 Task: Search for and find photos with specific camera effects or filters, such as vintage, sepia, or HDR.
Action: Mouse moved to (365, 592)
Screenshot: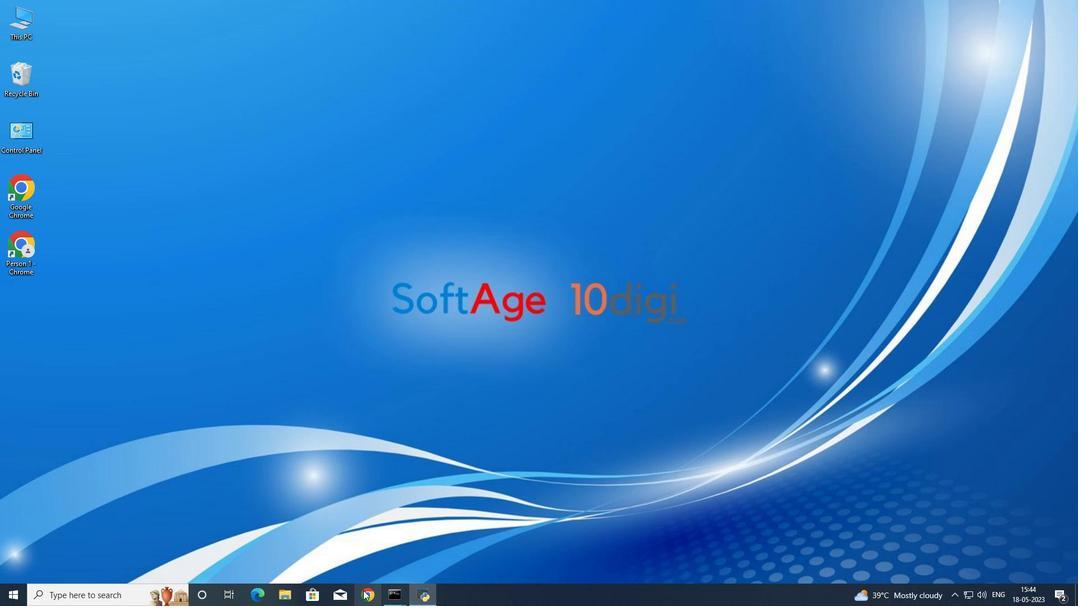 
Action: Mouse pressed left at (365, 592)
Screenshot: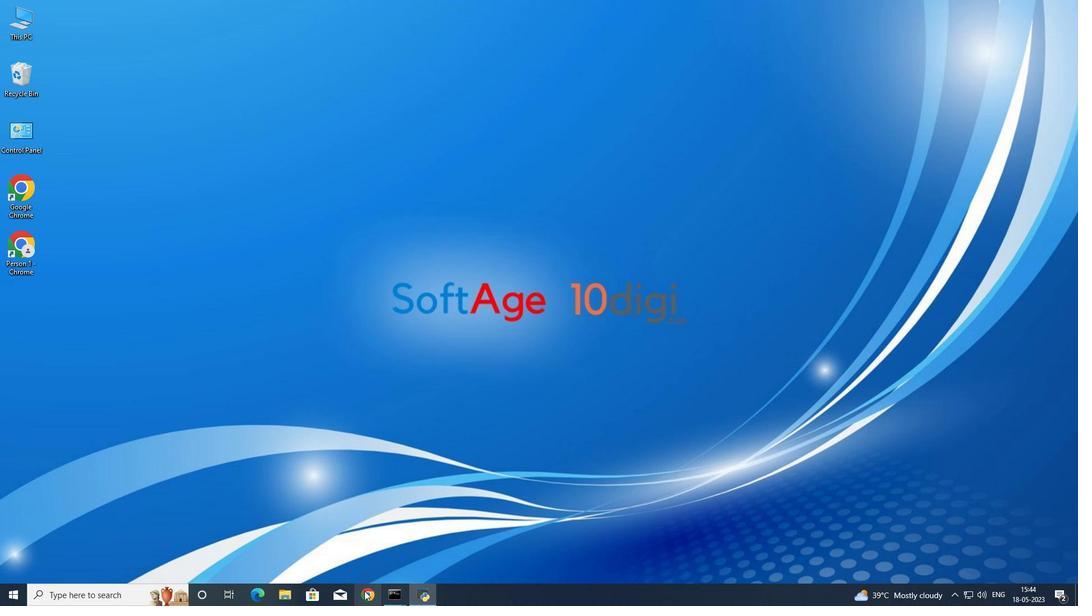 
Action: Mouse moved to (539, 344)
Screenshot: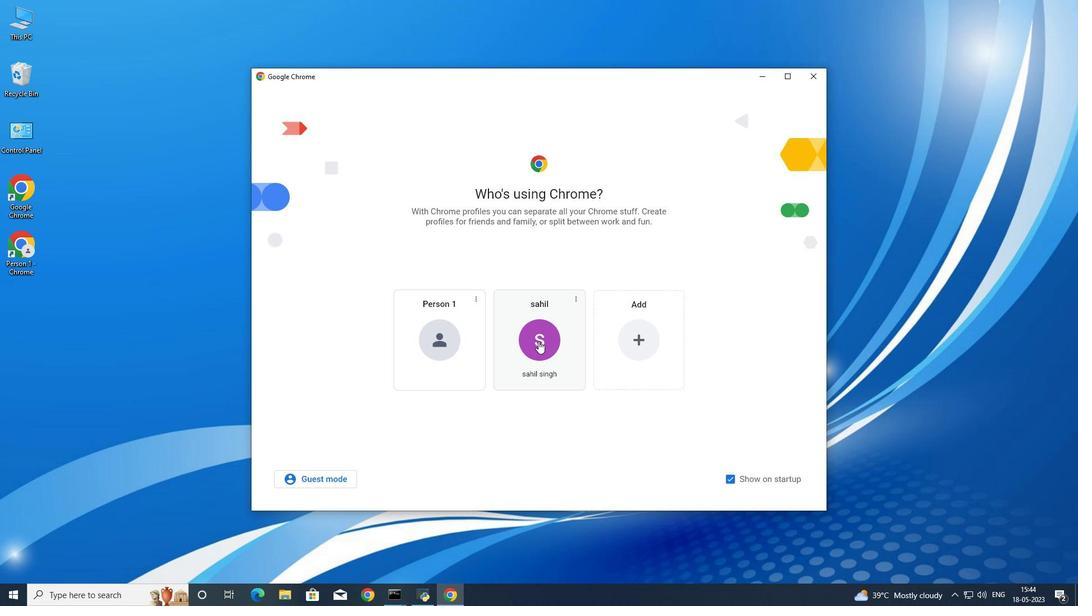 
Action: Mouse pressed left at (539, 344)
Screenshot: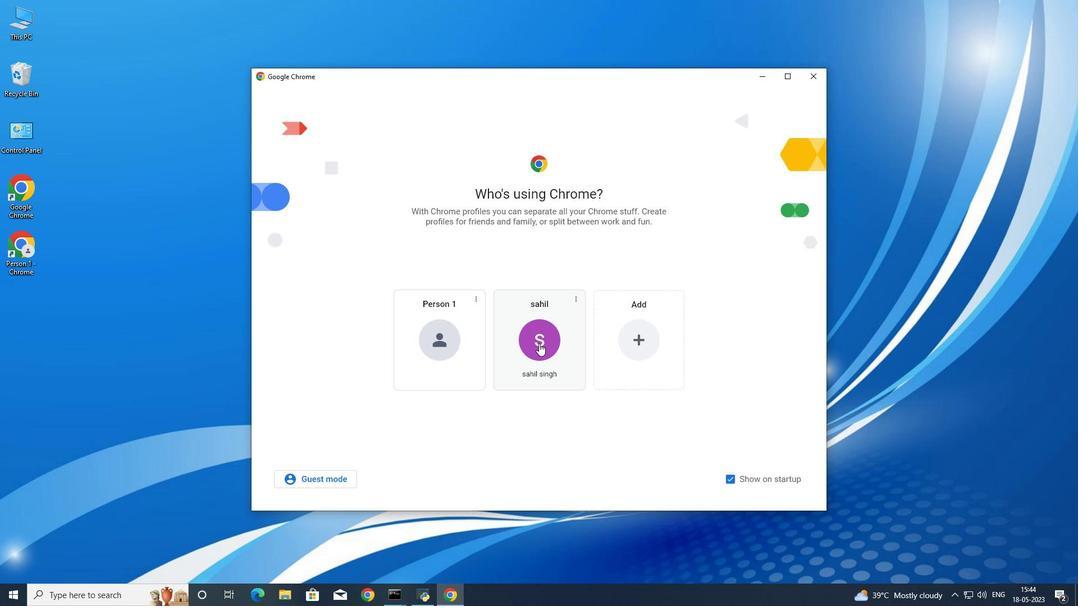 
Action: Mouse moved to (461, 223)
Screenshot: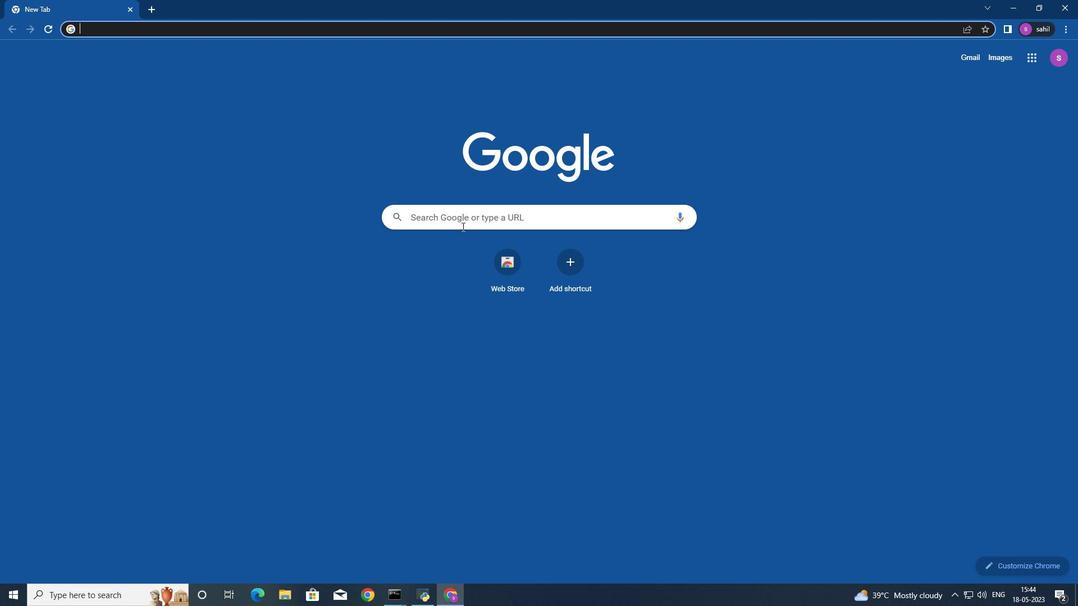
Action: Mouse pressed left at (461, 223)
Screenshot: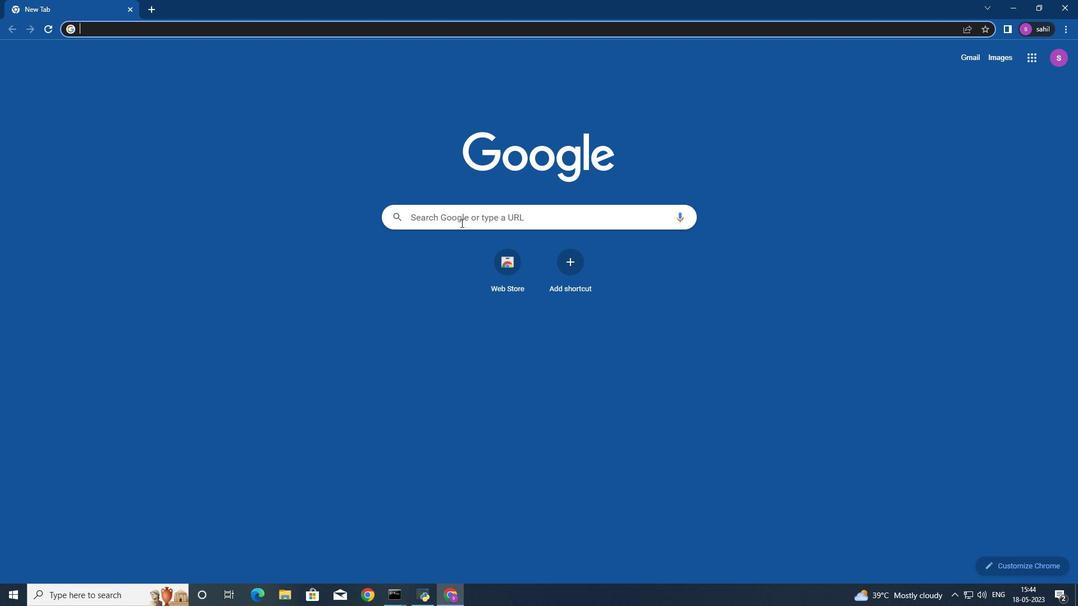 
Action: Mouse moved to (468, 319)
Screenshot: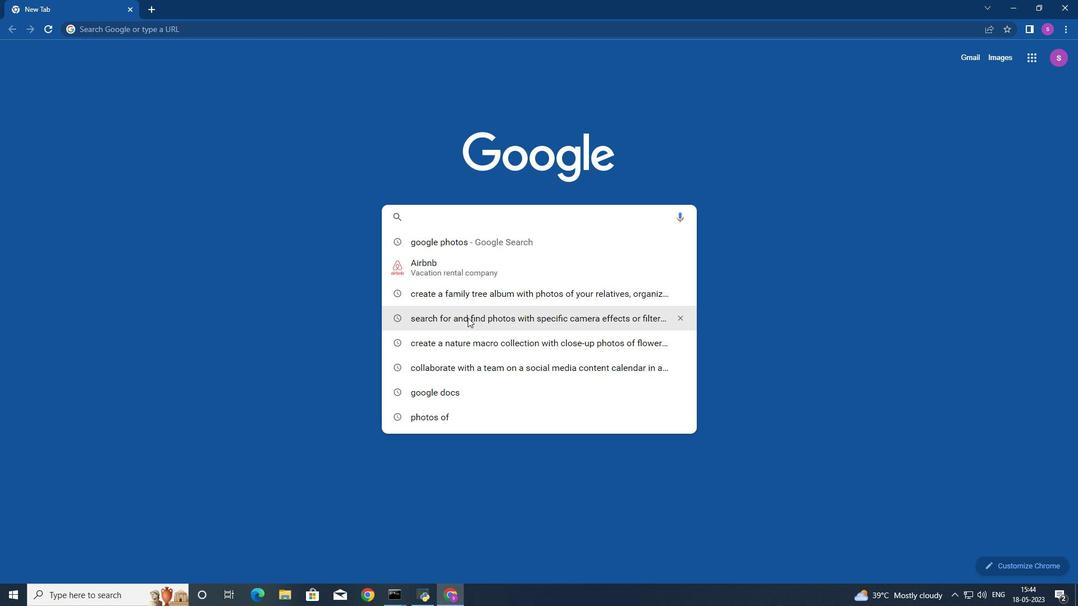
Action: Mouse pressed left at (468, 319)
Screenshot: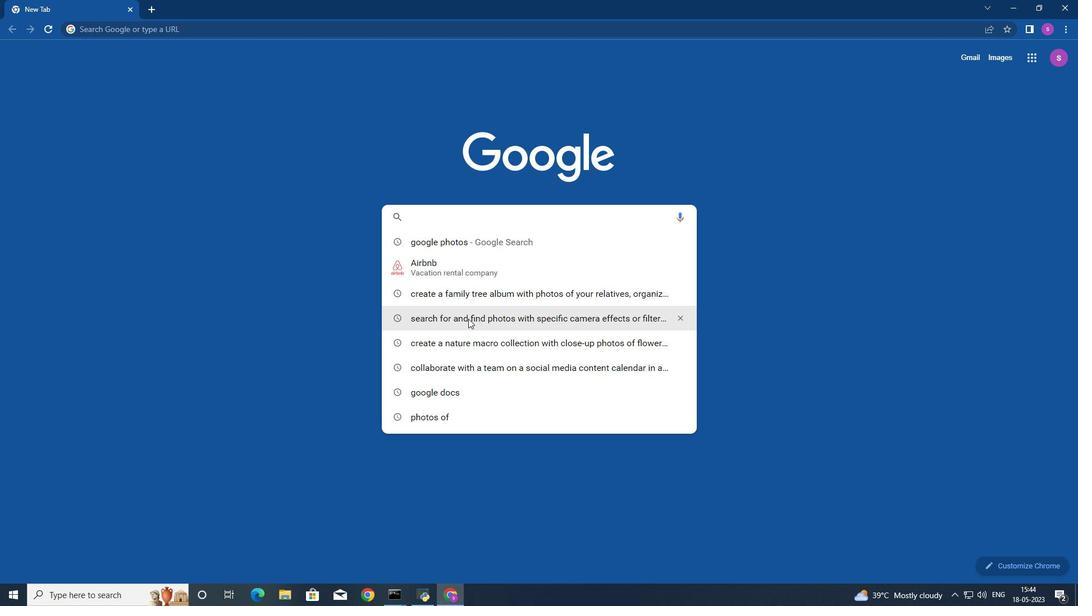 
Action: Mouse moved to (179, 102)
Screenshot: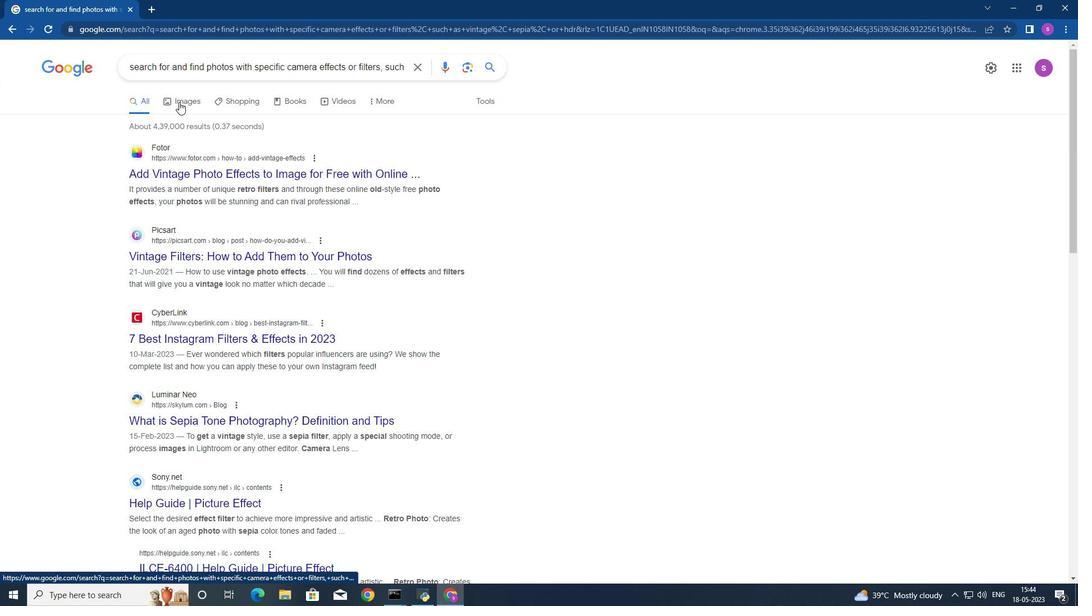 
Action: Mouse pressed left at (179, 102)
Screenshot: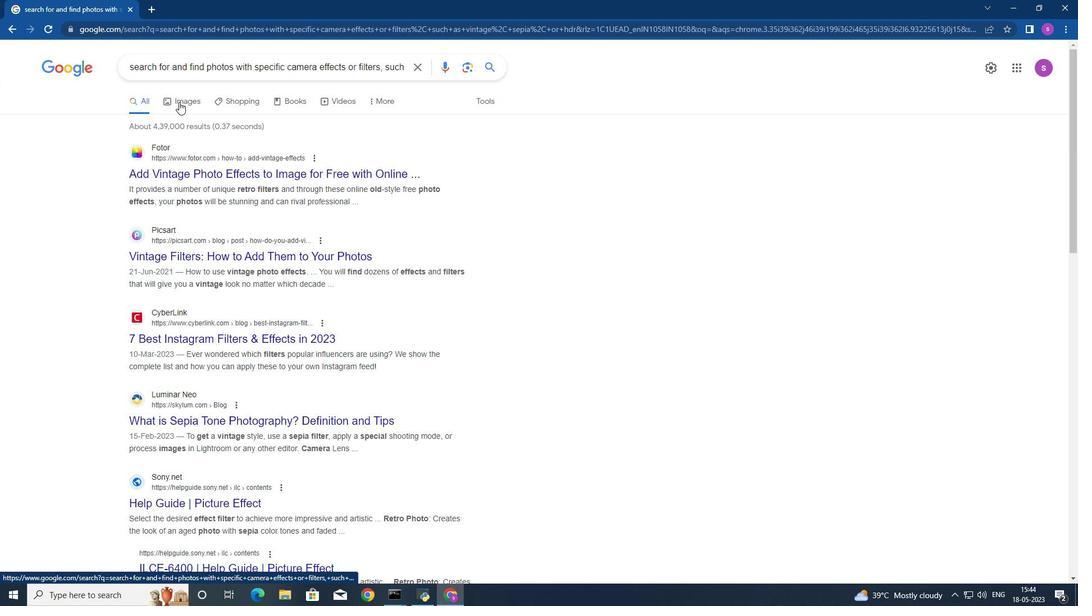 
Action: Mouse moved to (410, 288)
Screenshot: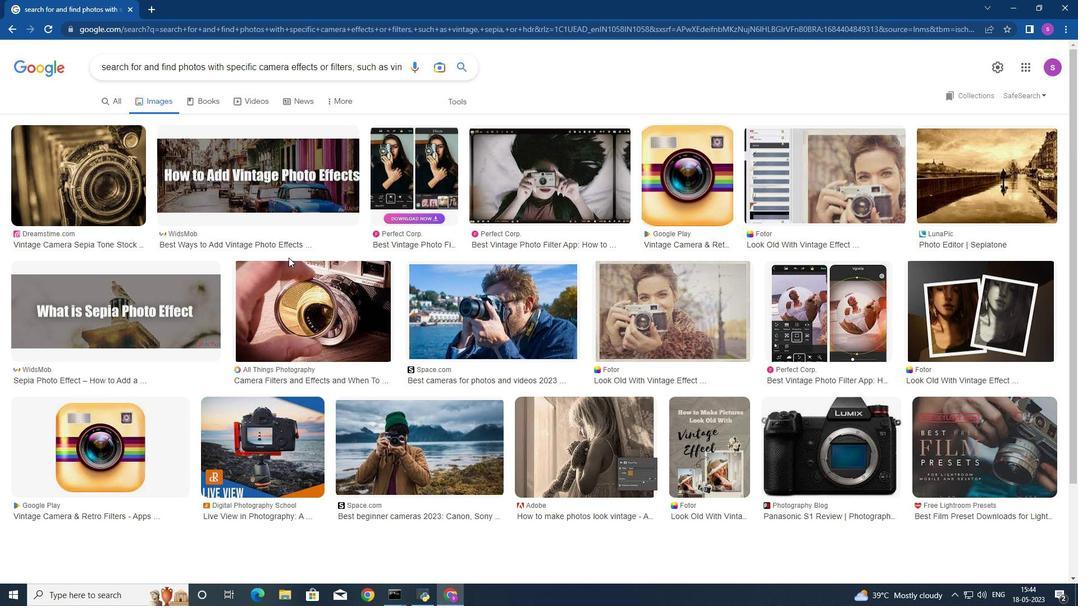 
Action: Mouse scrolled (366, 278) with delta (0, 0)
Screenshot: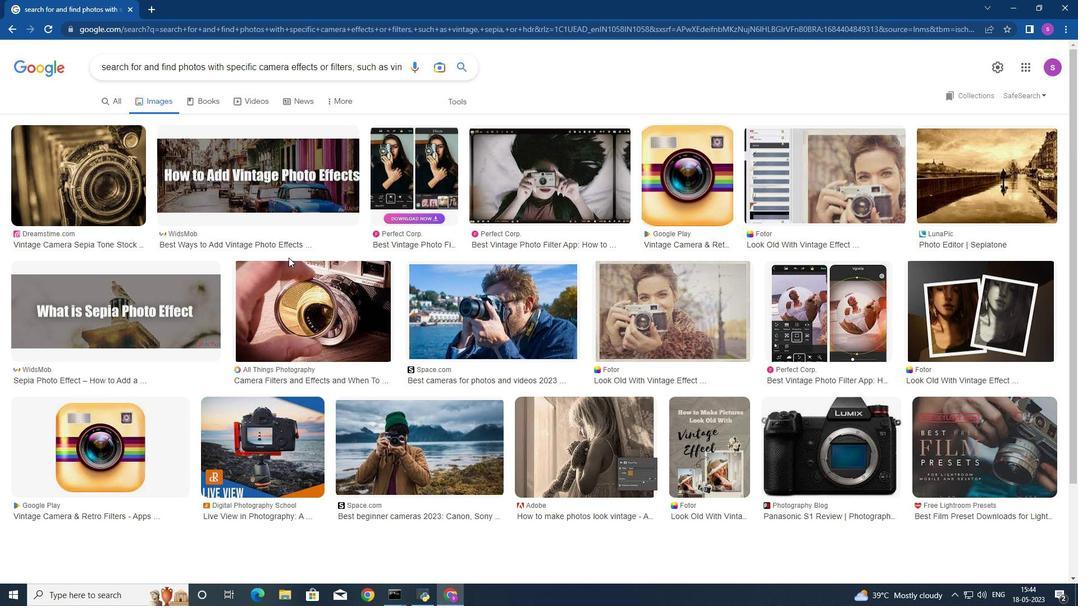 
Action: Mouse moved to (424, 291)
Screenshot: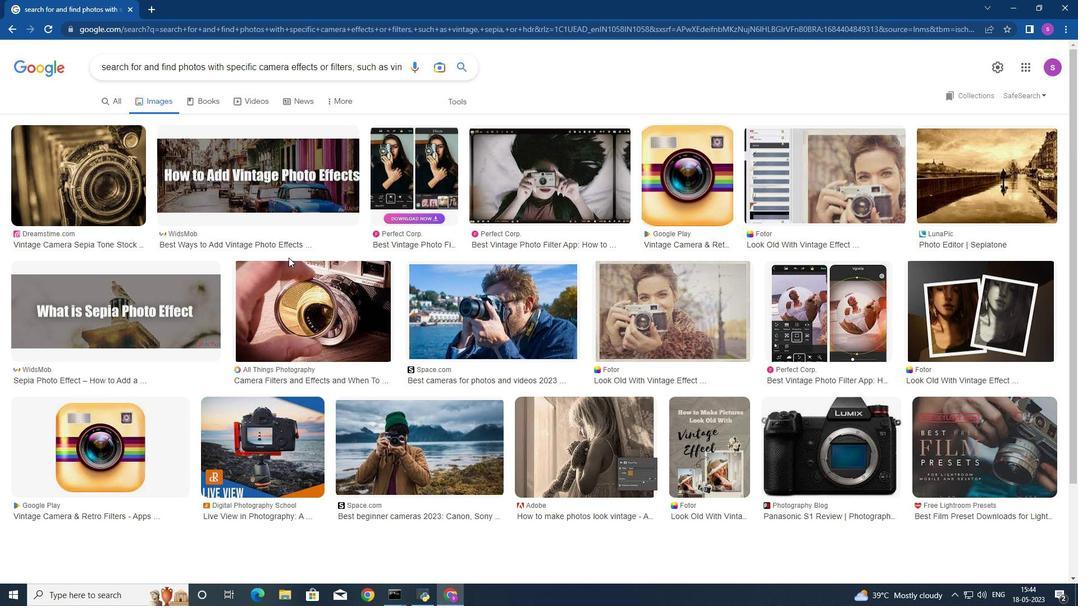 
Action: Mouse scrolled (424, 290) with delta (0, 0)
Screenshot: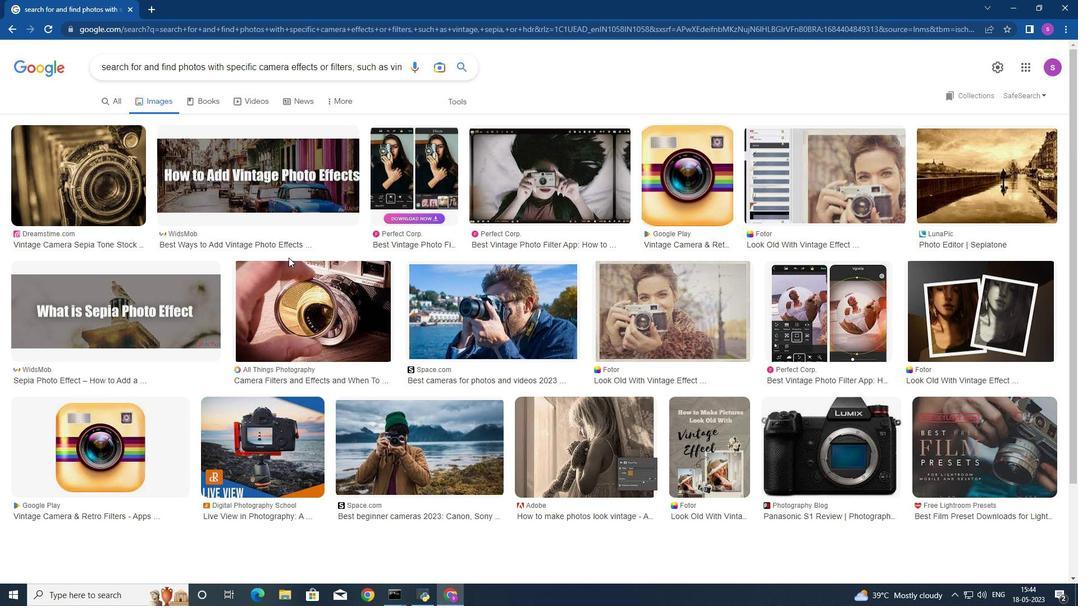 
Action: Mouse moved to (425, 291)
Screenshot: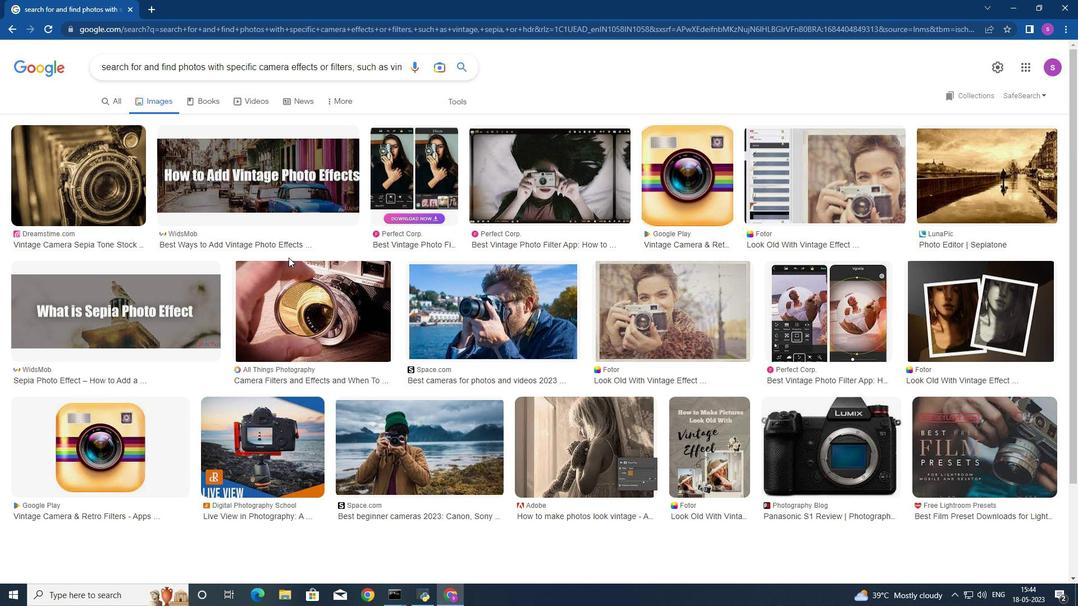 
Action: Mouse scrolled (425, 290) with delta (0, 0)
Screenshot: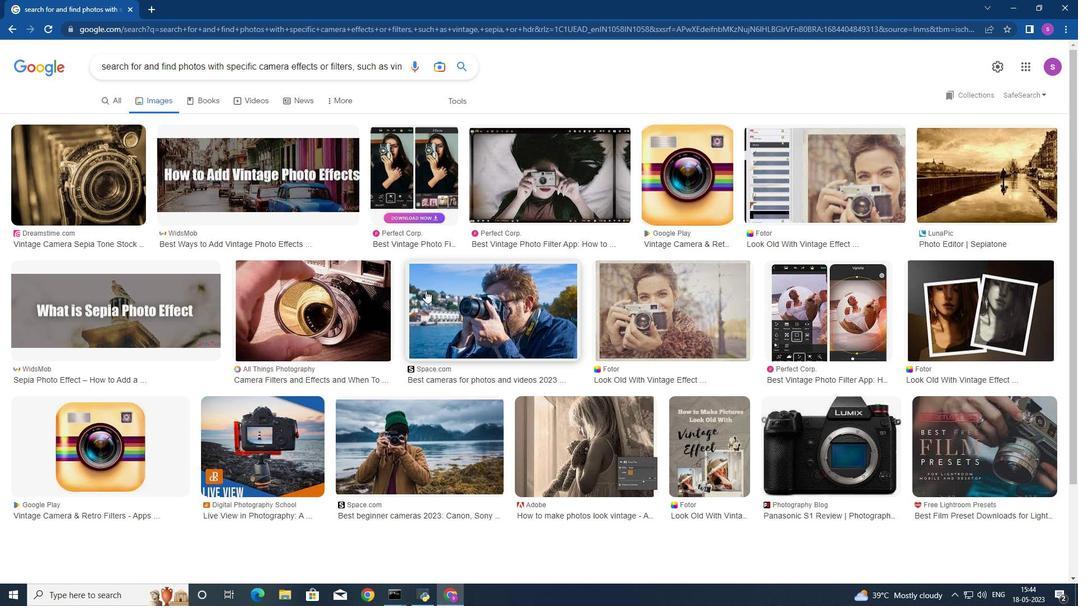 
Action: Mouse moved to (434, 333)
Screenshot: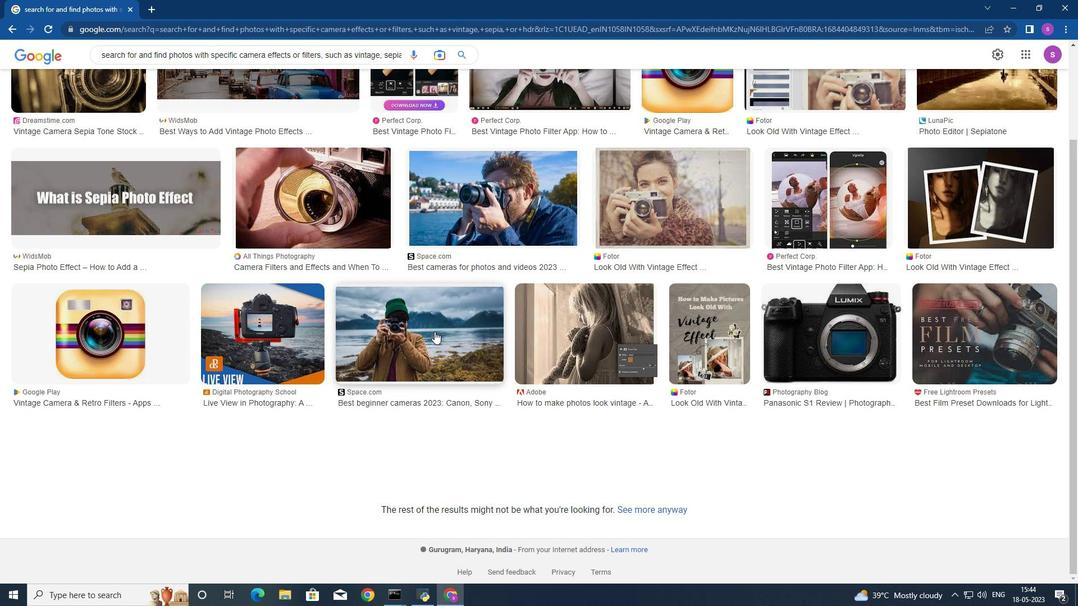 
Action: Mouse scrolled (434, 332) with delta (0, 0)
Screenshot: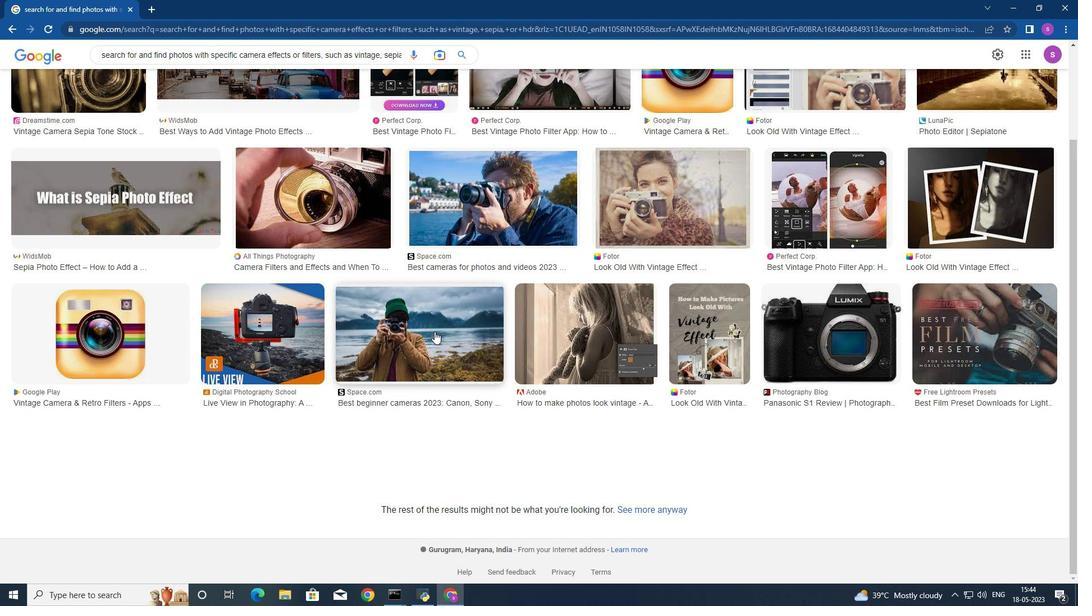 
Action: Mouse moved to (435, 333)
Screenshot: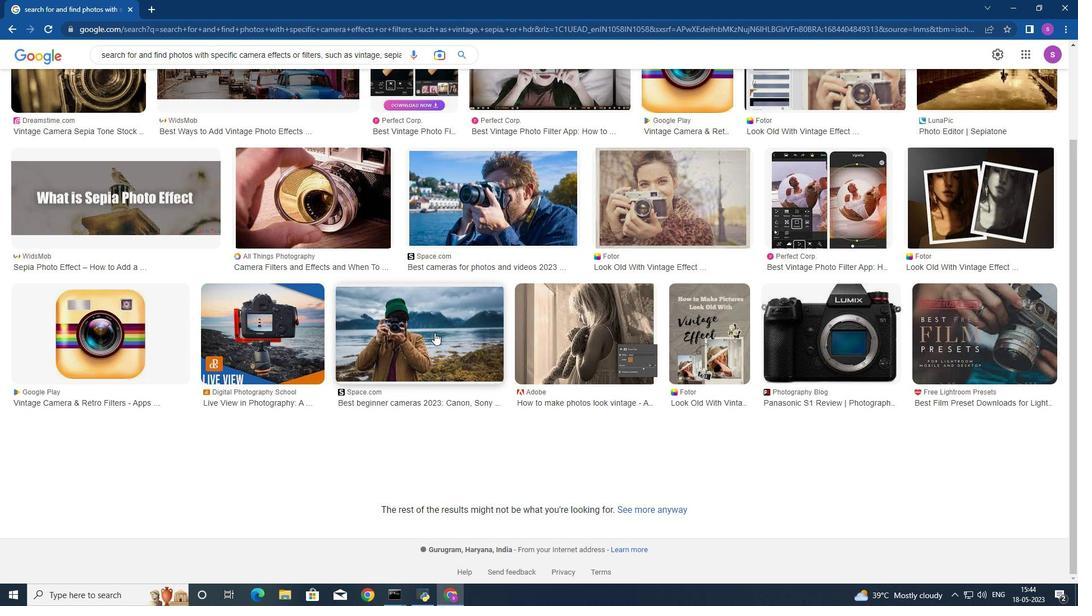 
Action: Mouse scrolled (435, 332) with delta (0, 0)
Screenshot: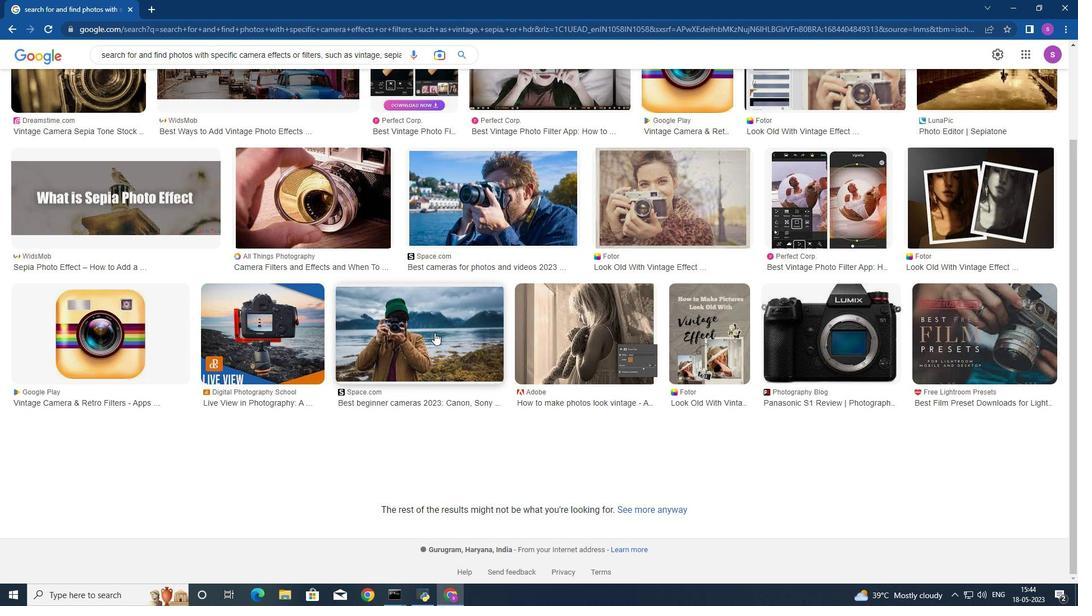 
Action: Mouse moved to (435, 333)
Screenshot: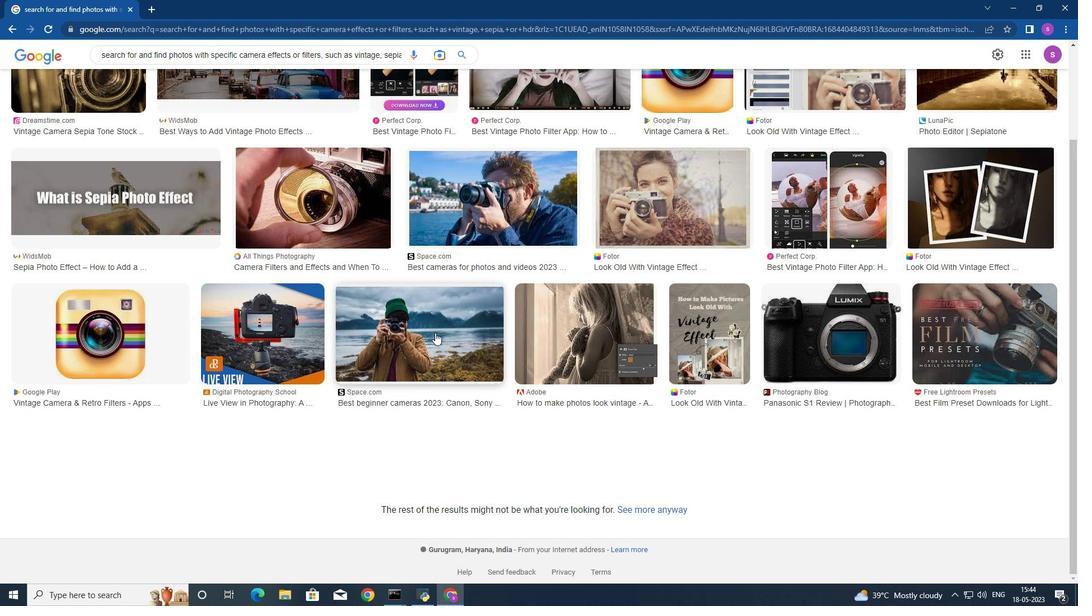 
Action: Mouse scrolled (435, 332) with delta (0, 0)
Screenshot: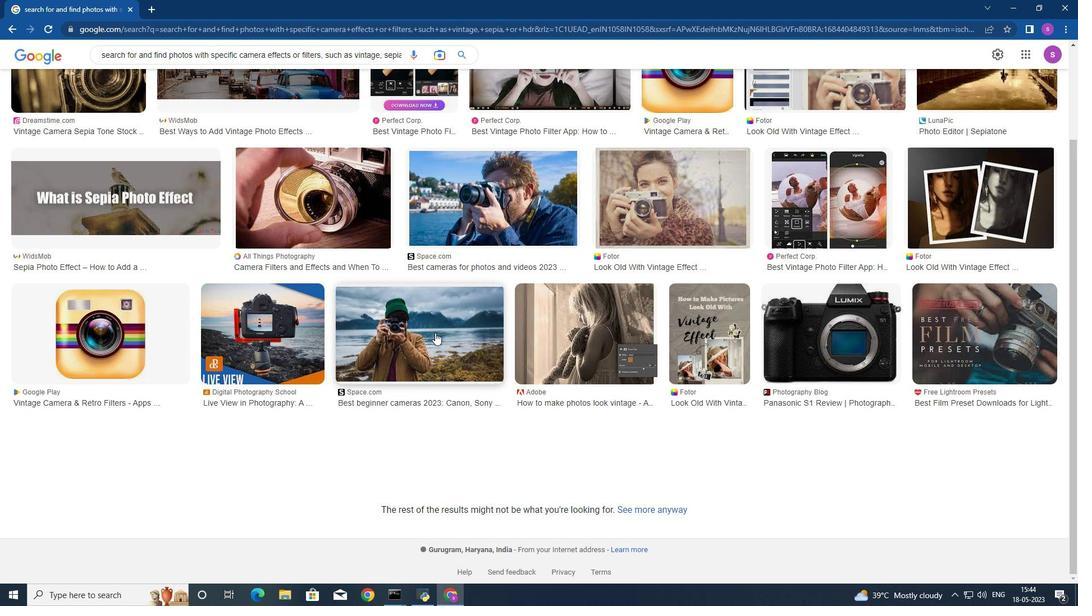 
Action: Mouse scrolled (435, 332) with delta (0, 0)
Screenshot: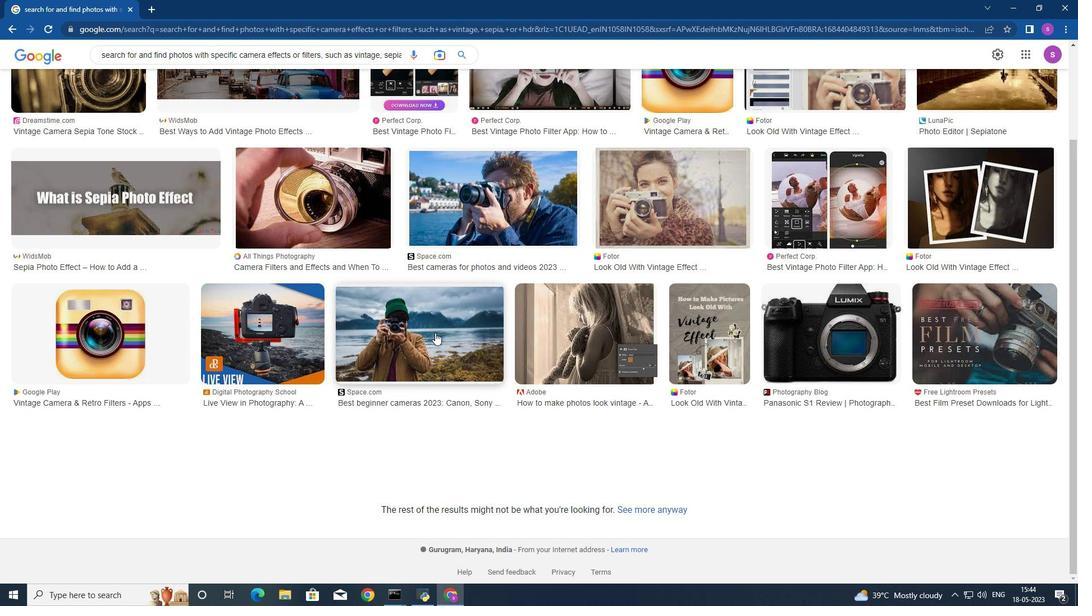 
Action: Mouse moved to (440, 337)
Screenshot: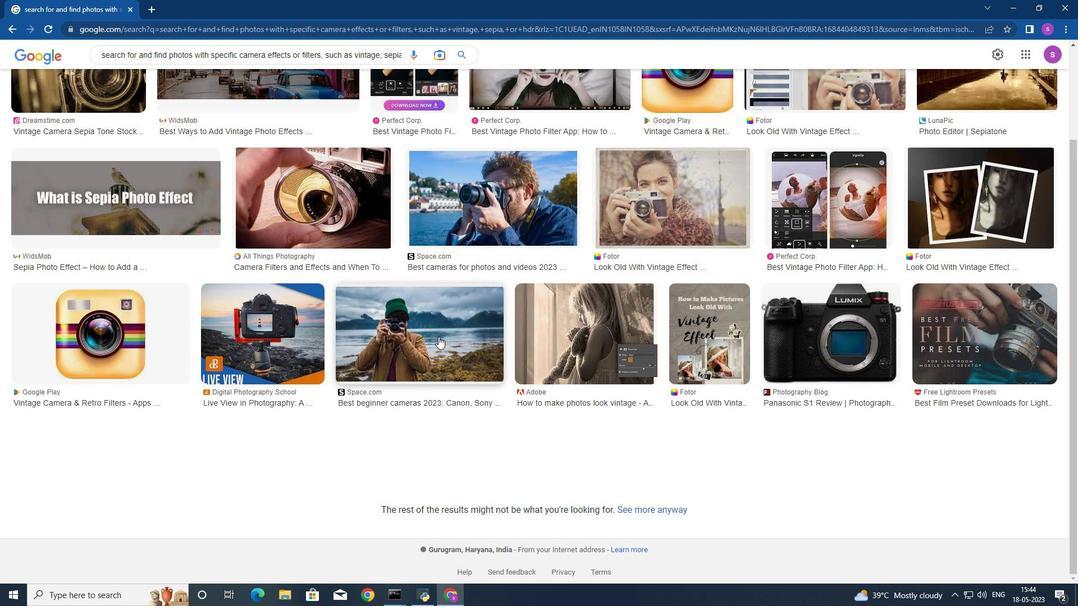 
Action: Mouse scrolled (440, 338) with delta (0, 0)
Screenshot: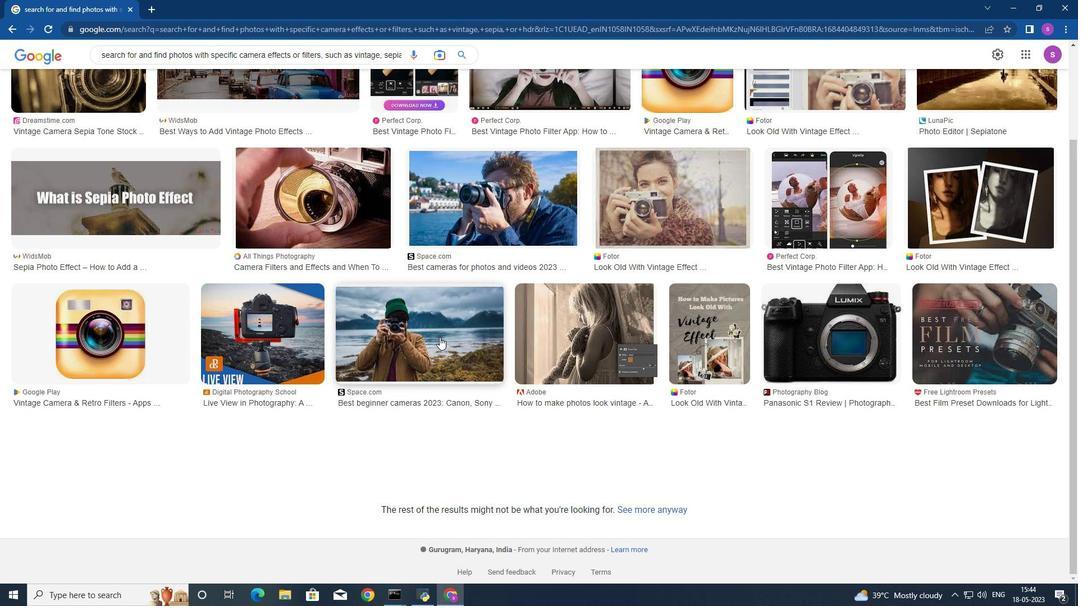 
Action: Mouse scrolled (440, 338) with delta (0, 0)
Screenshot: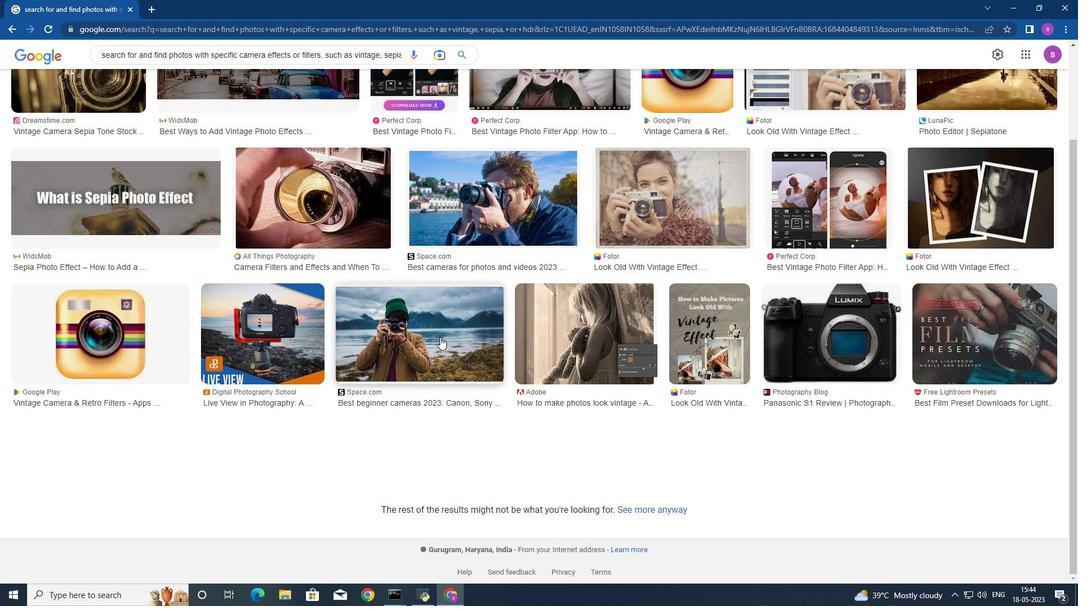 
Action: Mouse scrolled (440, 338) with delta (0, 0)
Screenshot: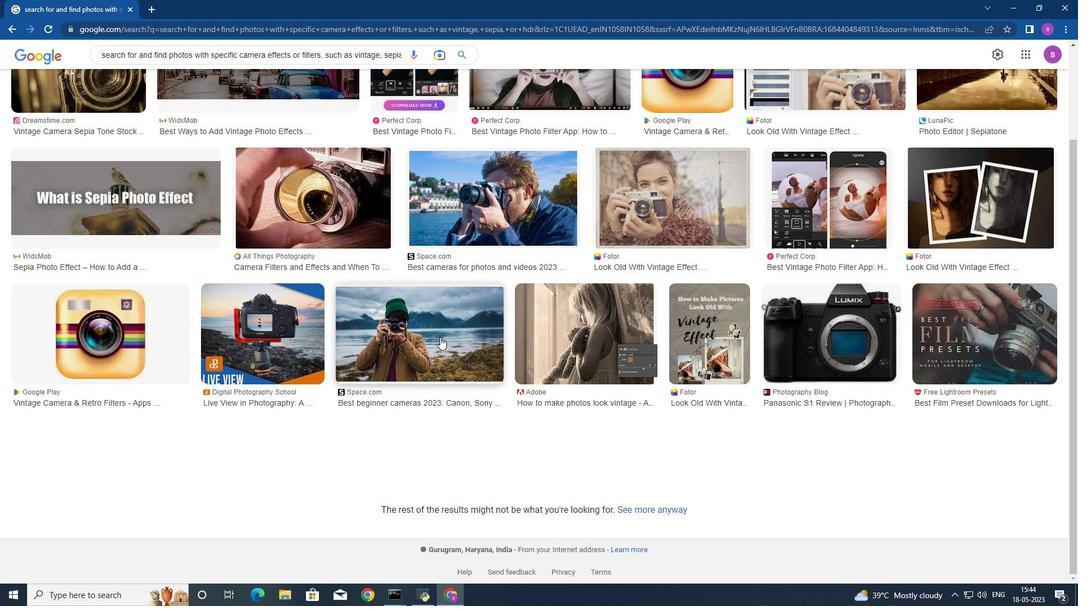 
Action: Mouse scrolled (440, 338) with delta (0, 0)
Screenshot: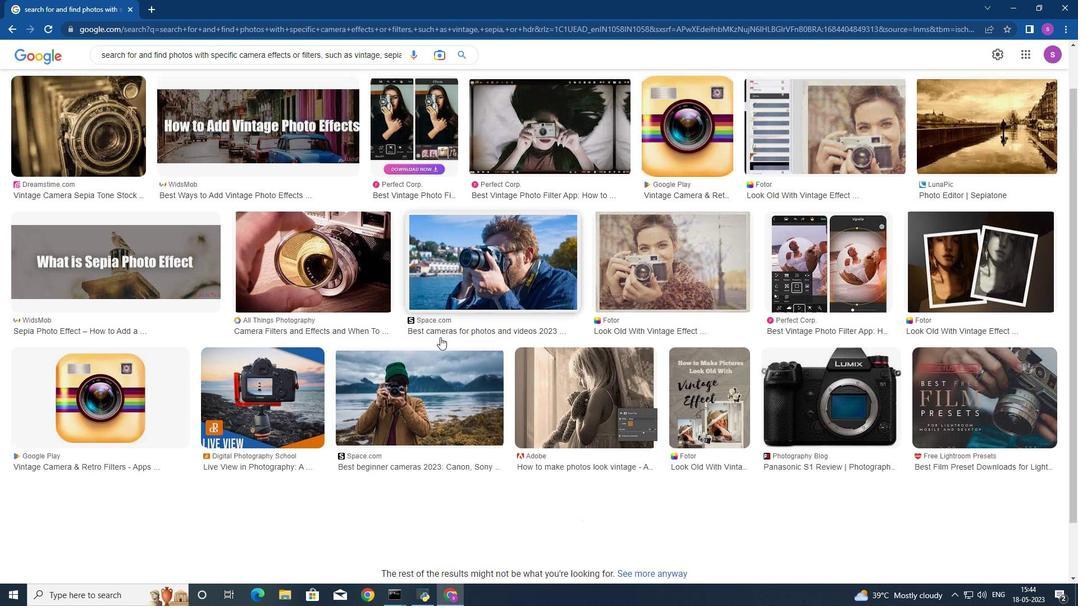 
Action: Mouse scrolled (440, 338) with delta (0, 0)
Screenshot: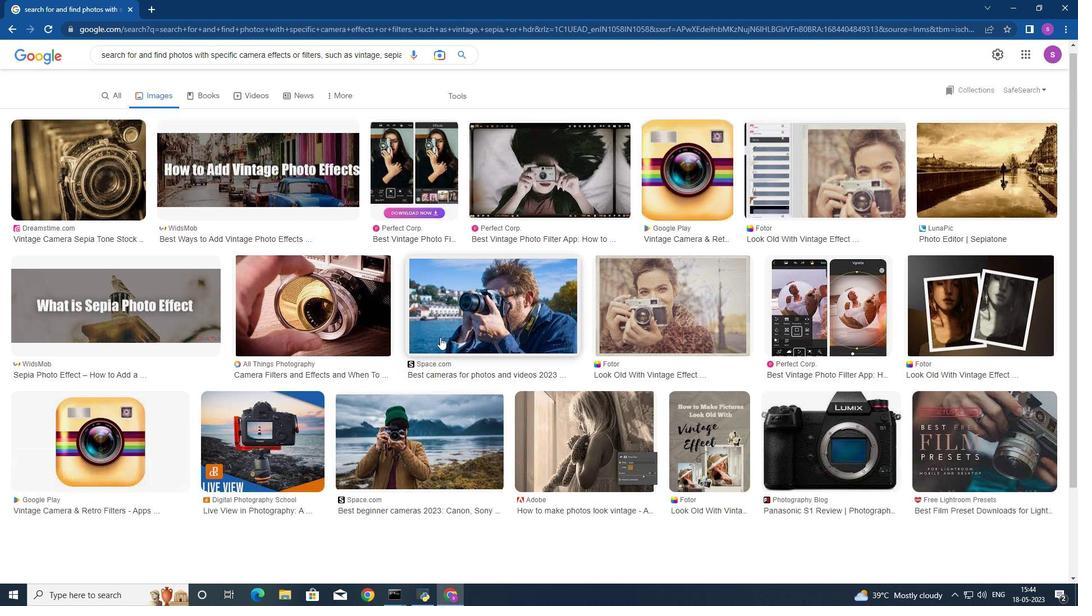 
Action: Mouse moved to (440, 338)
Screenshot: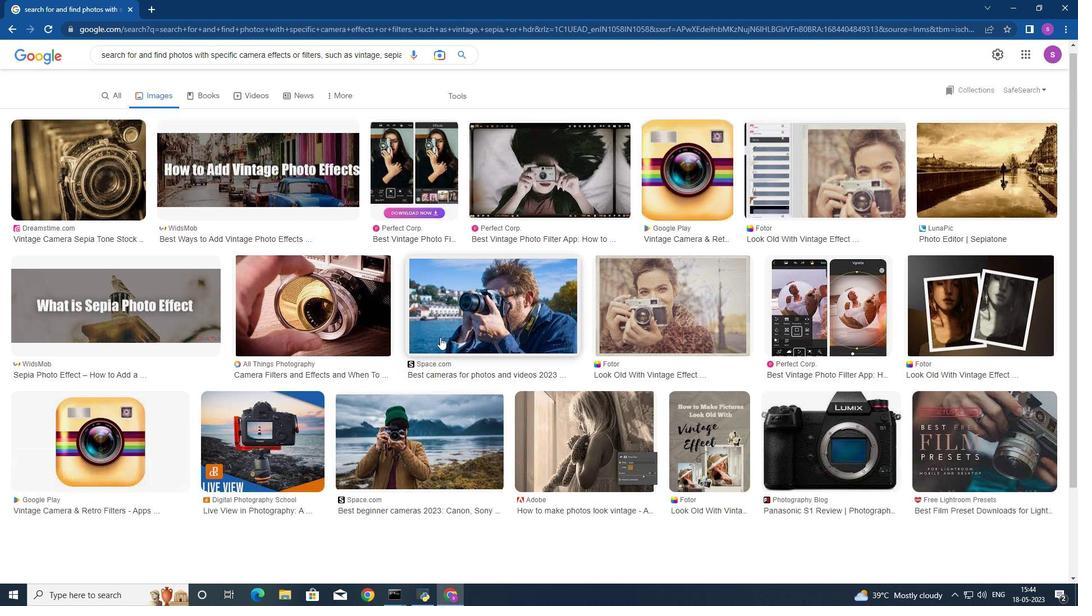 
Action: Mouse scrolled (440, 338) with delta (0, 0)
Screenshot: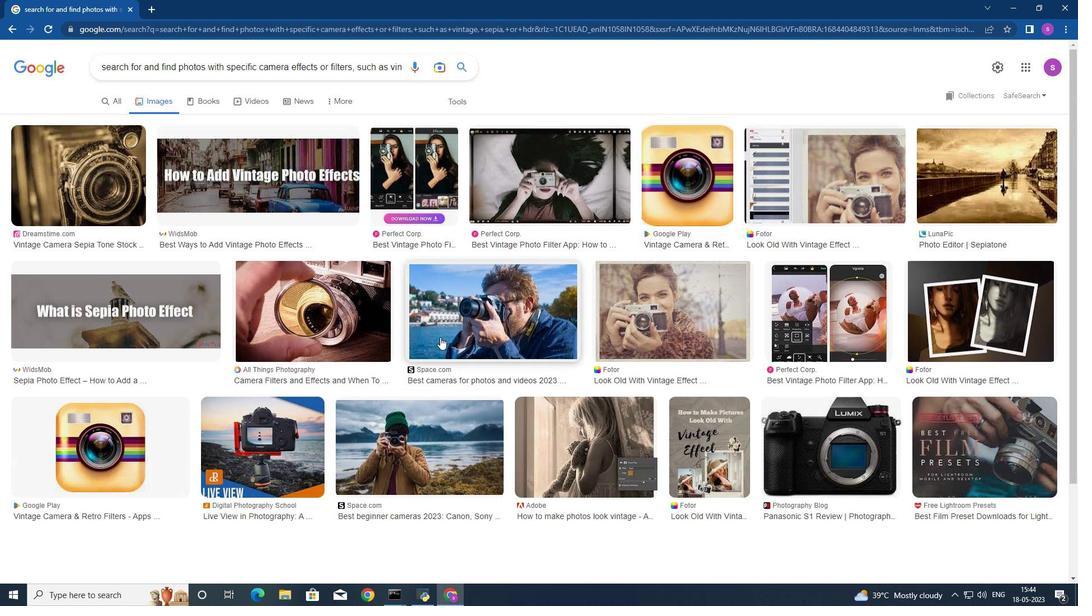 
Action: Mouse moved to (153, 102)
Screenshot: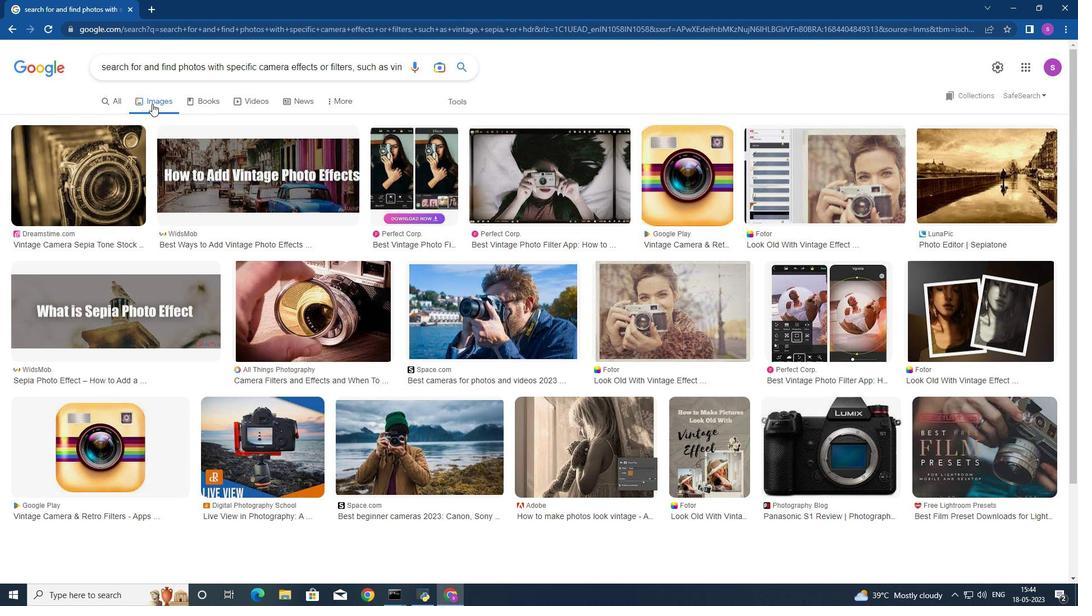 
Action: Mouse pressed left at (153, 102)
Screenshot: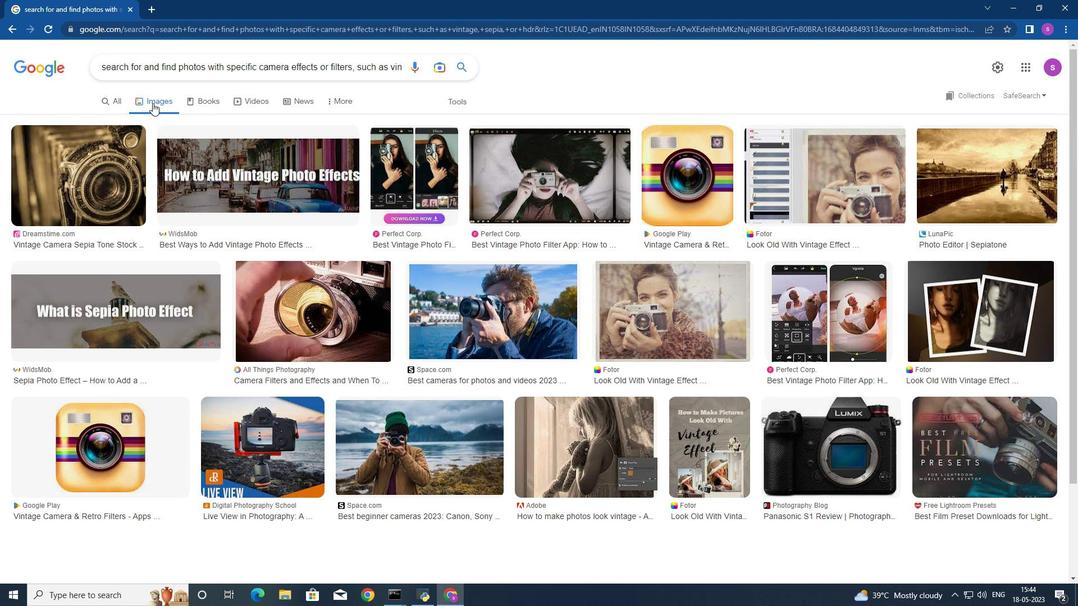 
Action: Mouse moved to (98, 191)
Screenshot: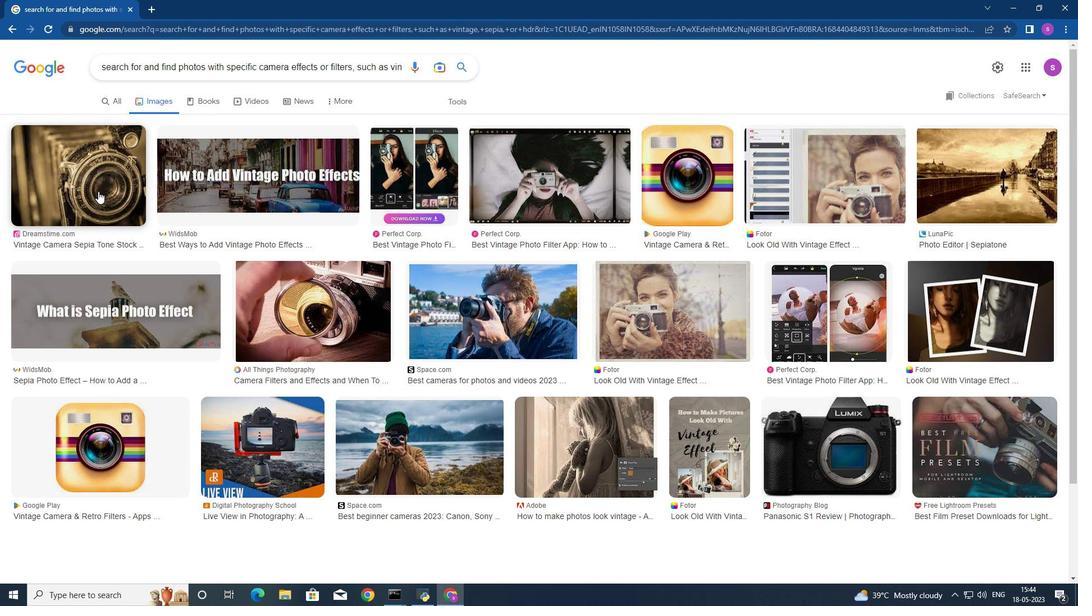 
Action: Mouse pressed left at (98, 191)
Screenshot: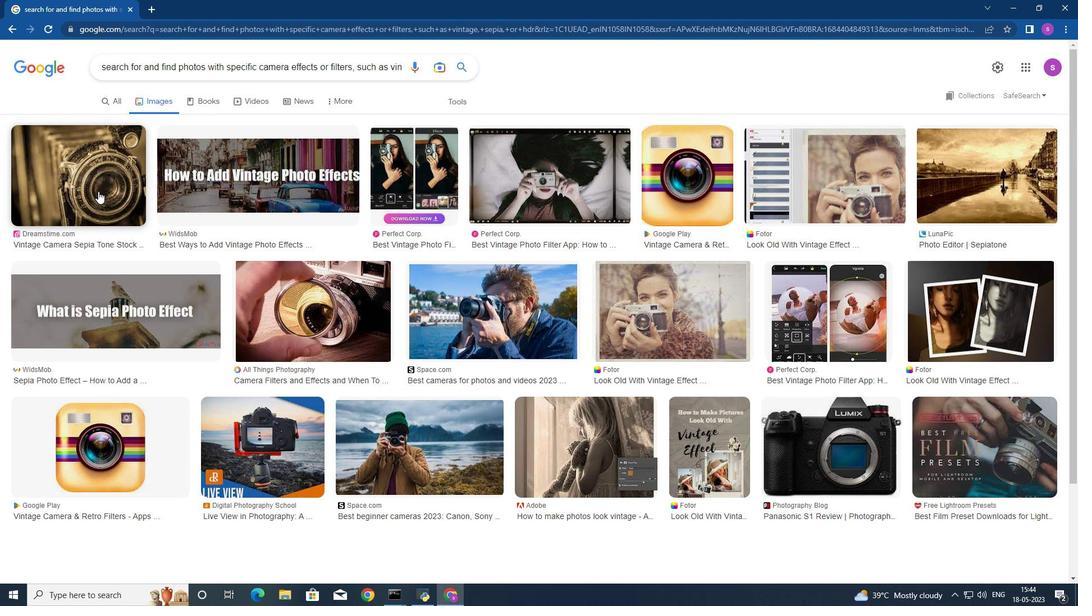 
Action: Mouse moved to (751, 355)
Screenshot: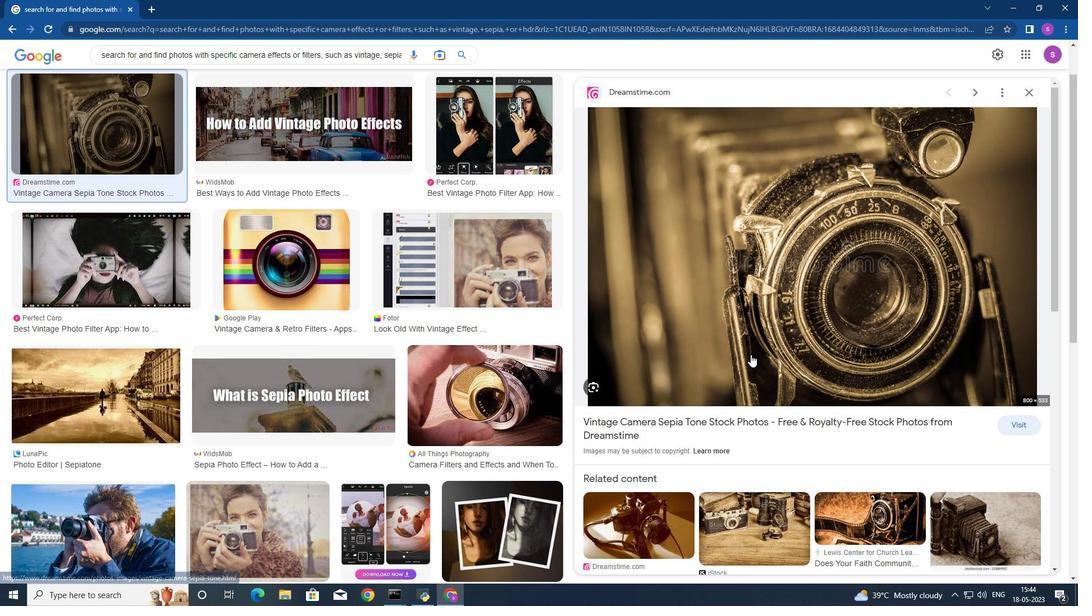 
Action: Mouse scrolled (751, 354) with delta (0, 0)
Screenshot: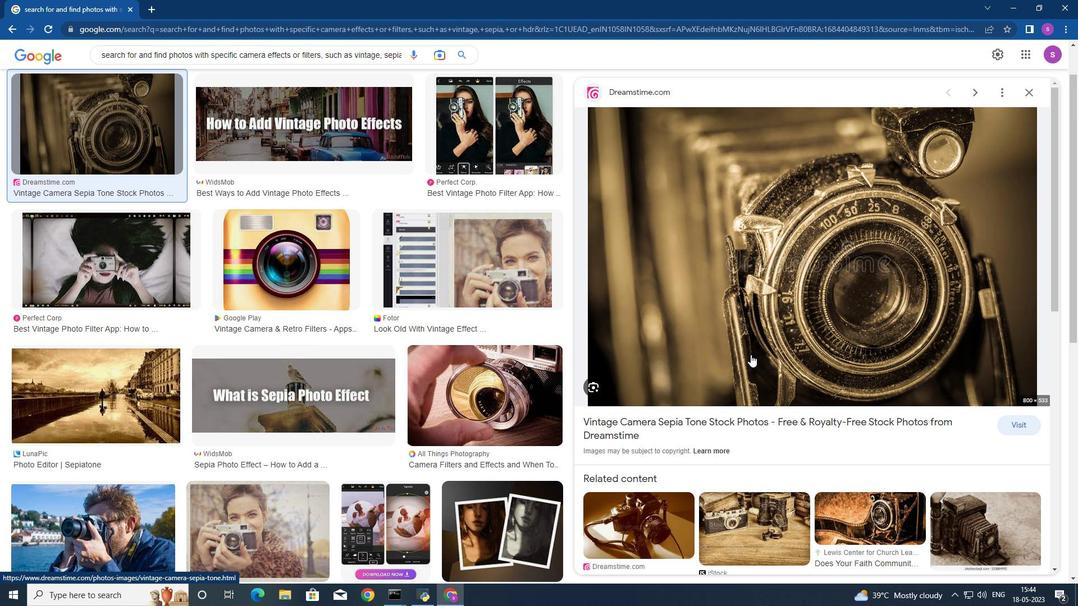 
Action: Mouse scrolled (751, 354) with delta (0, 0)
Screenshot: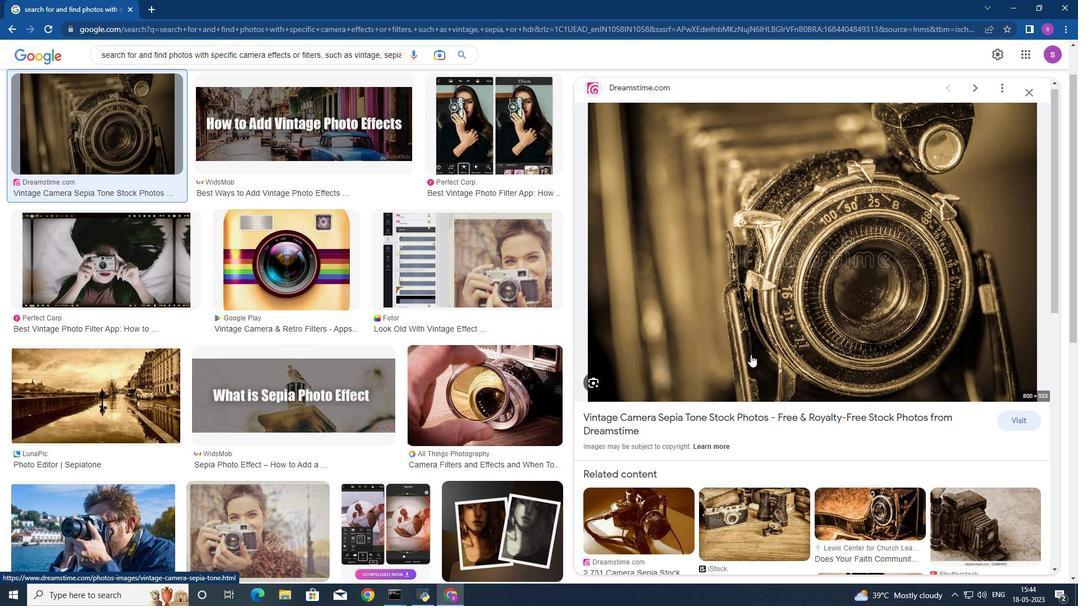 
Action: Mouse scrolled (751, 354) with delta (0, 0)
Screenshot: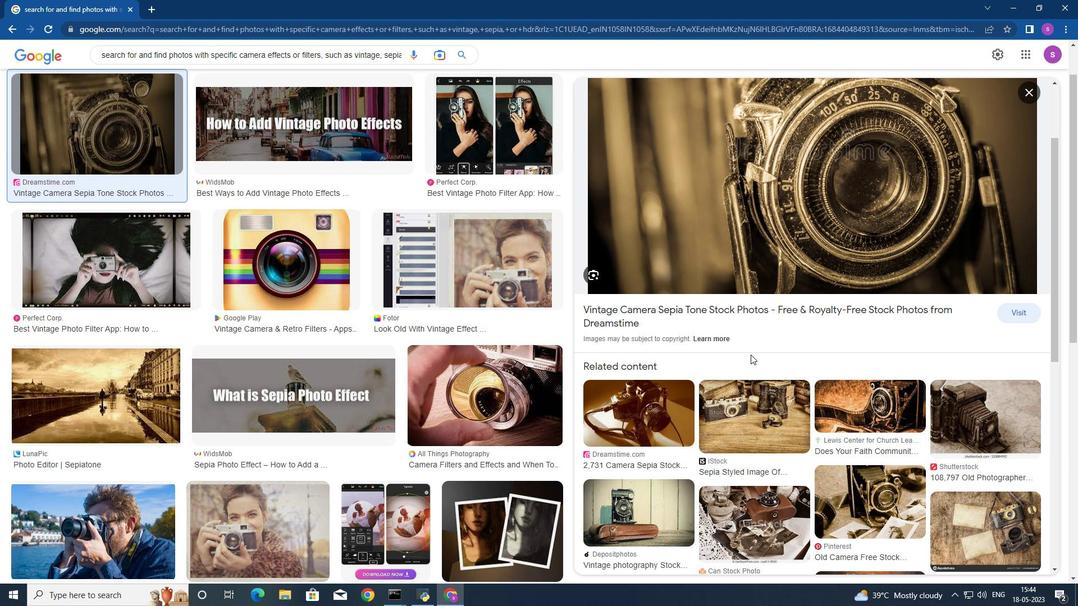 
Action: Mouse moved to (751, 355)
Screenshot: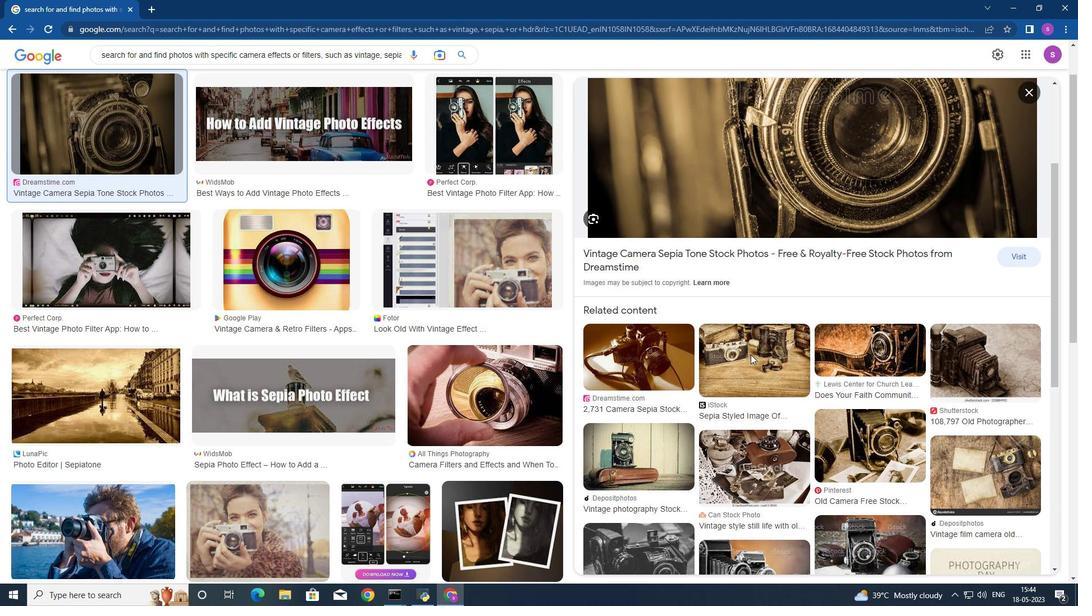 
Action: Mouse scrolled (751, 354) with delta (0, 0)
Screenshot: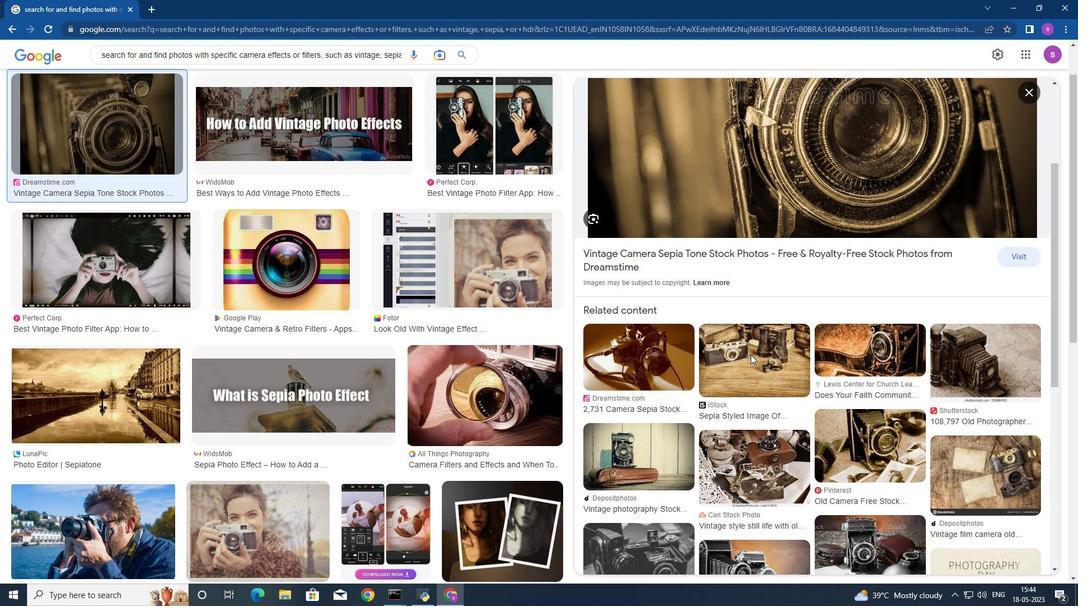 
Action: Mouse scrolled (751, 354) with delta (0, 0)
Screenshot: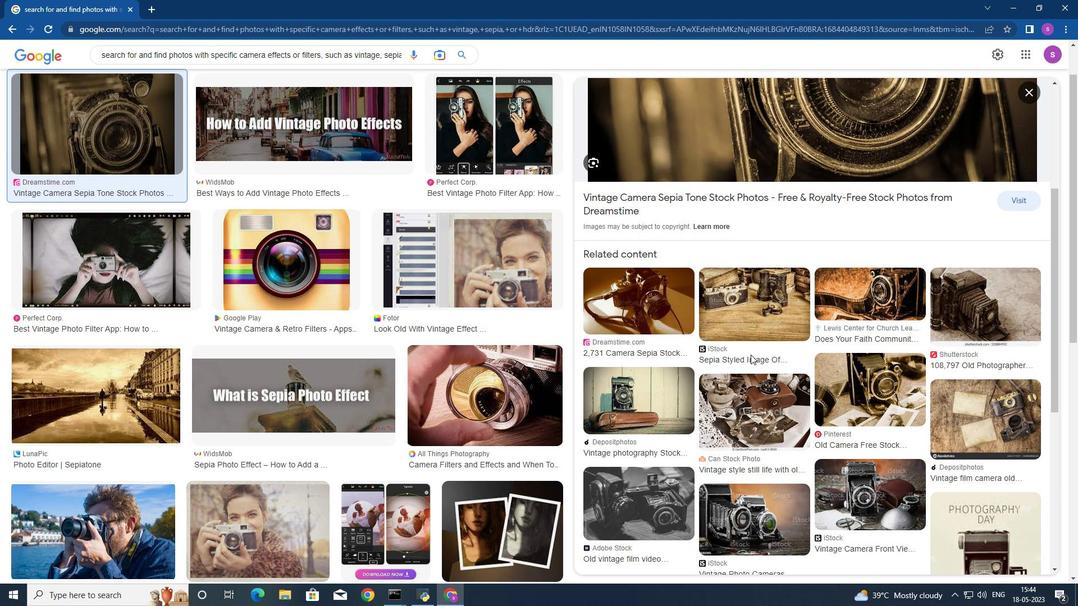 
Action: Mouse scrolled (751, 354) with delta (0, 0)
Screenshot: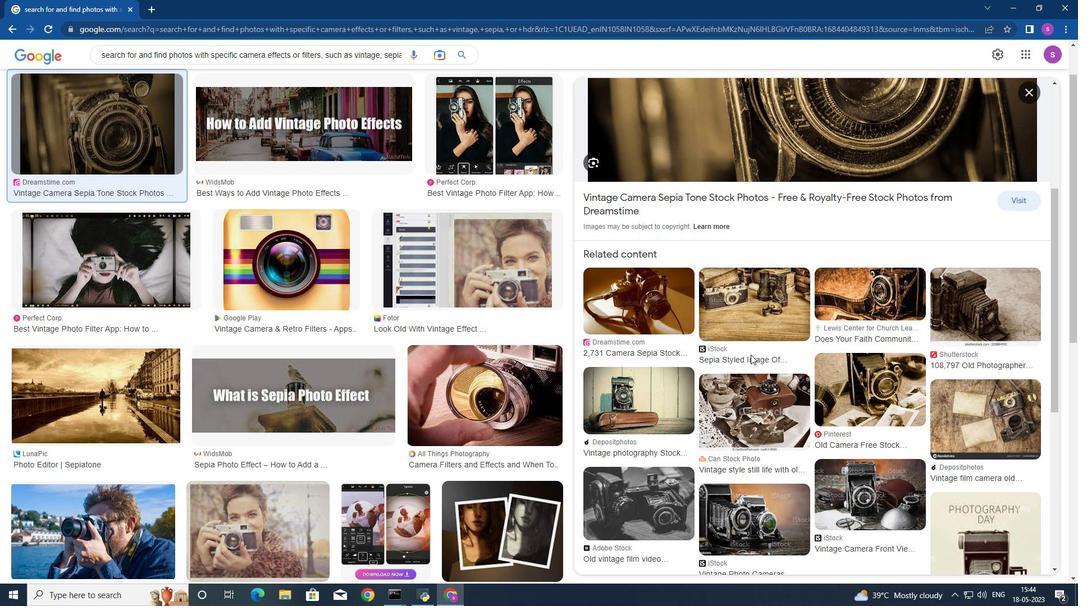 
Action: Mouse scrolled (751, 354) with delta (0, 0)
Screenshot: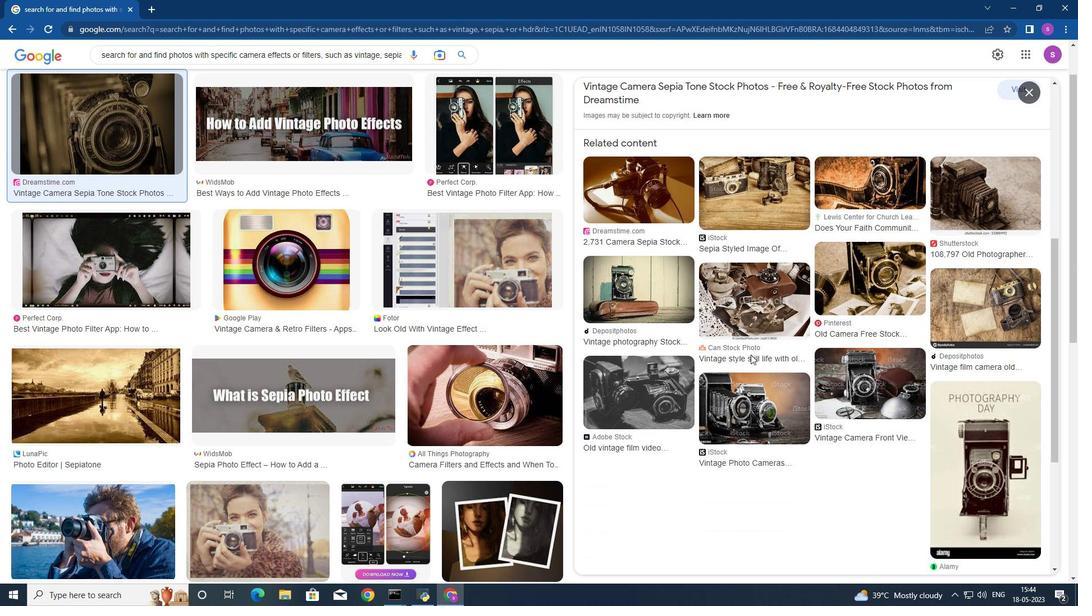 
Action: Mouse scrolled (751, 355) with delta (0, 0)
Screenshot: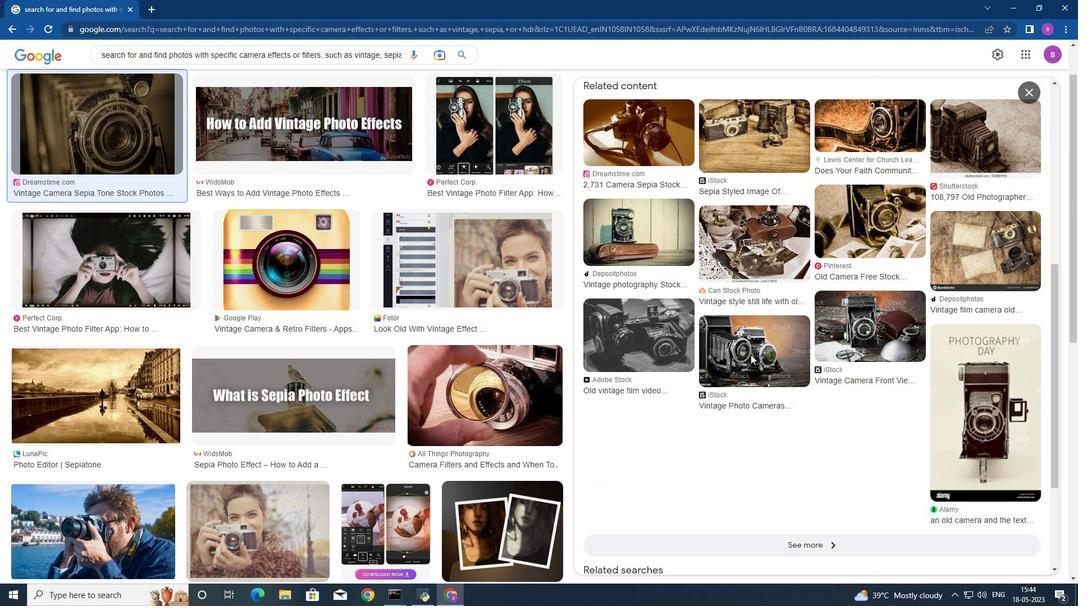 
Action: Mouse scrolled (751, 355) with delta (0, 0)
Screenshot: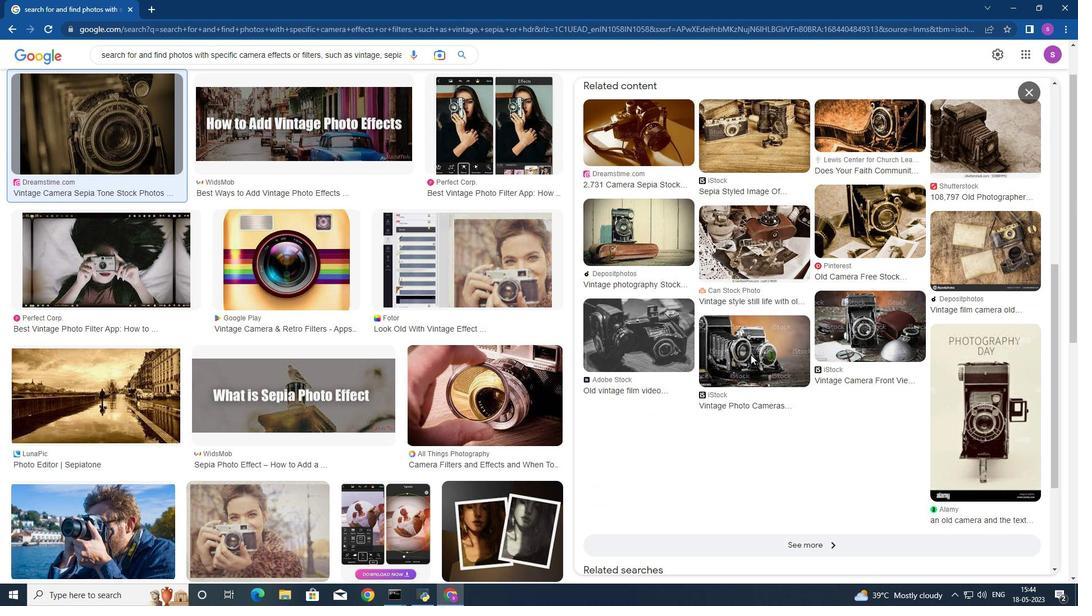 
Action: Mouse moved to (751, 355)
Screenshot: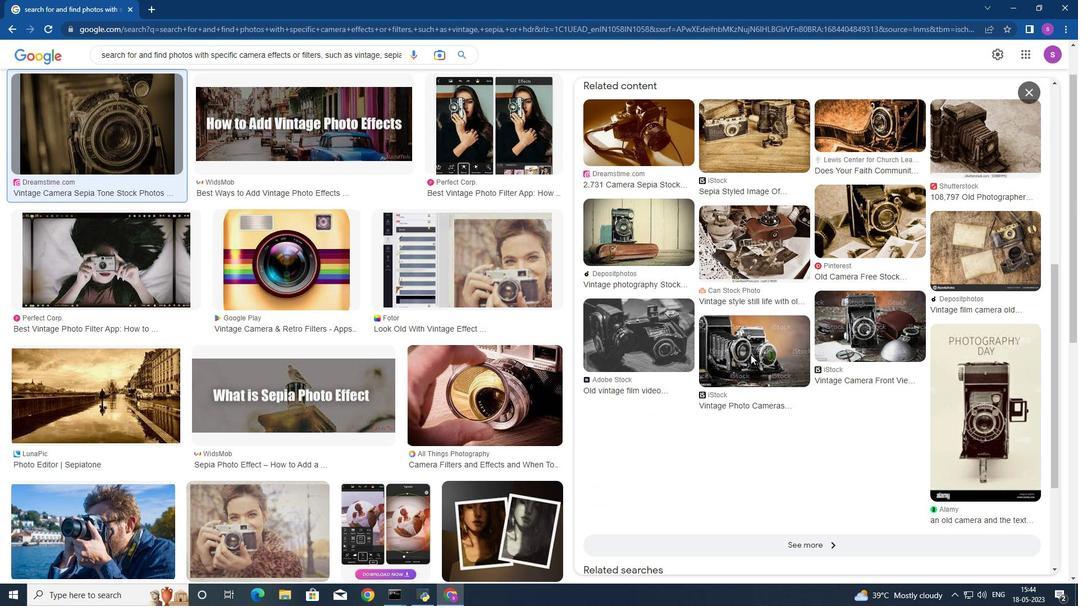 
Action: Mouse scrolled (751, 355) with delta (0, 0)
Screenshot: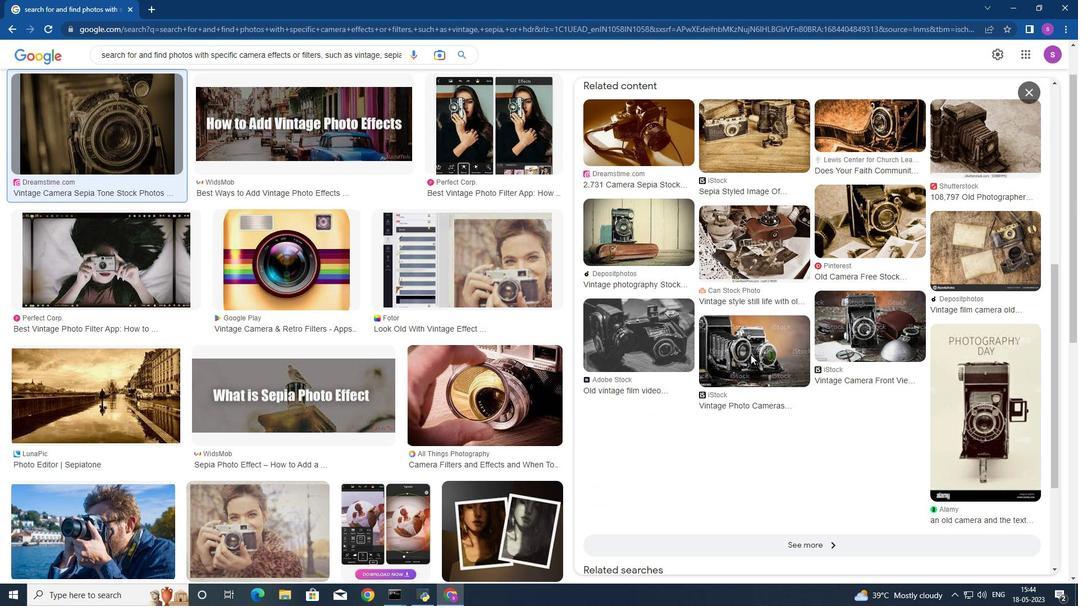 
Action: Mouse scrolled (751, 355) with delta (0, 0)
Screenshot: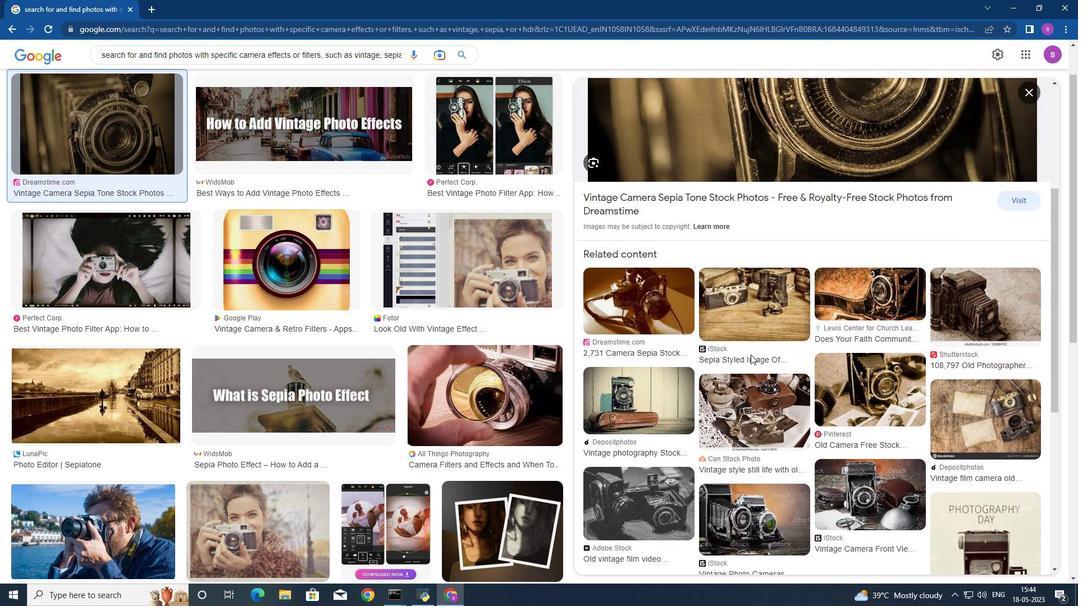 
Action: Mouse moved to (659, 362)
Screenshot: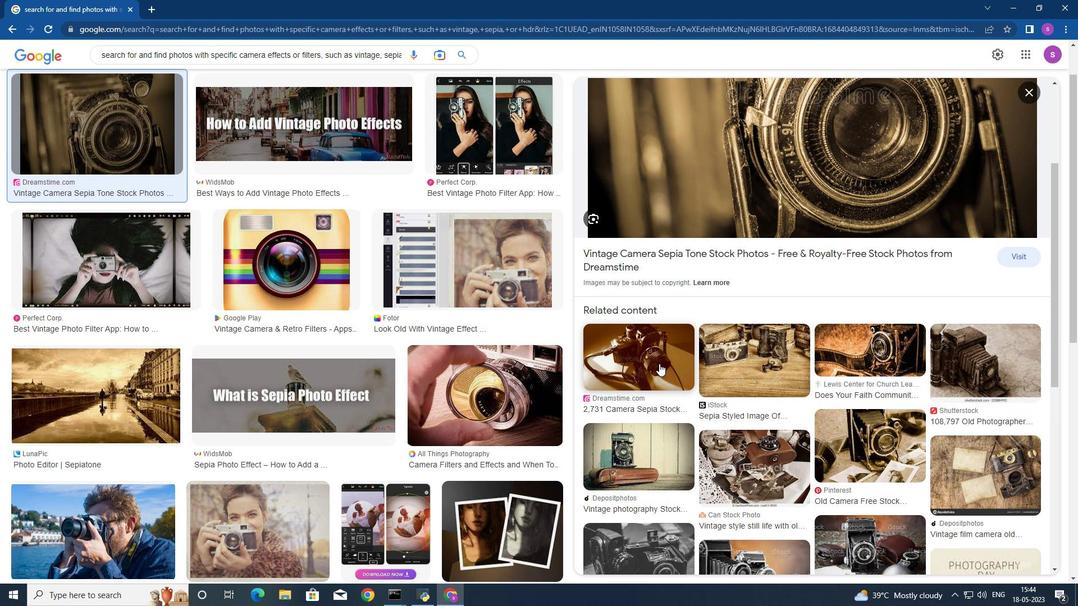 
Action: Mouse pressed left at (659, 362)
Screenshot: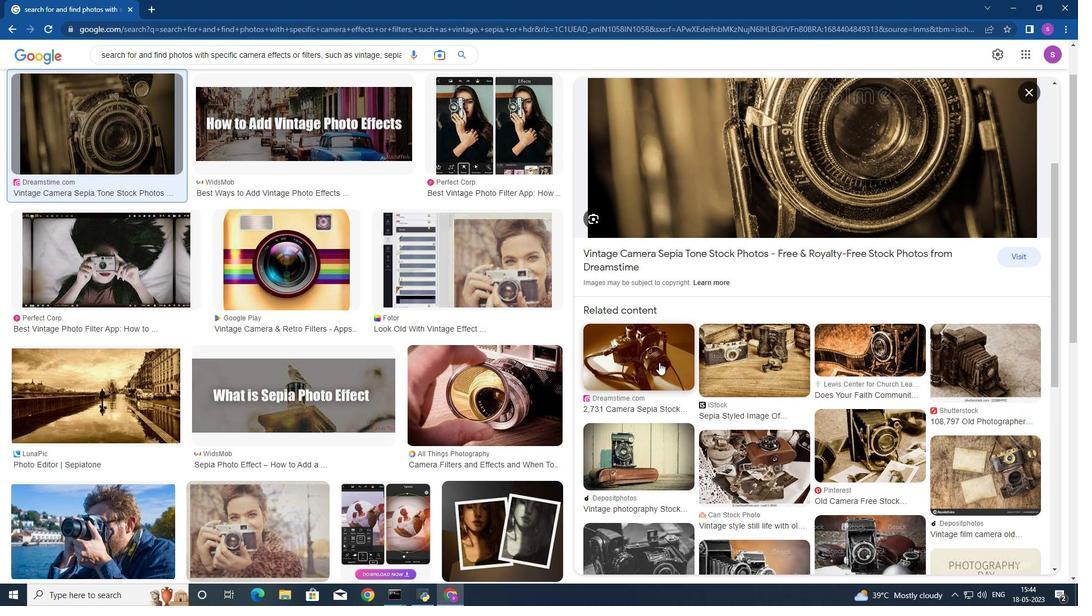 
Action: Mouse moved to (694, 365)
Screenshot: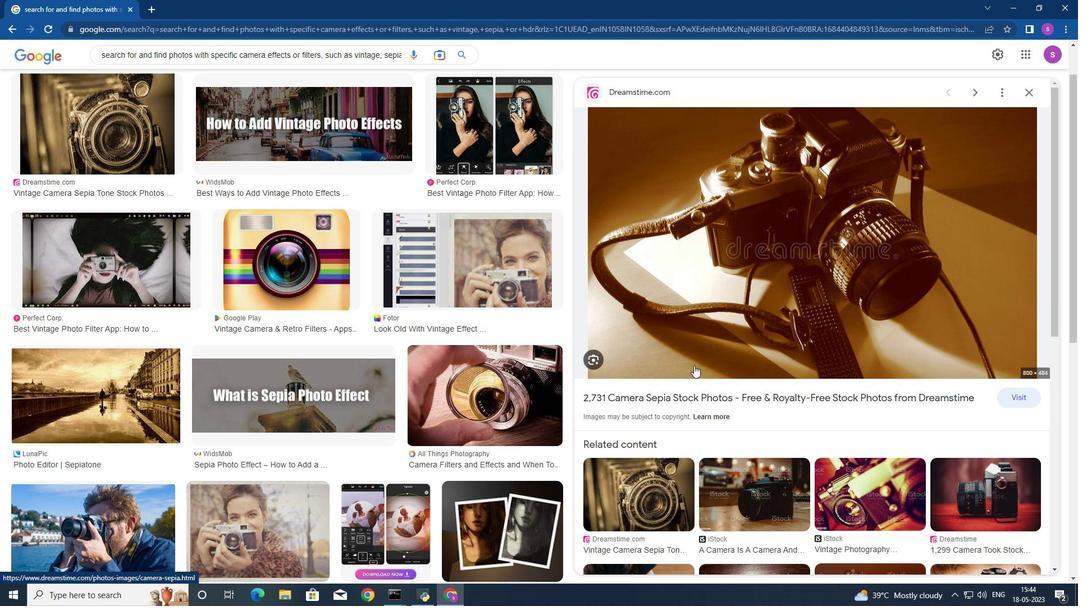 
Action: Mouse scrolled (694, 365) with delta (0, 0)
Screenshot: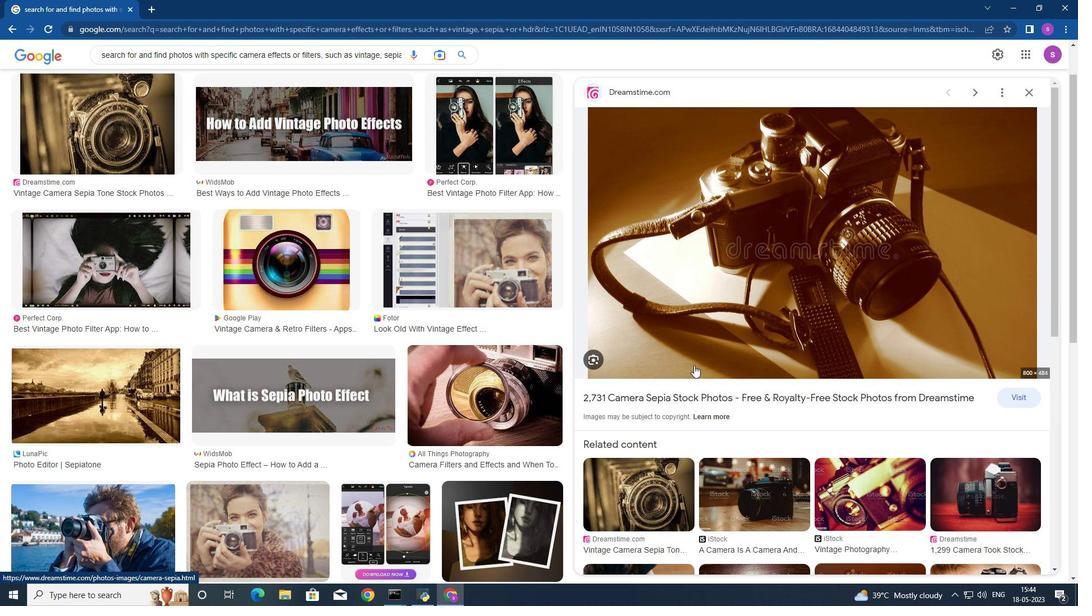
Action: Mouse moved to (694, 366)
Screenshot: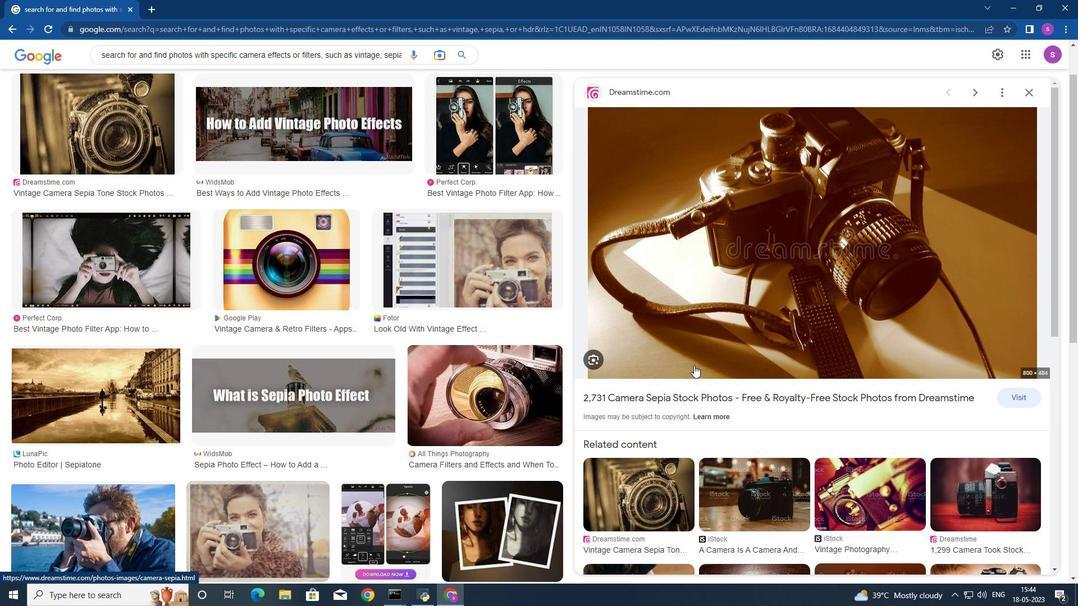 
Action: Mouse scrolled (694, 365) with delta (0, 0)
Screenshot: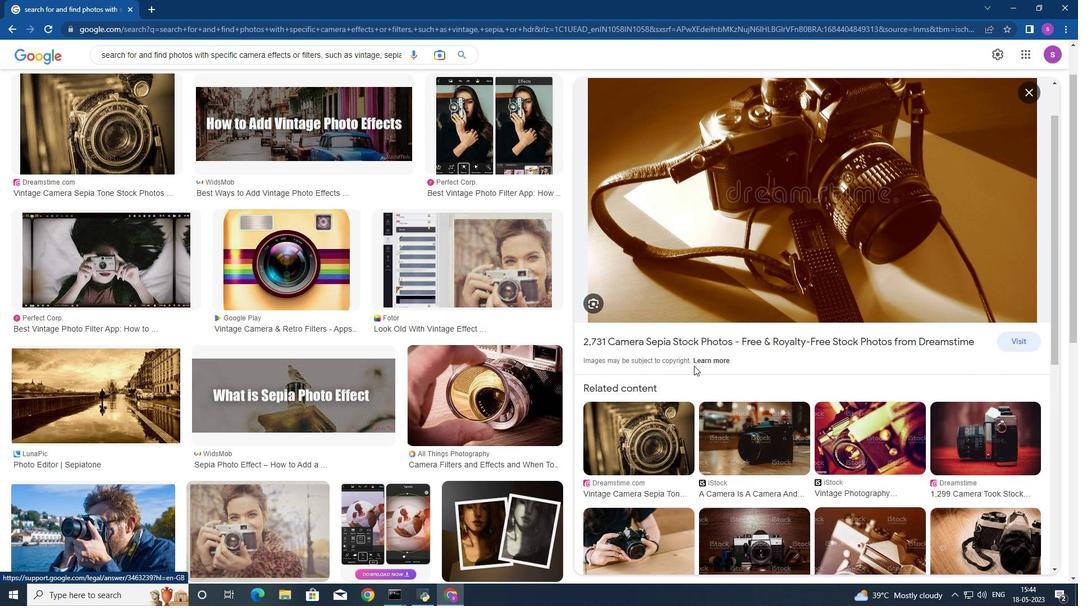 
Action: Mouse moved to (694, 366)
Screenshot: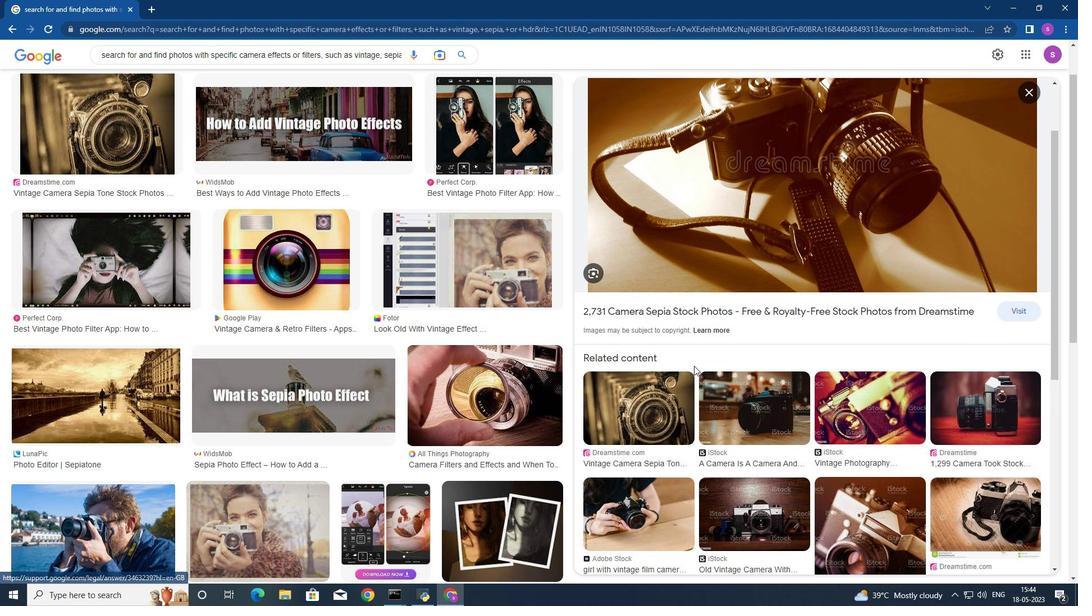 
Action: Mouse scrolled (694, 365) with delta (0, 0)
Screenshot: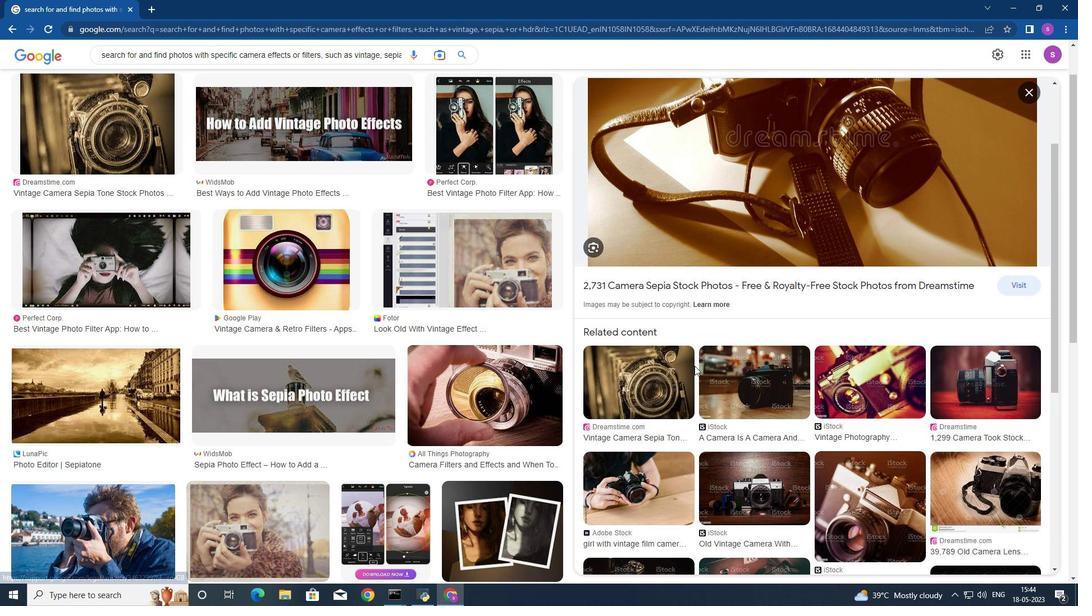 
Action: Mouse moved to (734, 412)
Screenshot: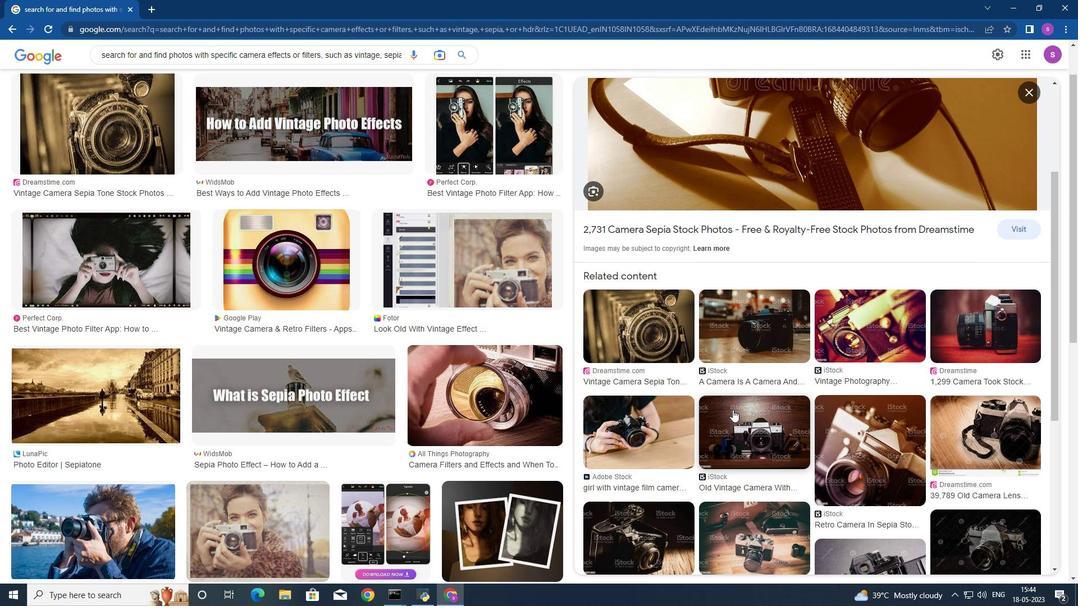
Action: Mouse pressed left at (734, 412)
Screenshot: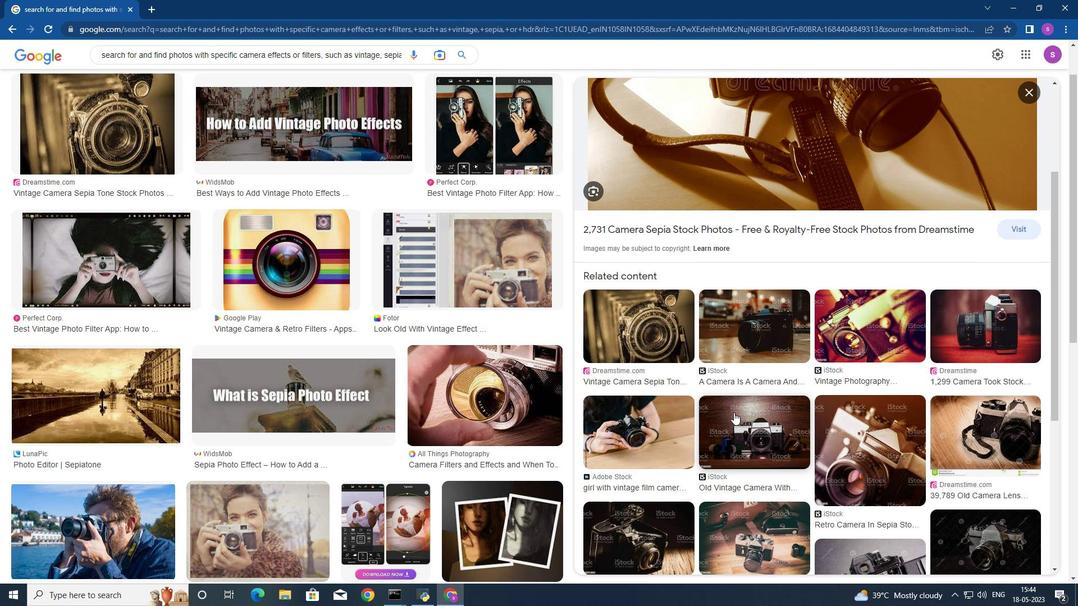 
Action: Mouse moved to (735, 407)
Screenshot: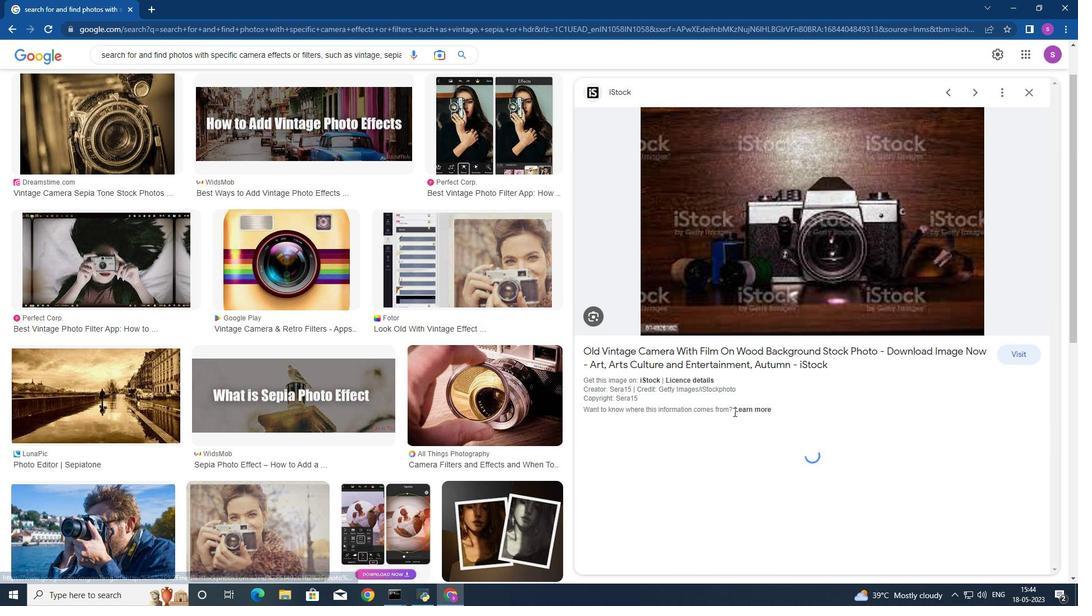 
Action: Mouse scrolled (735, 406) with delta (0, 0)
Screenshot: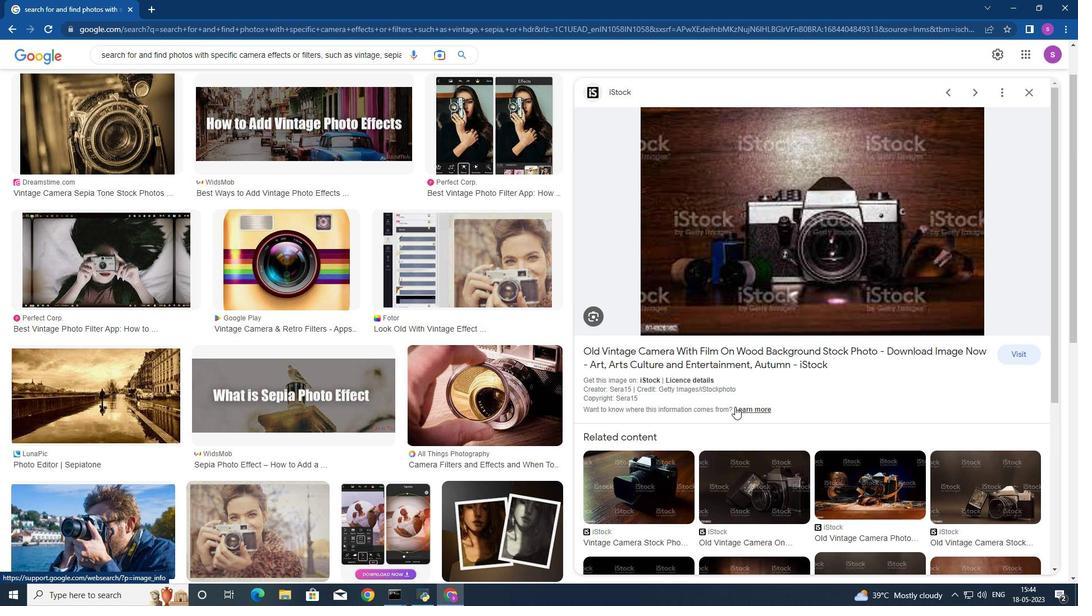 
Action: Mouse moved to (735, 407)
Screenshot: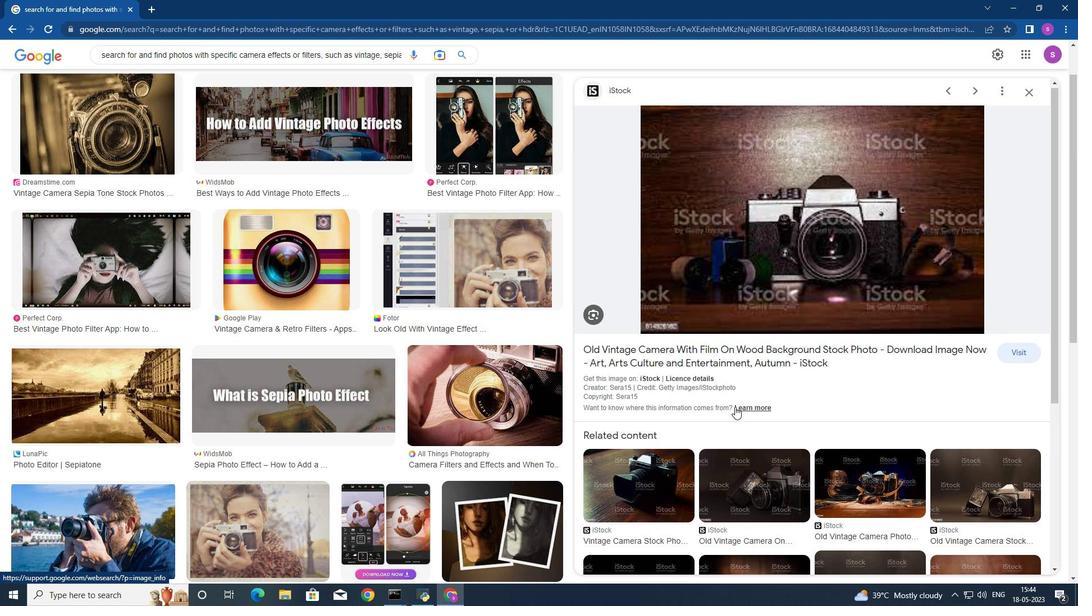 
Action: Mouse scrolled (735, 406) with delta (0, 0)
Screenshot: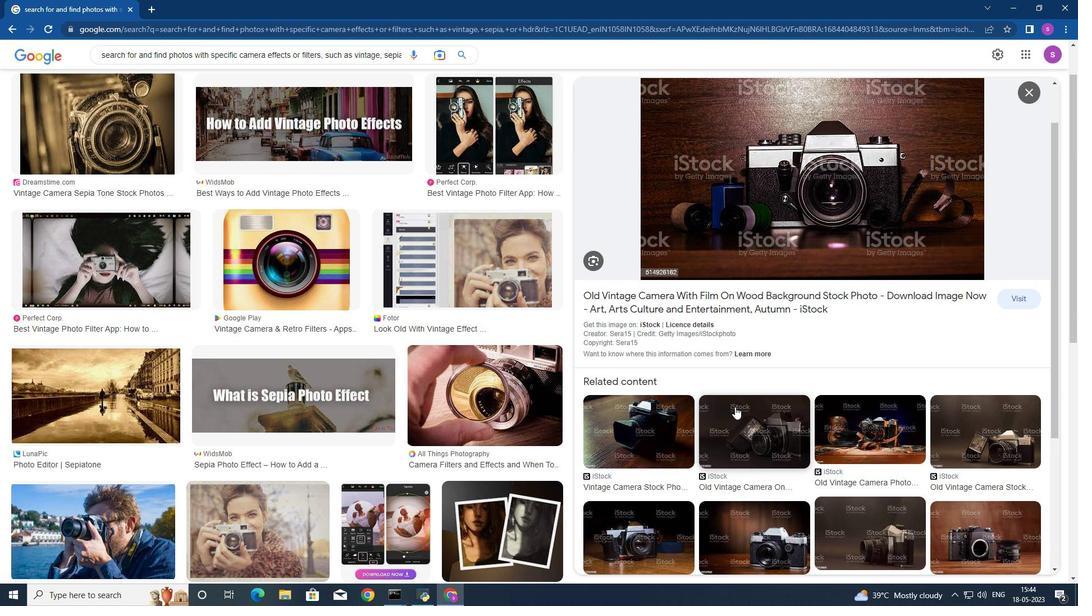 
Action: Mouse moved to (735, 407)
Screenshot: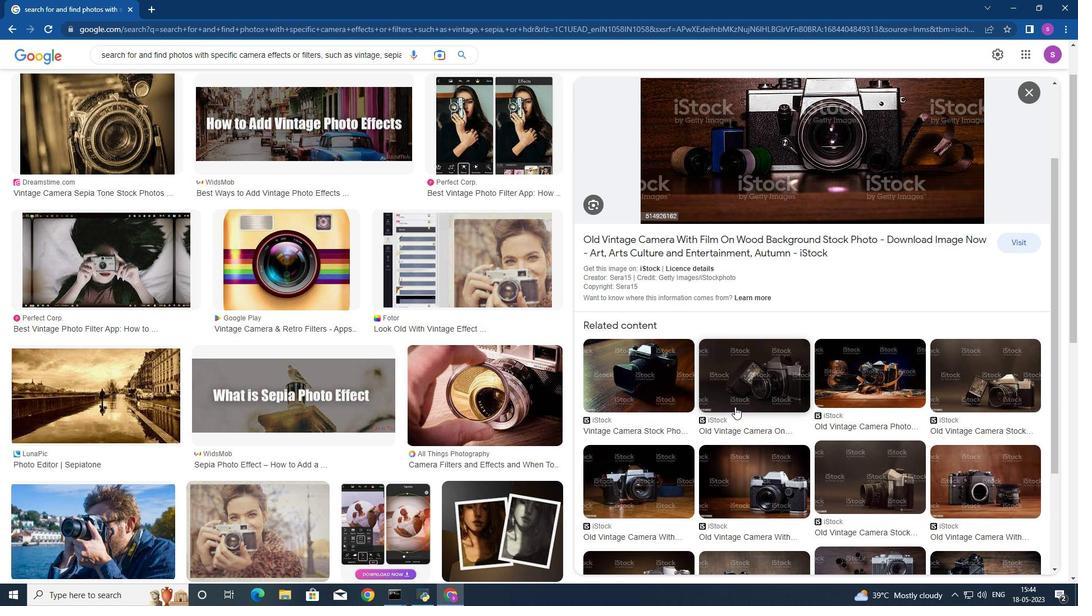 
Action: Mouse scrolled (735, 406) with delta (0, 0)
Screenshot: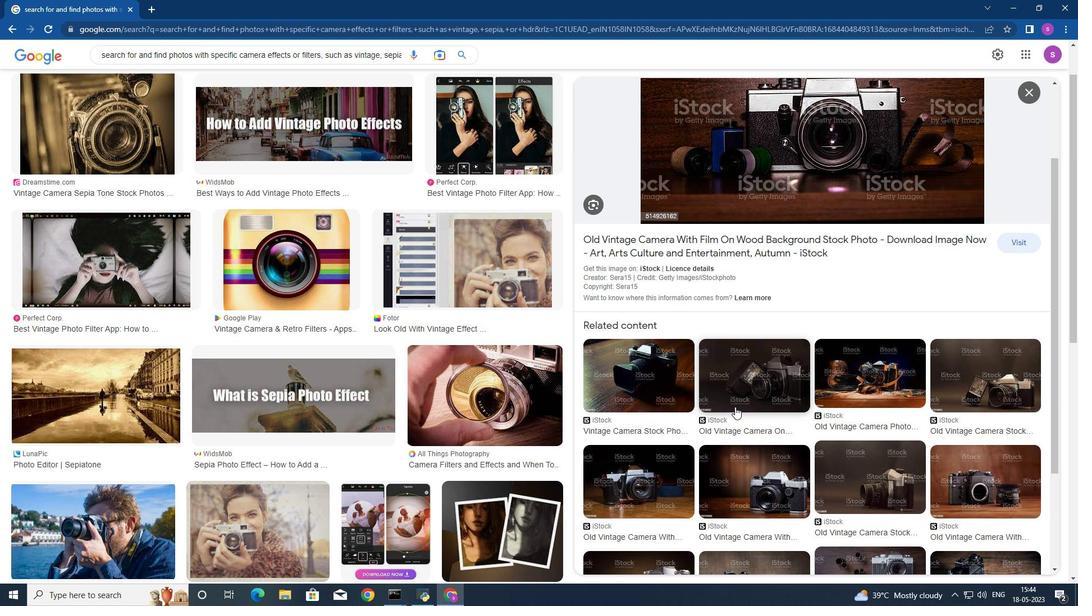 
Action: Mouse scrolled (735, 406) with delta (0, 0)
Screenshot: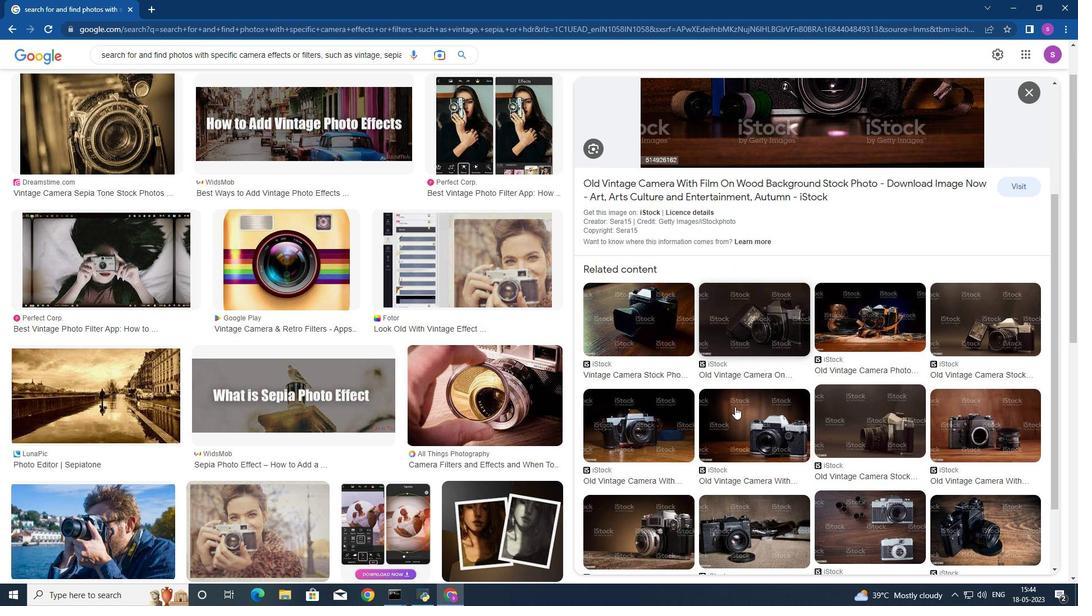 
Action: Mouse moved to (735, 407)
Screenshot: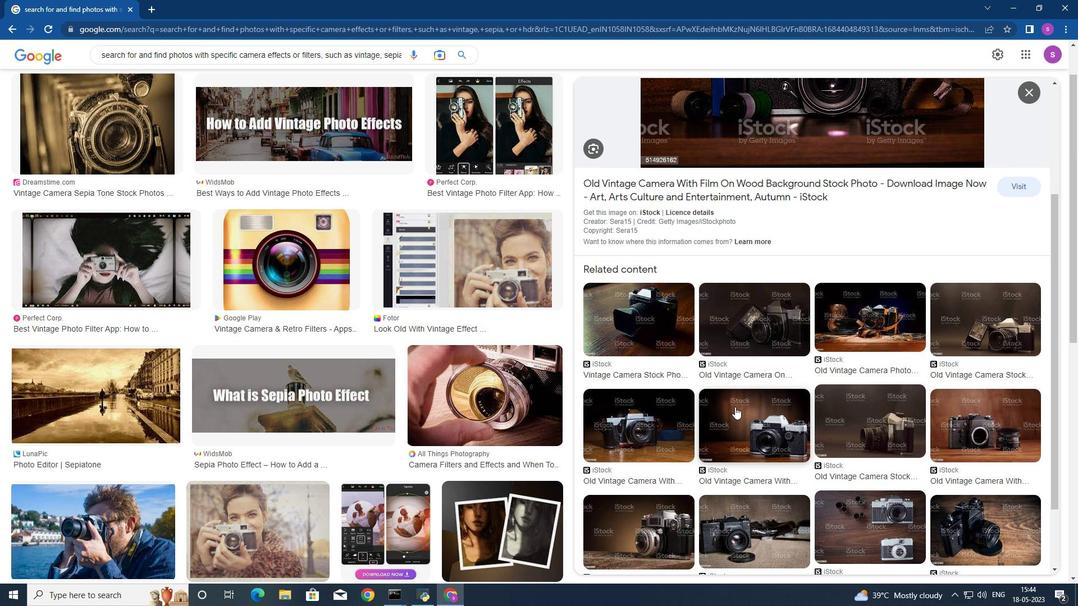 
Action: Mouse scrolled (735, 407) with delta (0, 0)
Screenshot: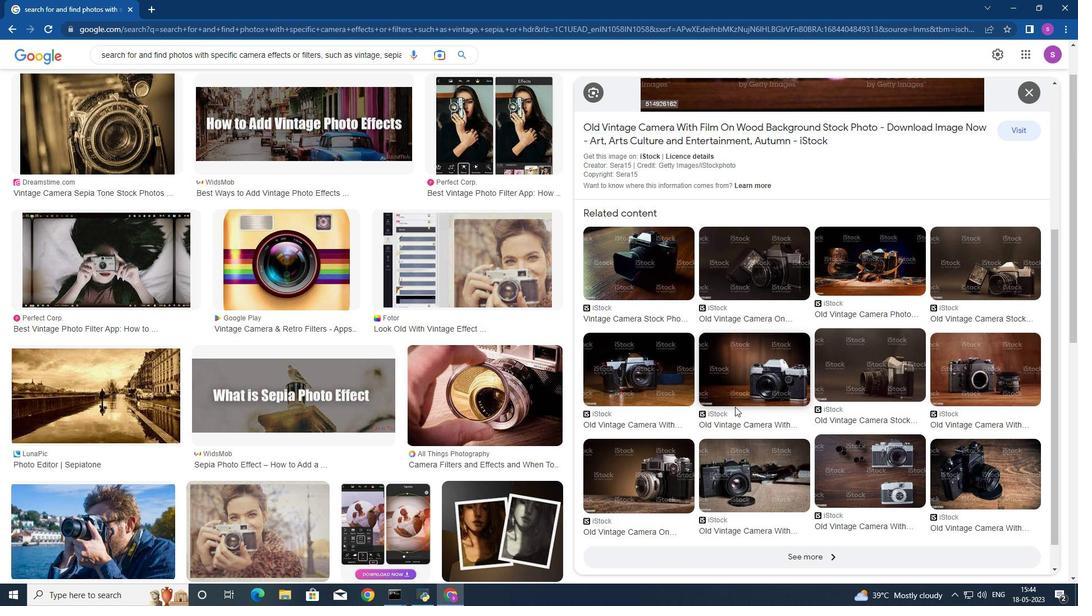 
Action: Mouse scrolled (735, 407) with delta (0, 0)
Screenshot: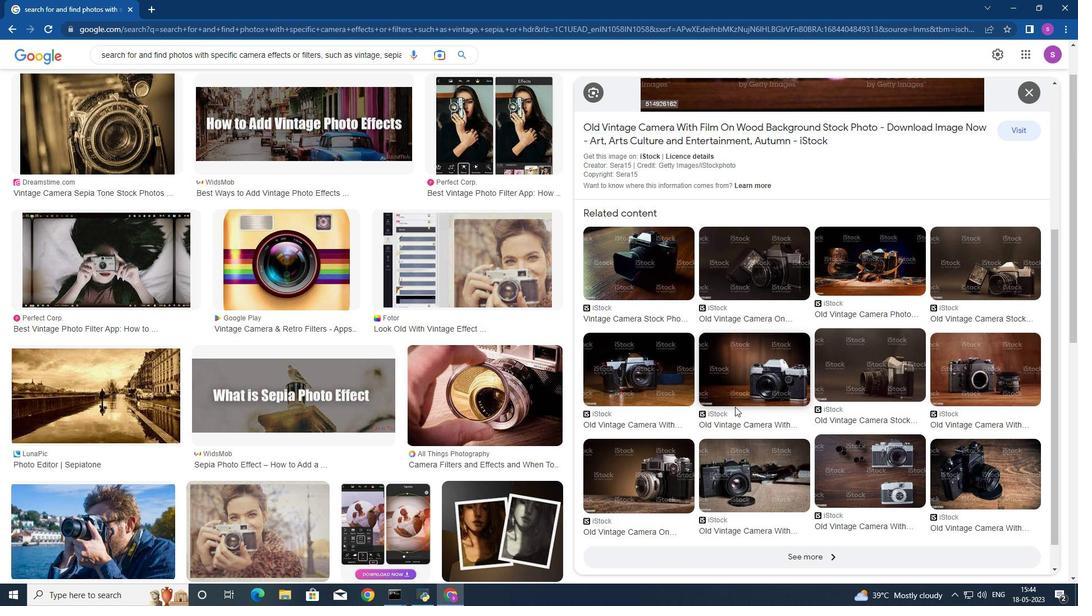 
Action: Mouse scrolled (735, 407) with delta (0, 0)
Screenshot: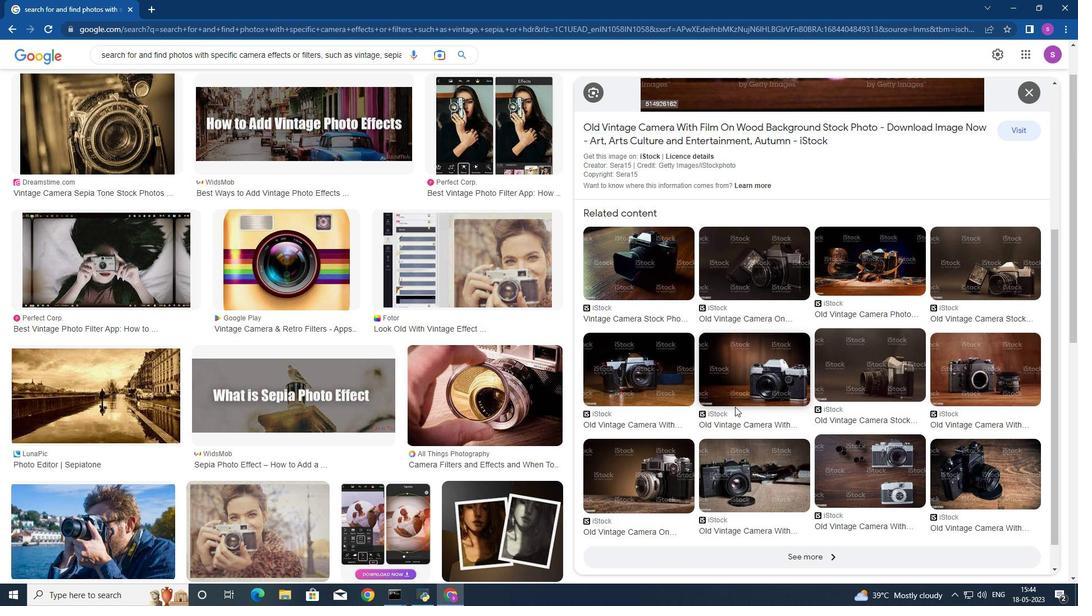 
Action: Mouse scrolled (735, 407) with delta (0, 0)
Screenshot: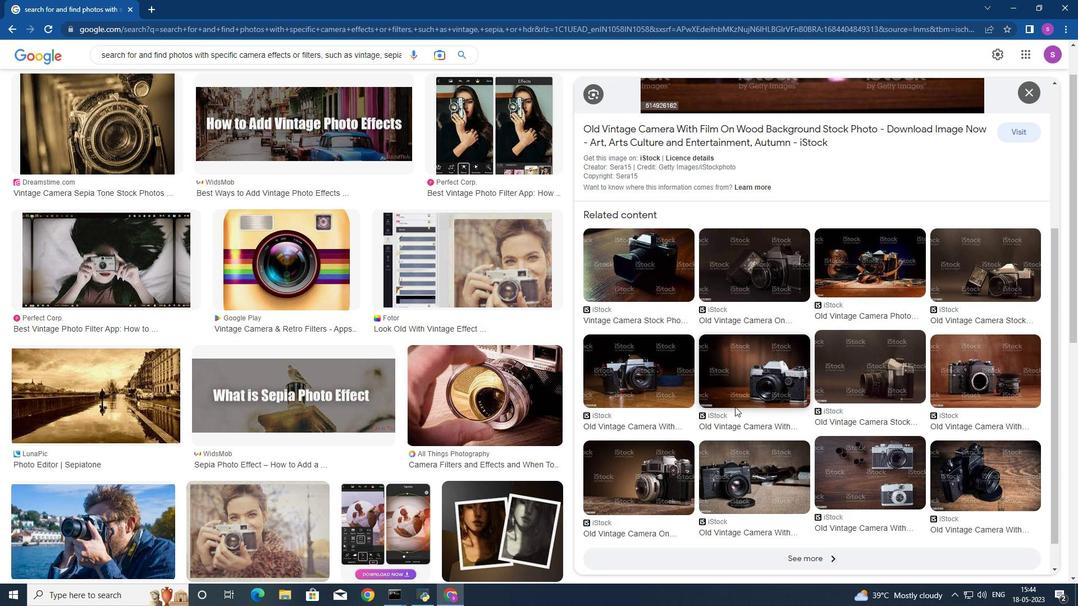 
Action: Mouse scrolled (735, 407) with delta (0, 0)
Screenshot: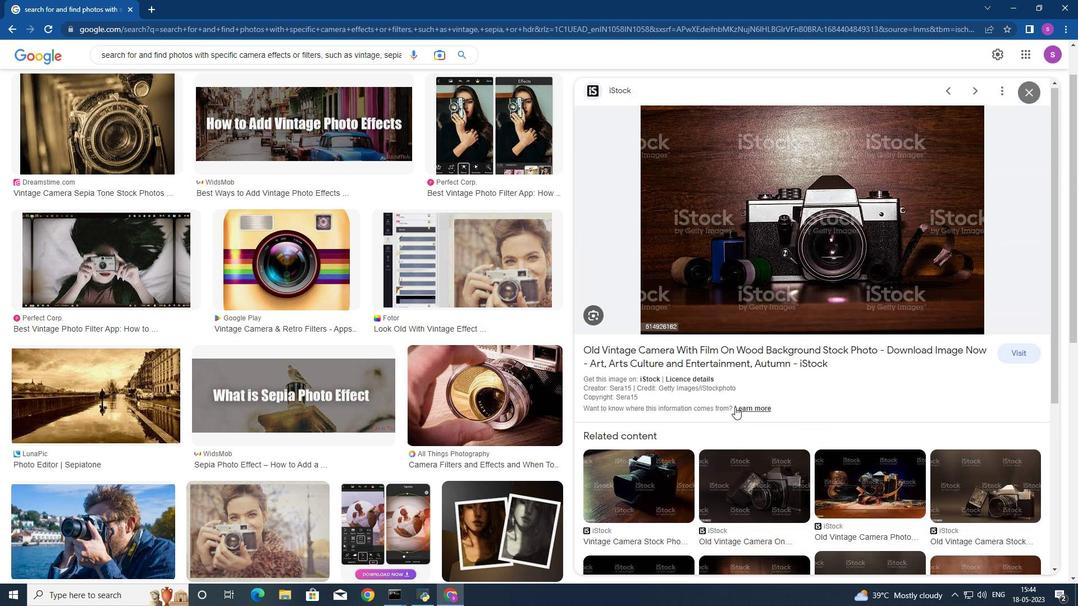 
Action: Mouse moved to (744, 470)
Screenshot: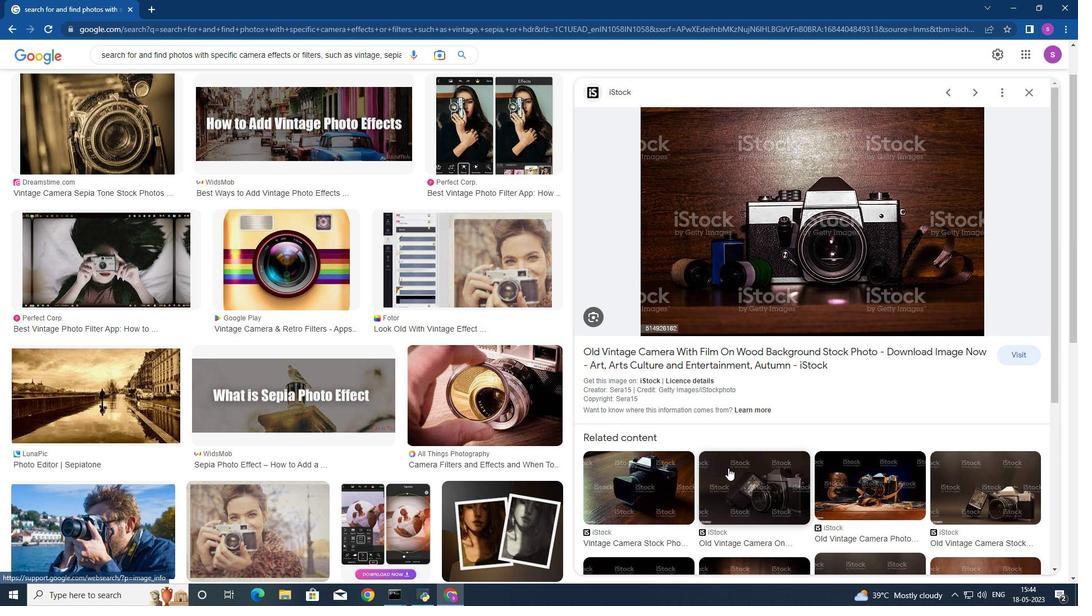 
Action: Mouse pressed left at (744, 470)
Screenshot: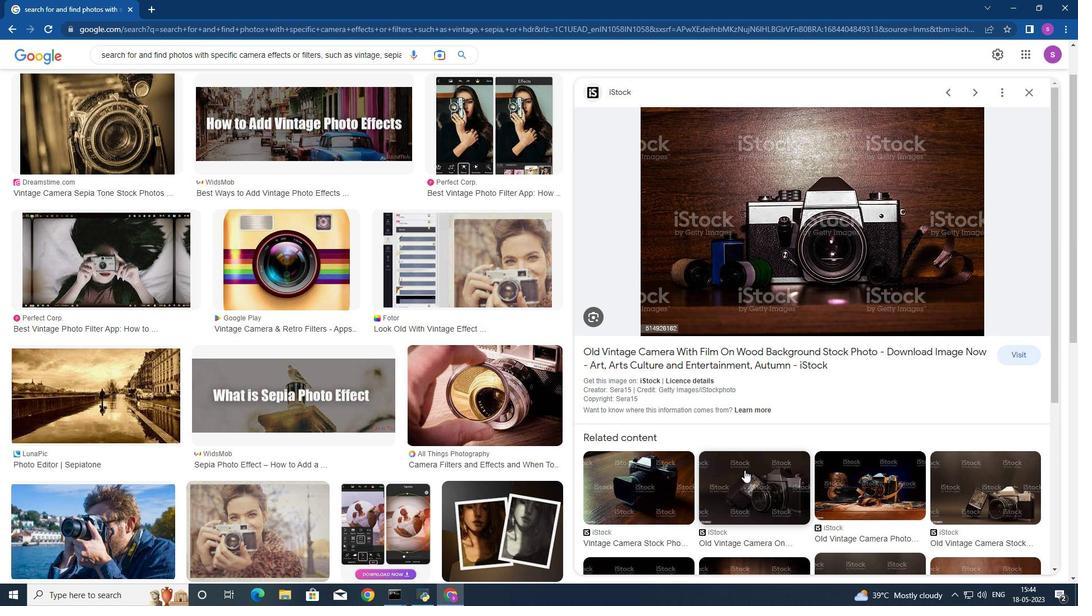 
Action: Mouse moved to (731, 460)
Screenshot: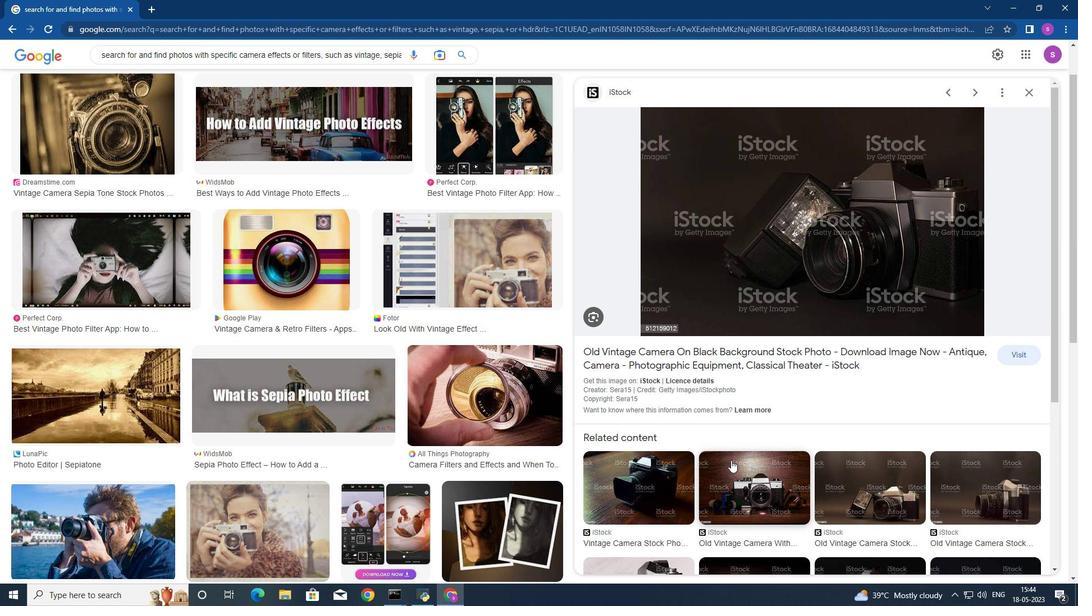 
Action: Mouse scrolled (731, 460) with delta (0, 0)
Screenshot: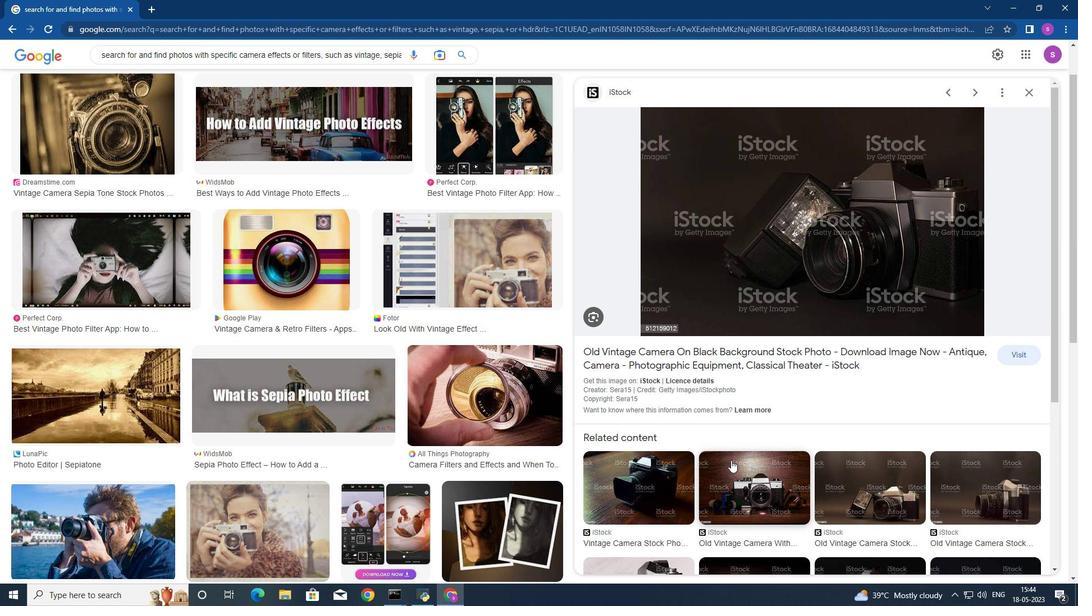 
Action: Mouse moved to (733, 460)
Screenshot: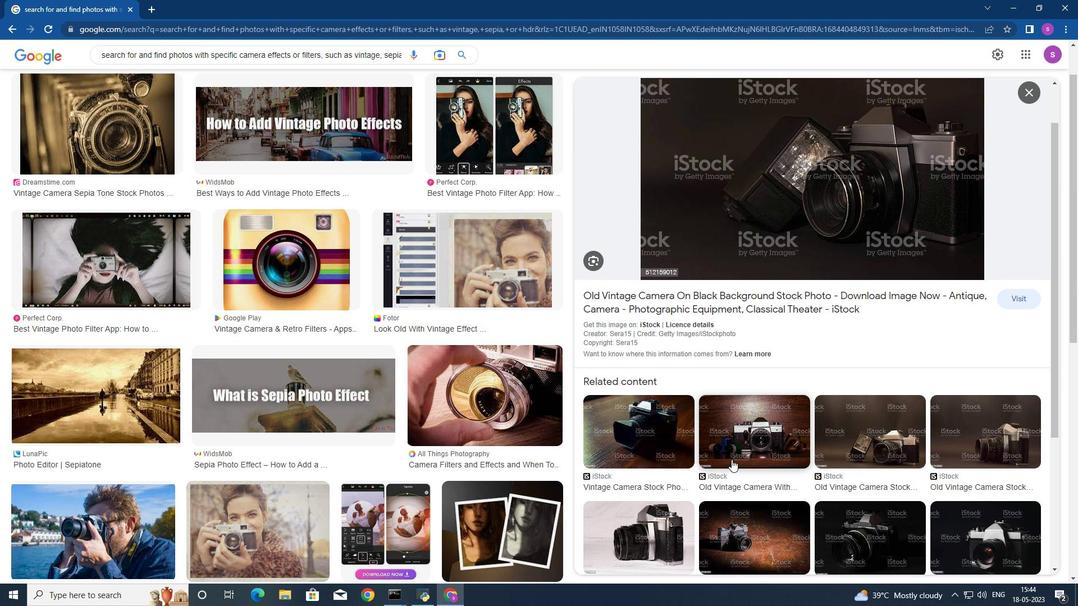 
Action: Mouse scrolled (733, 459) with delta (0, 0)
Screenshot: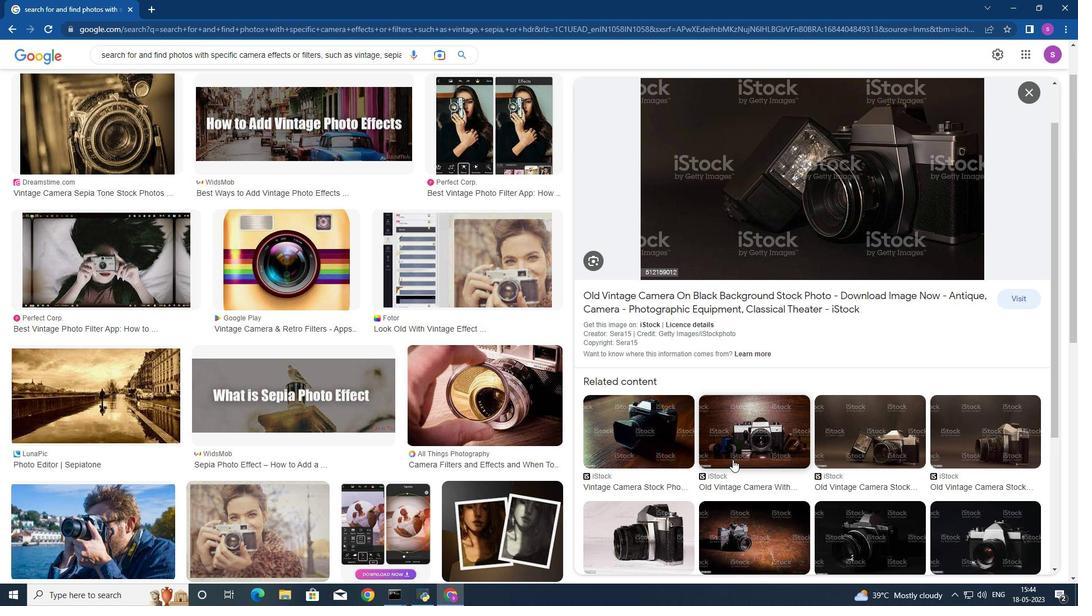 
Action: Mouse moved to (685, 472)
Screenshot: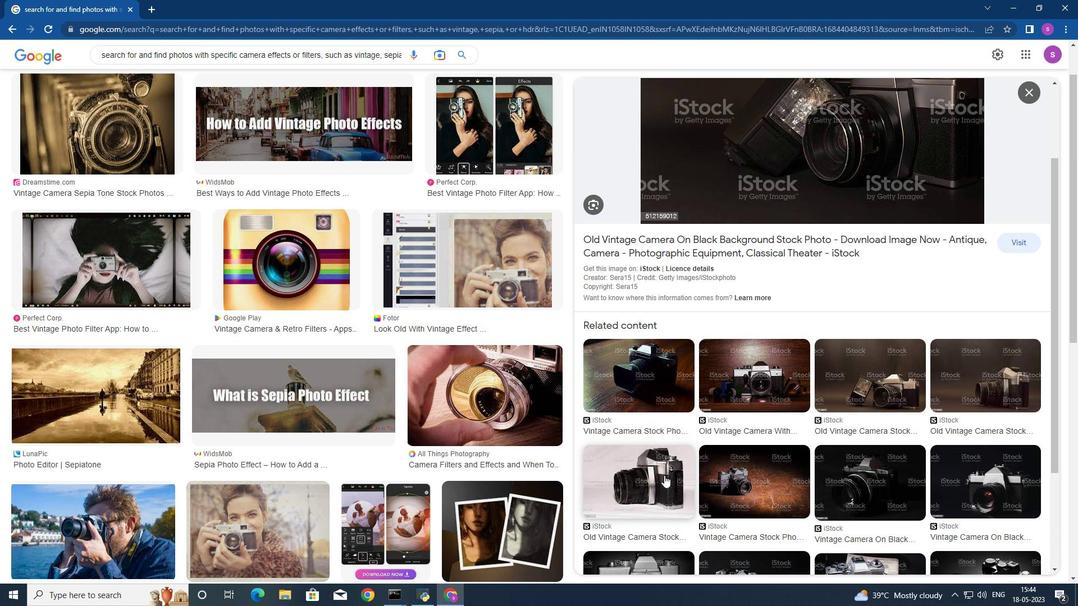 
Action: Mouse scrolled (685, 473) with delta (0, 0)
Screenshot: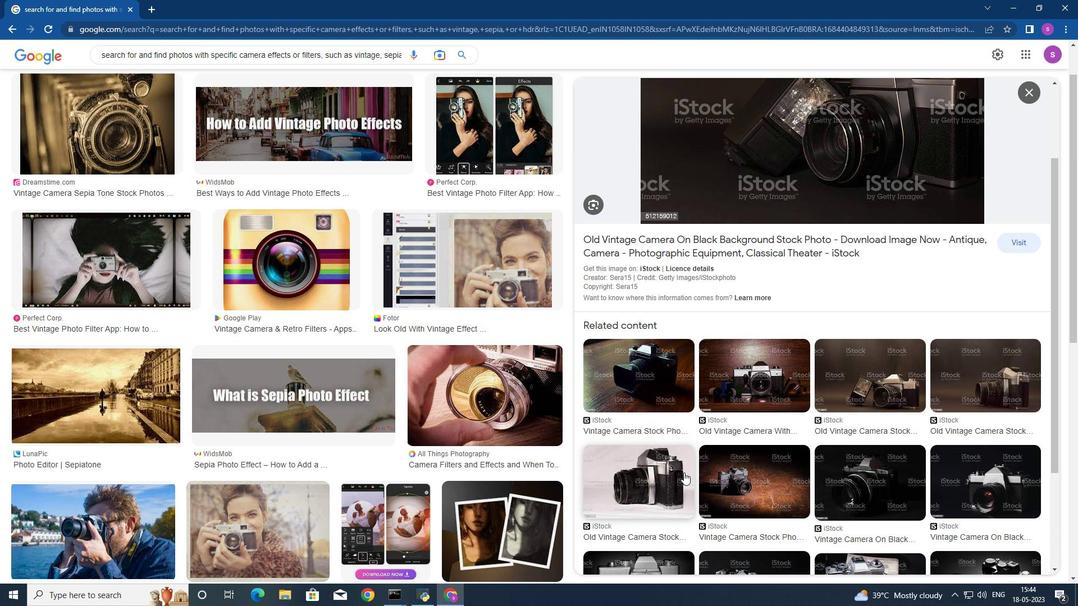 
Action: Mouse scrolled (685, 473) with delta (0, 0)
Screenshot: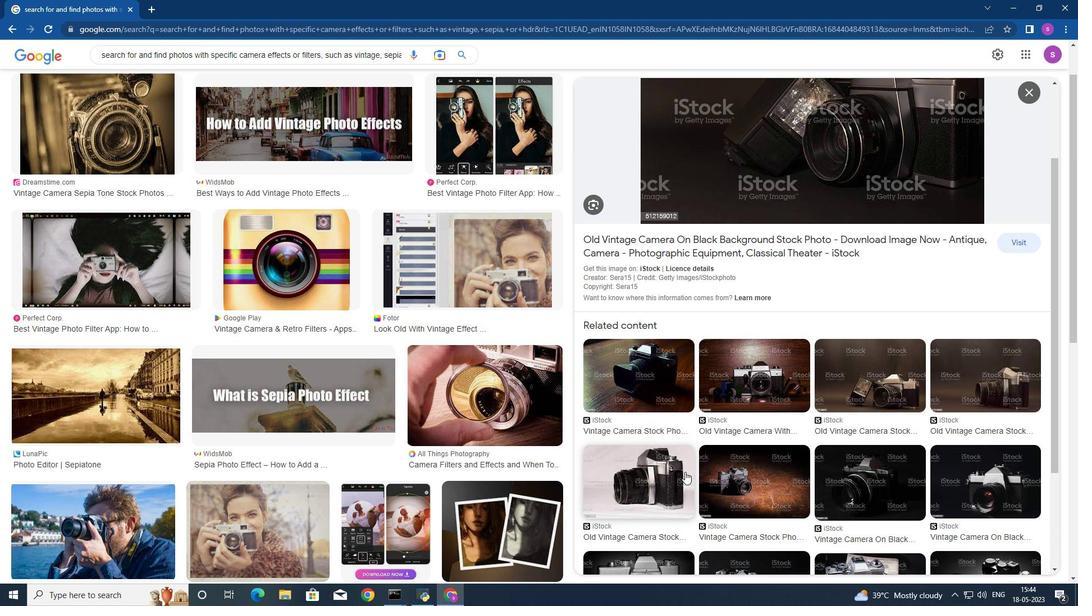 
Action: Mouse moved to (474, 402)
Screenshot: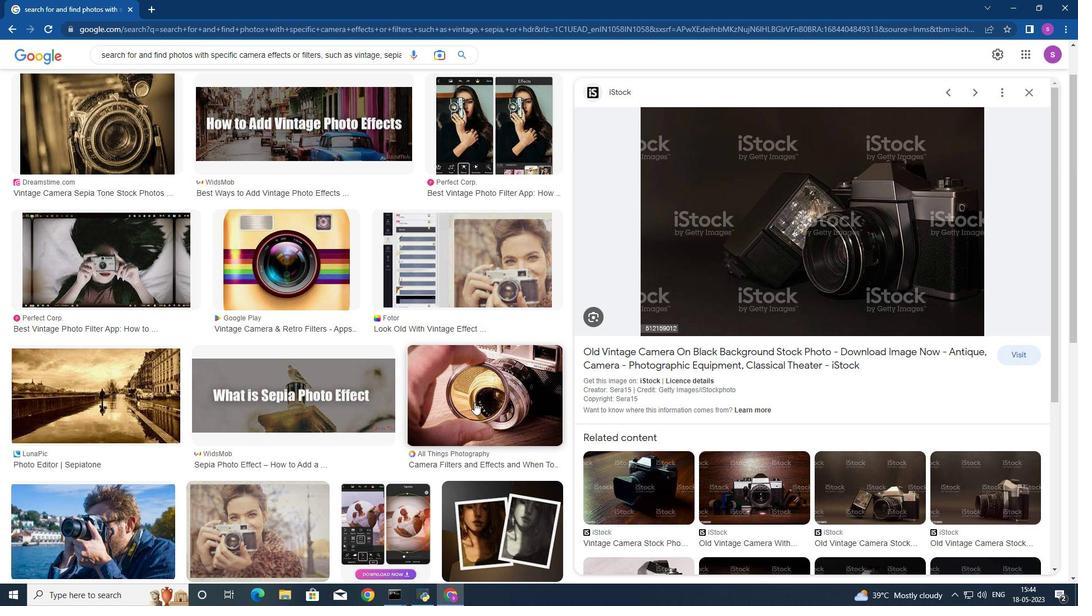 
Action: Mouse pressed left at (474, 402)
Screenshot: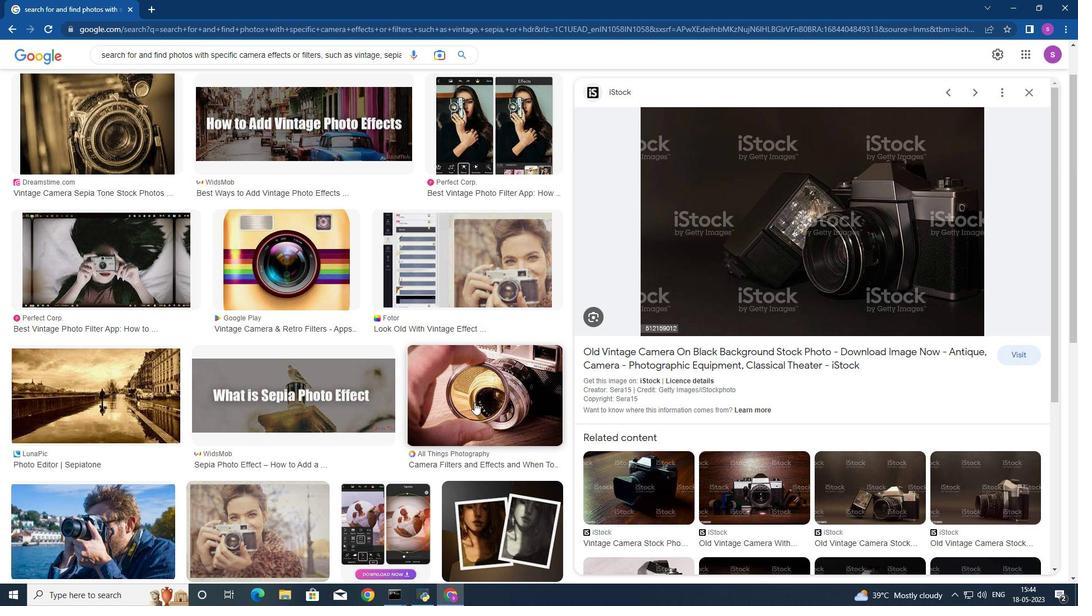 
Action: Mouse moved to (769, 481)
Screenshot: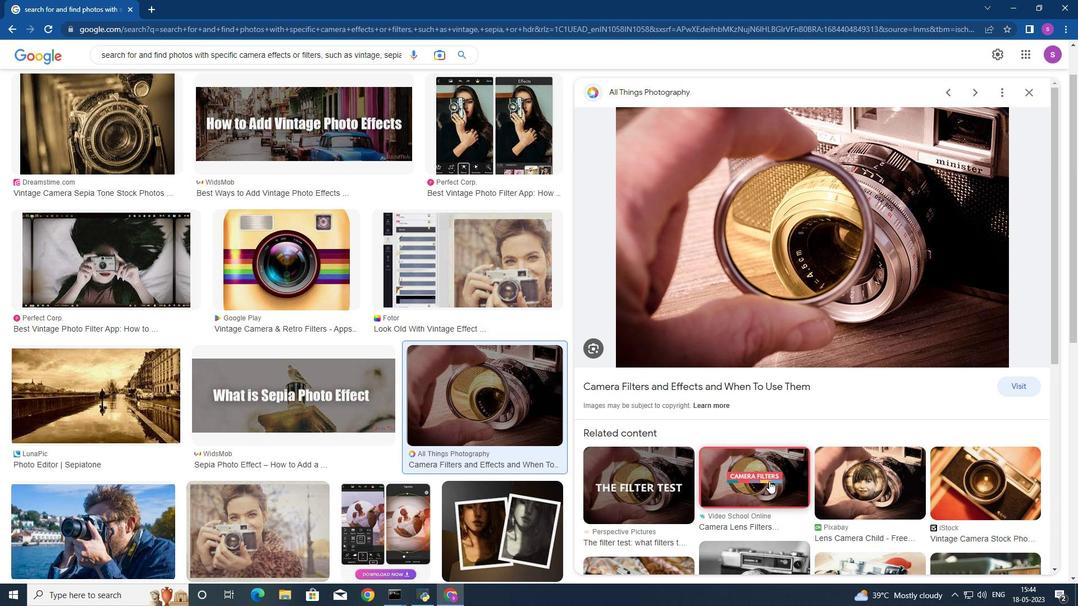 
Action: Mouse pressed left at (769, 481)
Screenshot: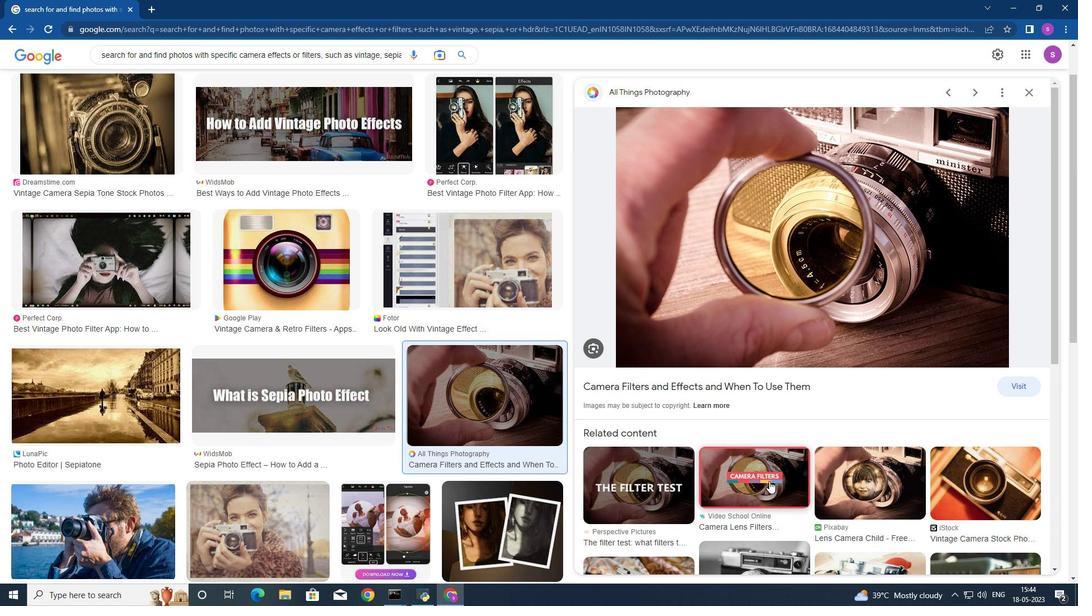 
Action: Mouse moved to (769, 482)
Screenshot: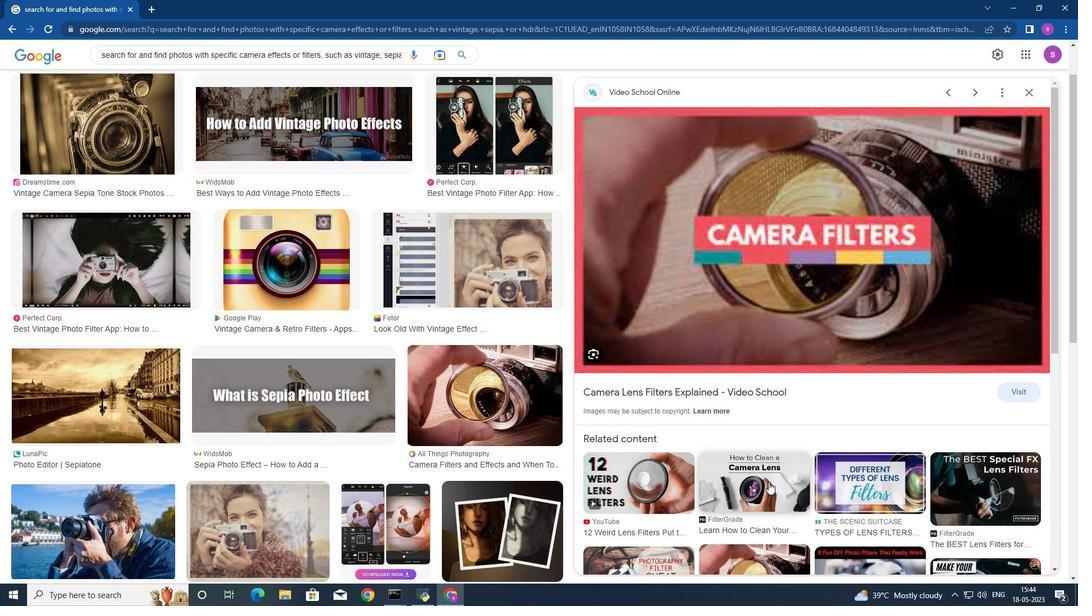 
Action: Mouse scrolled (769, 482) with delta (0, 0)
Screenshot: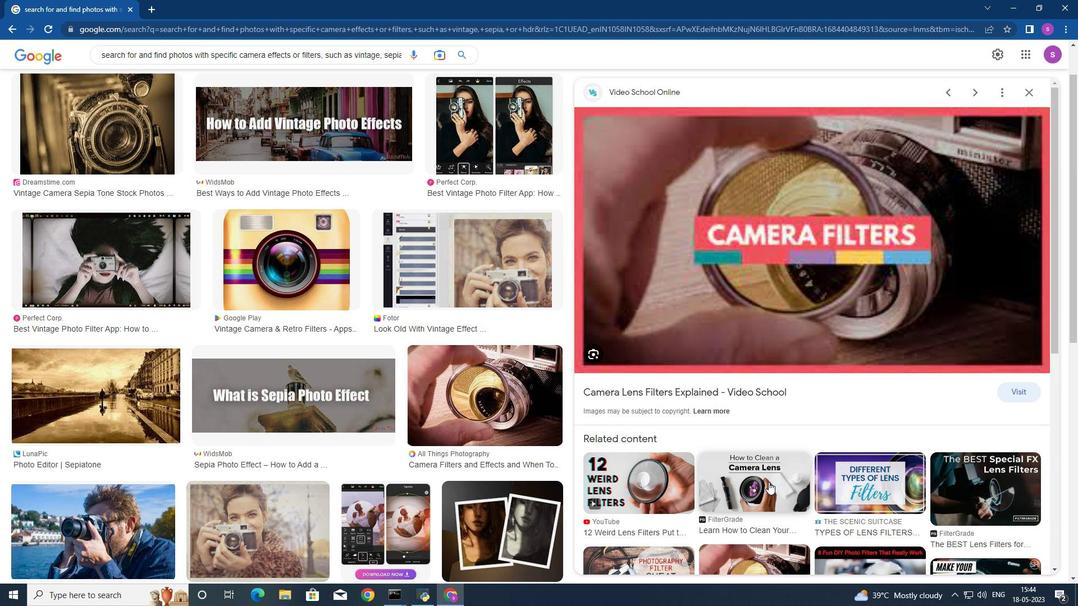 
Action: Mouse moved to (769, 483)
Screenshot: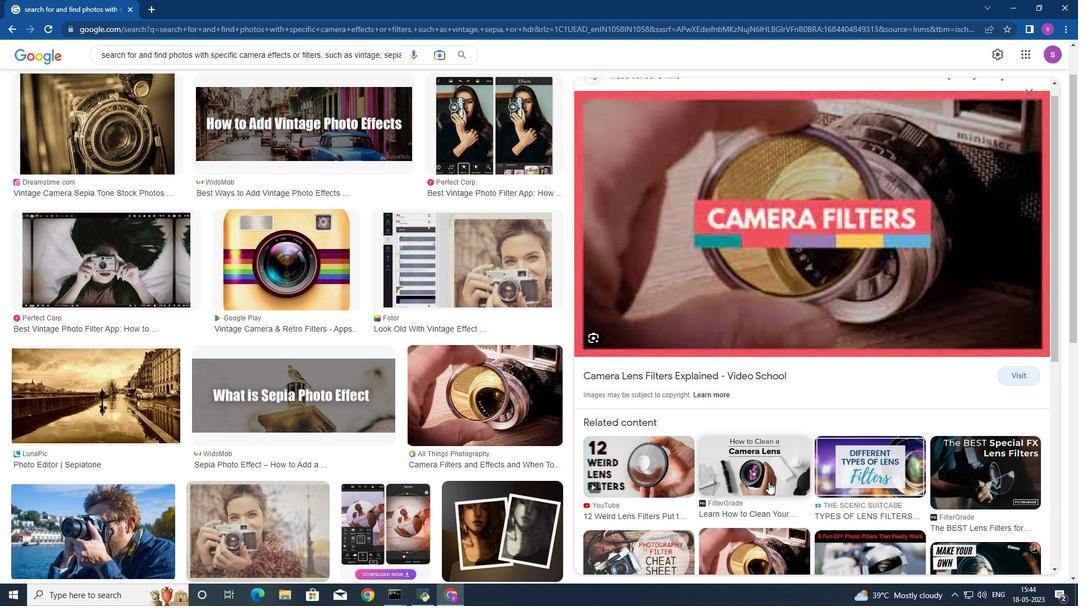 
Action: Mouse scrolled (769, 482) with delta (0, 0)
Screenshot: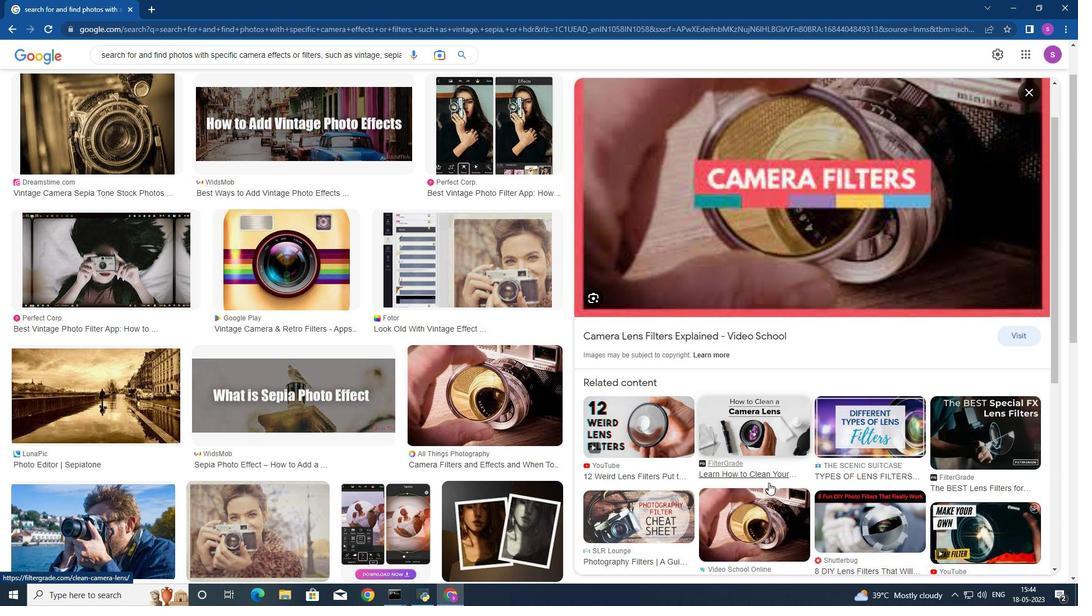 
Action: Mouse scrolled (769, 482) with delta (0, 0)
Screenshot: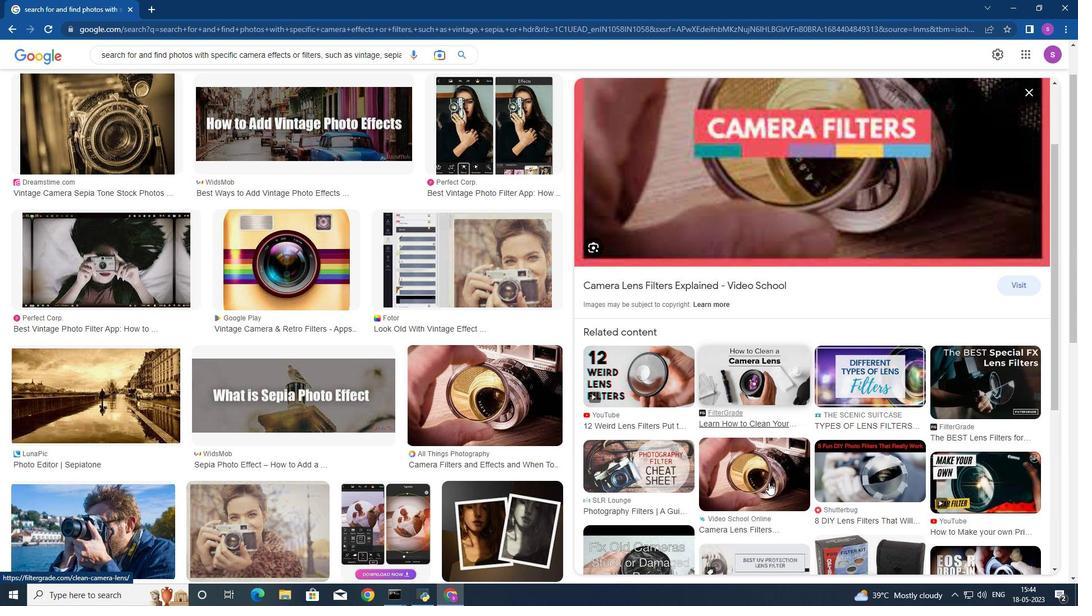 
Action: Mouse moved to (769, 484)
Screenshot: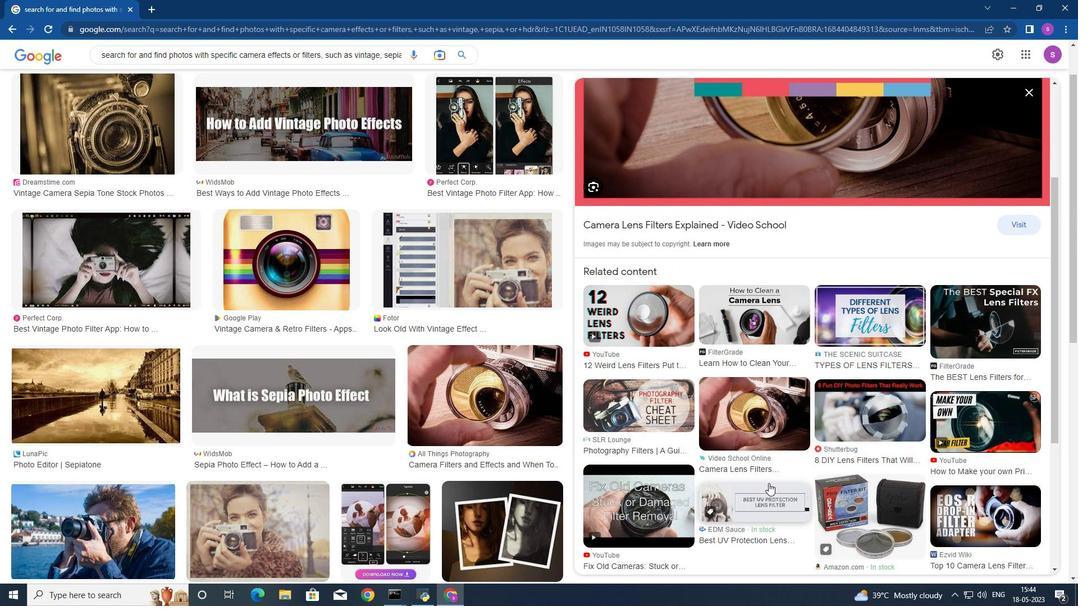 
Action: Mouse scrolled (769, 483) with delta (0, 0)
Screenshot: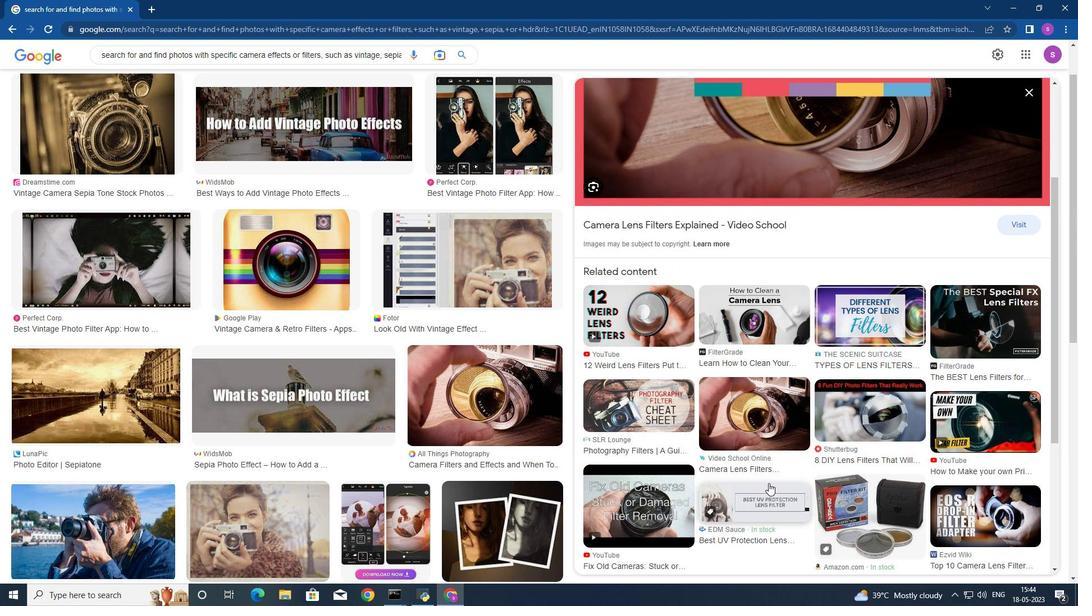 
Action: Mouse moved to (769, 484)
Screenshot: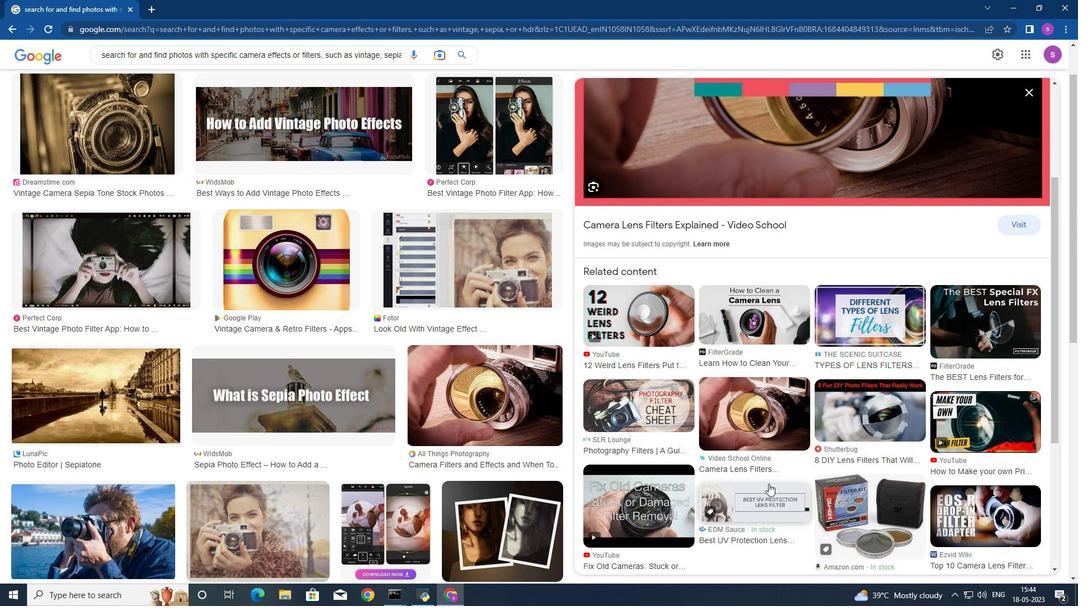 
Action: Mouse scrolled (769, 484) with delta (0, 0)
Screenshot: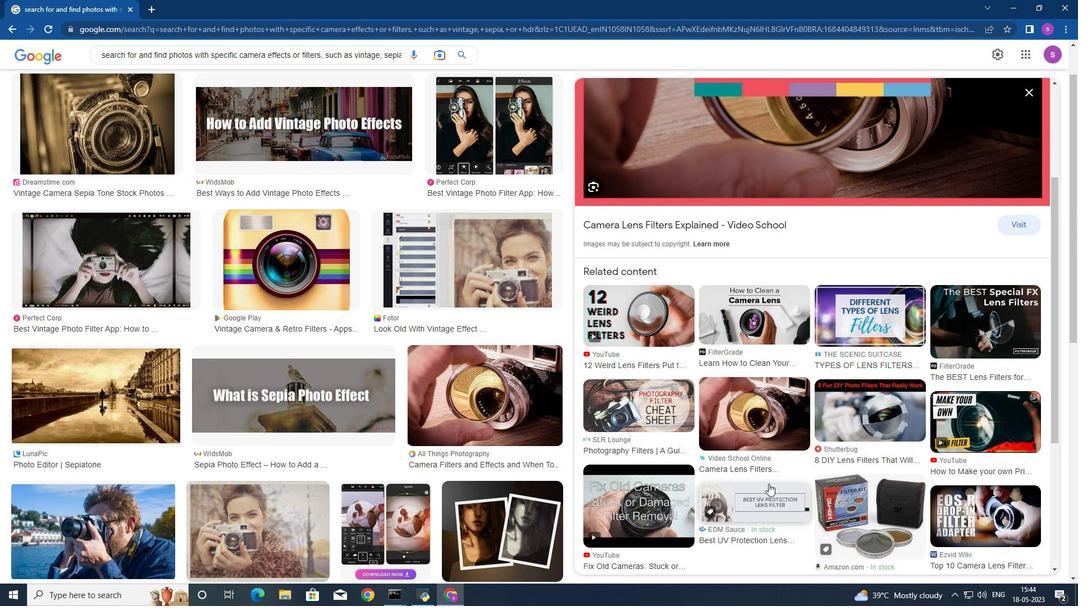 
Action: Mouse moved to (792, 491)
Screenshot: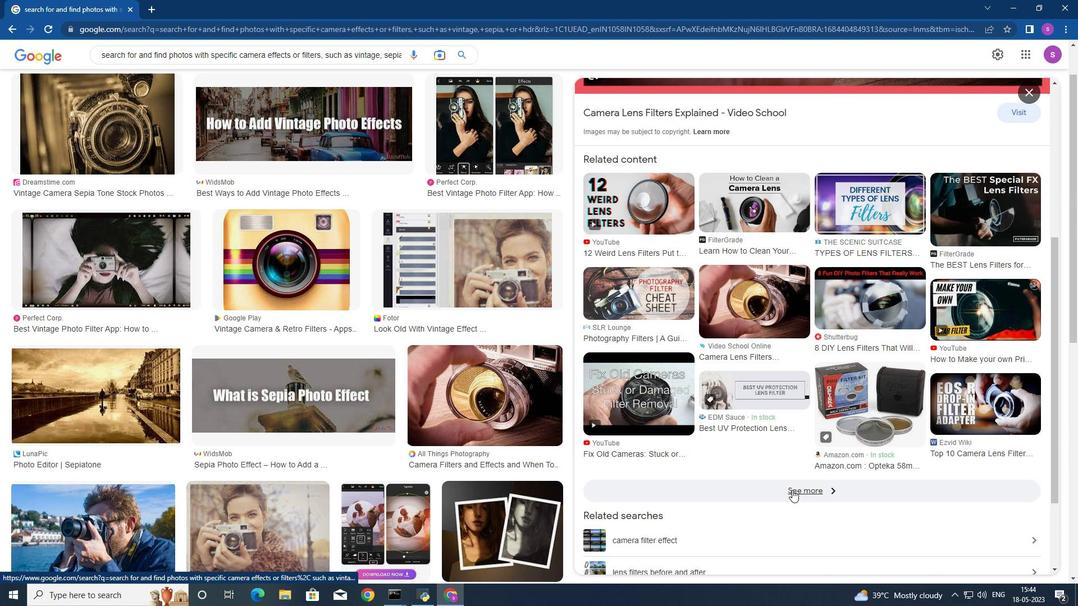 
Action: Mouse pressed left at (792, 491)
Screenshot: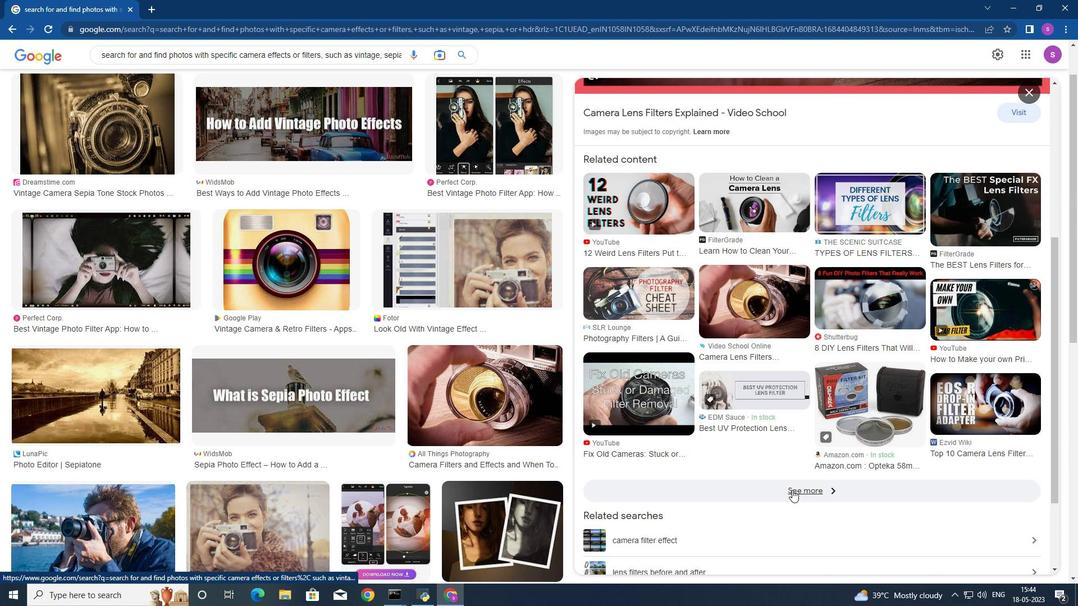 
Action: Mouse moved to (651, 450)
Screenshot: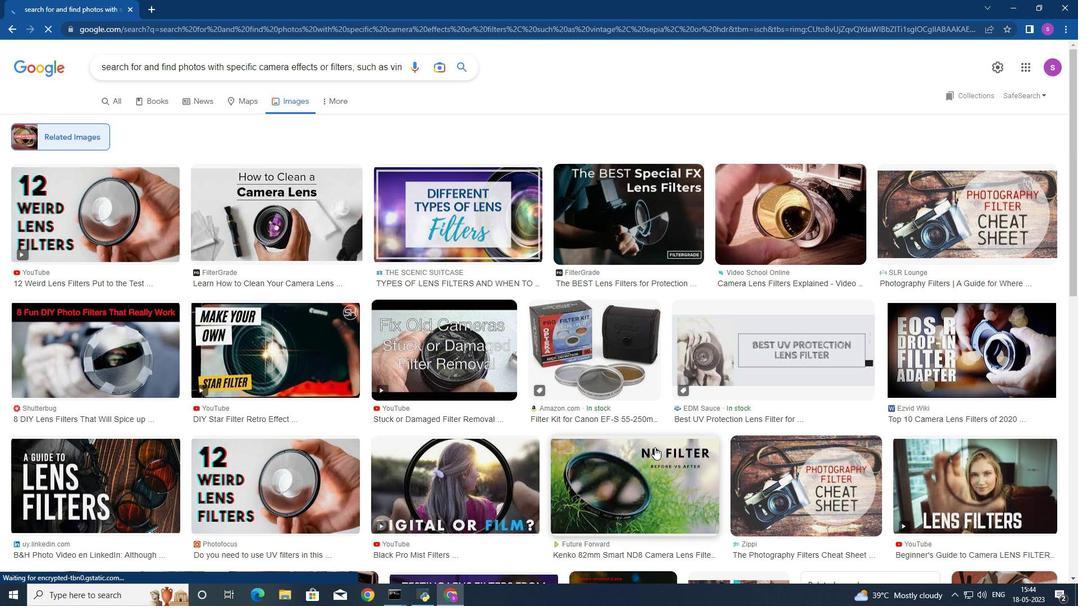 
Action: Mouse scrolled (651, 450) with delta (0, 0)
Screenshot: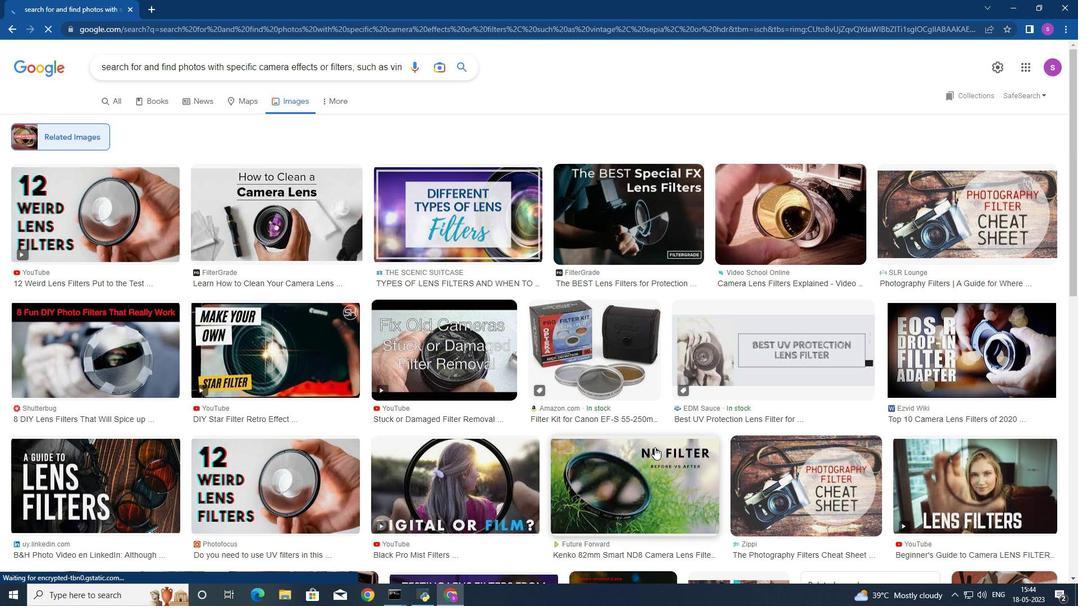 
Action: Mouse scrolled (651, 450) with delta (0, 0)
Screenshot: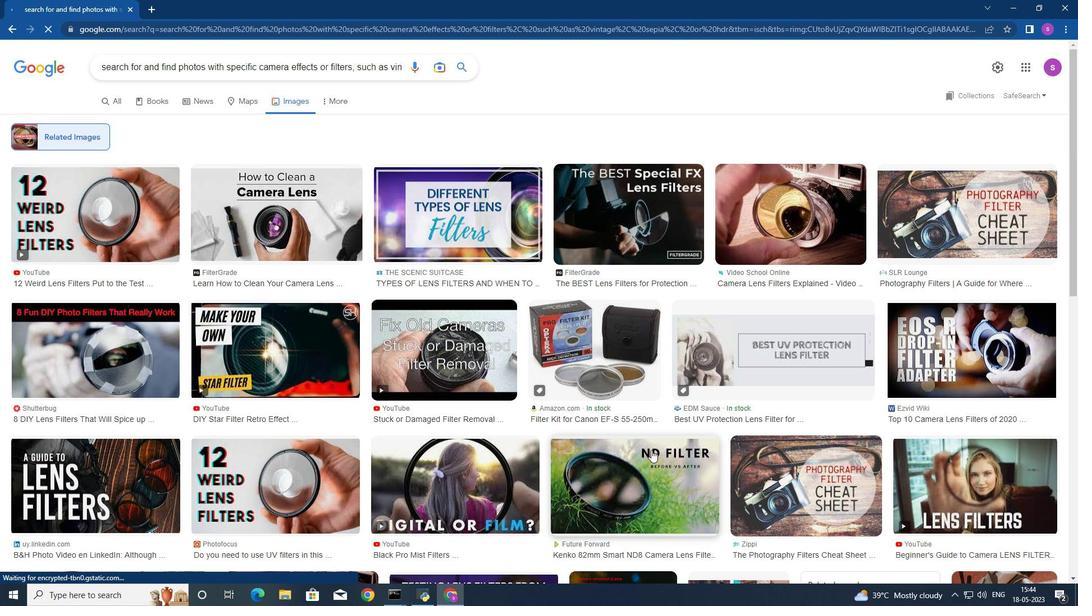 
Action: Mouse scrolled (651, 450) with delta (0, 0)
Screenshot: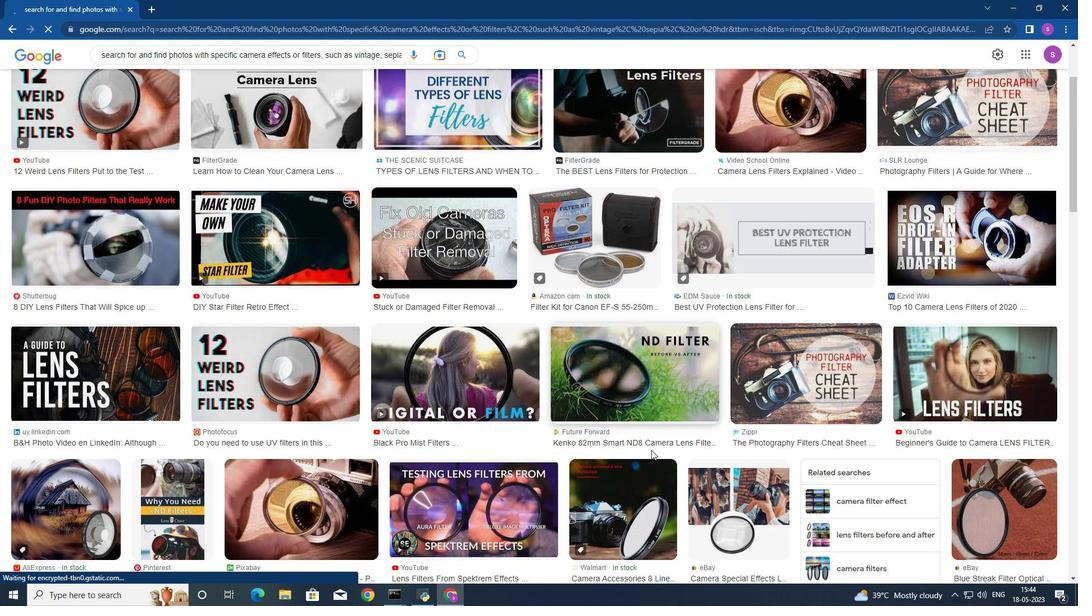 
Action: Mouse moved to (437, 337)
Screenshot: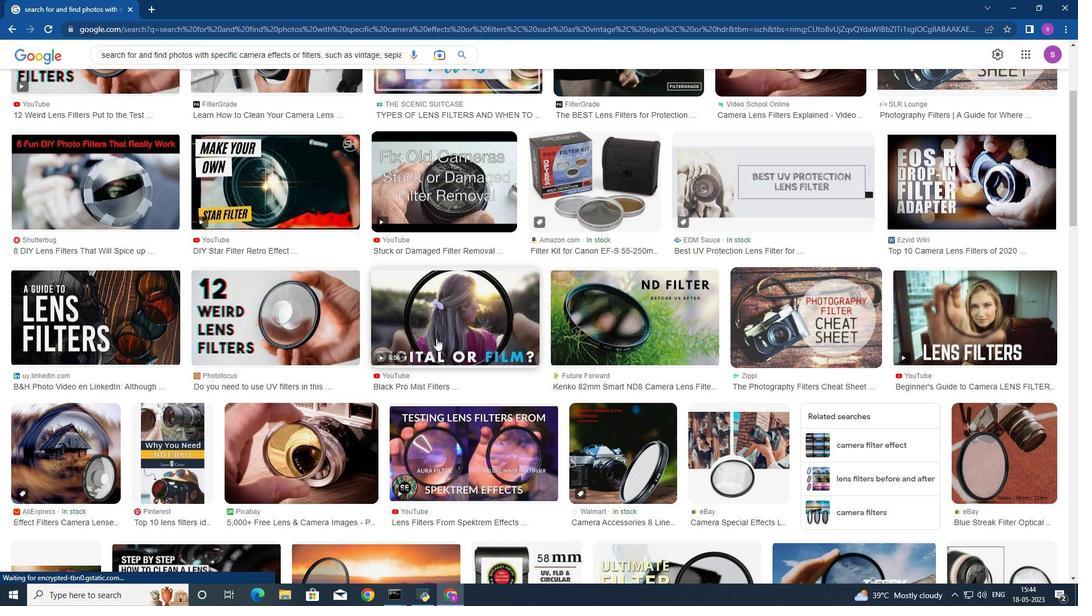 
Action: Mouse pressed left at (437, 337)
Screenshot: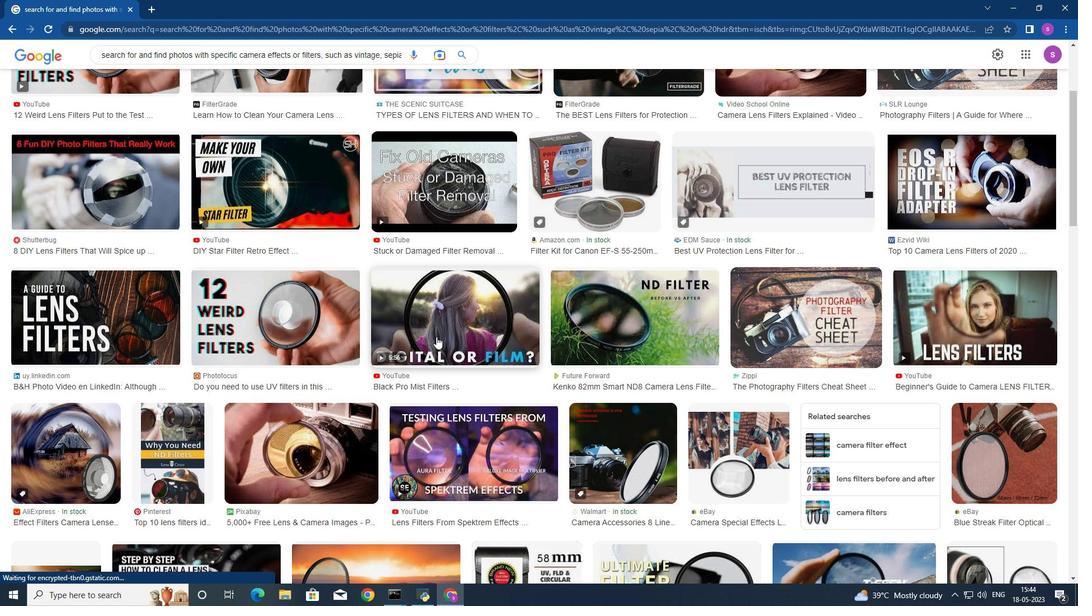 
Action: Mouse moved to (473, 334)
Screenshot: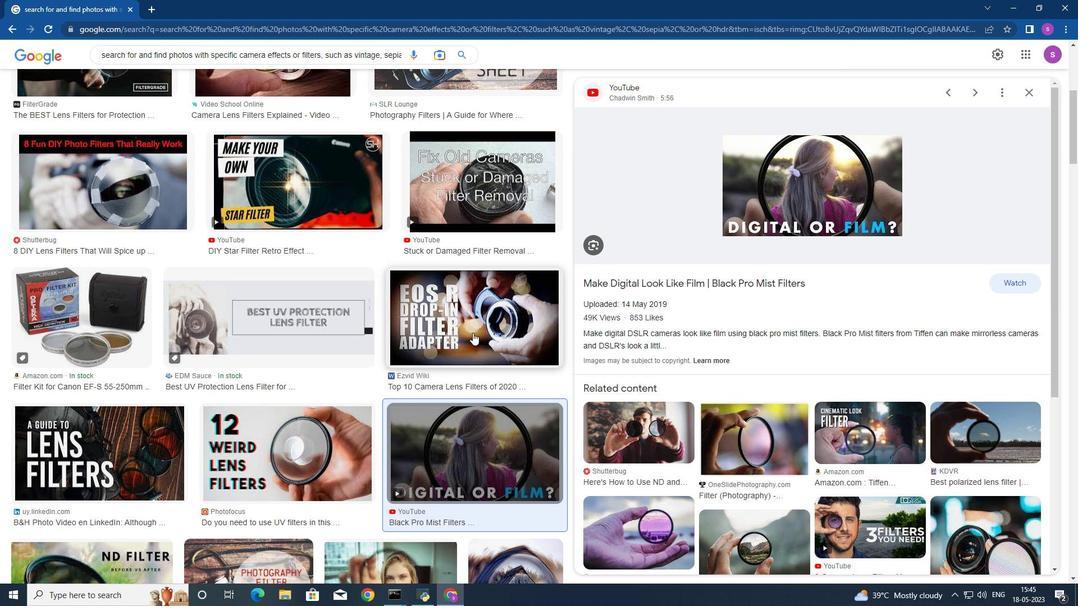
Action: Mouse scrolled (473, 333) with delta (0, 0)
Screenshot: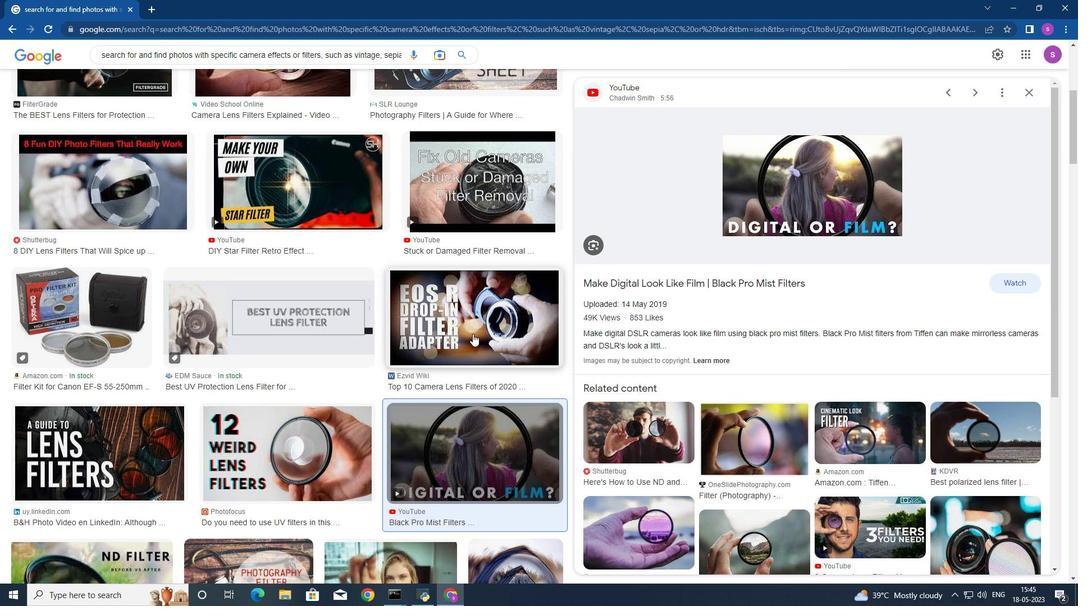 
Action: Mouse scrolled (473, 333) with delta (0, 0)
Screenshot: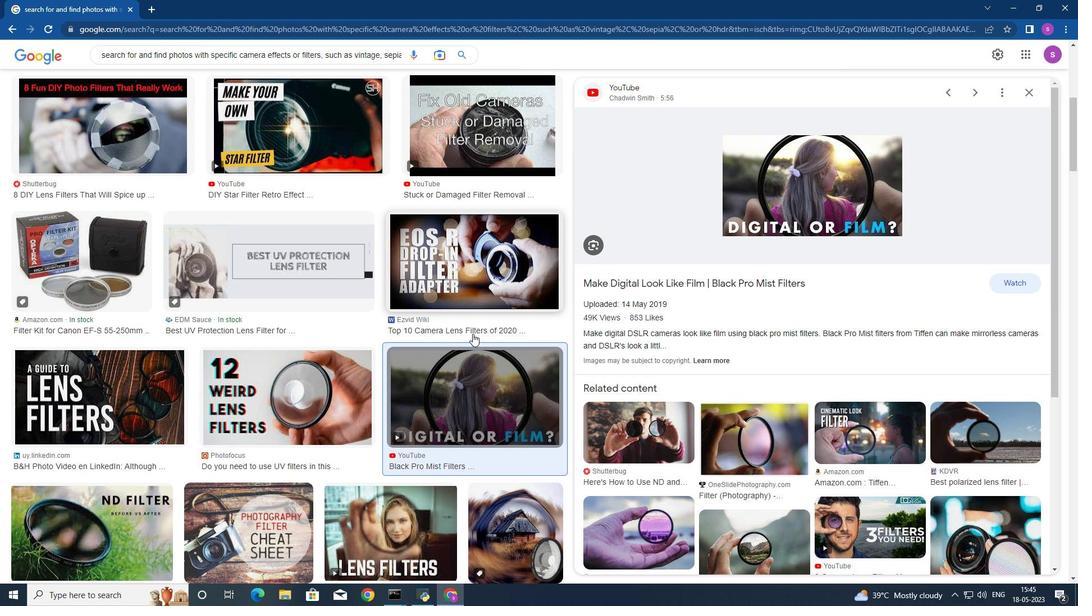 
Action: Mouse scrolled (473, 333) with delta (0, 0)
Screenshot: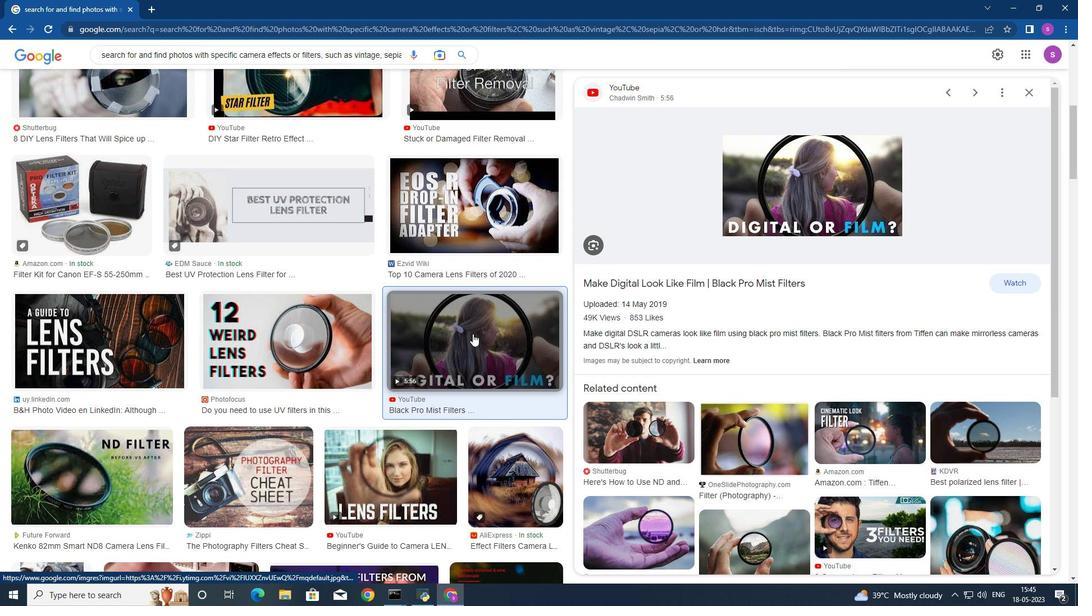 
Action: Mouse scrolled (473, 333) with delta (0, 0)
Screenshot: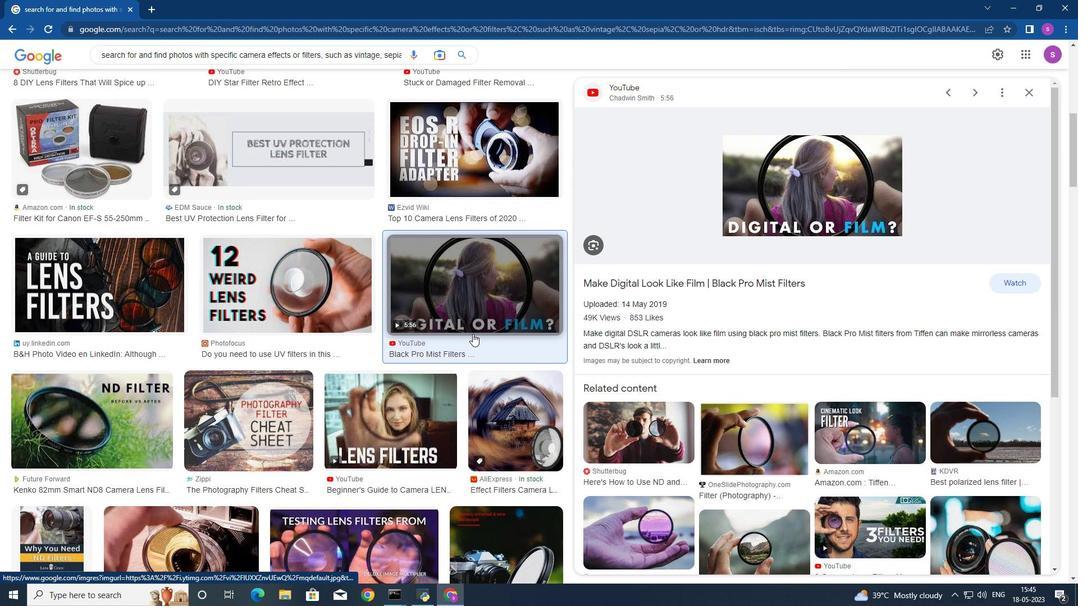 
Action: Mouse moved to (722, 383)
Screenshot: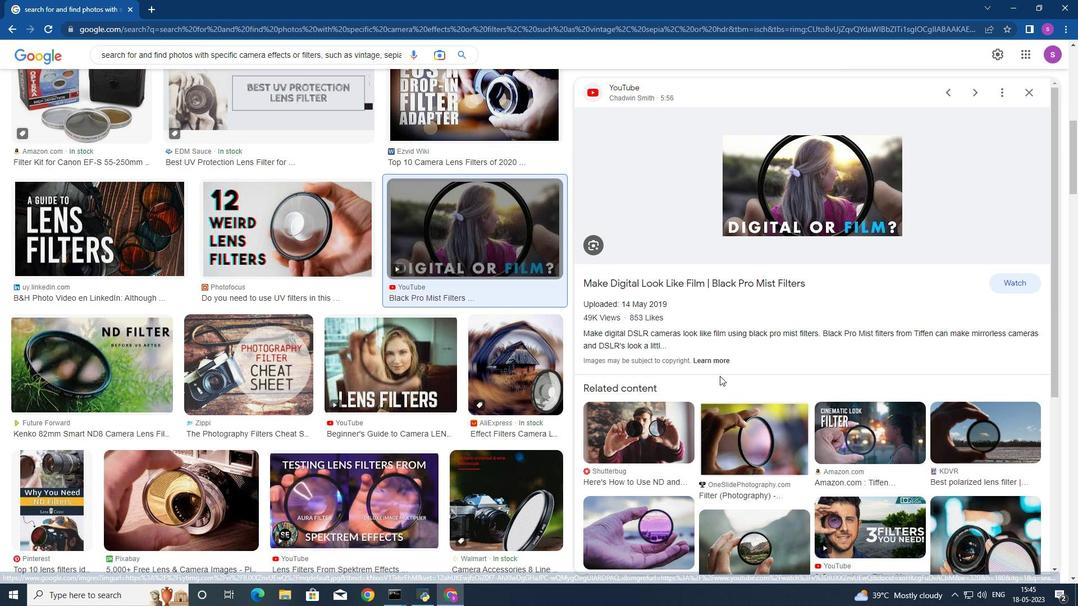 
Action: Mouse scrolled (722, 383) with delta (0, 0)
Screenshot: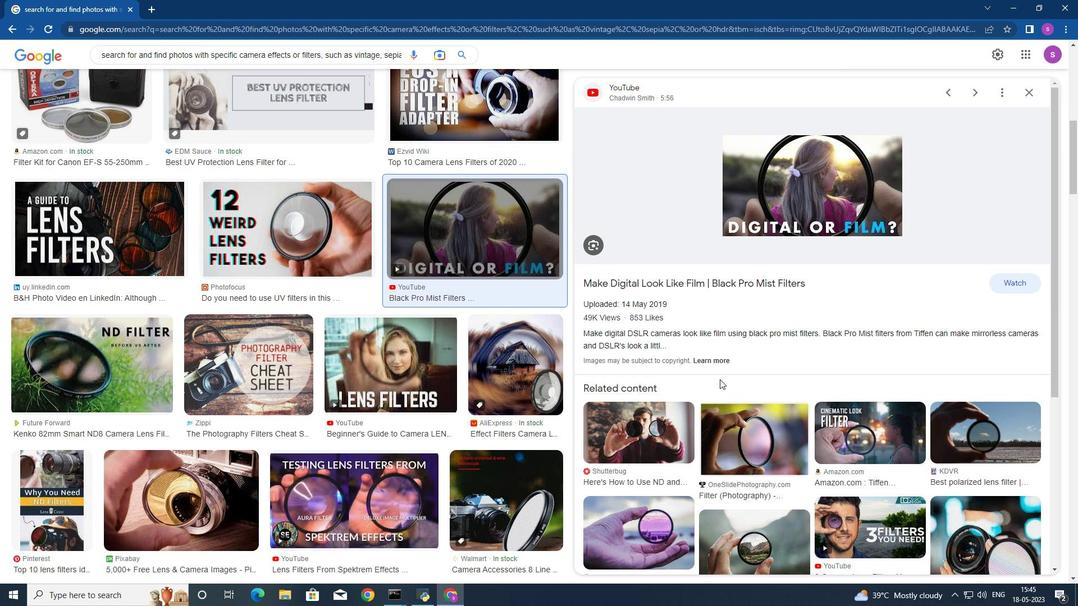 
Action: Mouse scrolled (722, 383) with delta (0, 0)
Screenshot: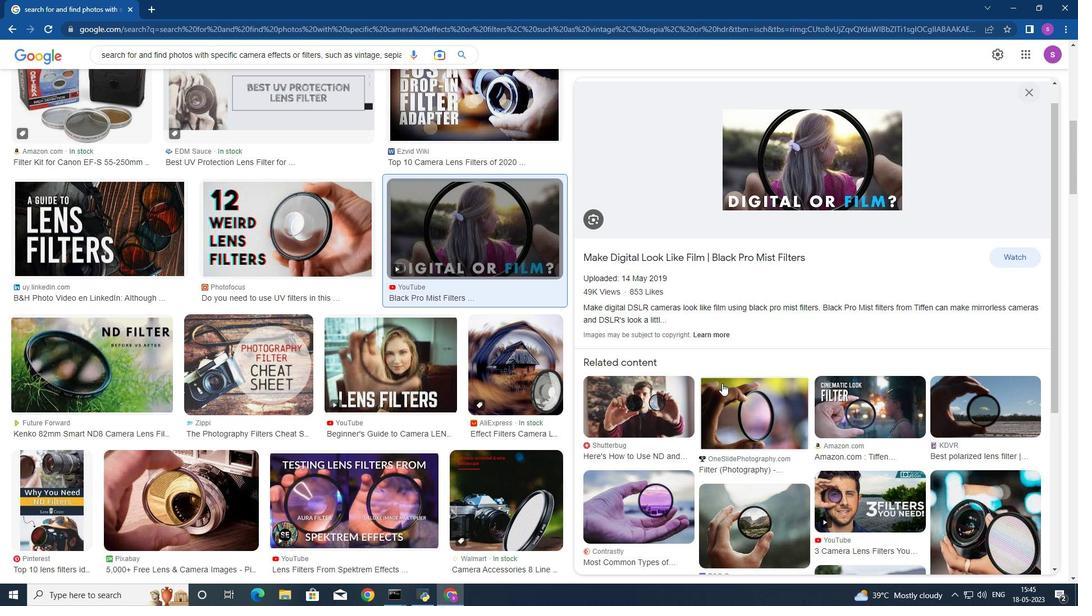 
Action: Mouse moved to (723, 343)
Screenshot: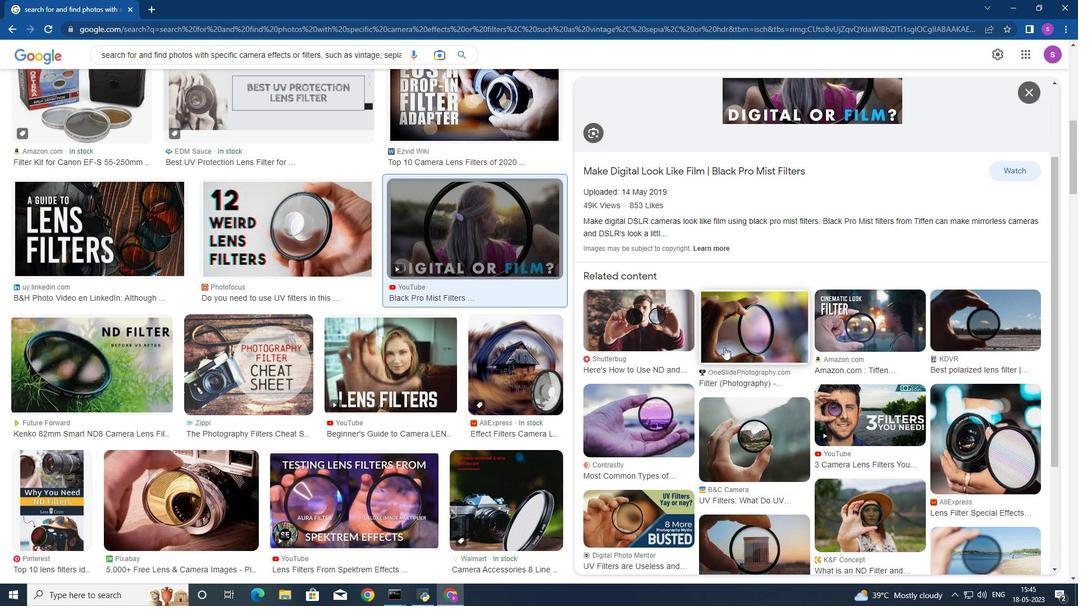 
Action: Mouse pressed left at (723, 343)
Screenshot: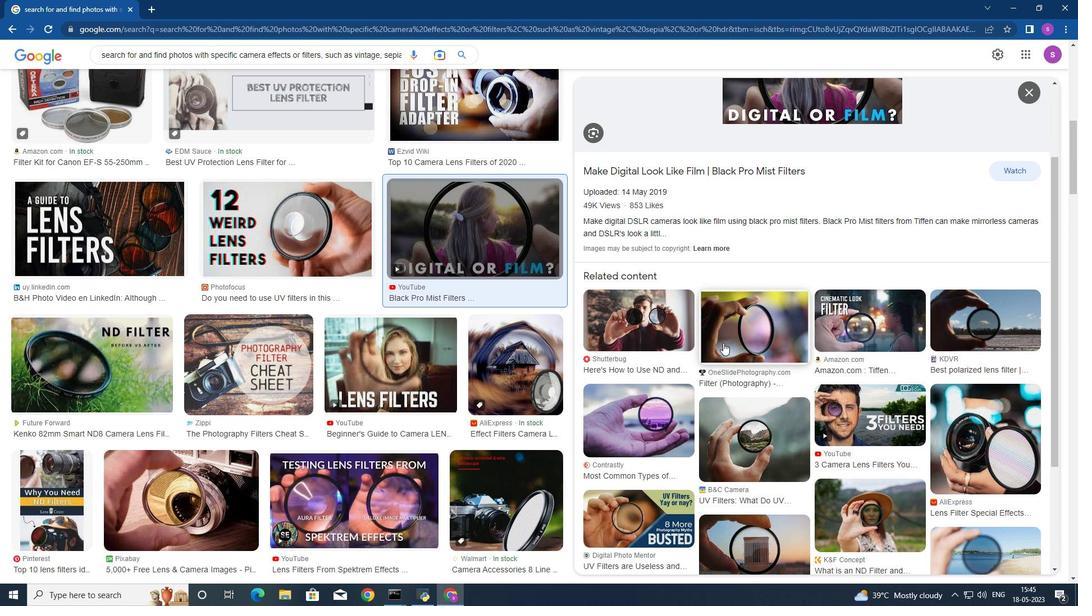 
Action: Mouse moved to (736, 407)
Screenshot: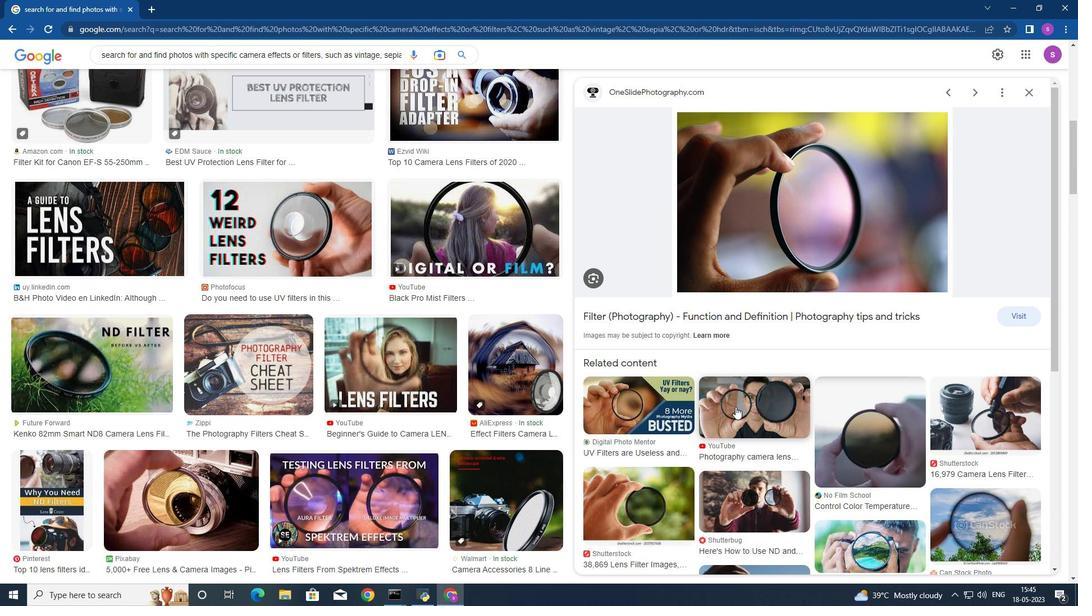 
Action: Mouse scrolled (736, 407) with delta (0, 0)
Screenshot: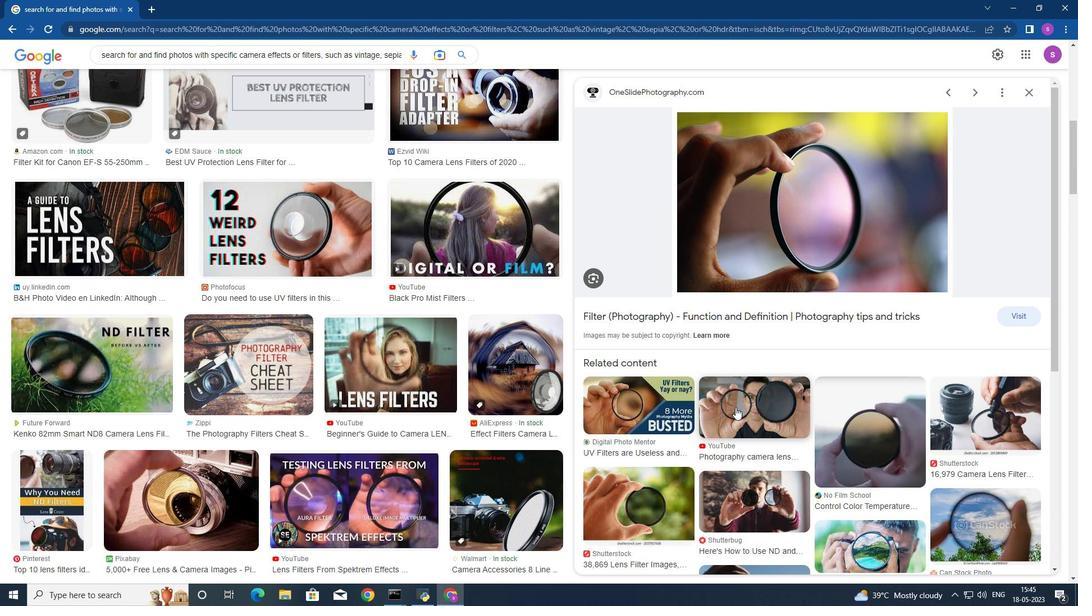 
Action: Mouse scrolled (736, 407) with delta (0, 0)
Screenshot: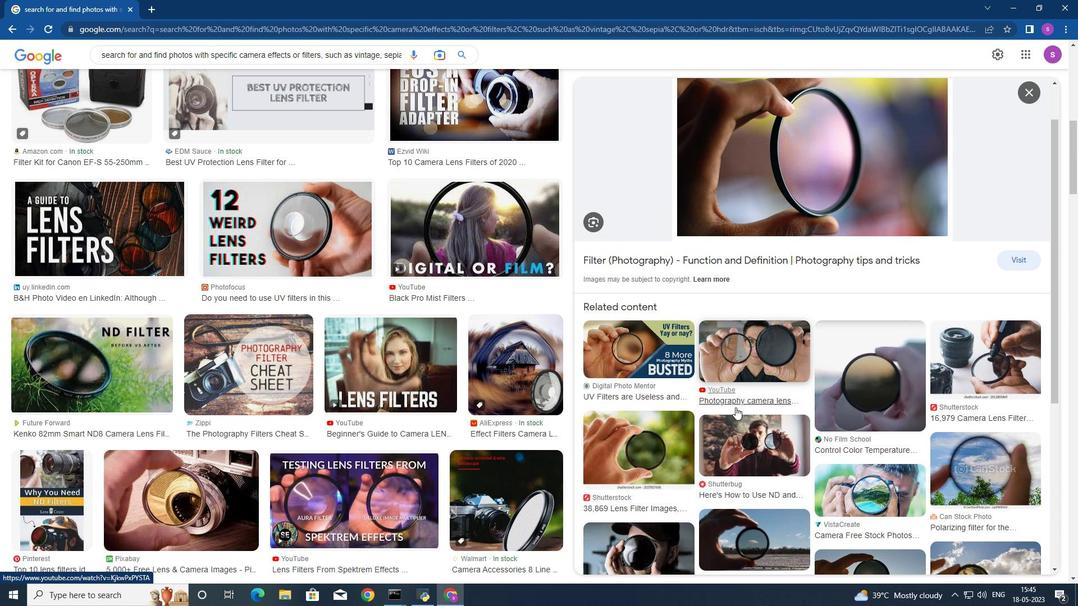 
Action: Mouse moved to (649, 383)
Screenshot: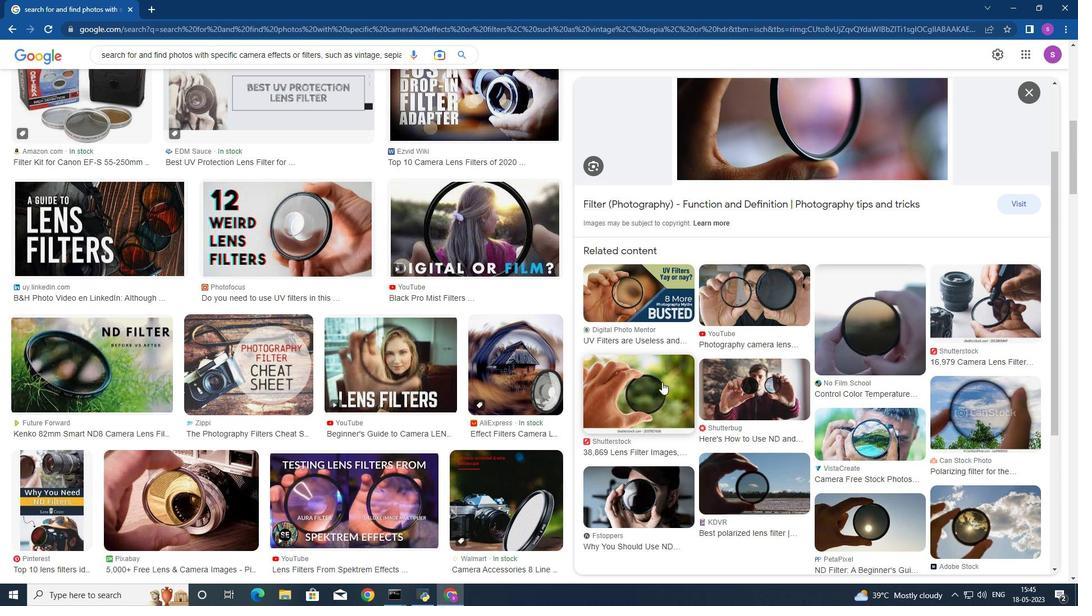 
Action: Mouse pressed left at (649, 383)
Screenshot: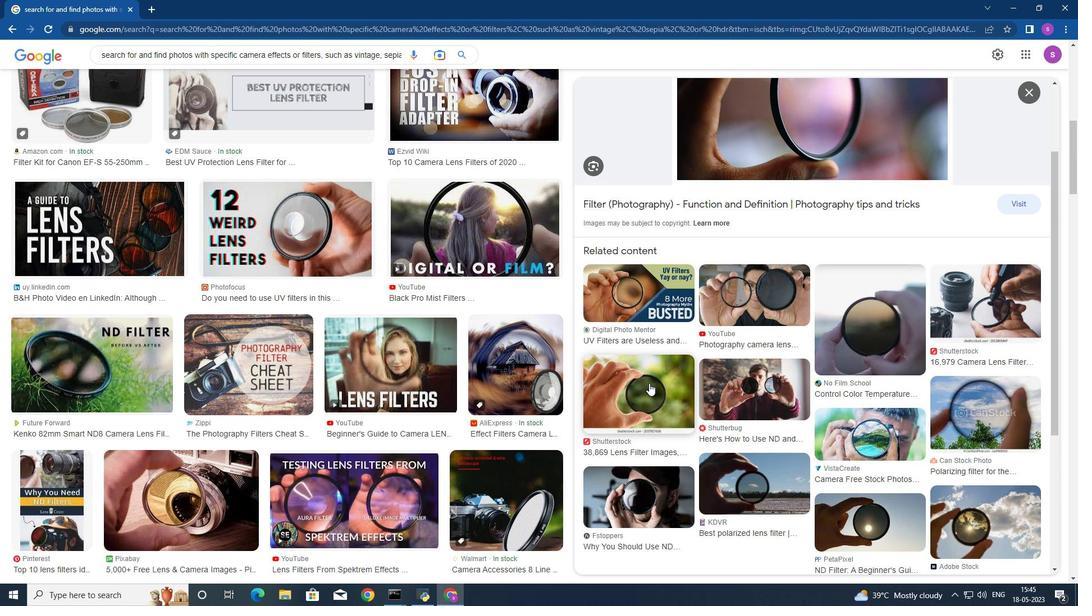
Action: Mouse moved to (727, 403)
Screenshot: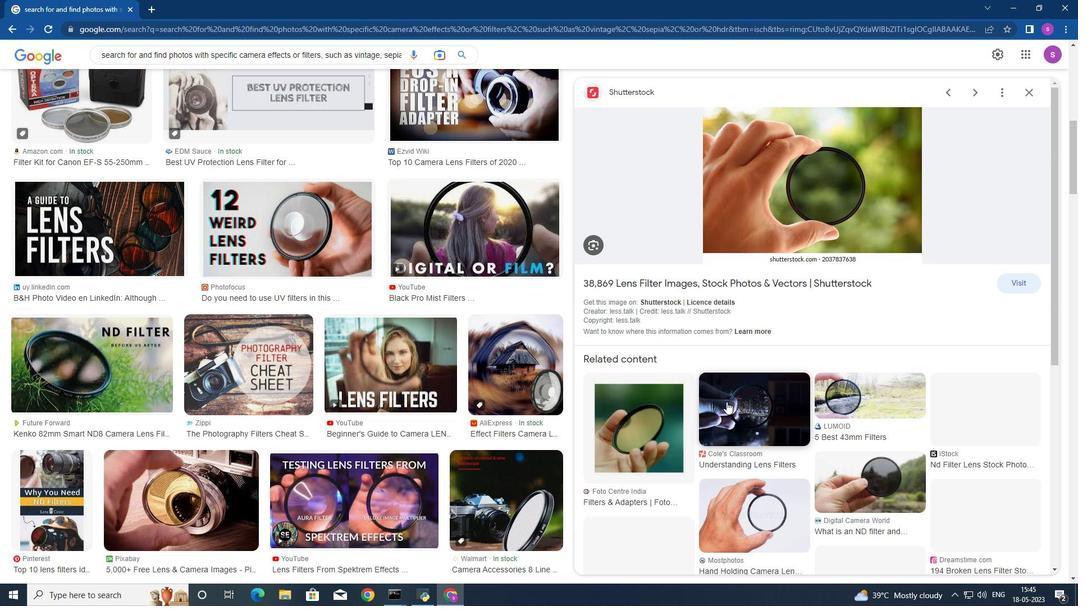 
Action: Mouse scrolled (727, 402) with delta (0, 0)
Screenshot: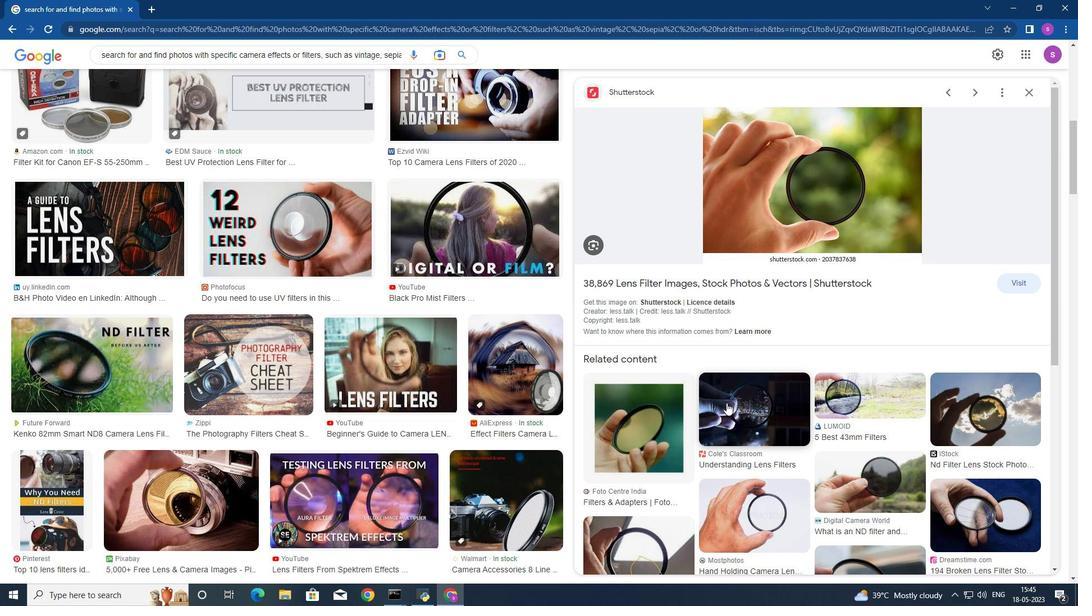 
Action: Mouse scrolled (727, 402) with delta (0, 0)
Screenshot: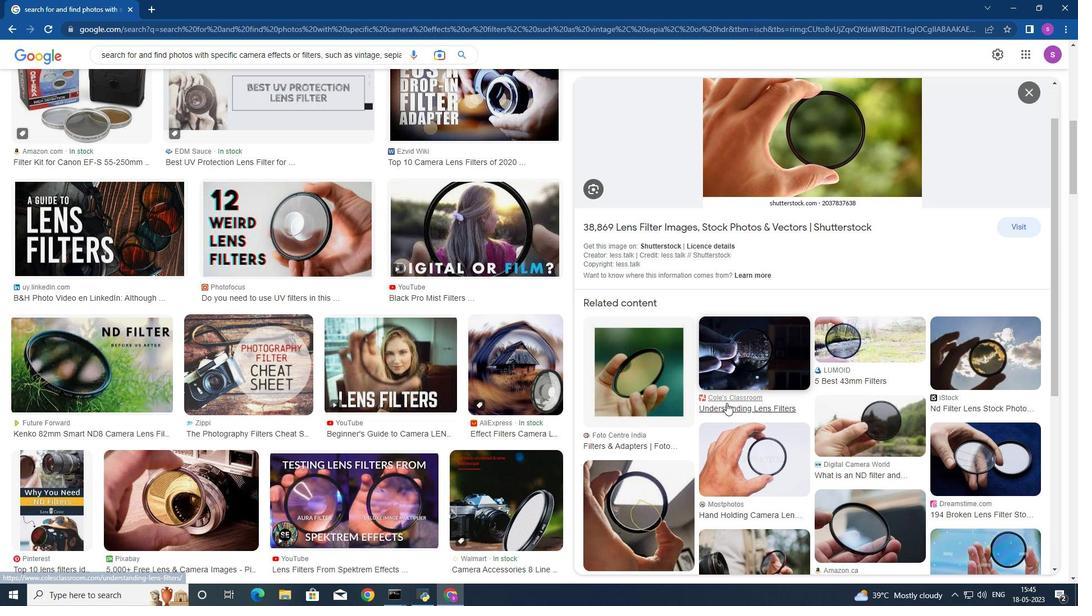 
Action: Mouse moved to (727, 403)
Screenshot: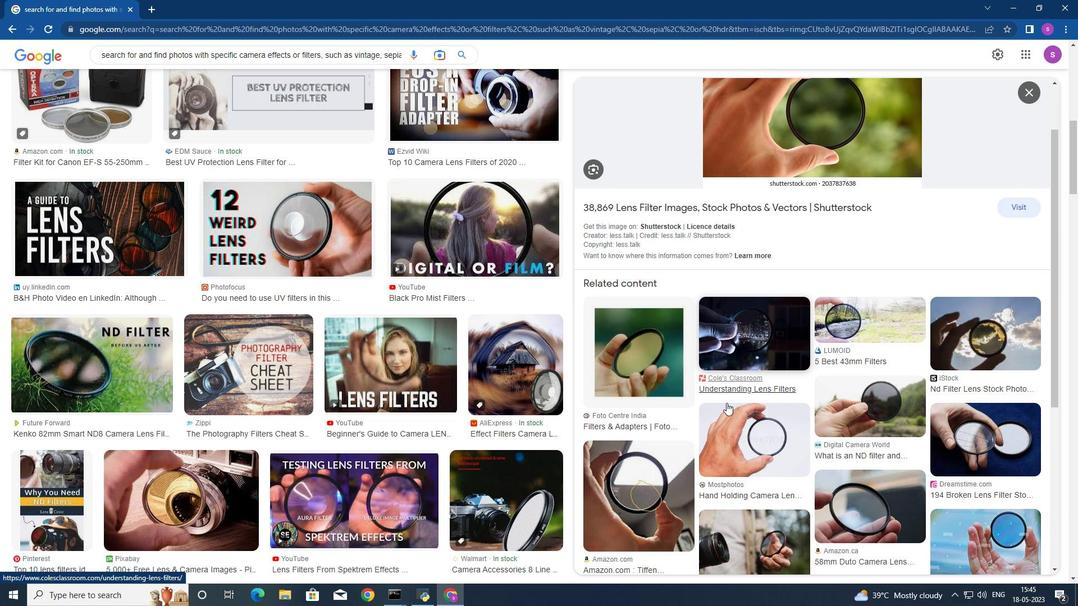 
Action: Mouse scrolled (727, 403) with delta (0, 0)
Screenshot: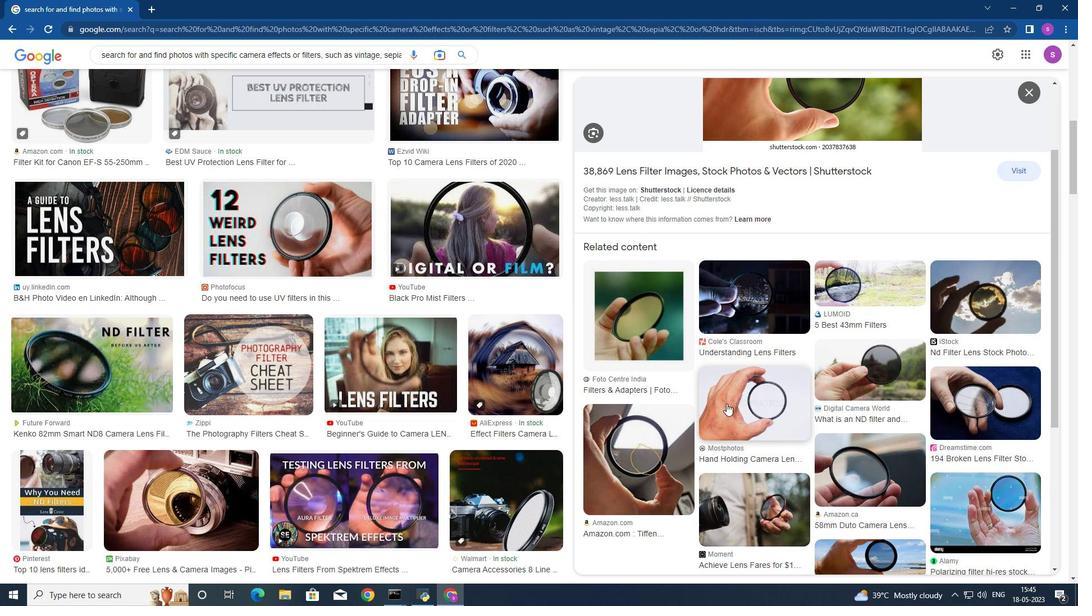 
Action: Mouse scrolled (727, 403) with delta (0, 0)
Screenshot: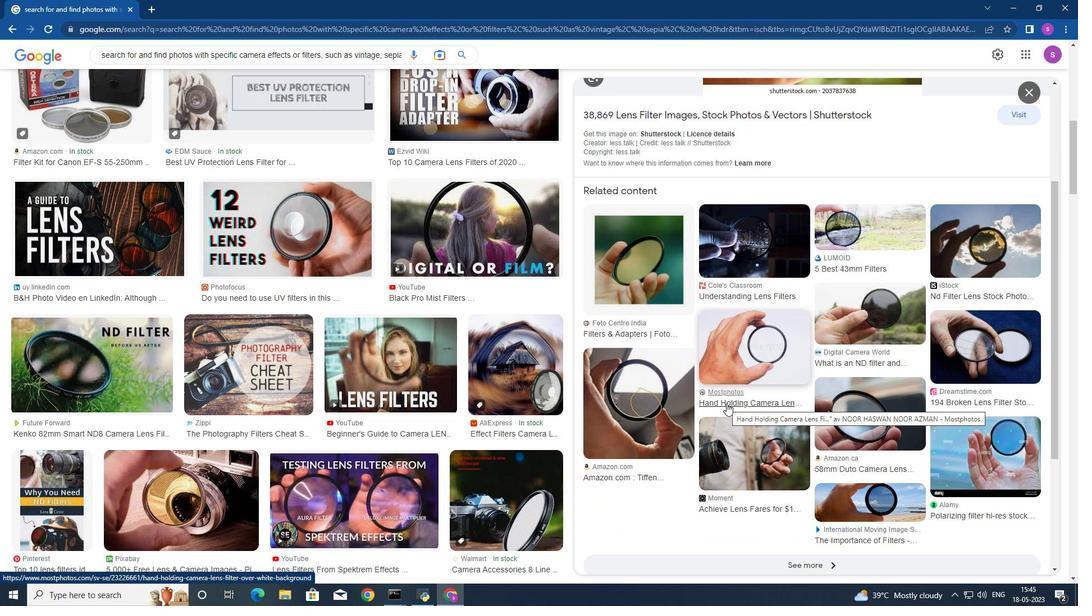 
Action: Mouse scrolled (727, 403) with delta (0, 0)
Screenshot: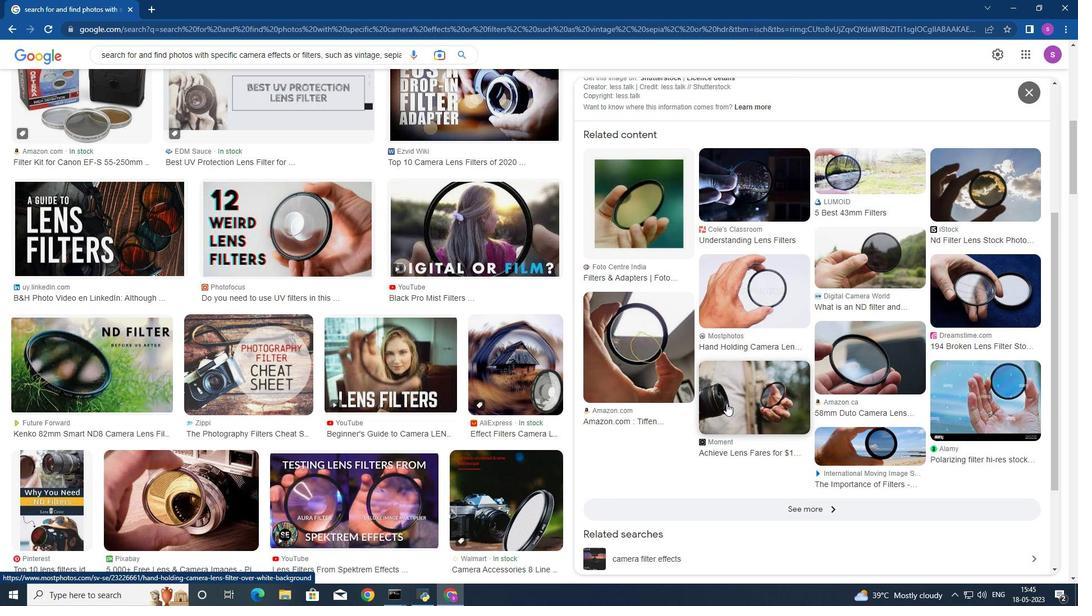 
Action: Mouse scrolled (727, 403) with delta (0, 0)
Screenshot: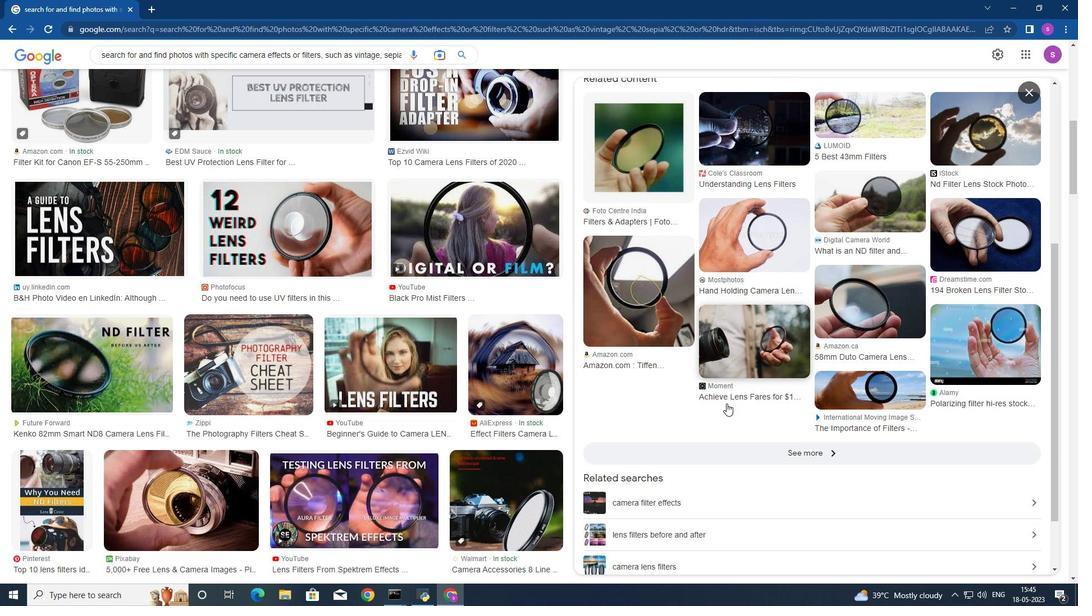 
Action: Mouse scrolled (727, 403) with delta (0, 0)
Screenshot: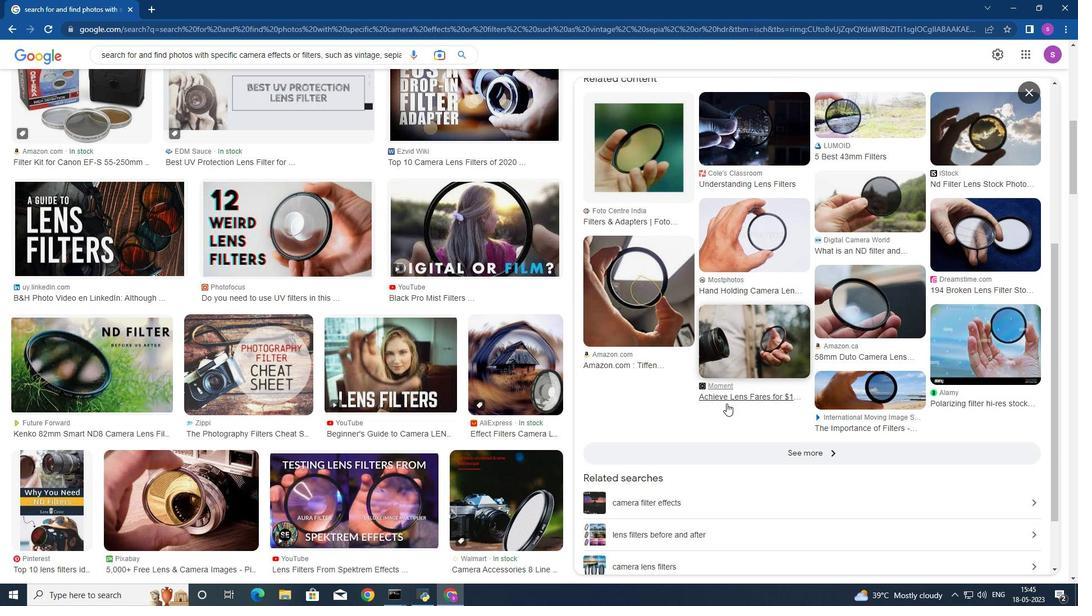 
Action: Mouse moved to (727, 403)
Screenshot: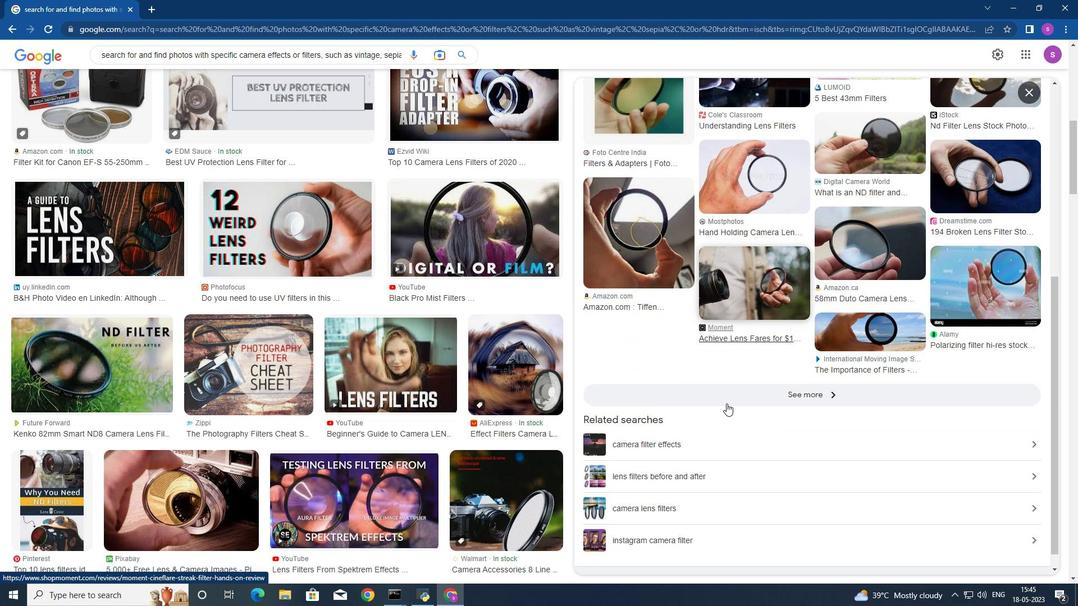 
Action: Mouse scrolled (727, 403) with delta (0, 0)
Screenshot: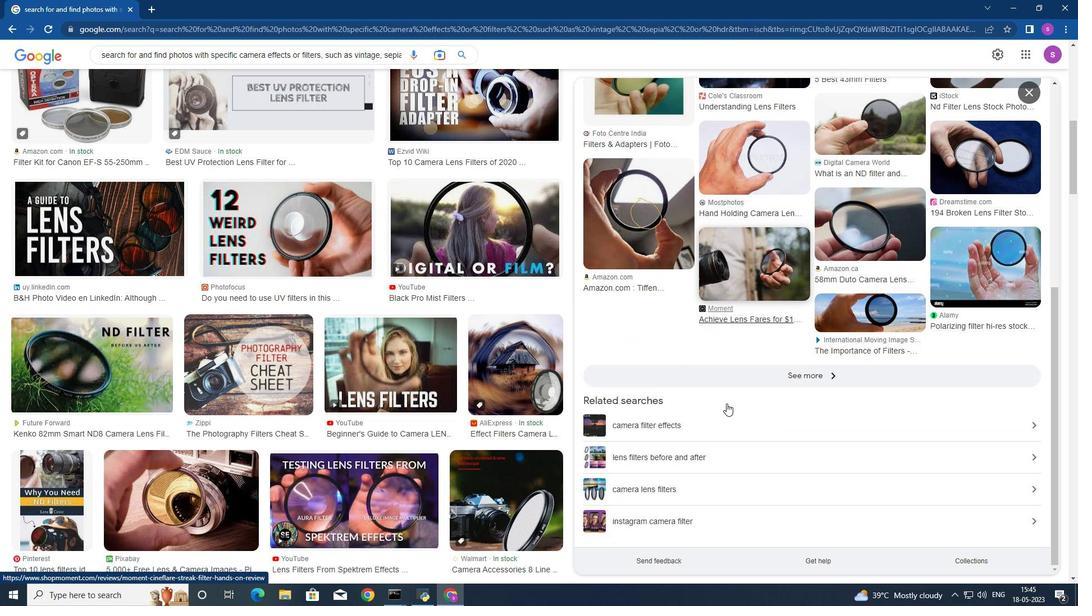
Action: Mouse moved to (403, 354)
Screenshot: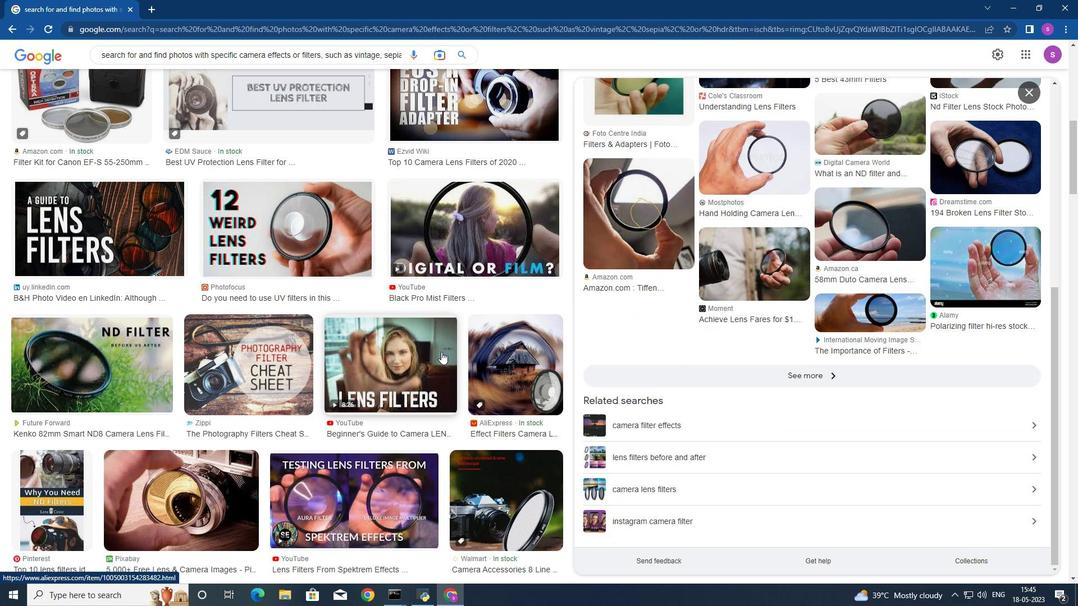 
Action: Mouse pressed left at (403, 354)
Screenshot: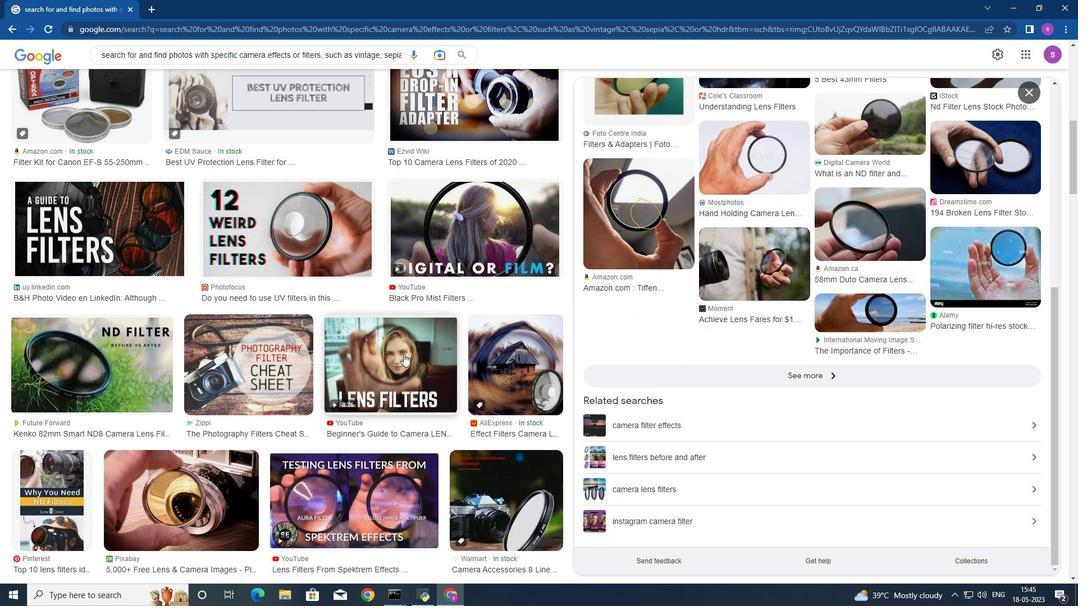 
Action: Mouse moved to (236, 342)
Screenshot: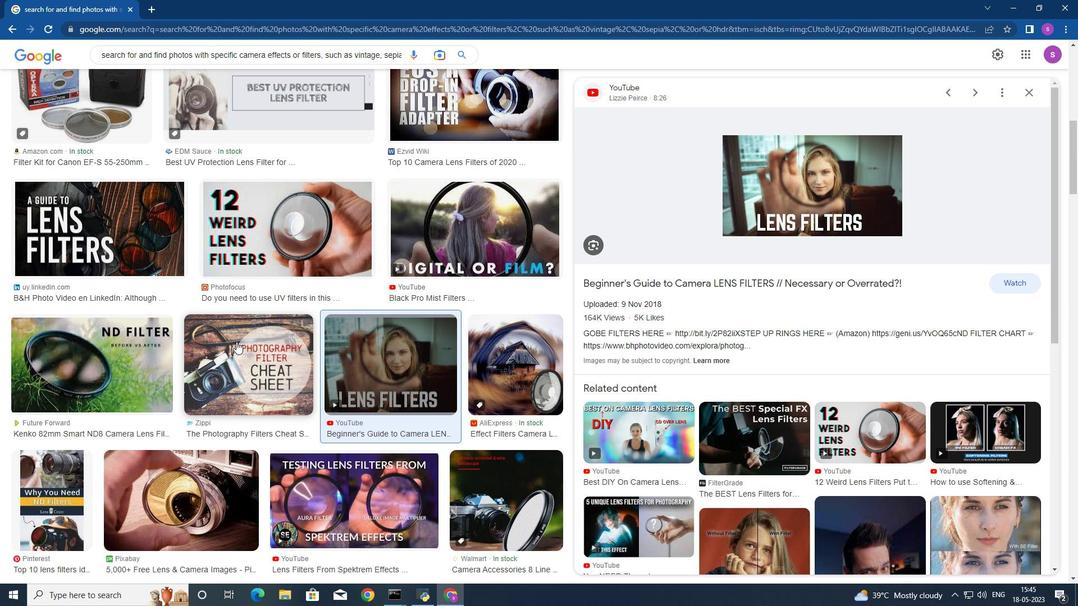 
Action: Mouse pressed left at (236, 342)
Screenshot: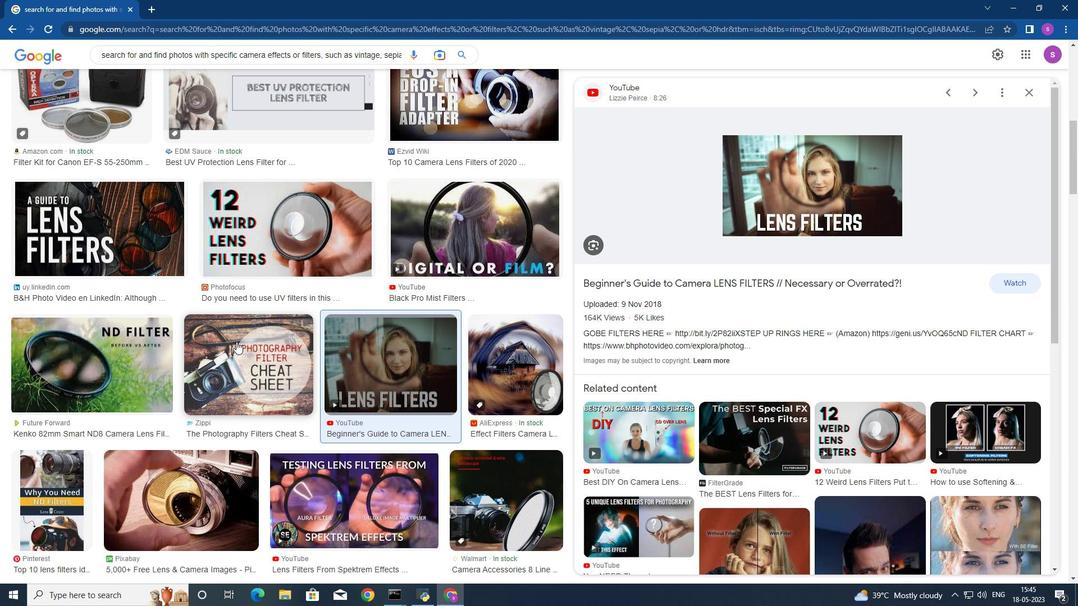 
Action: Mouse moved to (599, 404)
Screenshot: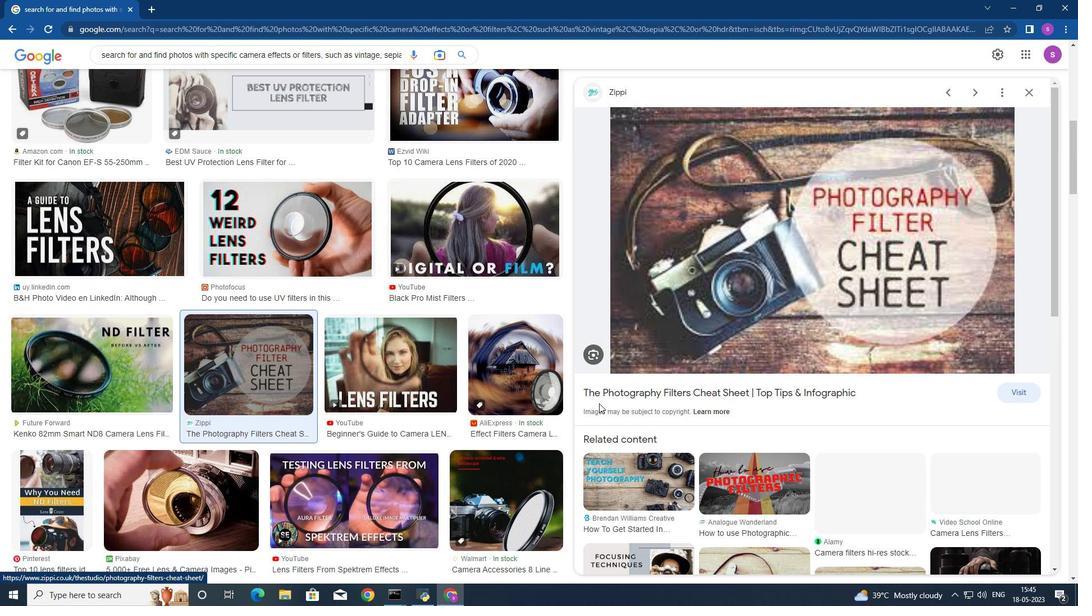
Action: Mouse scrolled (599, 403) with delta (0, 0)
Screenshot: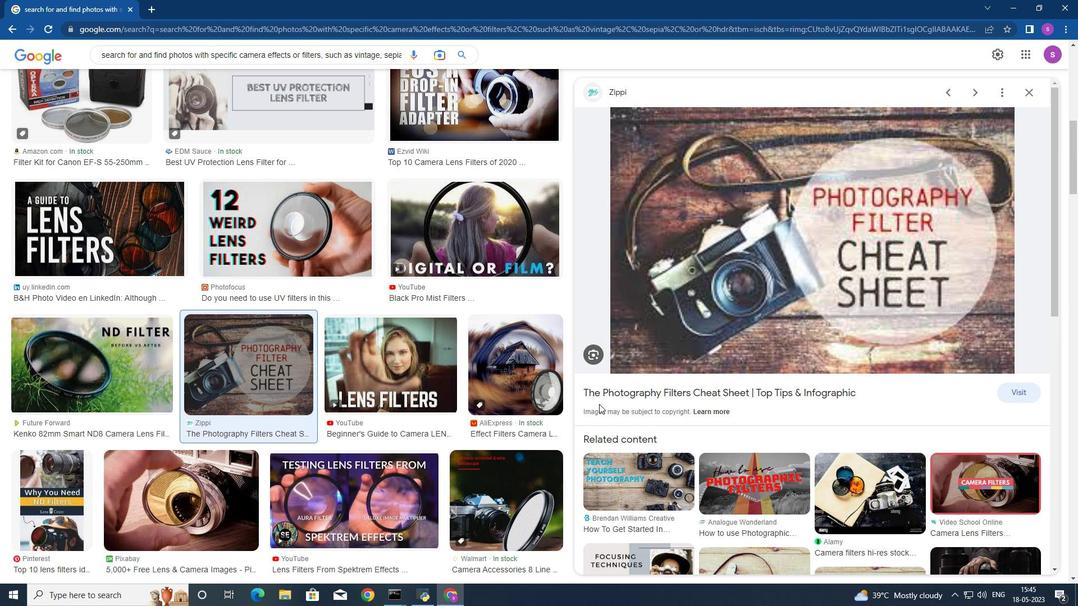 
Action: Mouse scrolled (599, 403) with delta (0, 0)
Screenshot: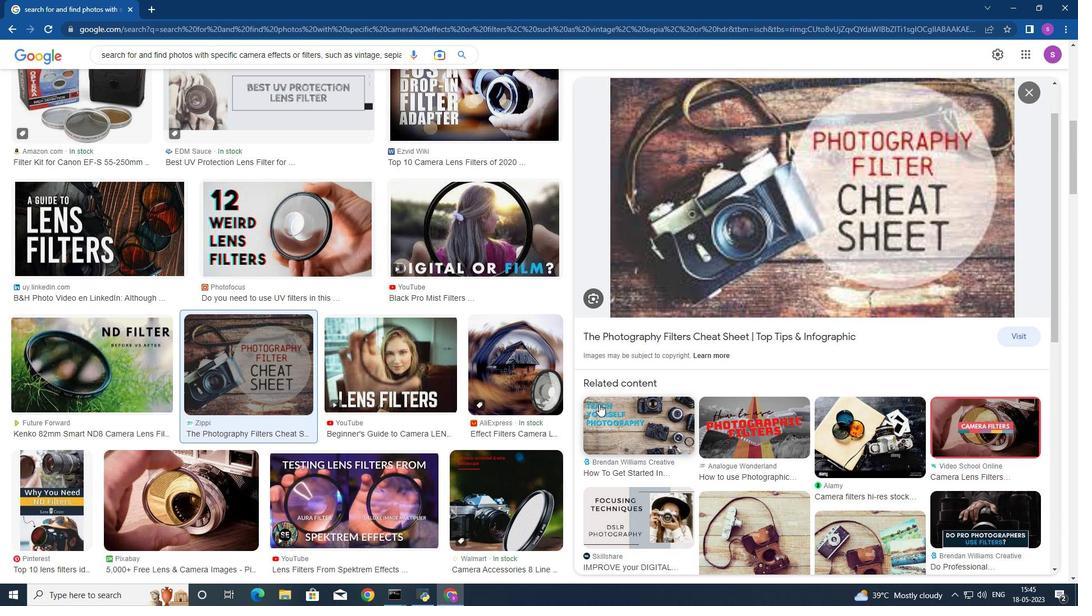 
Action: Mouse scrolled (599, 403) with delta (0, 0)
Screenshot: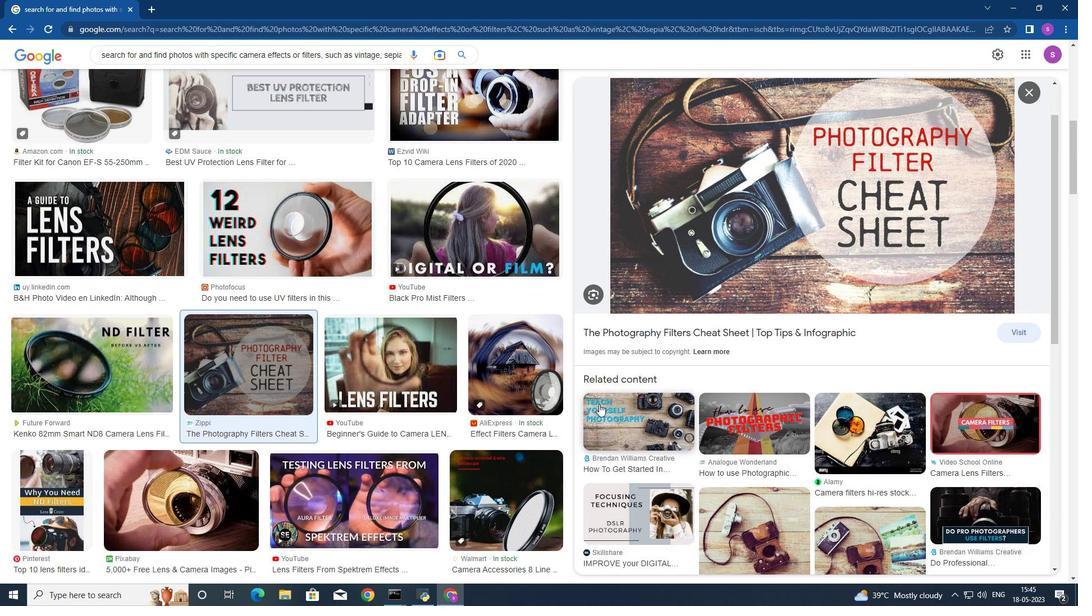 
Action: Mouse scrolled (599, 403) with delta (0, 0)
Screenshot: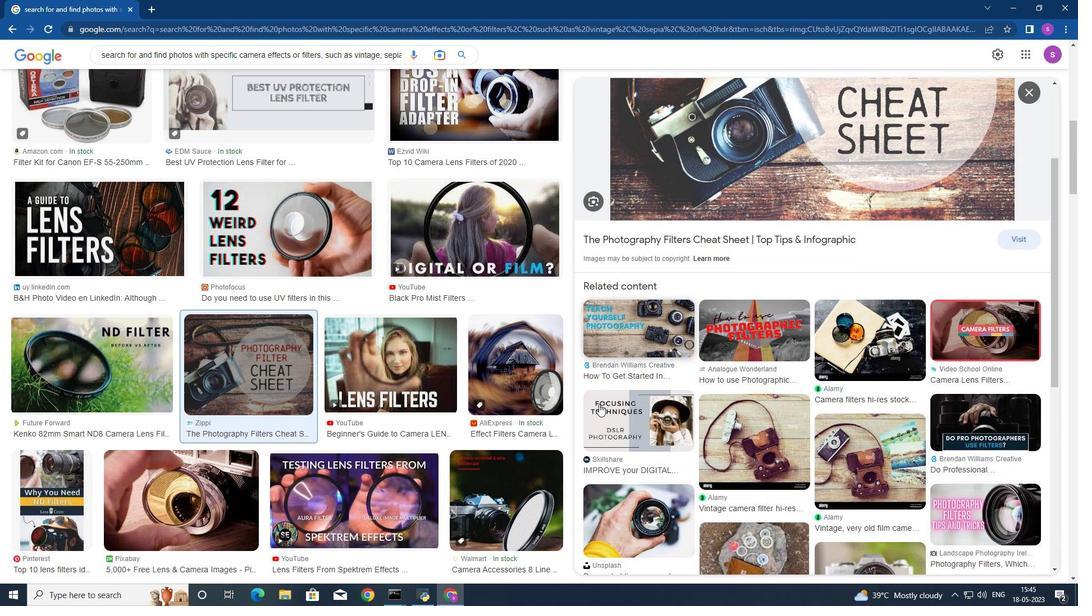 
Action: Mouse scrolled (599, 403) with delta (0, 0)
Screenshot: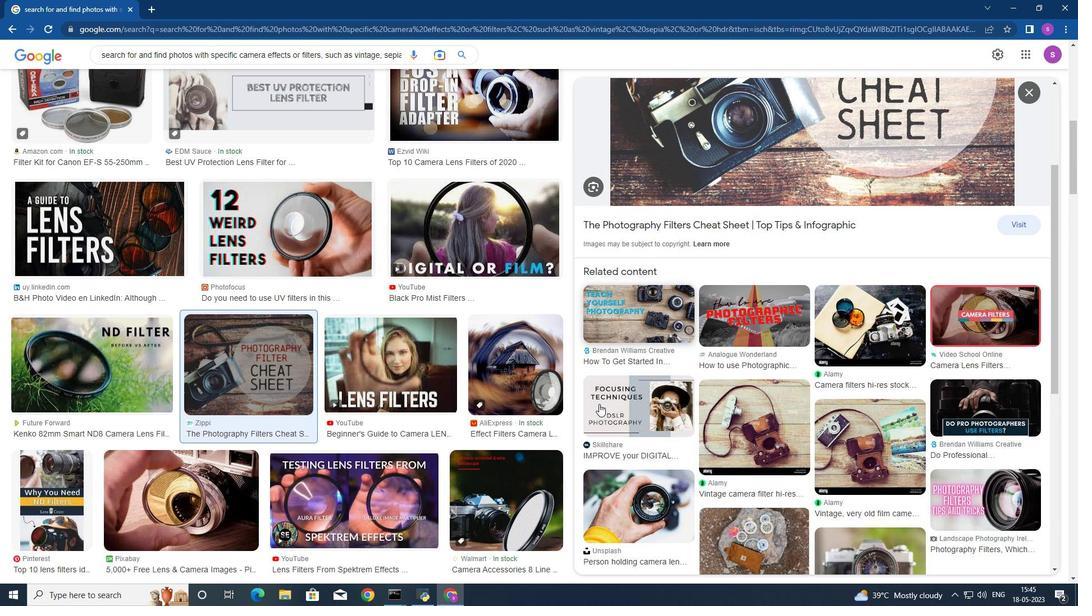 
Action: Mouse moved to (703, 459)
Screenshot: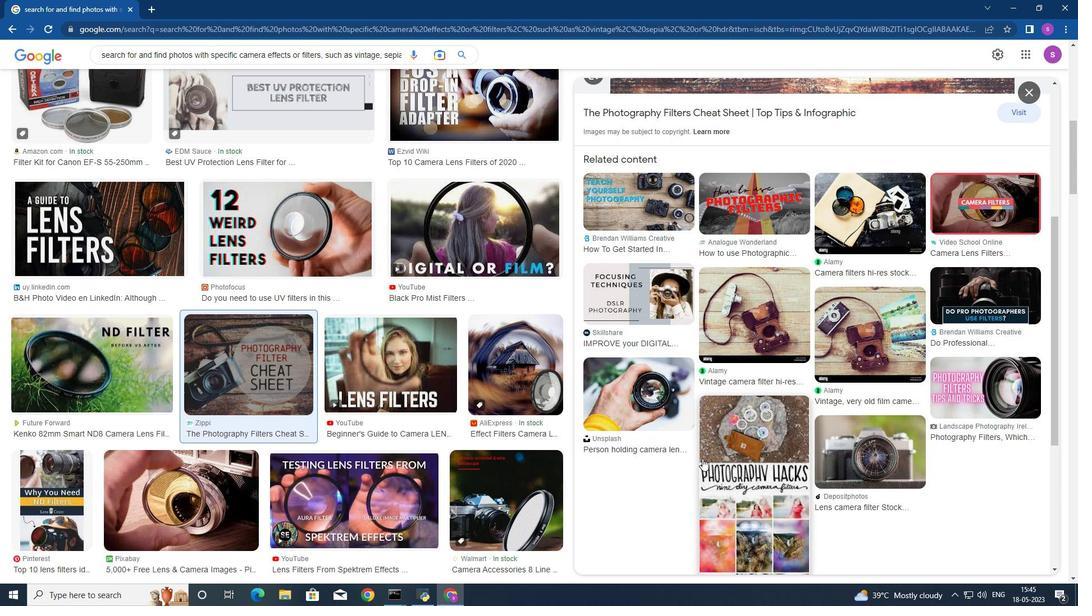 
Action: Mouse scrolled (703, 458) with delta (0, 0)
Screenshot: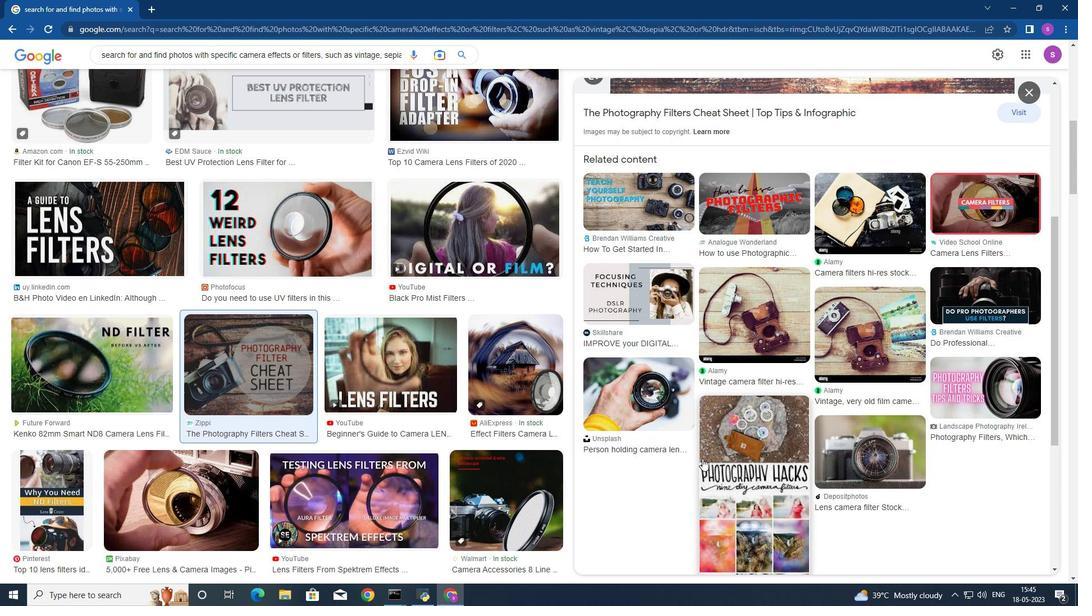 
Action: Mouse moved to (707, 459)
Screenshot: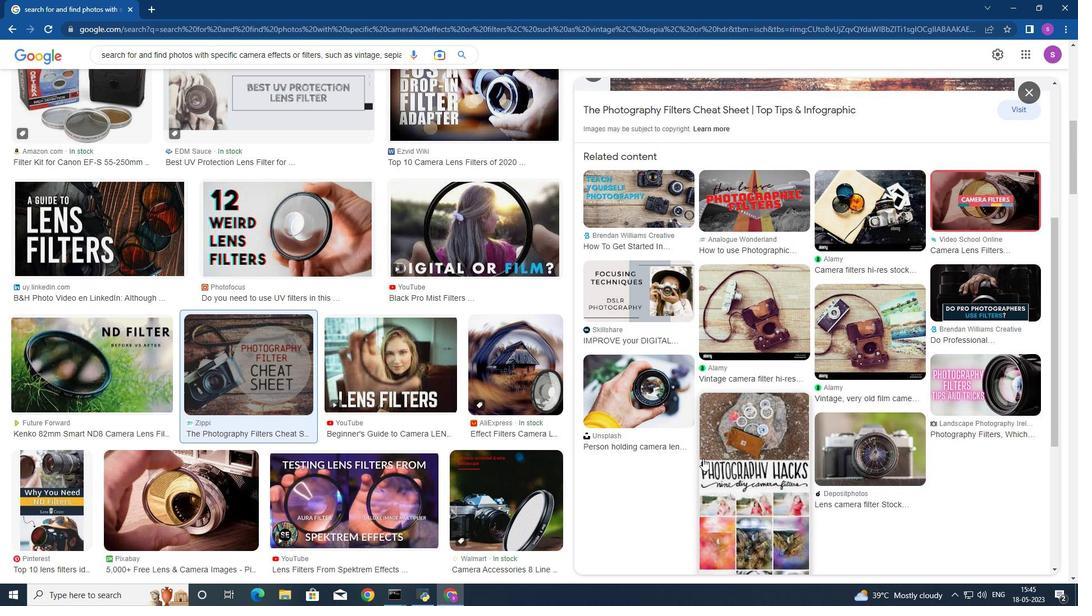 
Action: Mouse scrolled (707, 458) with delta (0, 0)
Screenshot: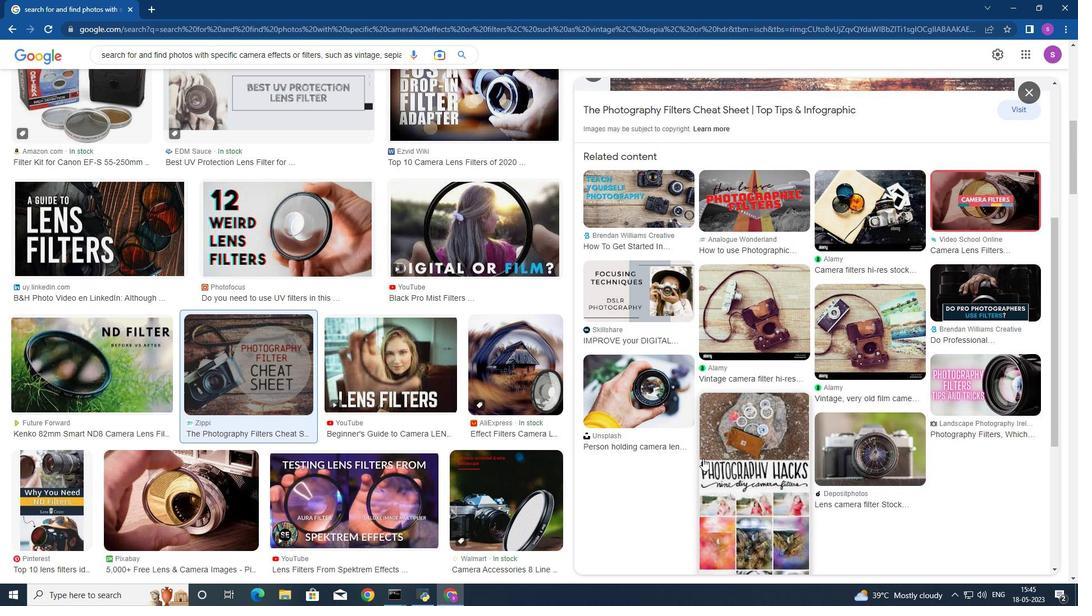 
Action: Mouse moved to (748, 434)
Screenshot: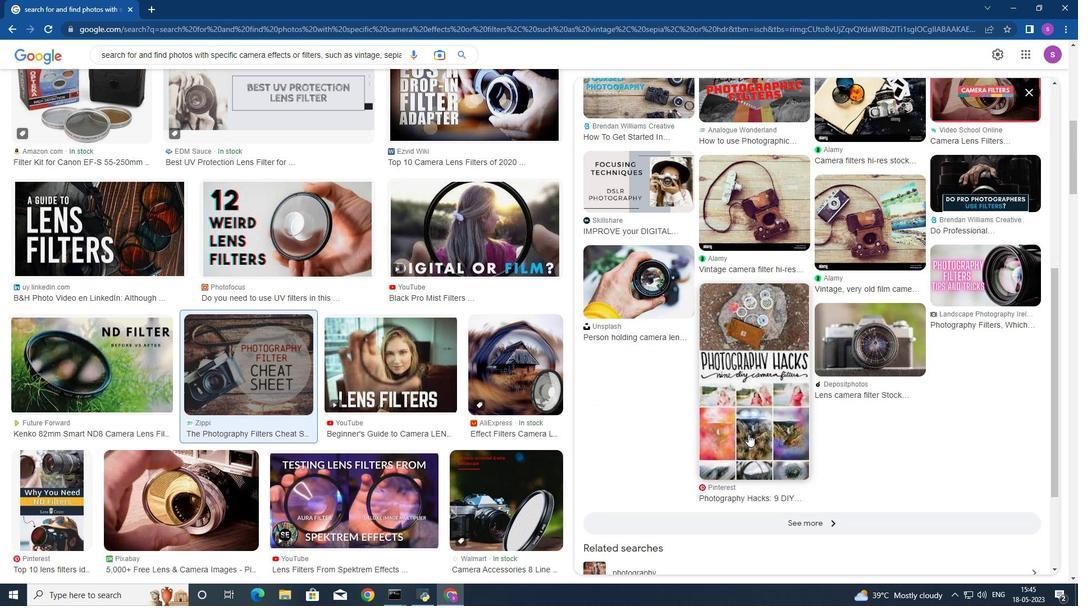 
Action: Mouse pressed left at (748, 434)
Screenshot: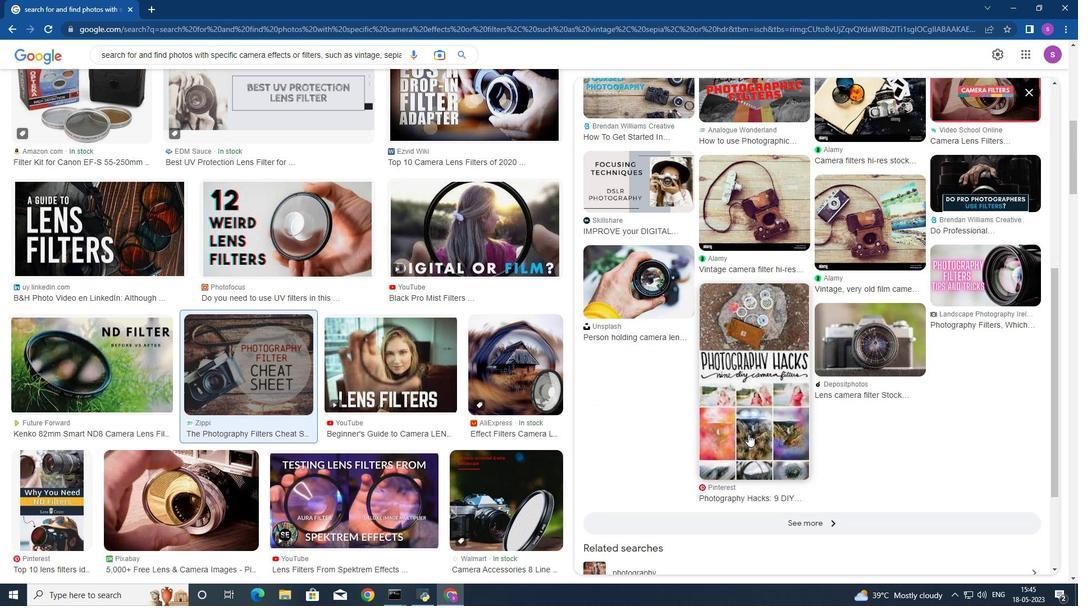 
Action: Mouse moved to (747, 438)
Screenshot: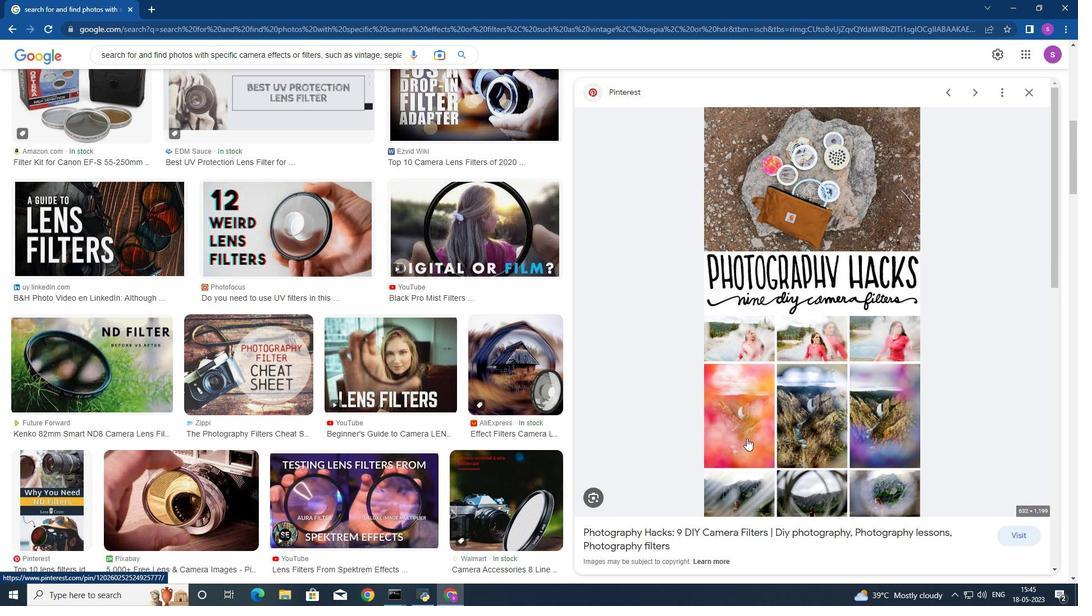 
Action: Mouse scrolled (747, 438) with delta (0, 0)
Screenshot: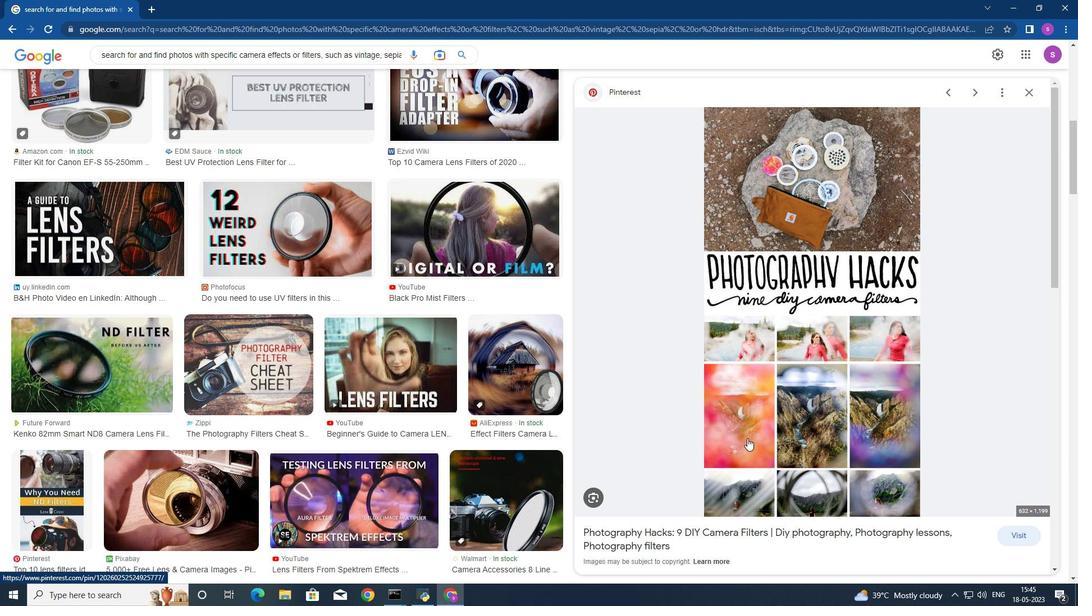 
Action: Mouse scrolled (747, 438) with delta (0, 0)
Screenshot: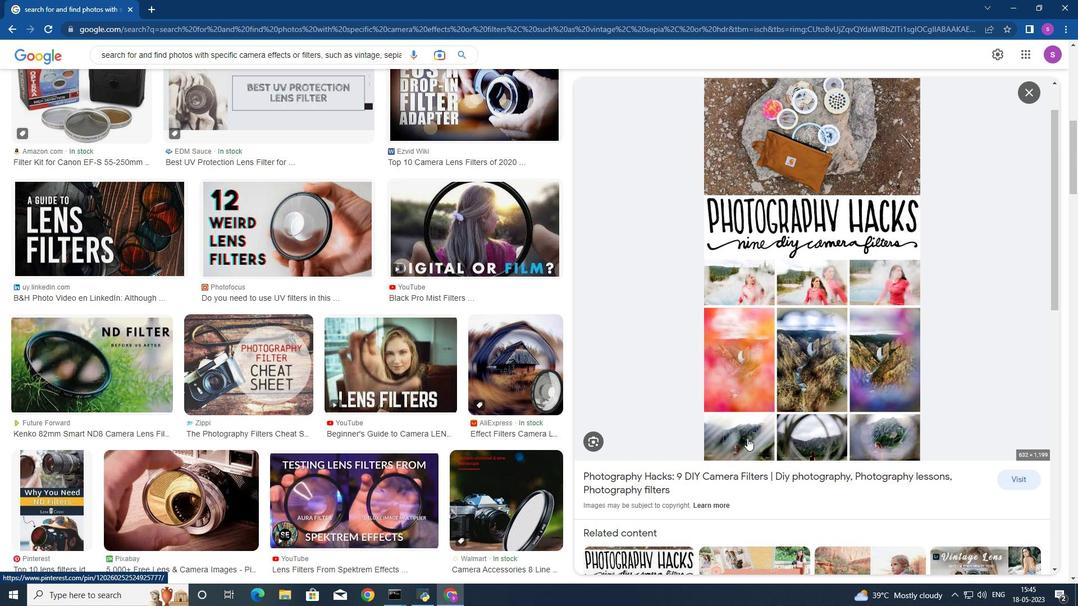 
Action: Mouse moved to (747, 438)
Screenshot: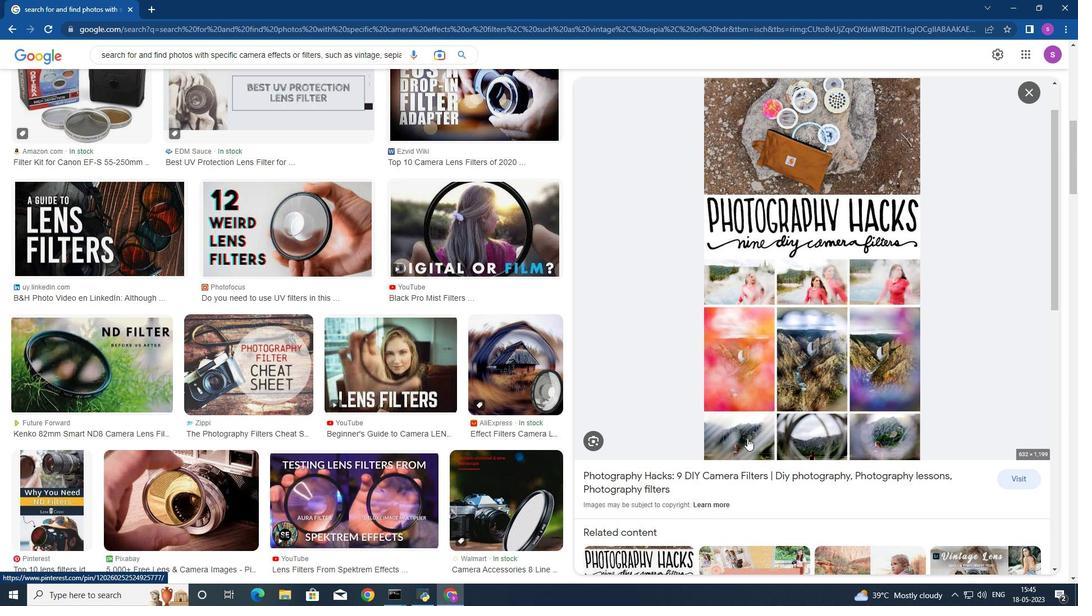 
Action: Mouse scrolled (747, 438) with delta (0, 0)
Screenshot: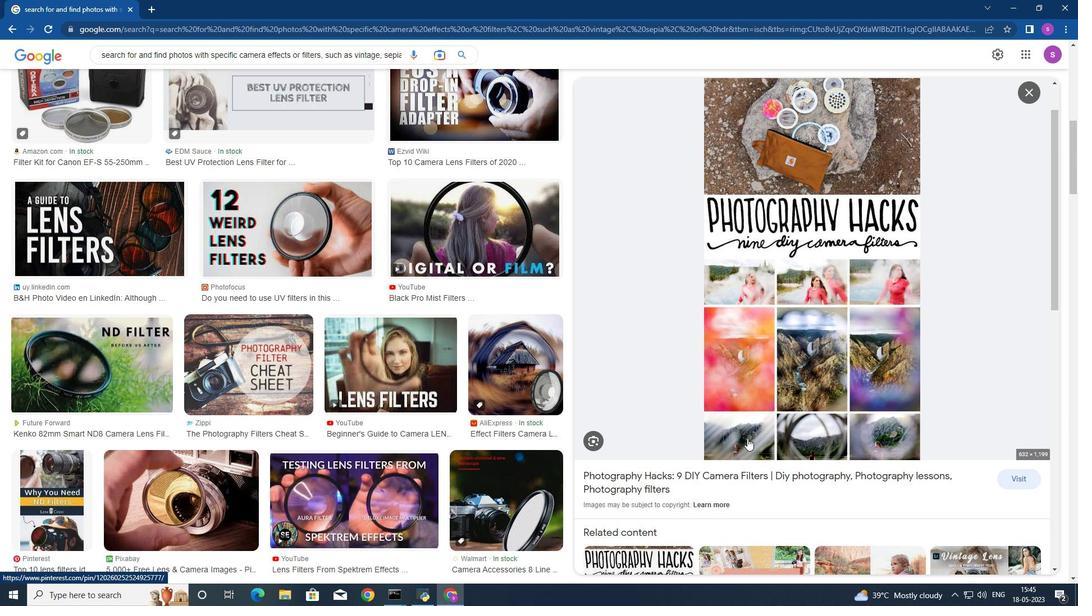 
Action: Mouse moved to (351, 430)
Screenshot: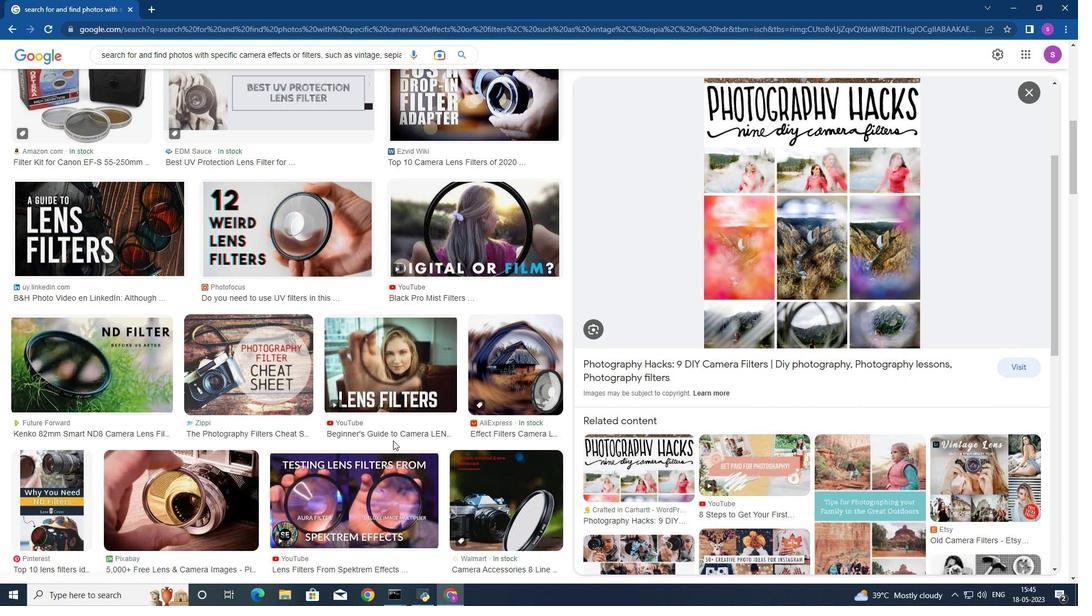 
Action: Mouse scrolled (351, 429) with delta (0, 0)
Screenshot: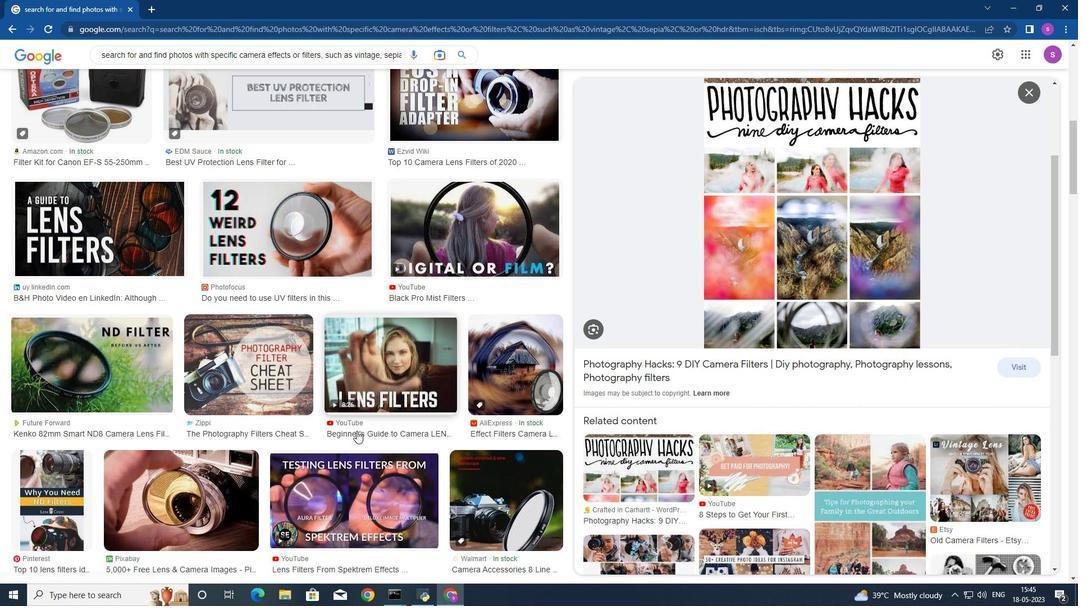 
Action: Mouse moved to (351, 430)
Screenshot: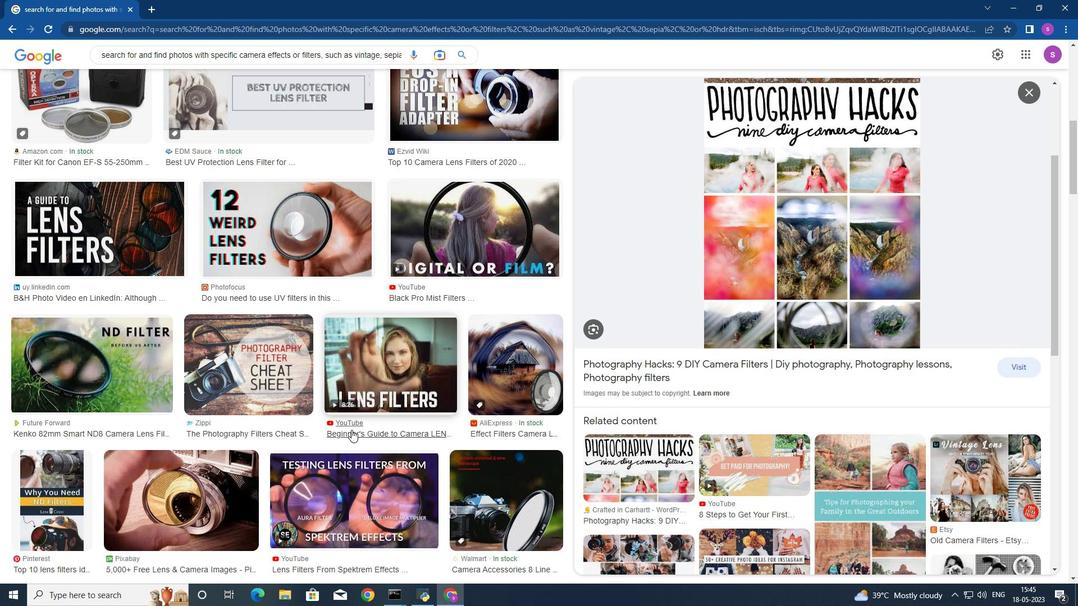 
Action: Mouse scrolled (351, 429) with delta (0, 0)
Screenshot: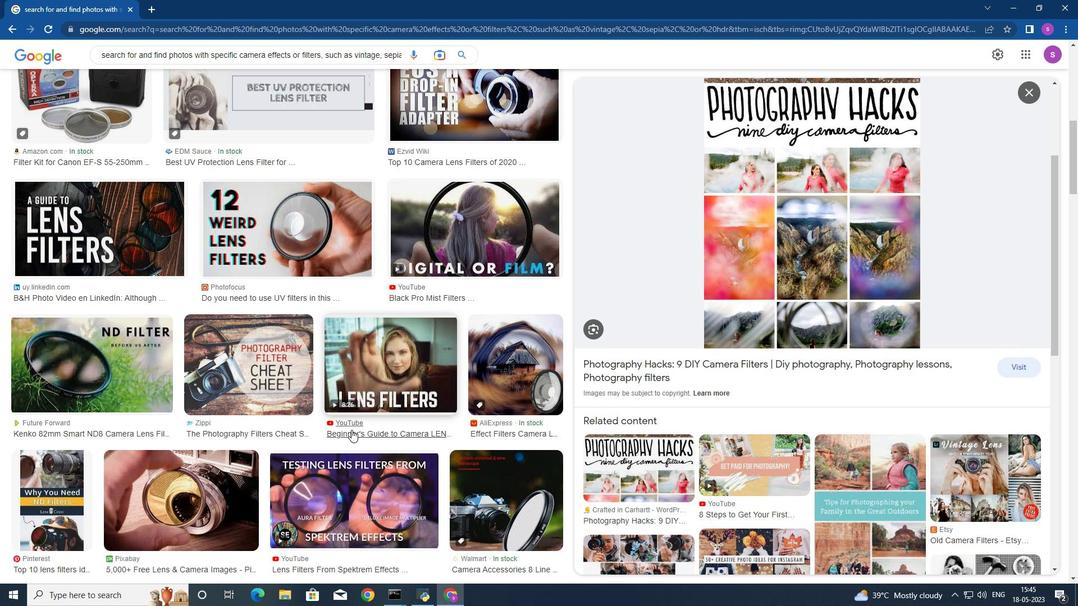 
Action: Mouse moved to (345, 412)
Screenshot: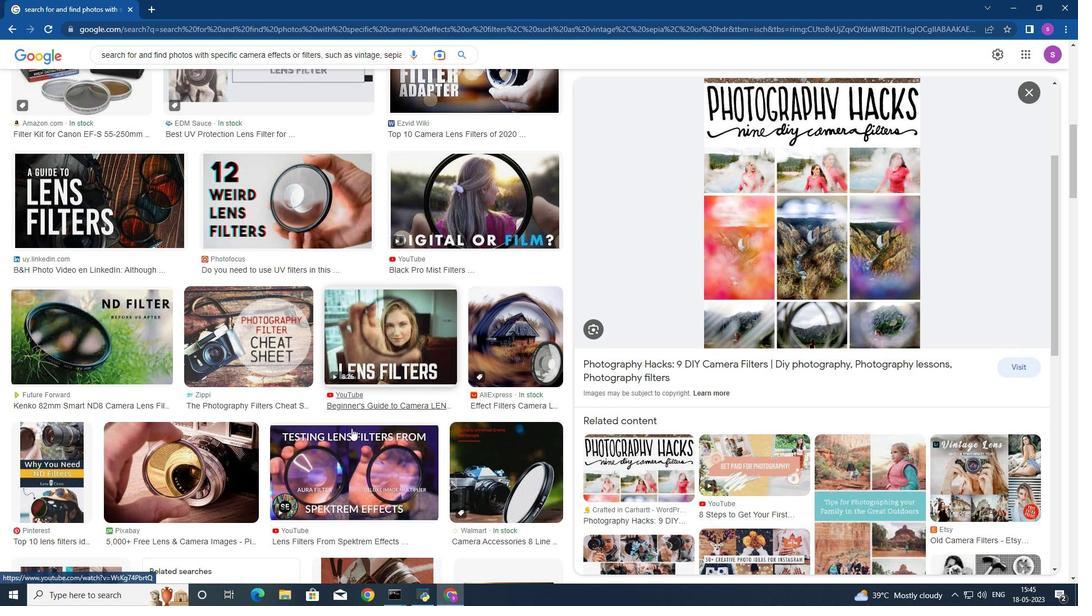 
Action: Mouse scrolled (345, 411) with delta (0, 0)
Screenshot: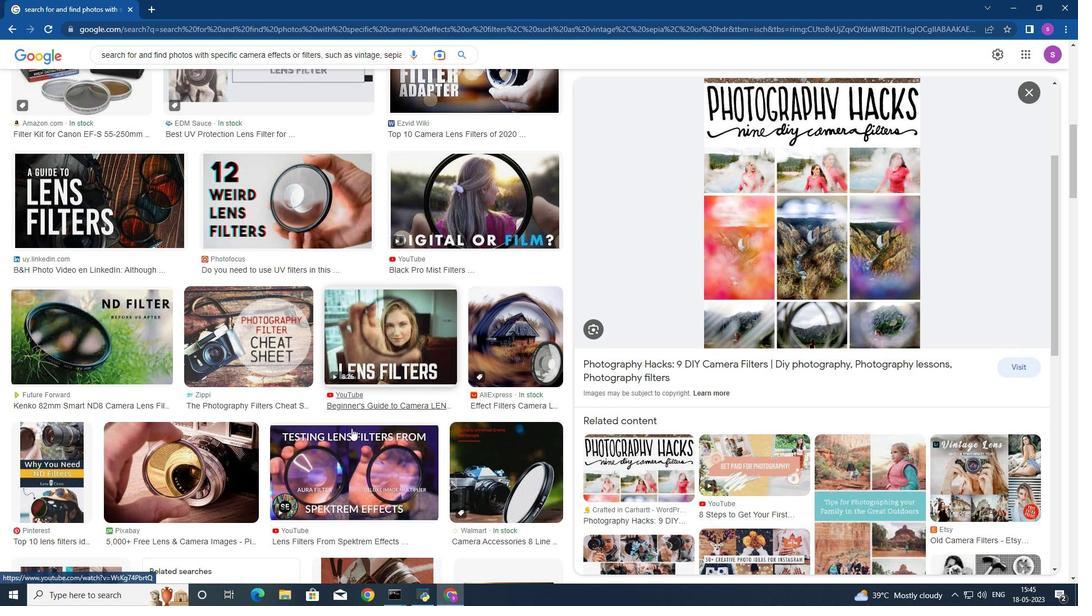 
Action: Mouse moved to (325, 383)
Screenshot: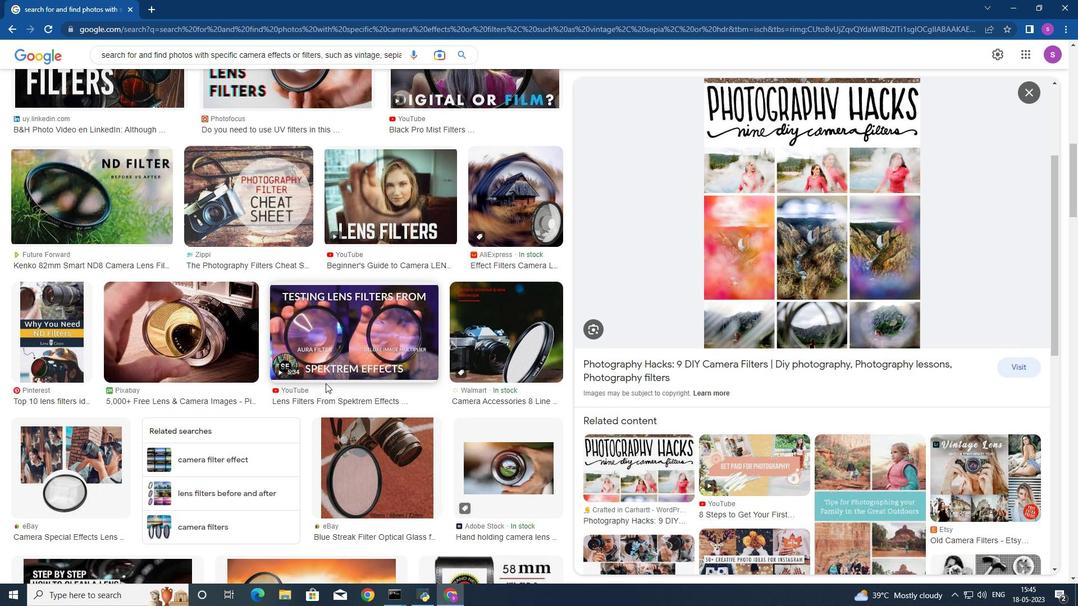 
Action: Mouse scrolled (325, 383) with delta (0, 0)
Screenshot: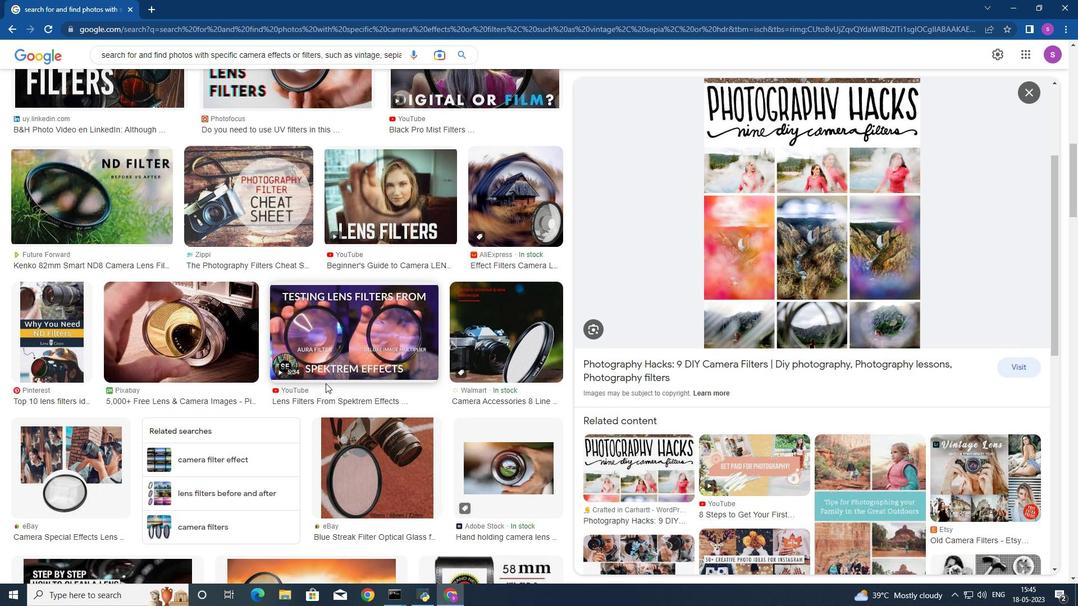 
Action: Mouse moved to (325, 383)
Screenshot: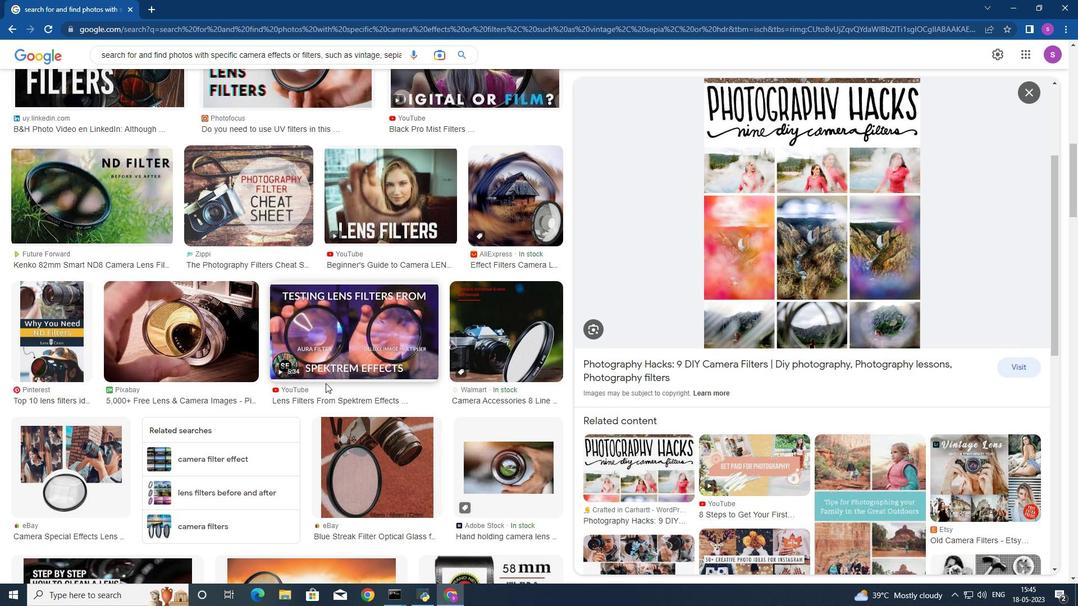 
Action: Mouse scrolled (325, 383) with delta (0, 0)
Screenshot: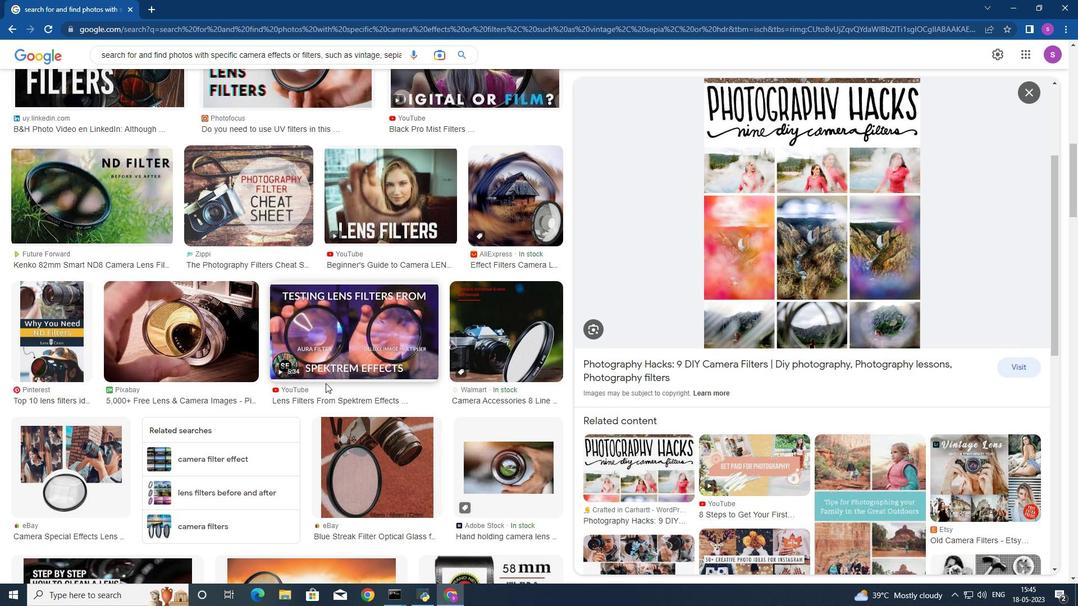 
Action: Mouse scrolled (325, 383) with delta (0, 0)
Screenshot: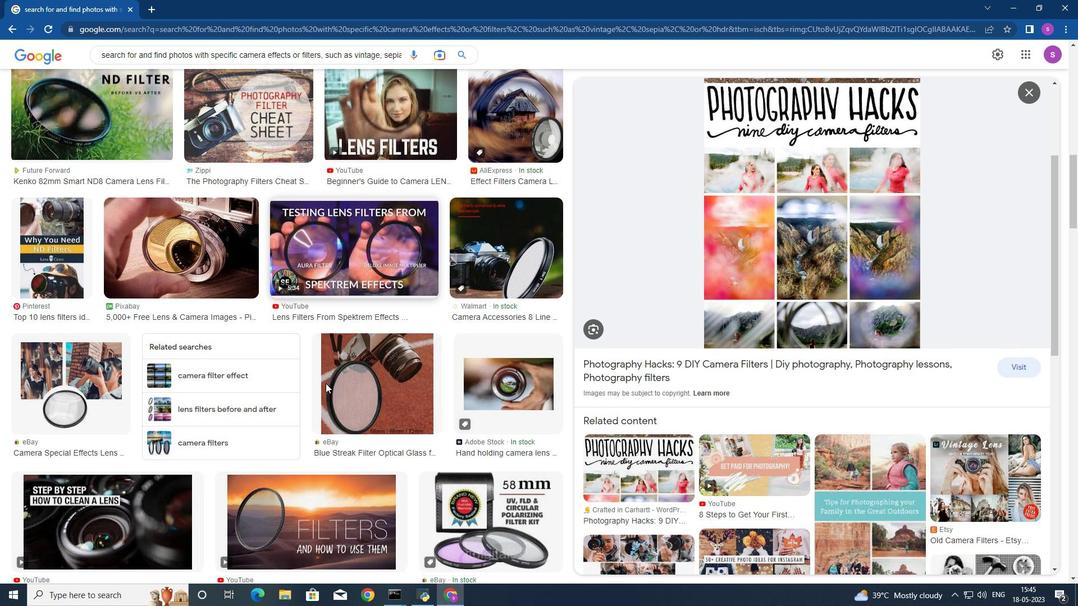 
Action: Mouse scrolled (325, 383) with delta (0, 0)
Screenshot: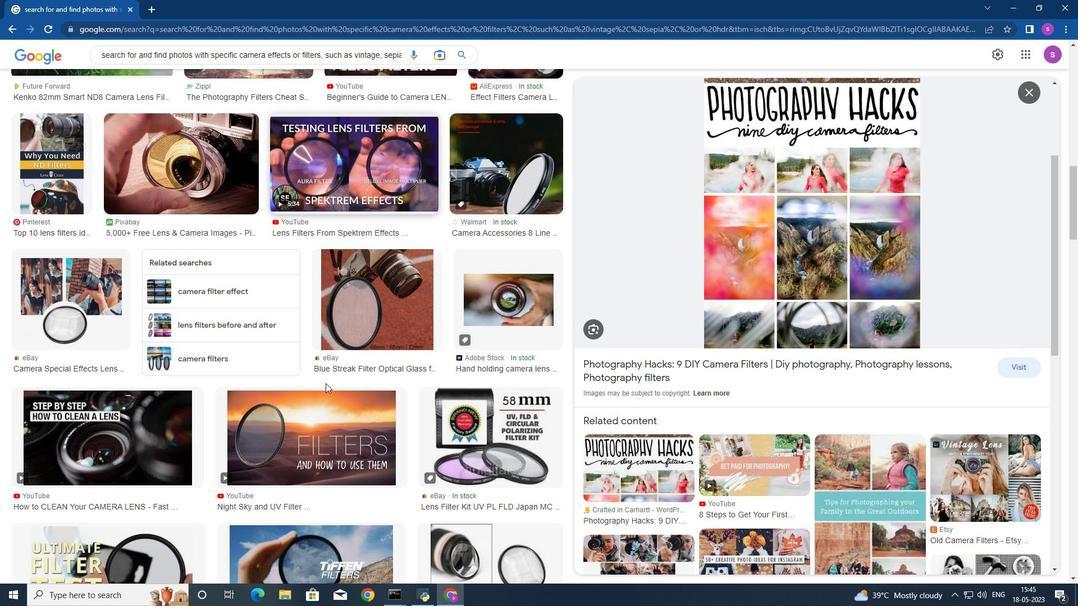 
Action: Mouse moved to (327, 383)
Screenshot: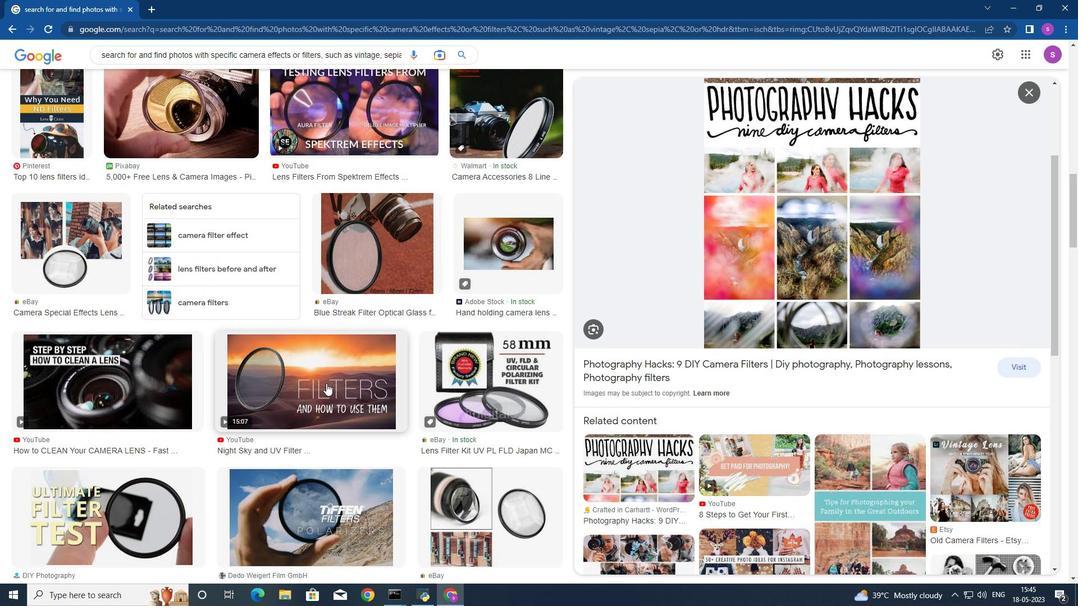 
Action: Mouse scrolled (327, 383) with delta (0, 0)
Screenshot: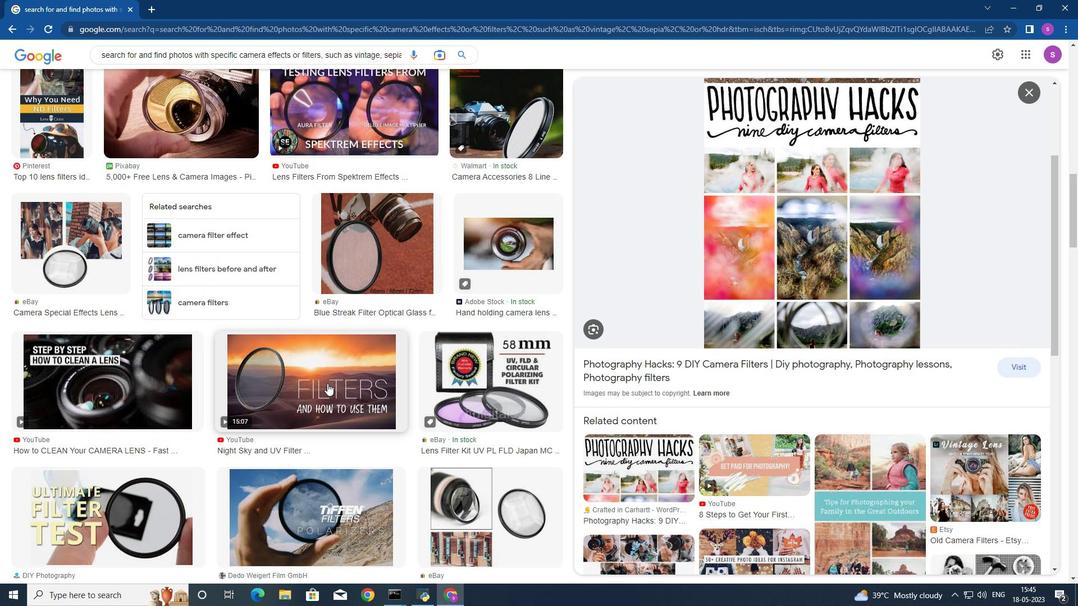 
Action: Mouse moved to (327, 383)
Screenshot: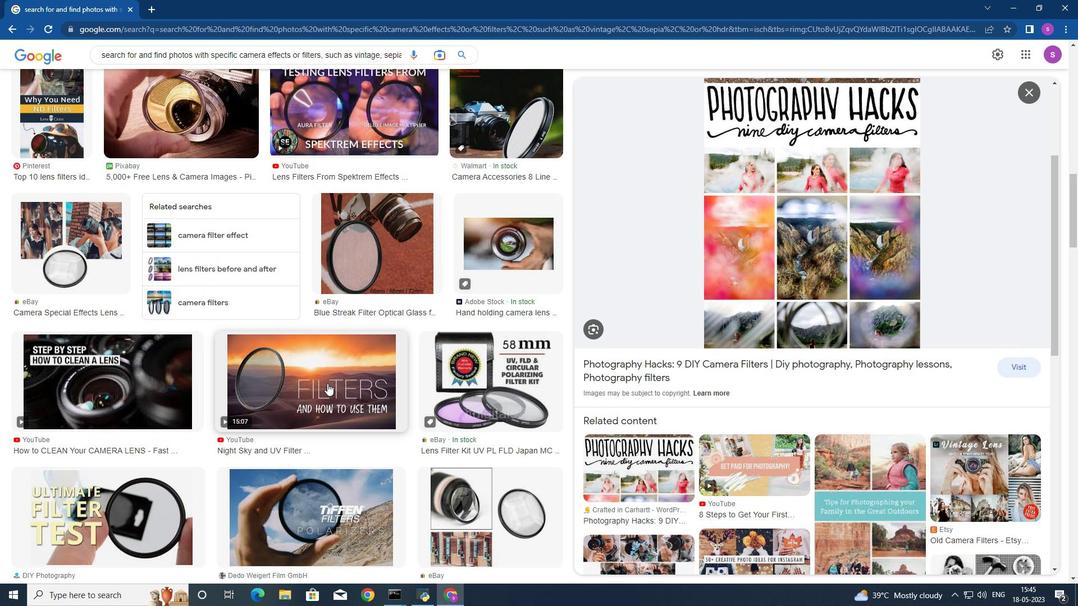 
Action: Mouse scrolled (327, 383) with delta (0, 0)
Screenshot: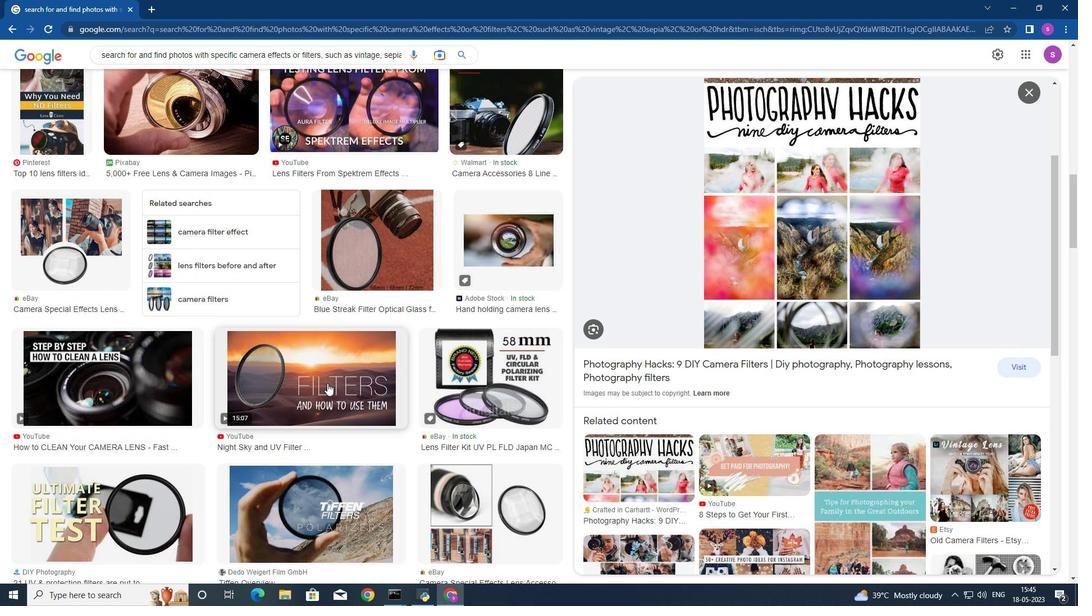 
Action: Mouse moved to (327, 384)
Screenshot: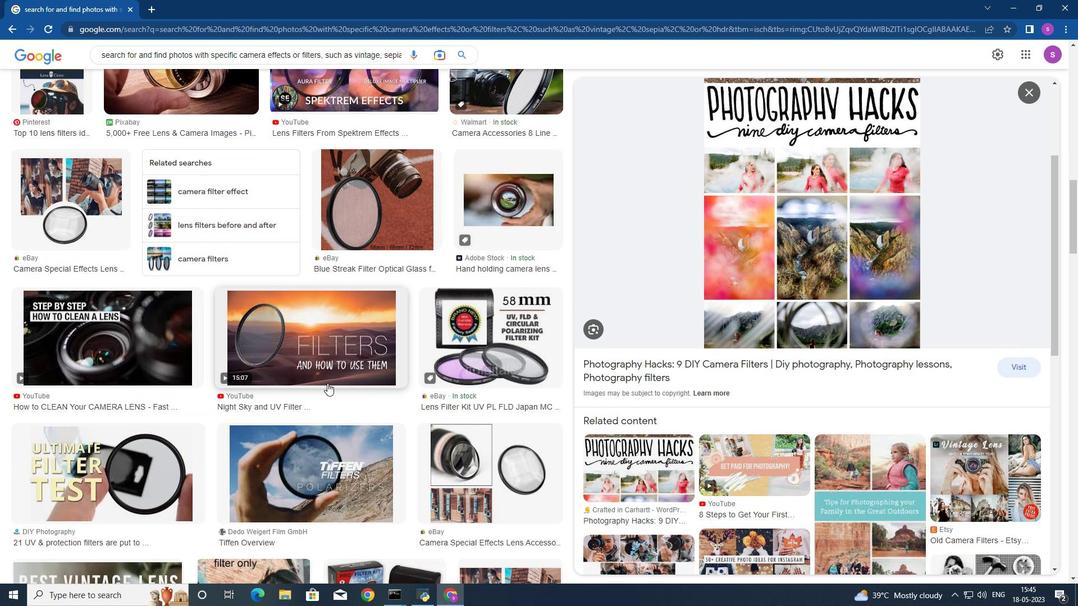 
Action: Mouse scrolled (327, 383) with delta (0, 0)
Screenshot: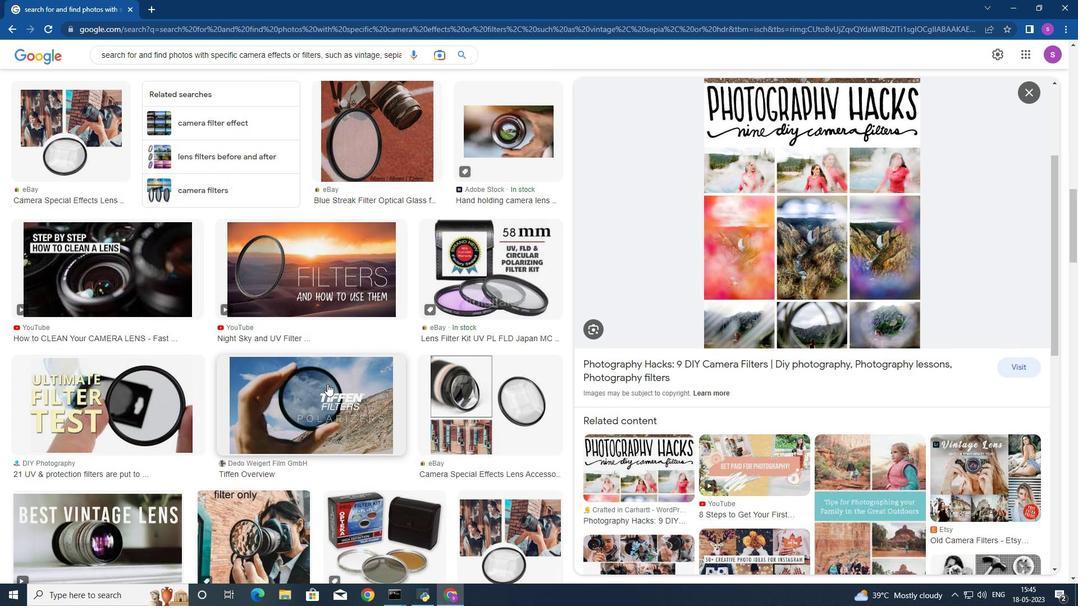 
Action: Mouse scrolled (327, 383) with delta (0, 0)
Screenshot: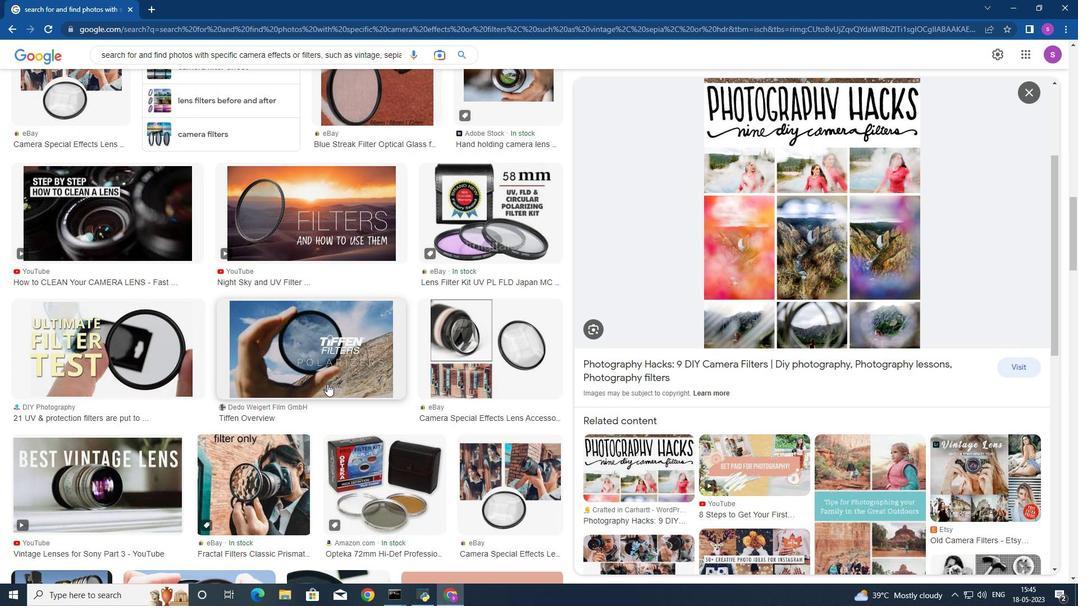
Action: Mouse scrolled (327, 383) with delta (0, 0)
Screenshot: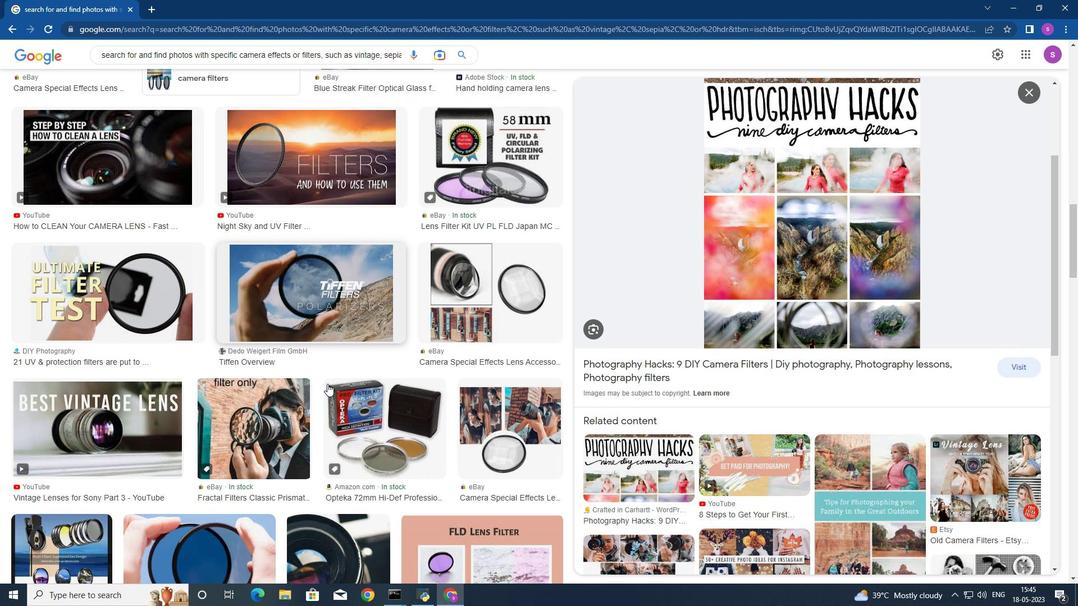 
Action: Mouse scrolled (327, 383) with delta (0, 0)
Screenshot: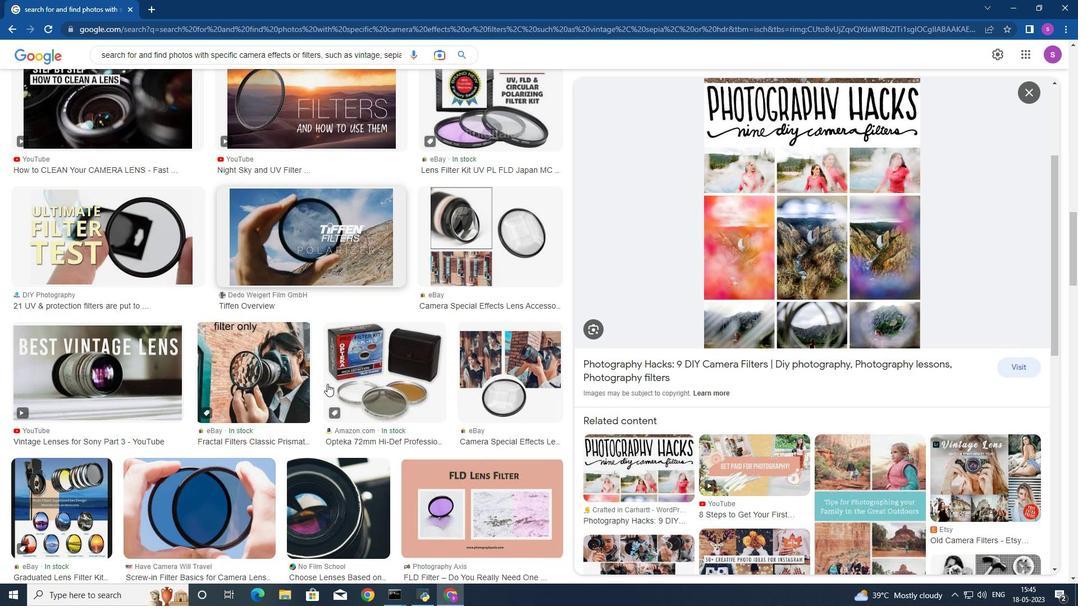 
Action: Mouse moved to (326, 380)
Screenshot: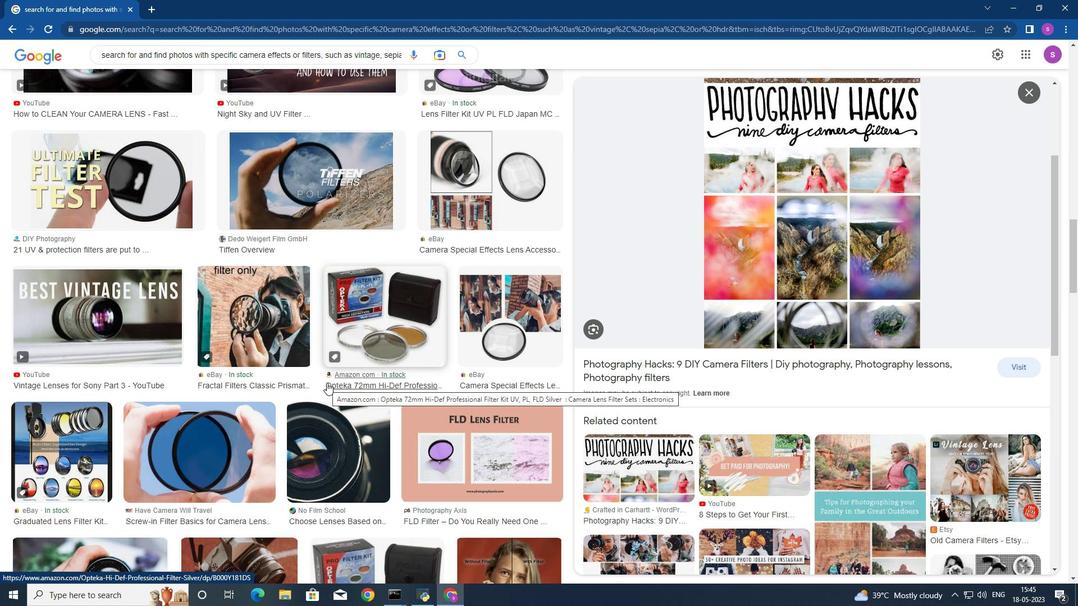 
Action: Mouse scrolled (326, 379) with delta (0, 0)
Screenshot: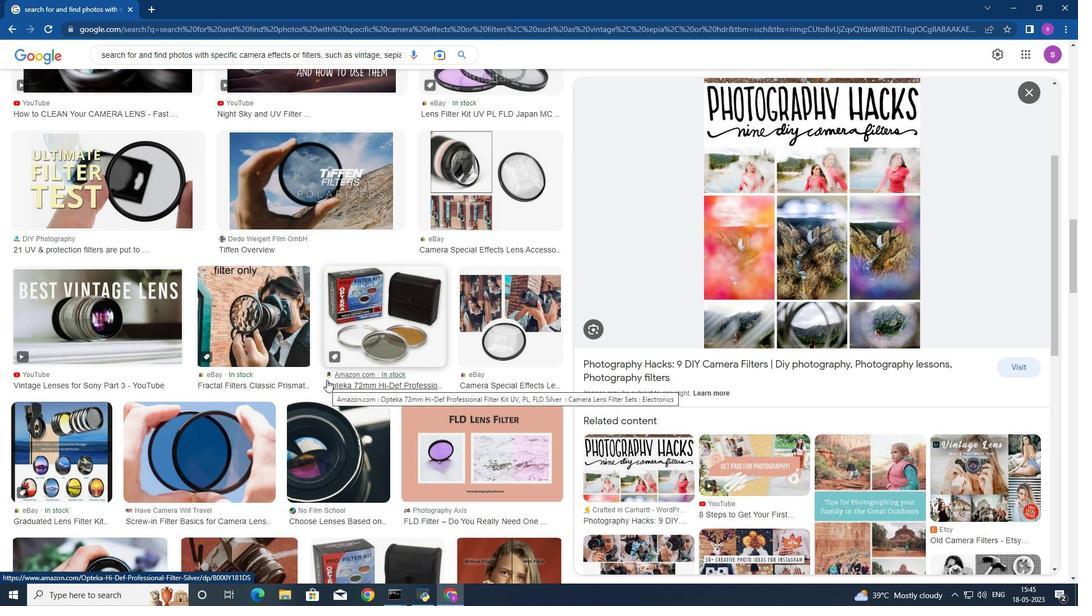 
Action: Mouse moved to (320, 389)
Screenshot: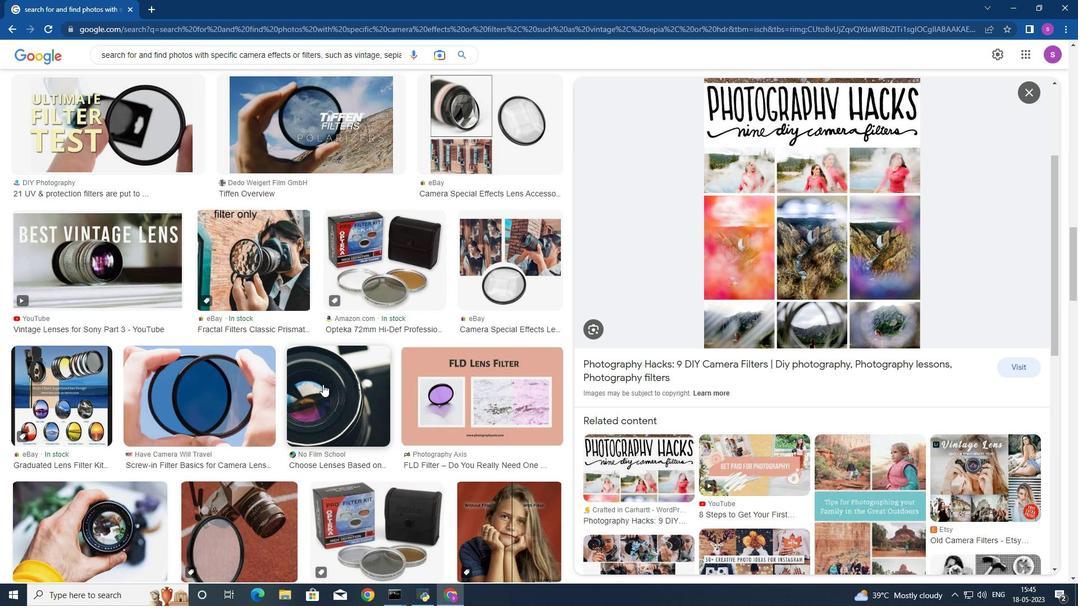 
Action: Mouse scrolled (320, 388) with delta (0, 0)
Screenshot: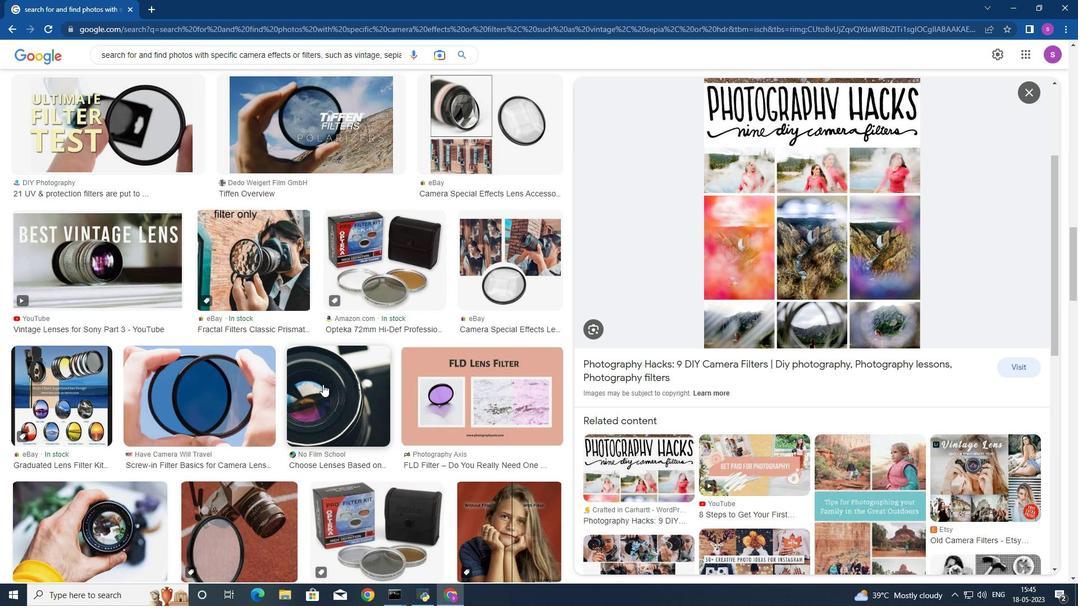 
Action: Mouse moved to (317, 392)
Screenshot: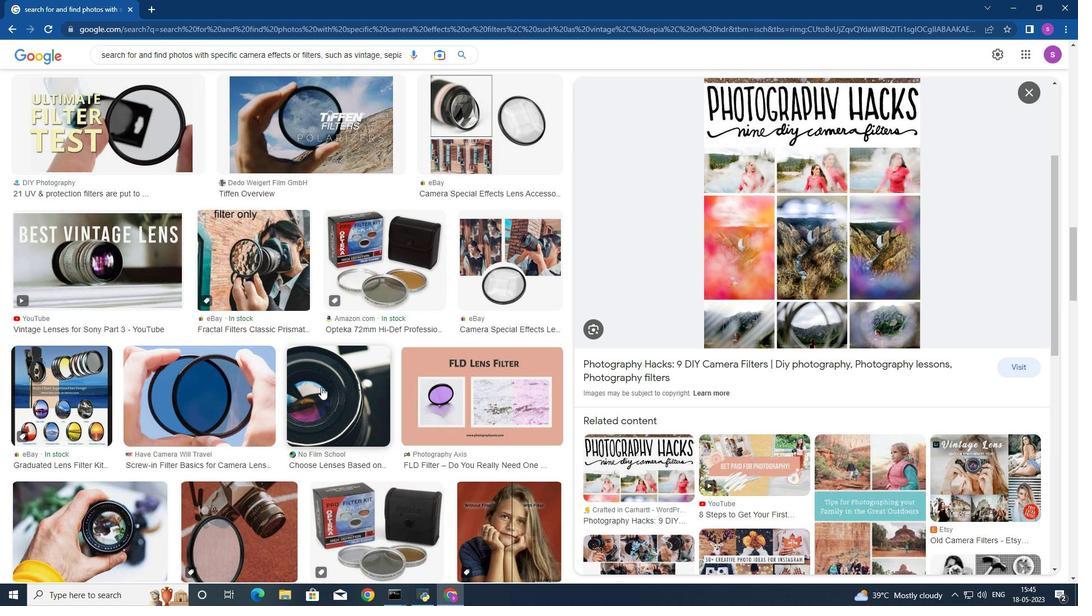 
Action: Mouse scrolled (317, 391) with delta (0, 0)
Screenshot: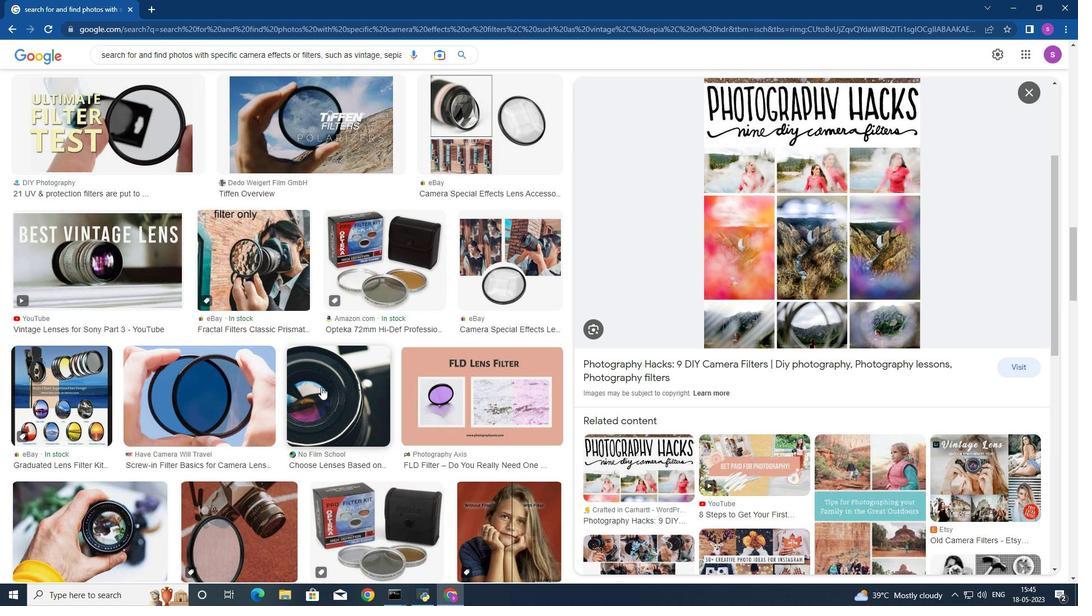 
Action: Mouse moved to (316, 393)
Screenshot: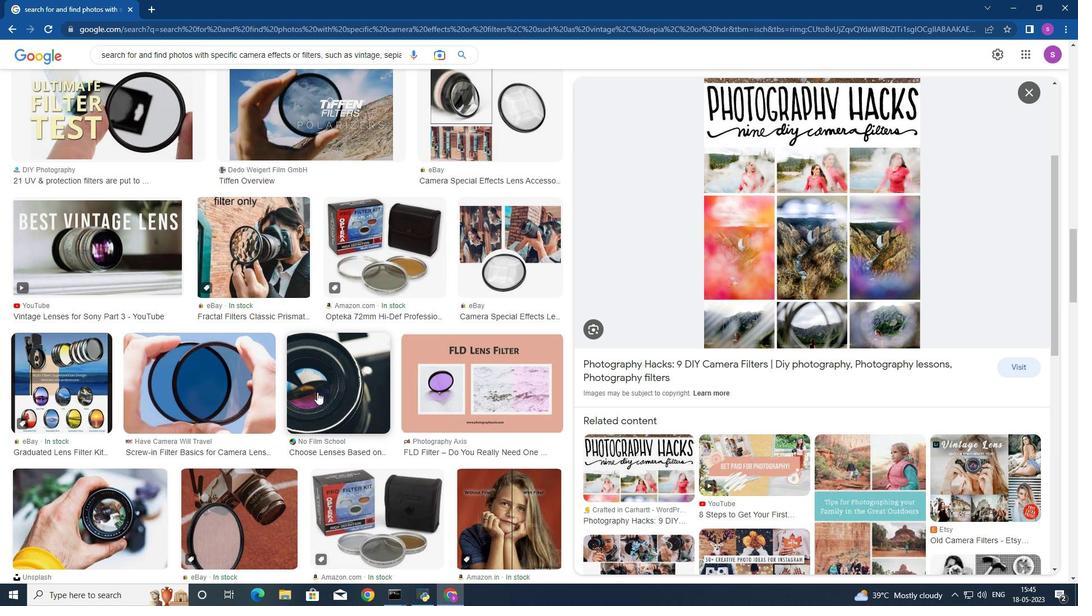 
Action: Mouse scrolled (316, 393) with delta (0, 0)
Screenshot: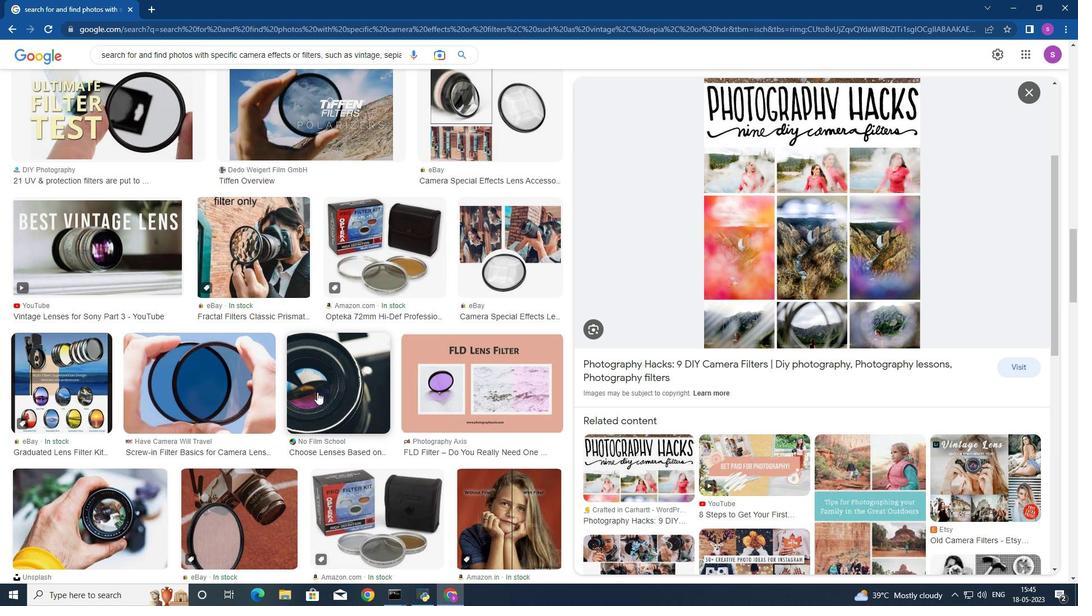 
Action: Mouse moved to (94, 348)
Screenshot: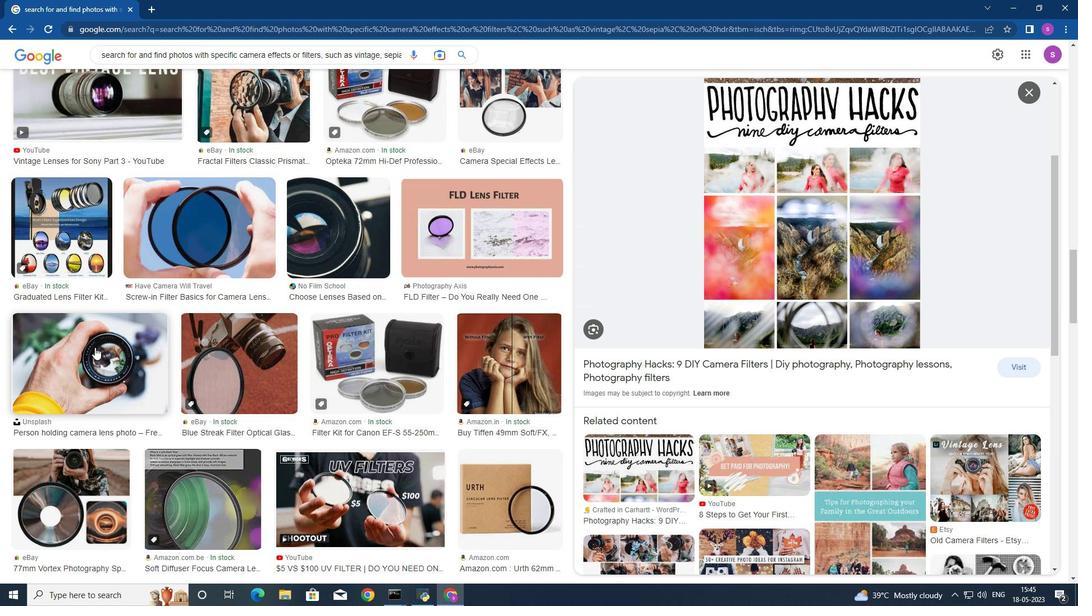 
Action: Mouse pressed left at (94, 348)
Screenshot: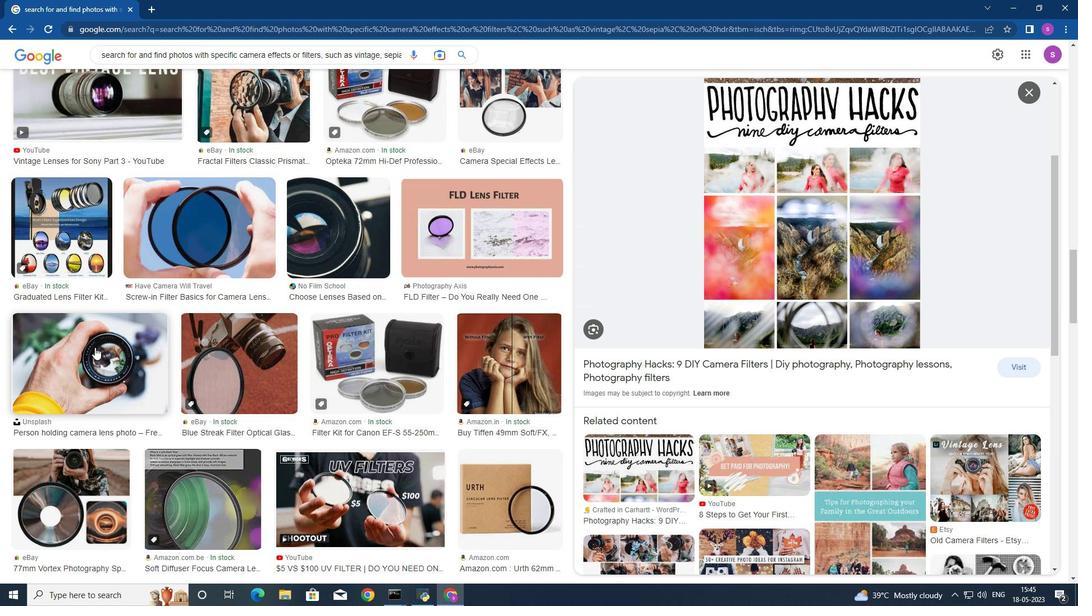 
Action: Mouse moved to (221, 330)
Screenshot: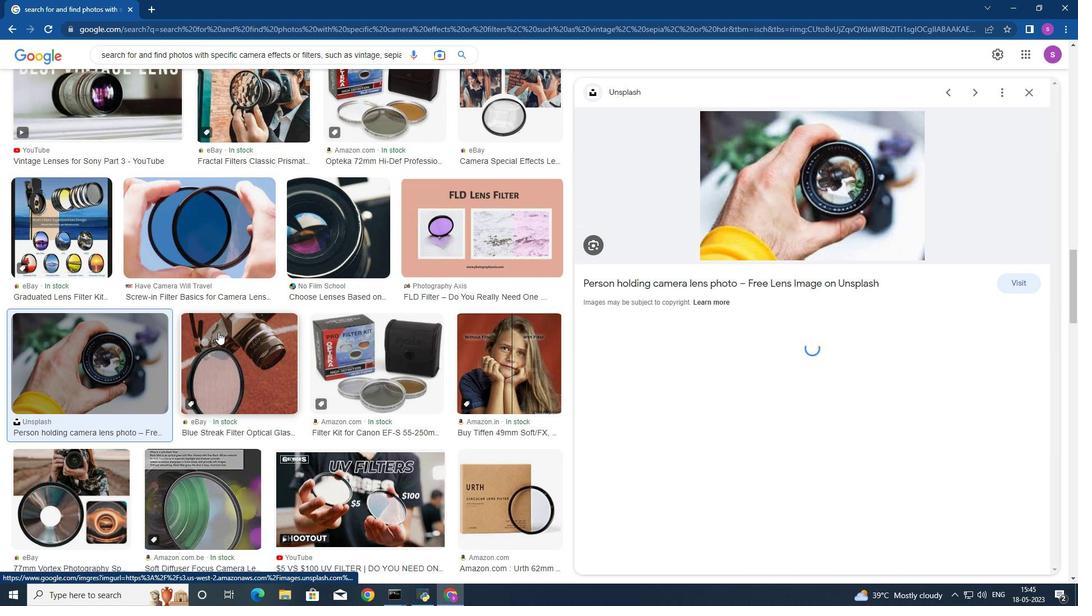 
Action: Mouse scrolled (221, 329) with delta (0, 0)
Screenshot: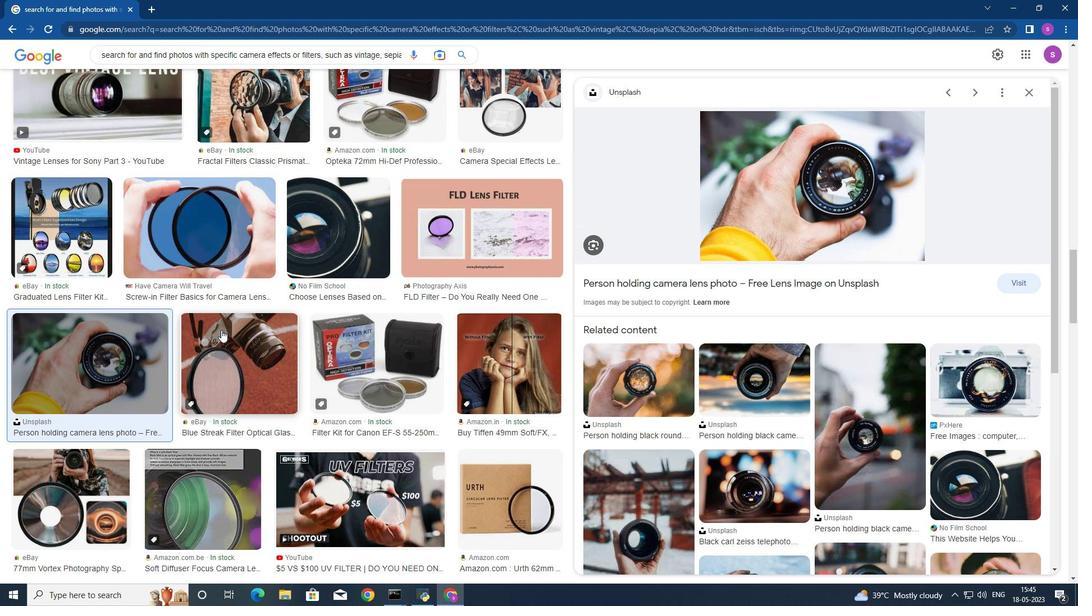 
Action: Mouse scrolled (221, 329) with delta (0, 0)
Screenshot: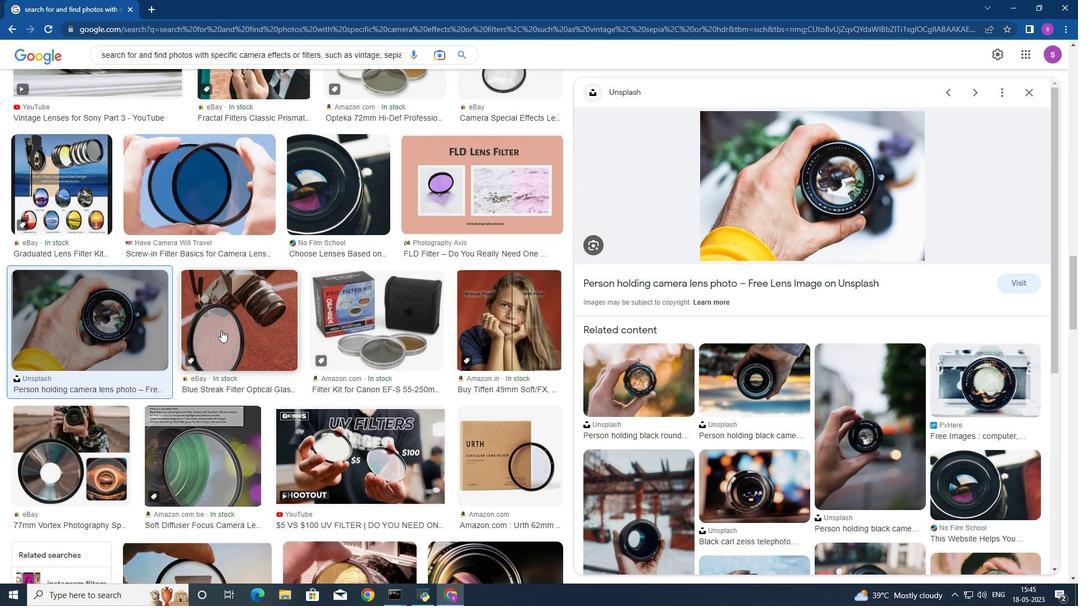 
Action: Mouse scrolled (221, 329) with delta (0, 0)
Screenshot: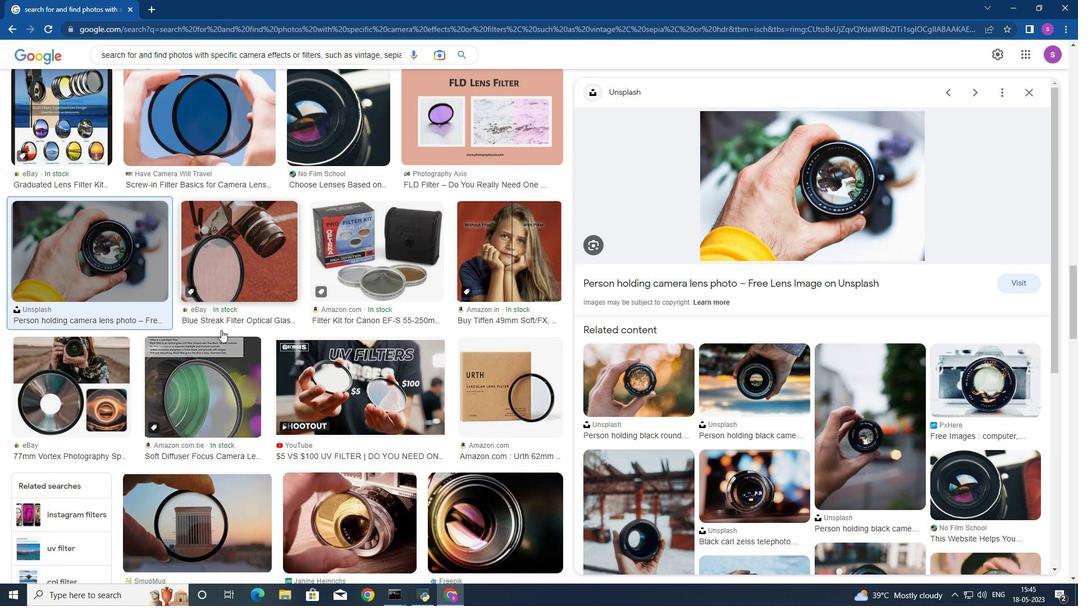 
Action: Mouse scrolled (221, 329) with delta (0, 0)
Screenshot: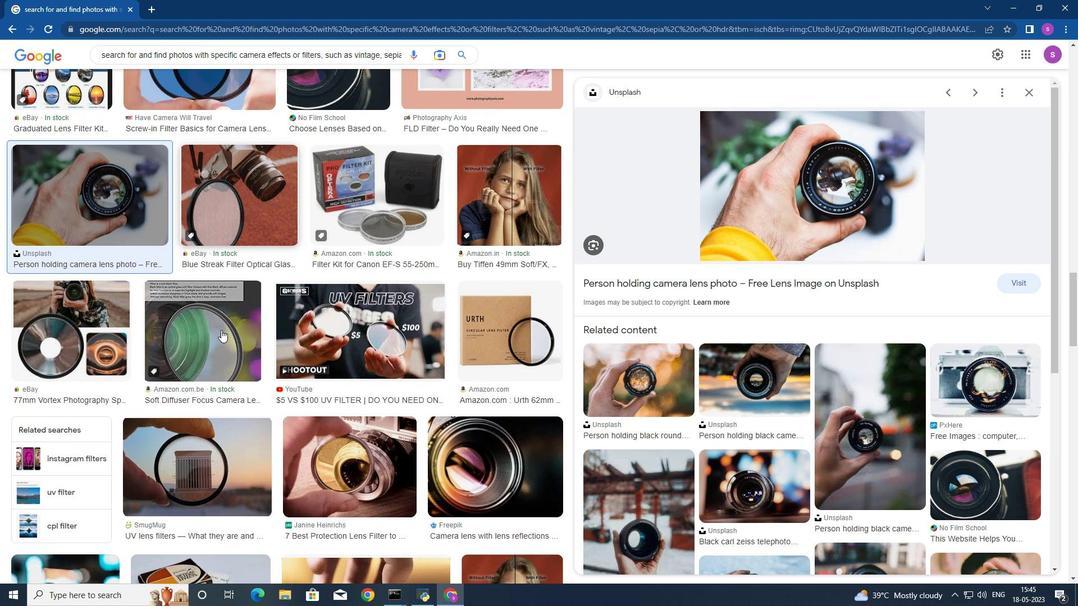 
Action: Mouse scrolled (221, 329) with delta (0, 0)
Screenshot: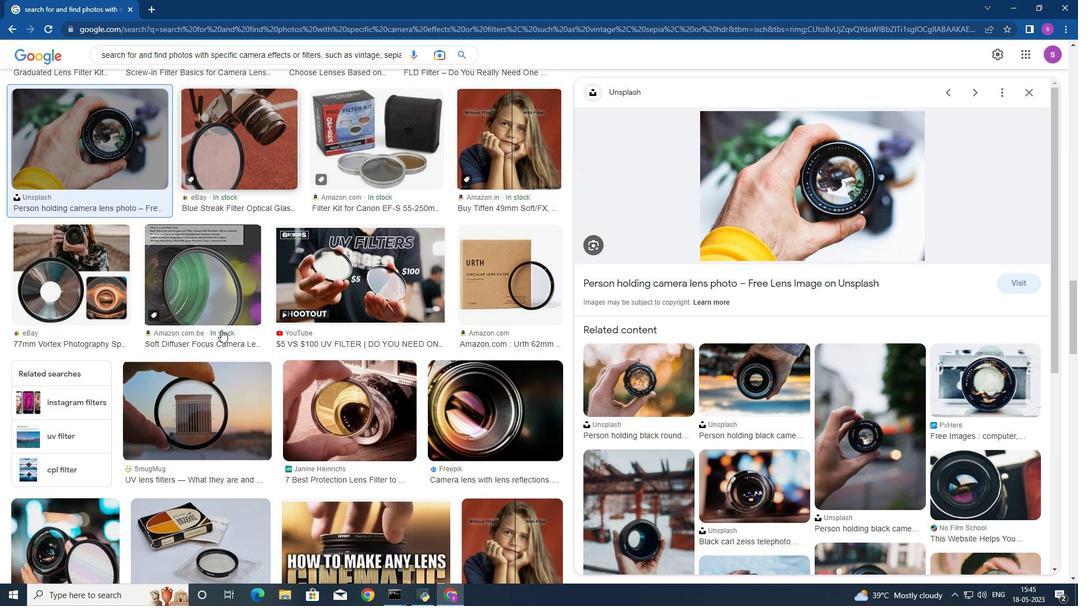 
Action: Mouse moved to (212, 337)
Screenshot: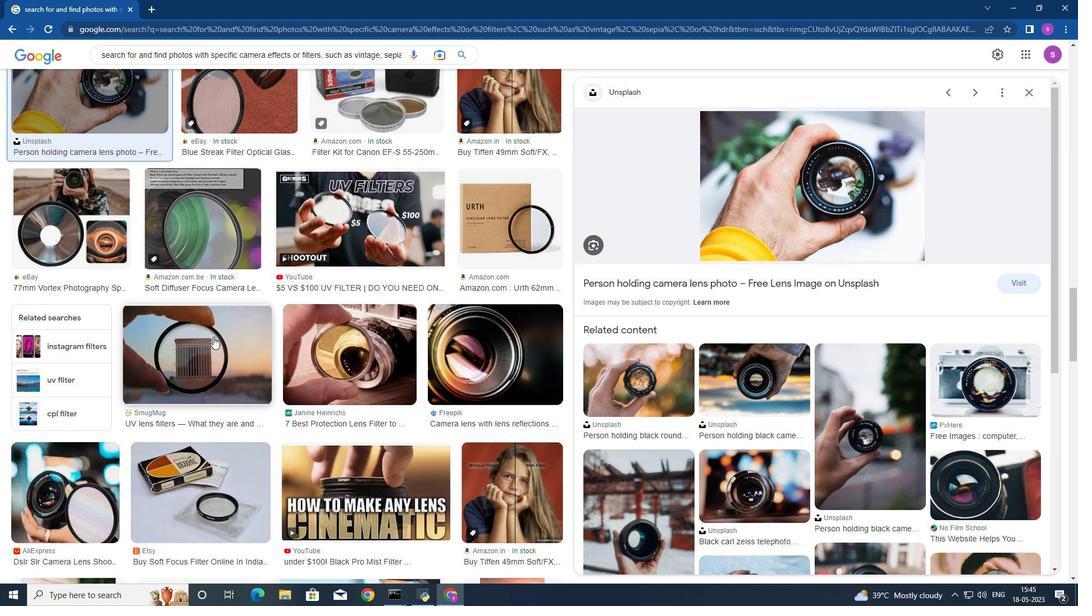 
Action: Mouse pressed left at (212, 337)
Screenshot: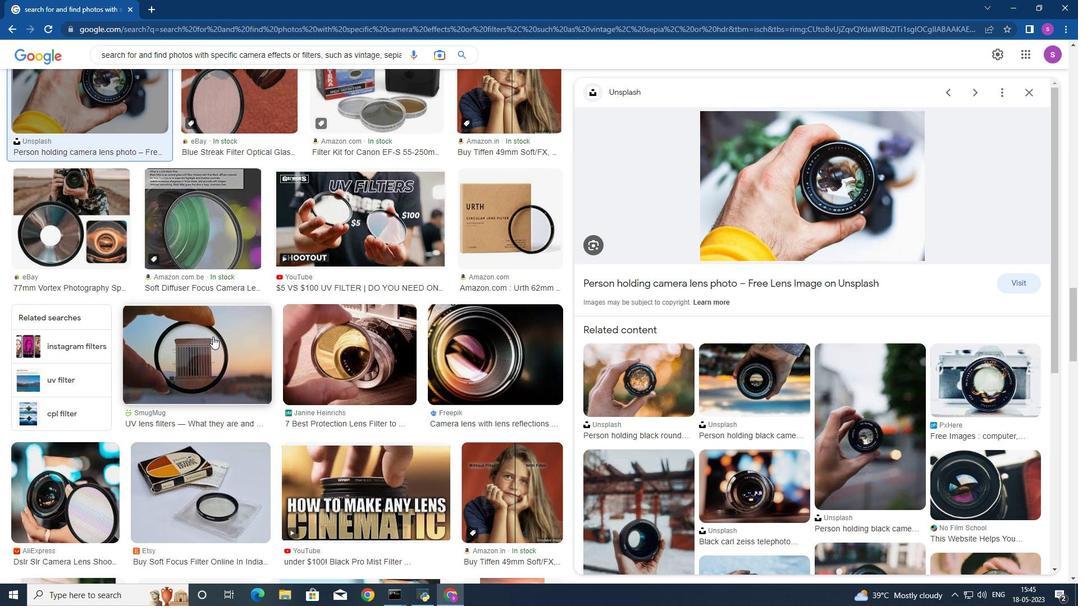 
Action: Mouse moved to (300, 365)
Screenshot: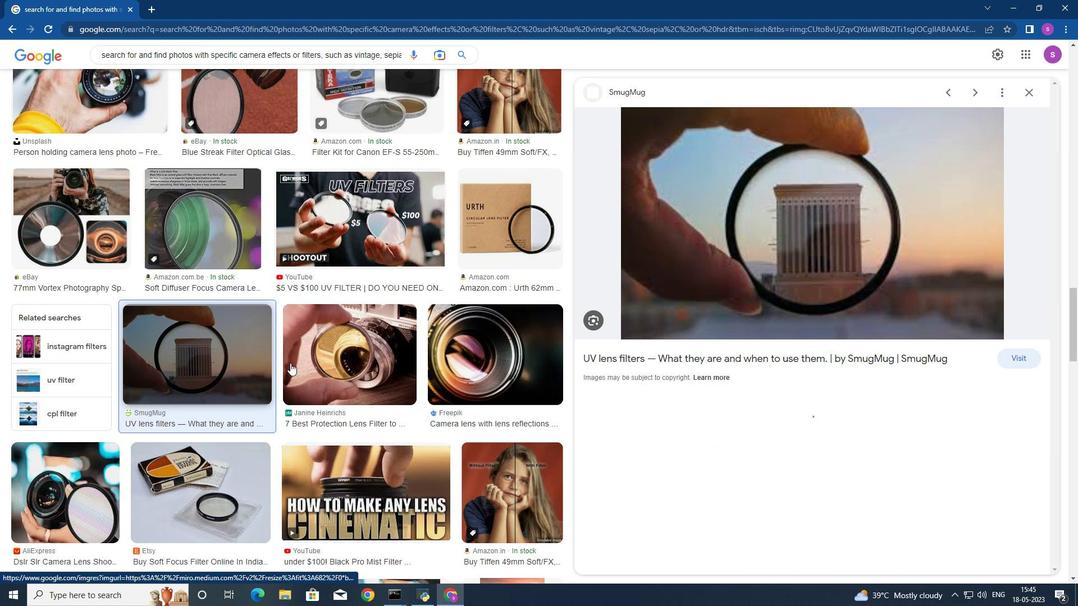 
Action: Mouse scrolled (300, 364) with delta (0, 0)
Screenshot: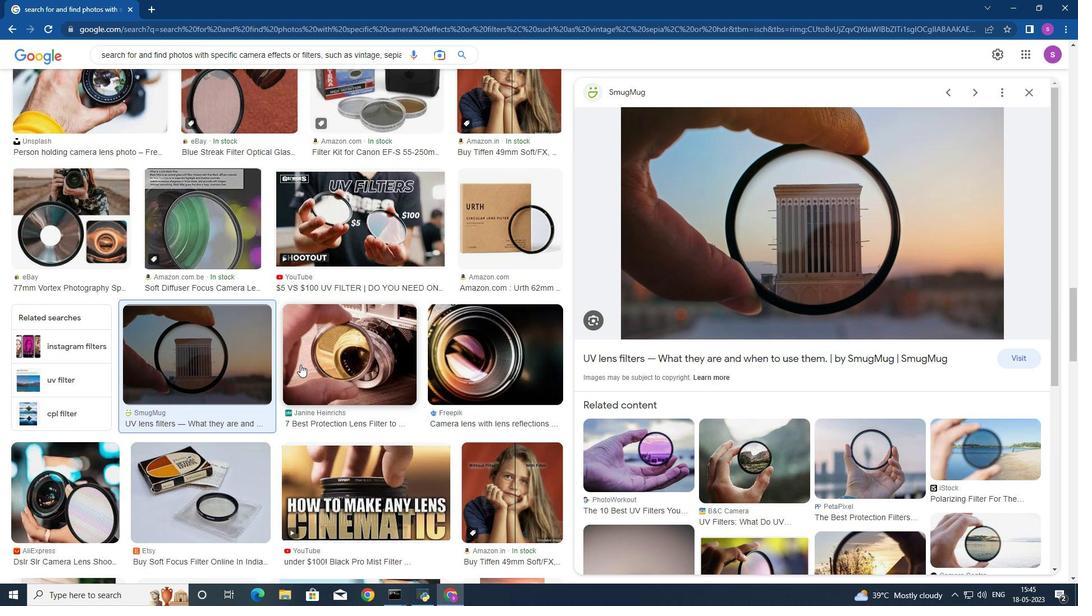 
Action: Mouse scrolled (300, 364) with delta (0, 0)
Screenshot: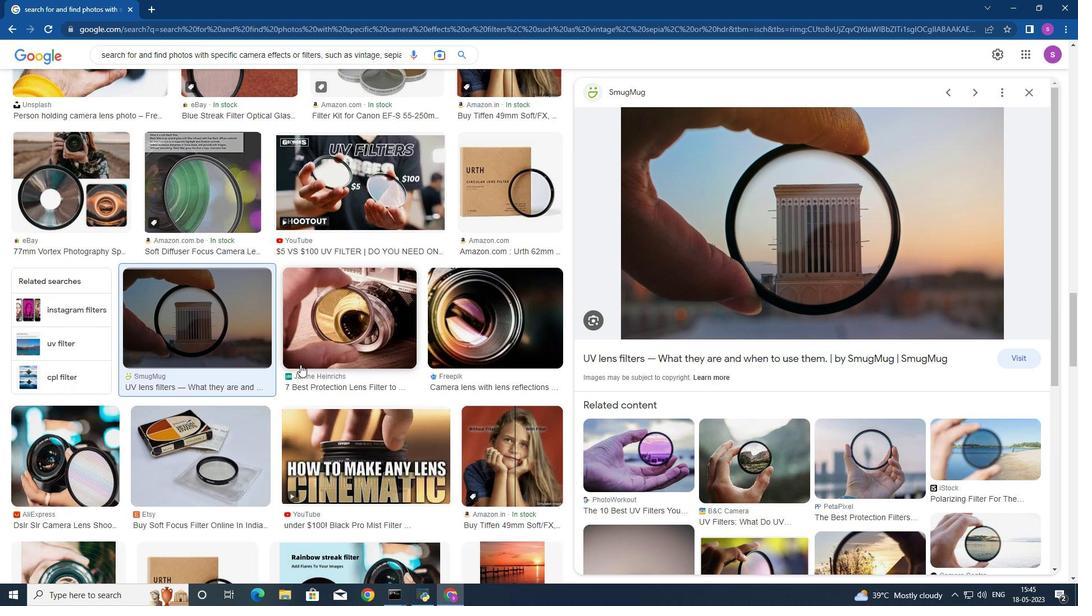 
Action: Mouse scrolled (300, 364) with delta (0, 0)
Screenshot: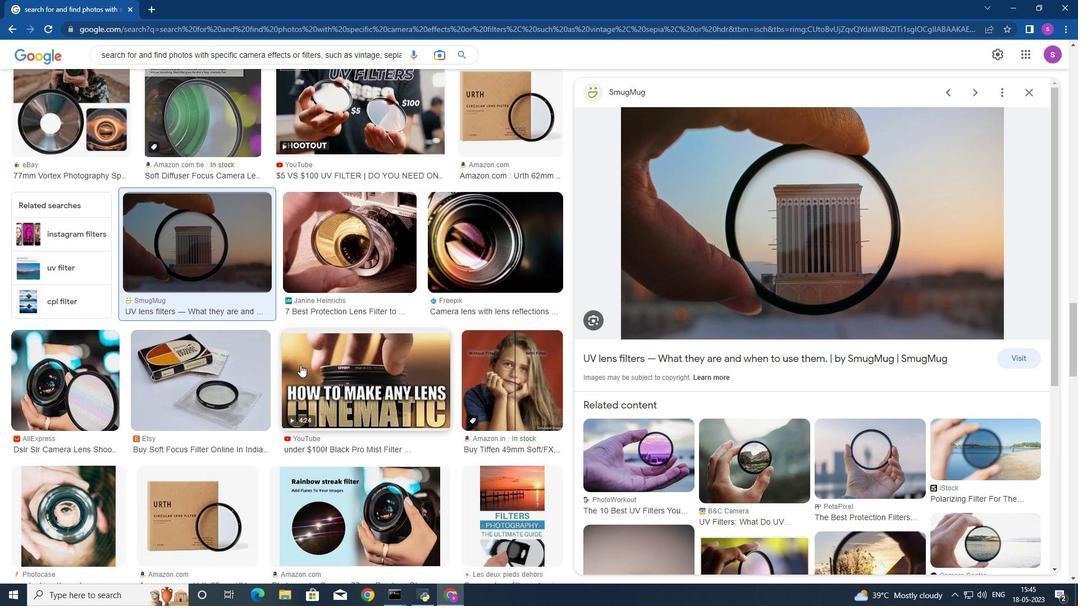 
Action: Mouse scrolled (300, 364) with delta (0, 0)
Screenshot: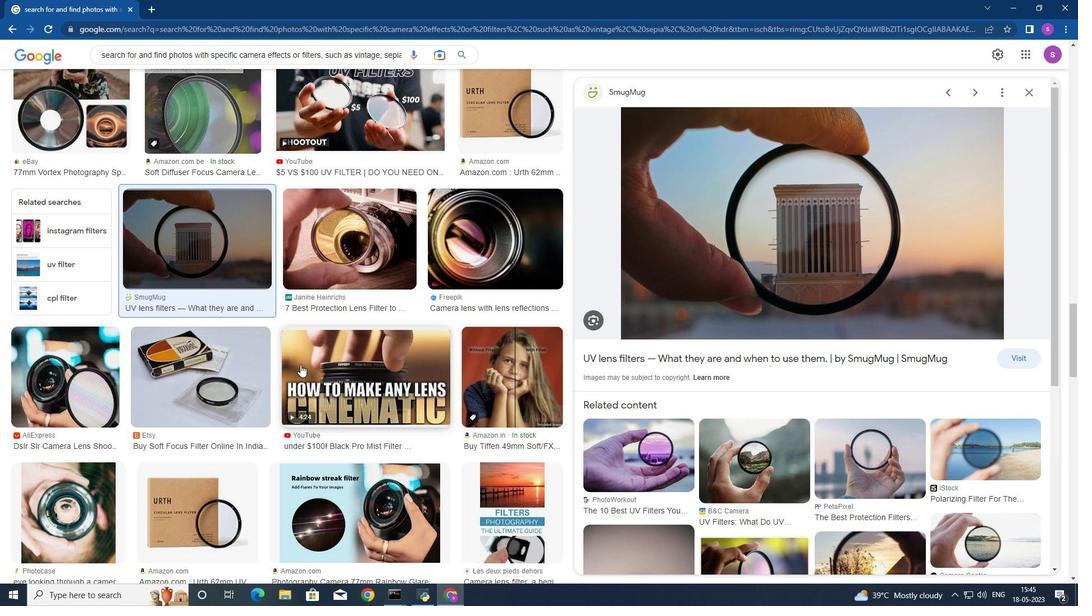 
Action: Mouse scrolled (300, 364) with delta (0, 0)
Screenshot: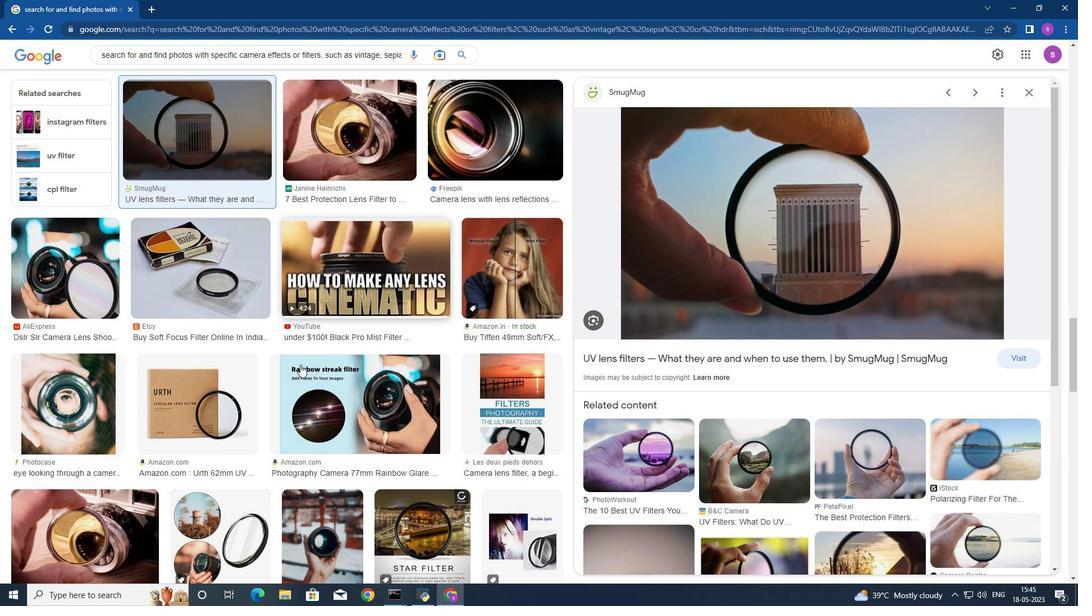 
Action: Mouse scrolled (300, 364) with delta (0, 0)
Screenshot: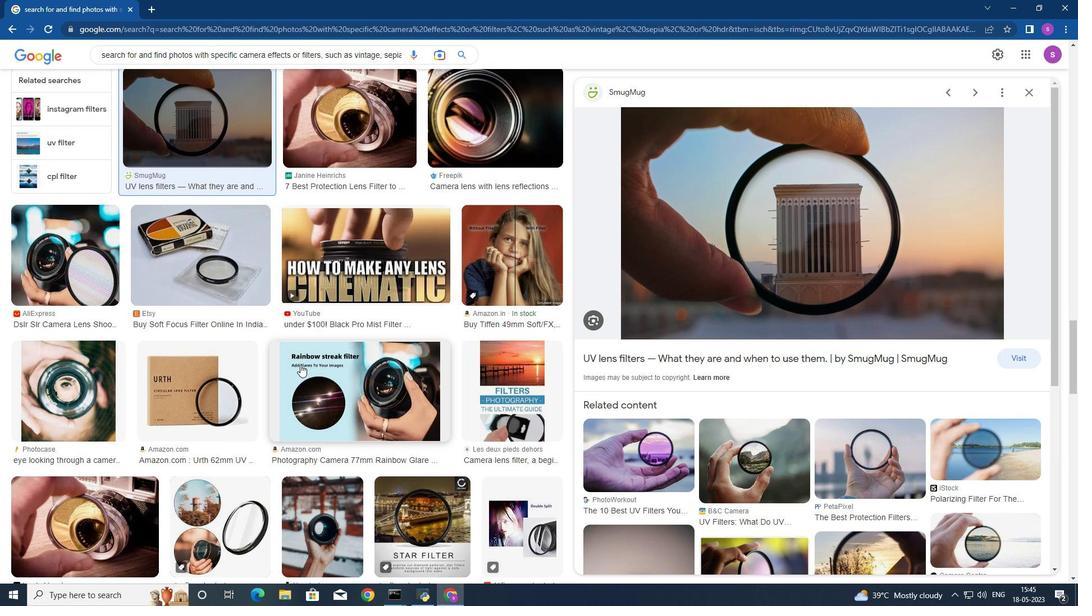 
Action: Mouse scrolled (300, 364) with delta (0, 0)
Screenshot: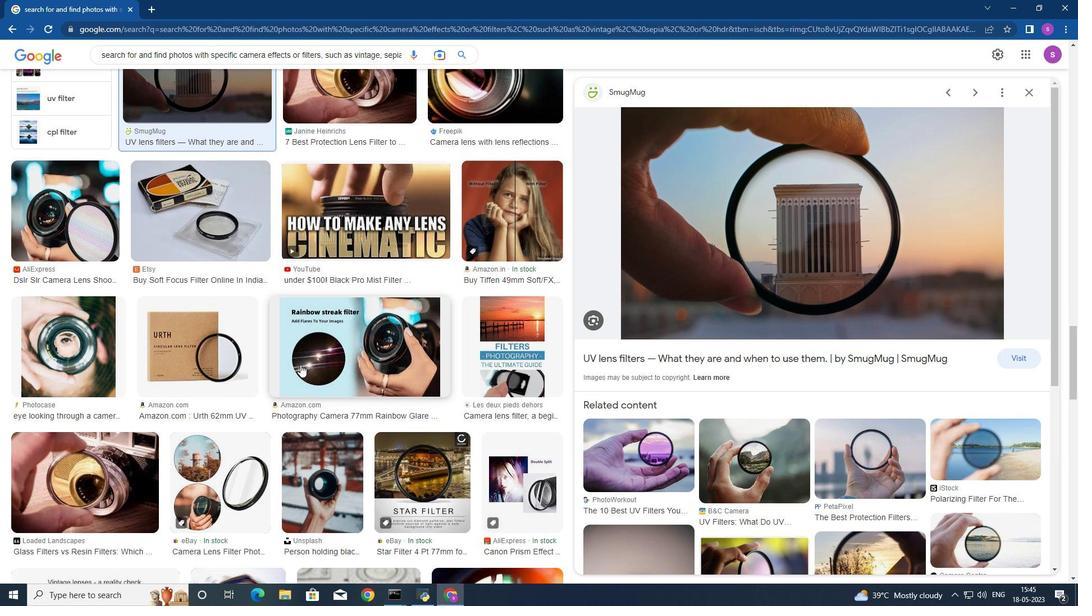 
Action: Mouse moved to (761, 430)
Screenshot: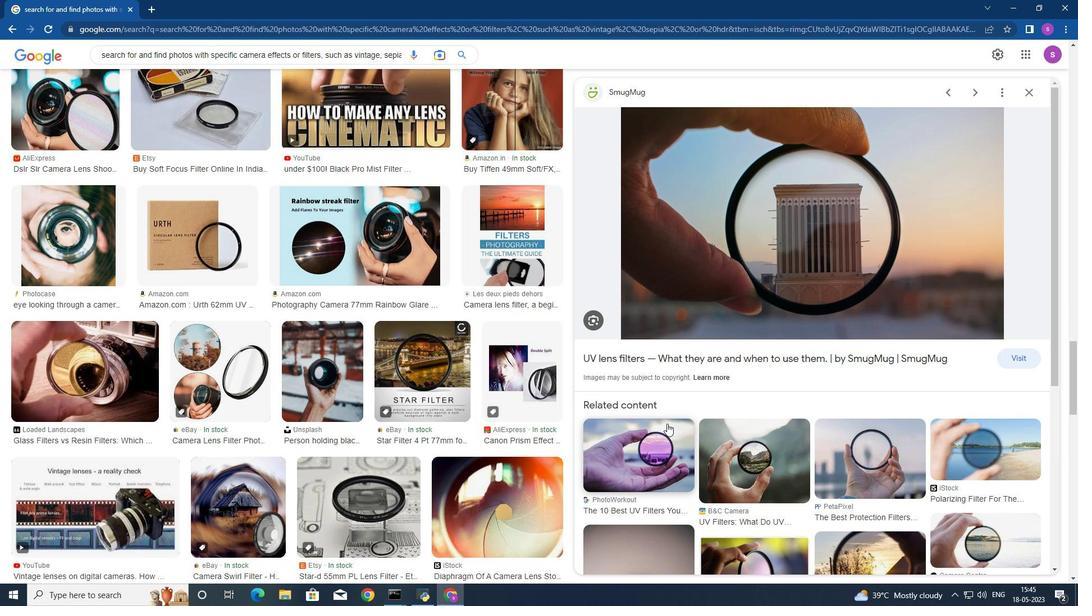
Action: Mouse scrolled (761, 429) with delta (0, 0)
Screenshot: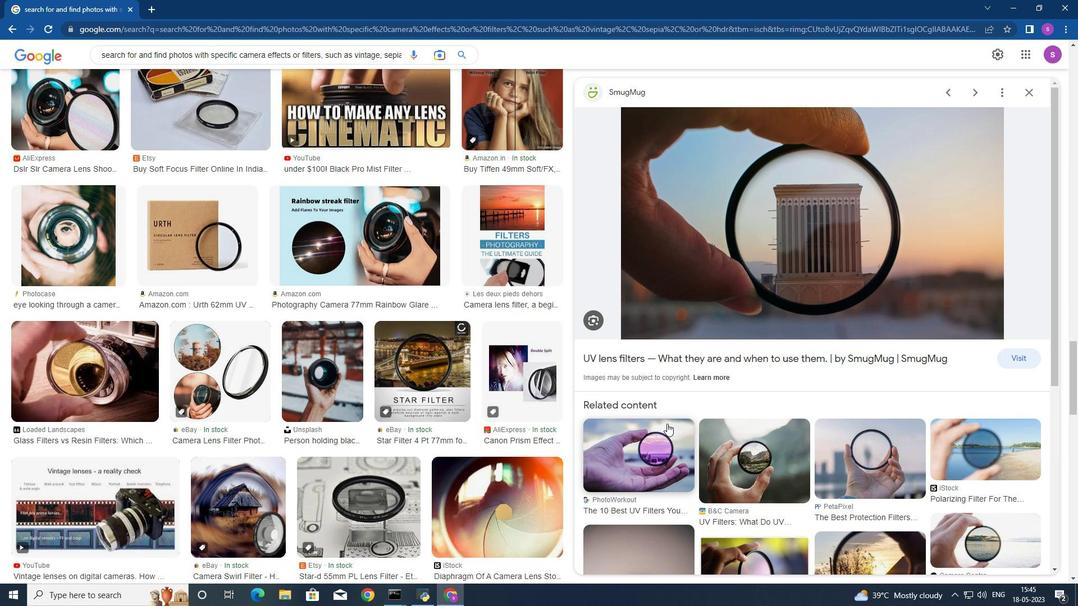 
Action: Mouse moved to (774, 432)
Screenshot: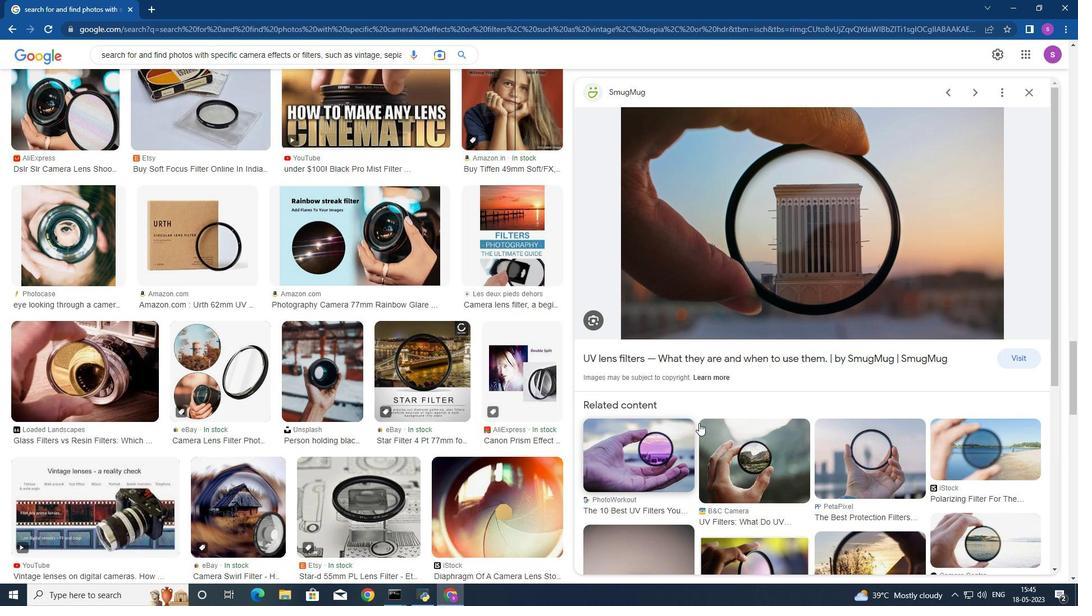 
Action: Mouse scrolled (774, 431) with delta (0, 0)
Screenshot: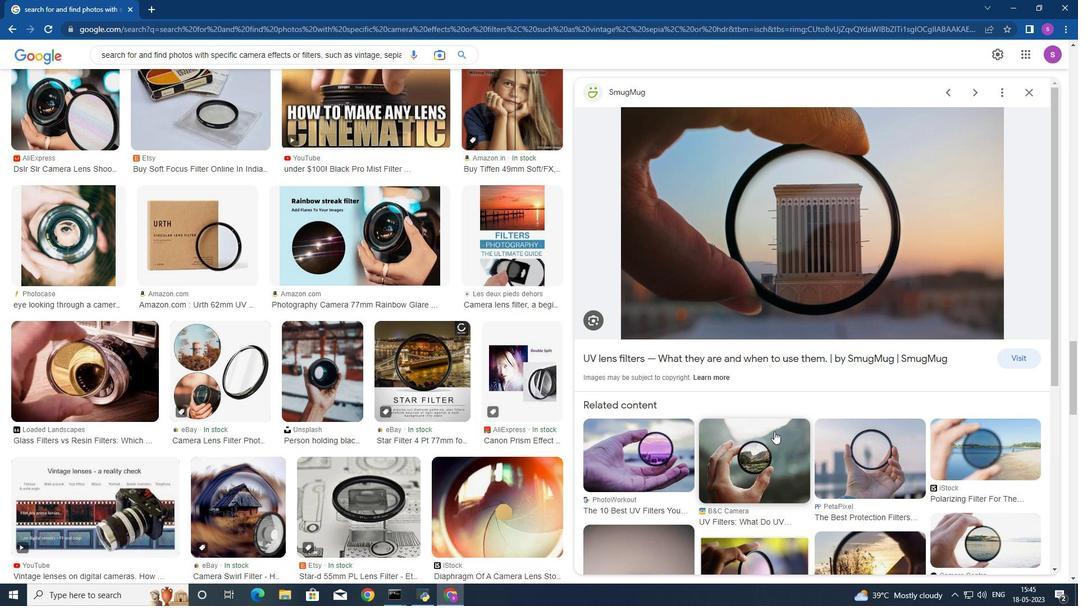 
Action: Mouse moved to (651, 460)
Screenshot: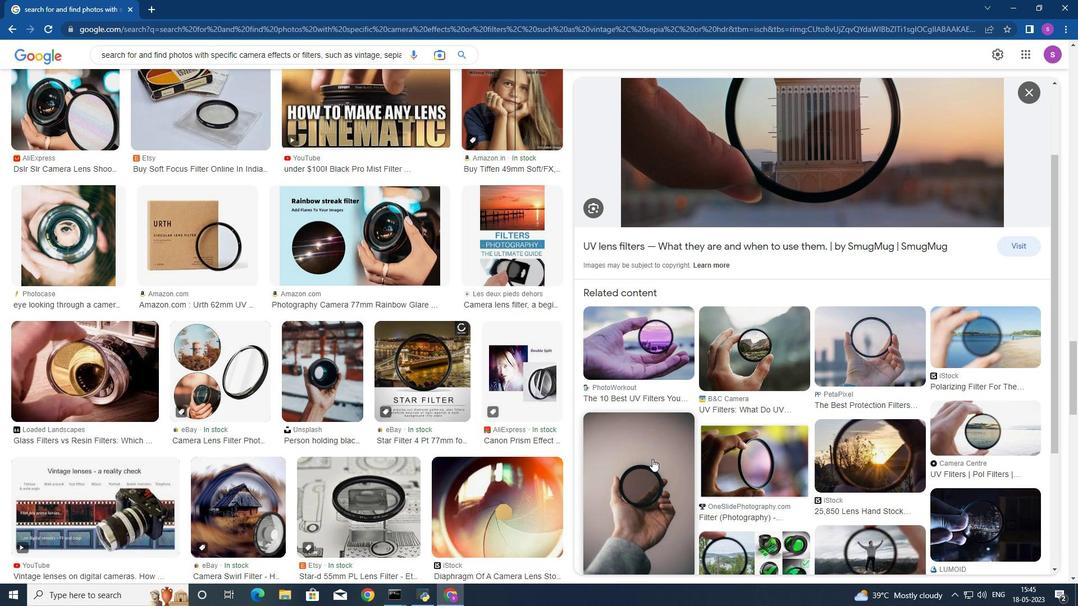 
Action: Mouse pressed left at (651, 460)
Screenshot: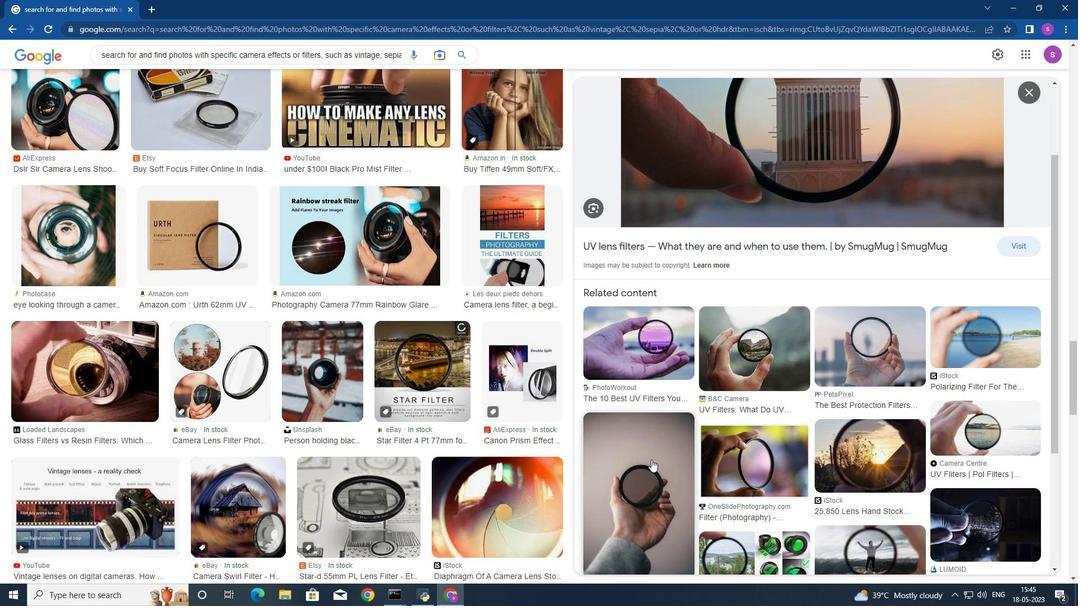 
Action: Mouse moved to (491, 416)
Screenshot: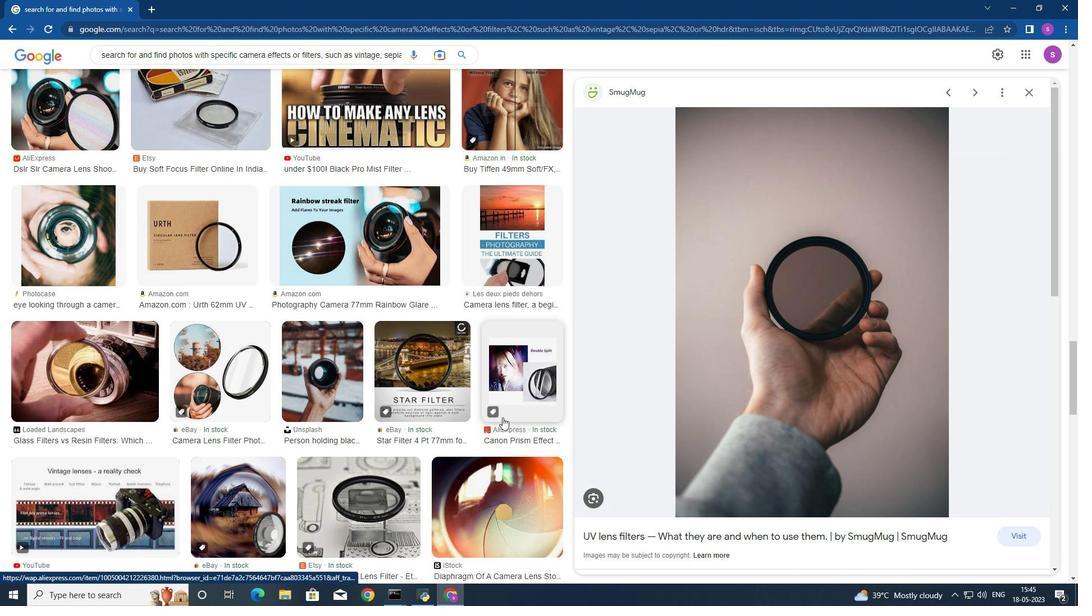 
Action: Mouse scrolled (491, 416) with delta (0, 0)
Screenshot: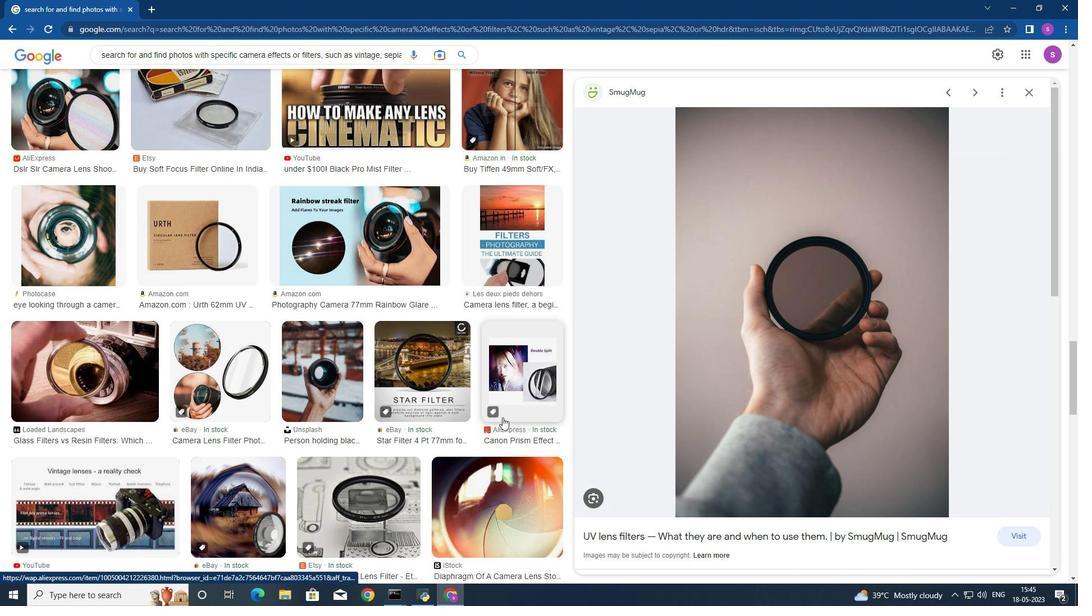 
Action: Mouse moved to (490, 416)
Screenshot: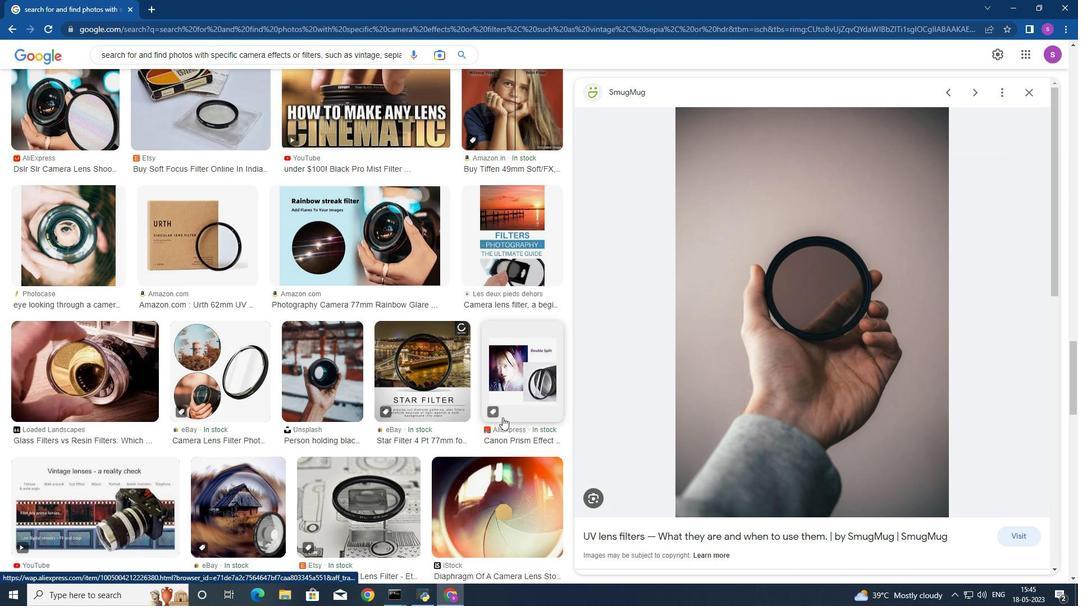 
Action: Mouse scrolled (490, 416) with delta (0, 0)
Screenshot: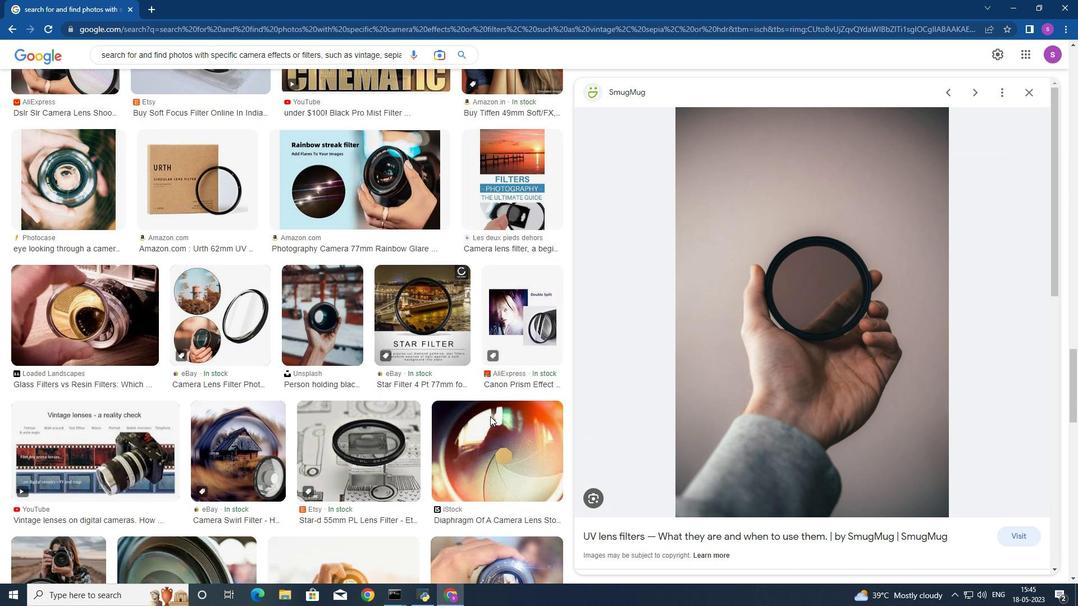 
Action: Mouse scrolled (490, 416) with delta (0, 0)
Screenshot: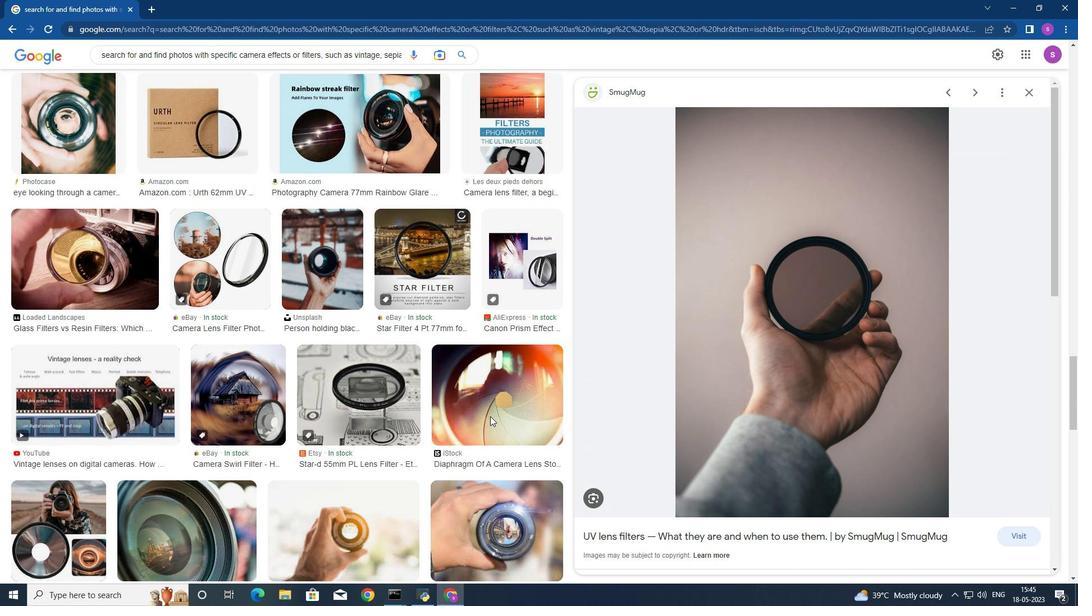 
Action: Mouse scrolled (490, 416) with delta (0, 0)
Screenshot: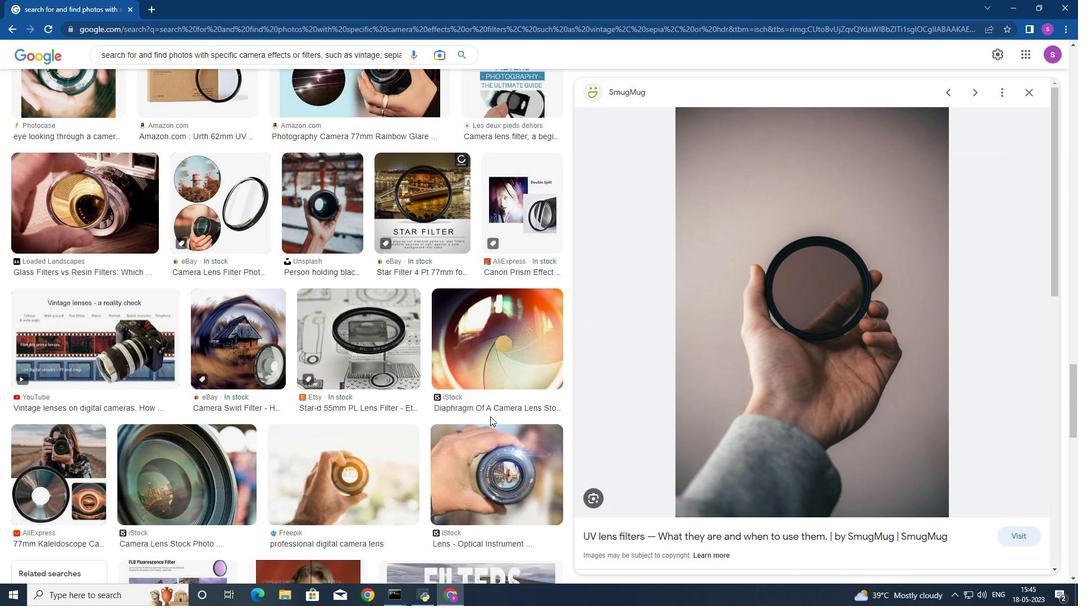 
Action: Mouse moved to (490, 415)
Screenshot: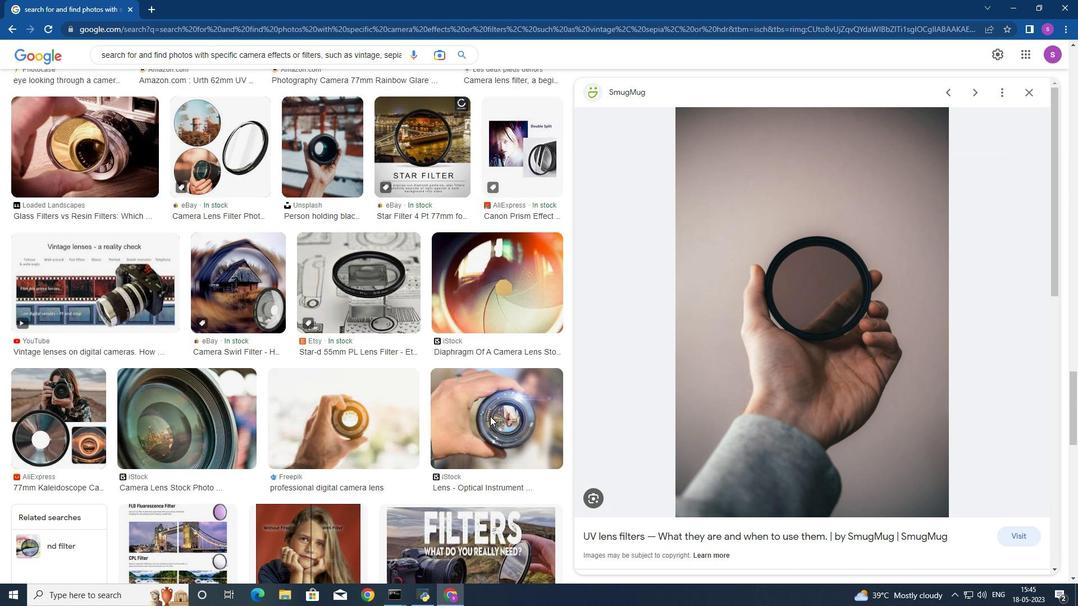 
Action: Mouse scrolled (490, 415) with delta (0, 0)
Screenshot: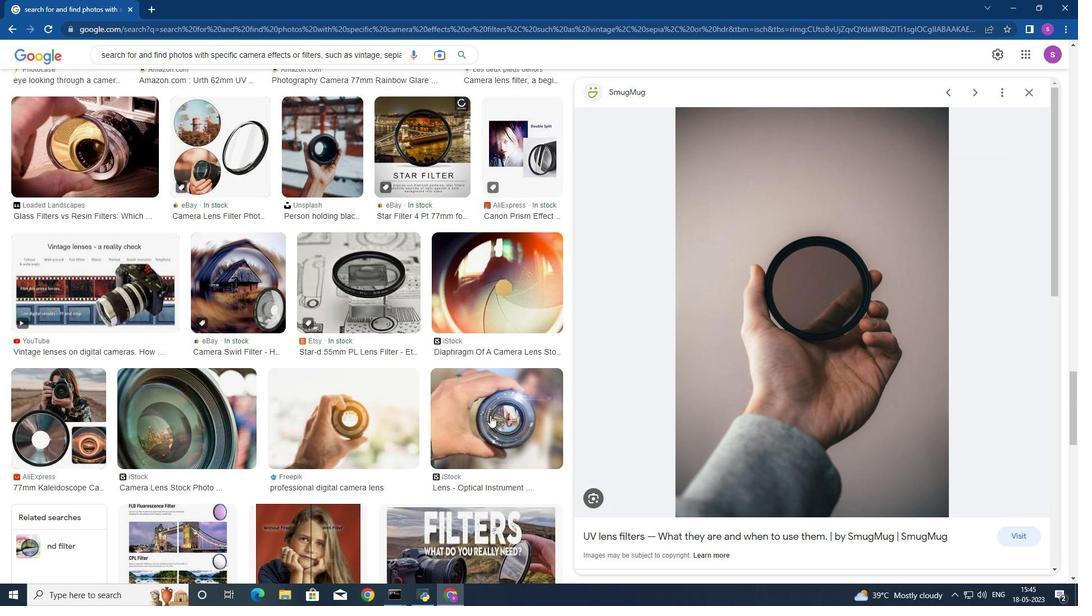
Action: Mouse scrolled (490, 415) with delta (0, 0)
Screenshot: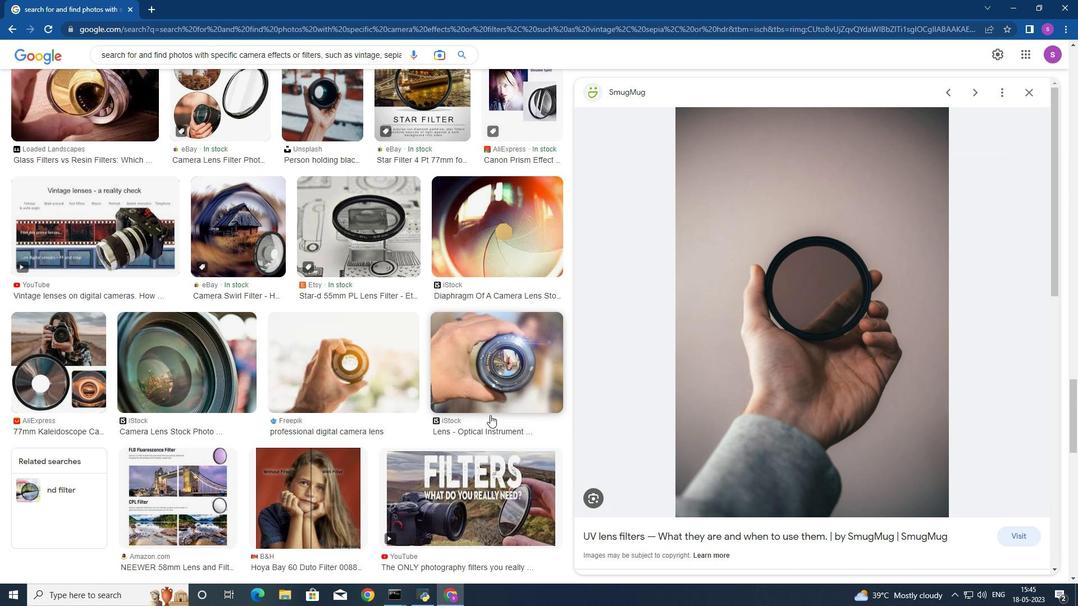 
Action: Mouse scrolled (490, 415) with delta (0, 0)
Screenshot: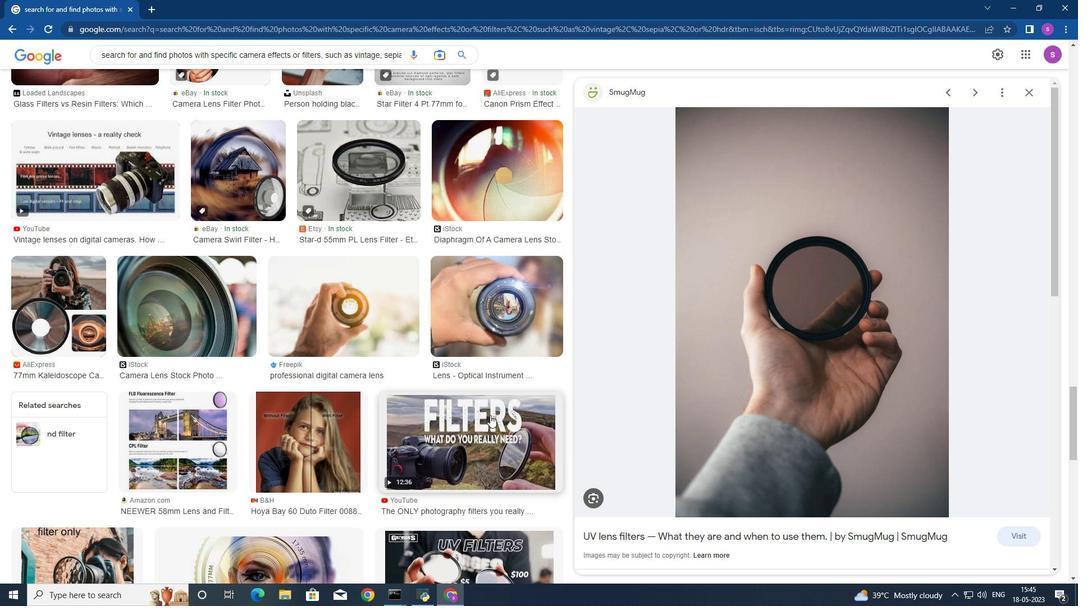 
Action: Mouse moved to (490, 415)
Screenshot: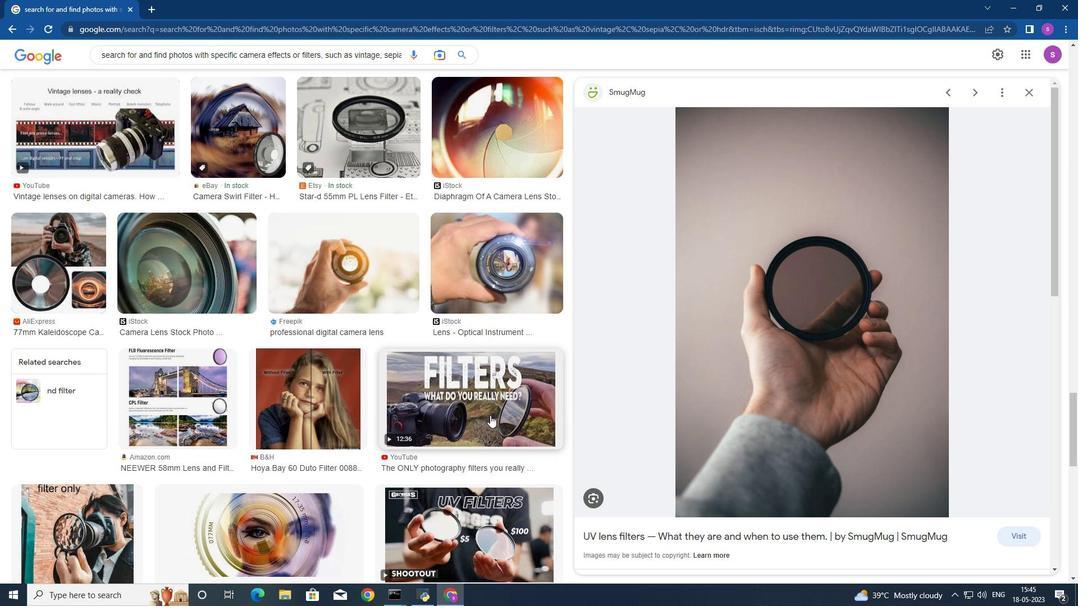 
Action: Mouse scrolled (490, 414) with delta (0, 0)
Screenshot: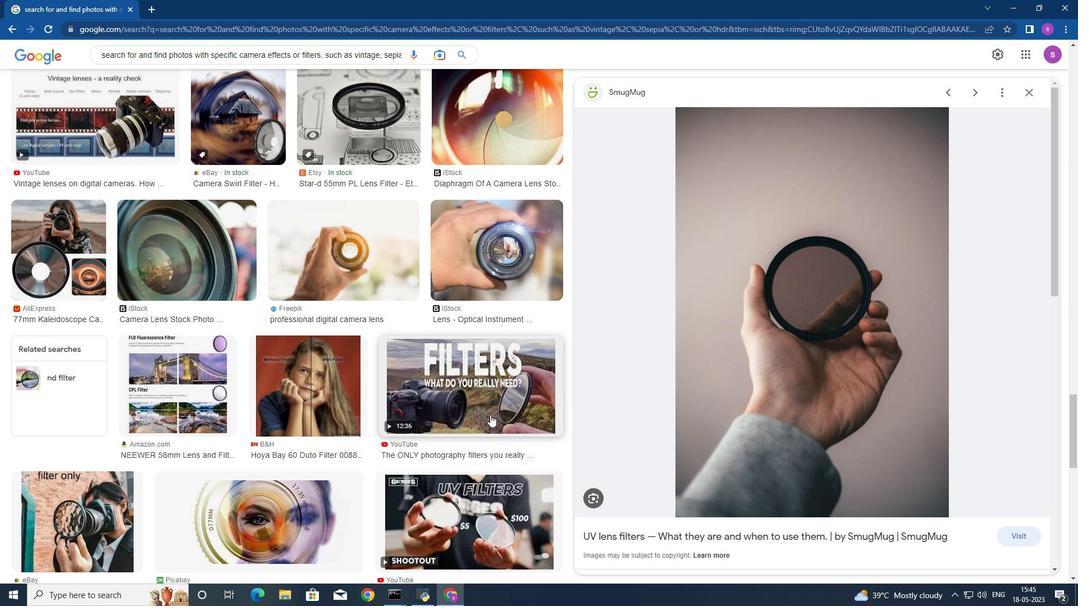 
Action: Mouse scrolled (490, 414) with delta (0, 0)
Screenshot: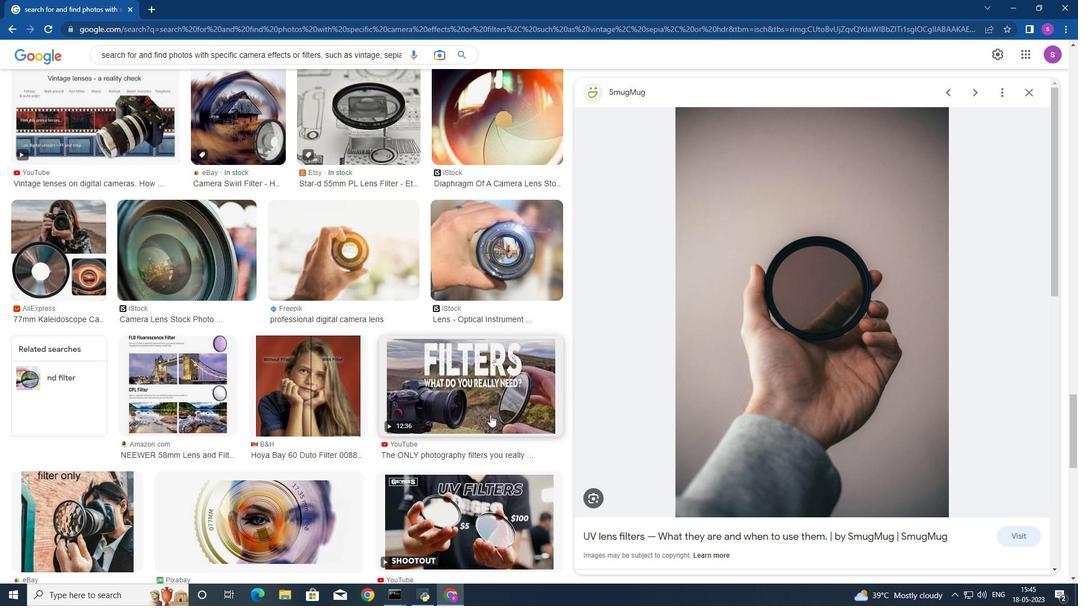 
Action: Mouse scrolled (490, 414) with delta (0, 0)
Screenshot: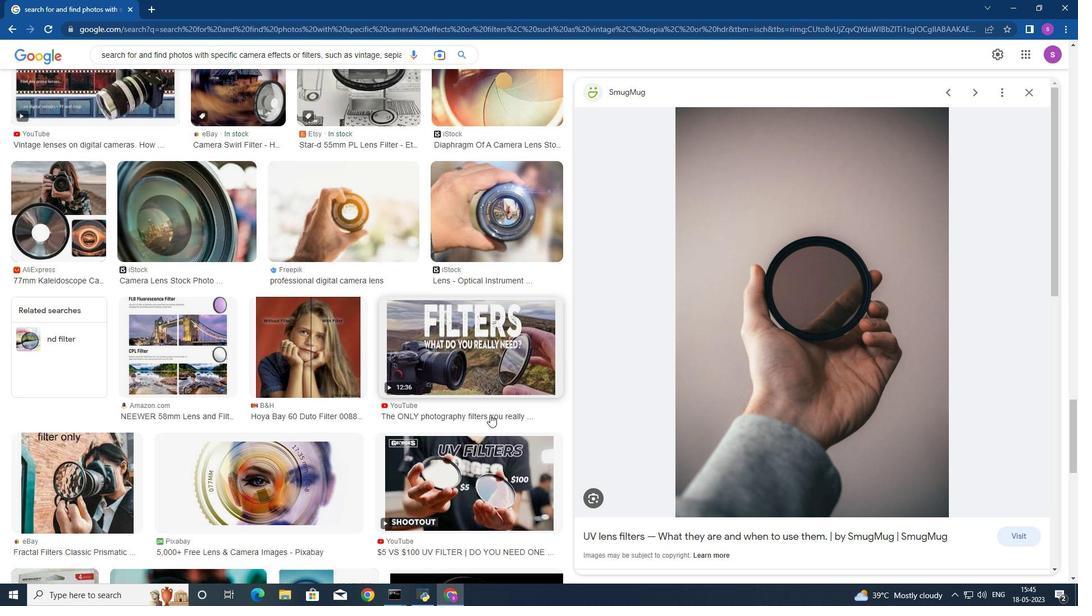 
Action: Mouse scrolled (490, 414) with delta (0, 0)
Screenshot: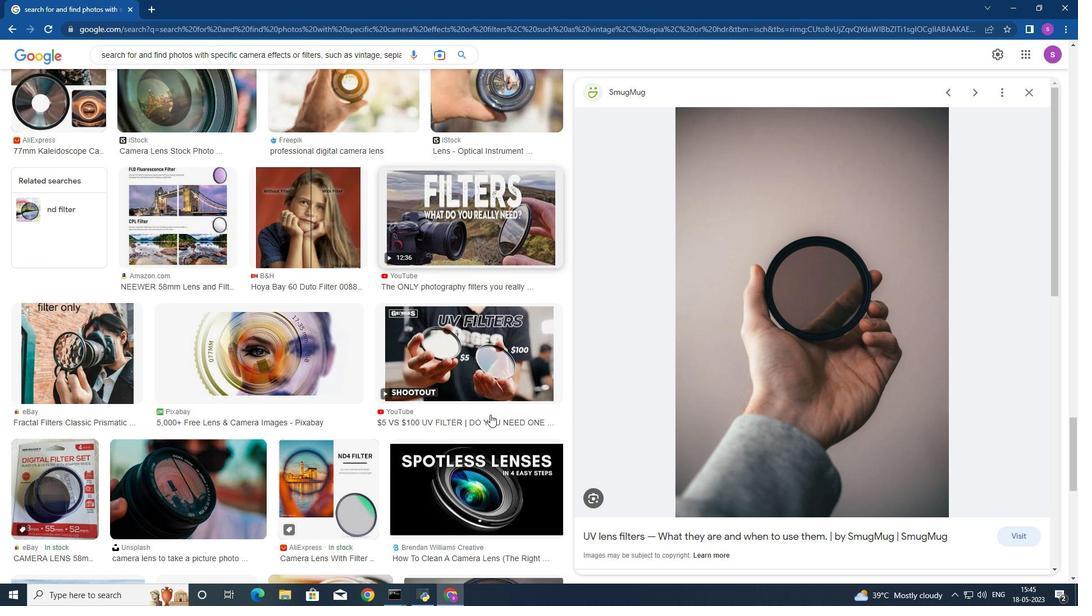 
Action: Mouse scrolled (490, 414) with delta (0, 0)
Screenshot: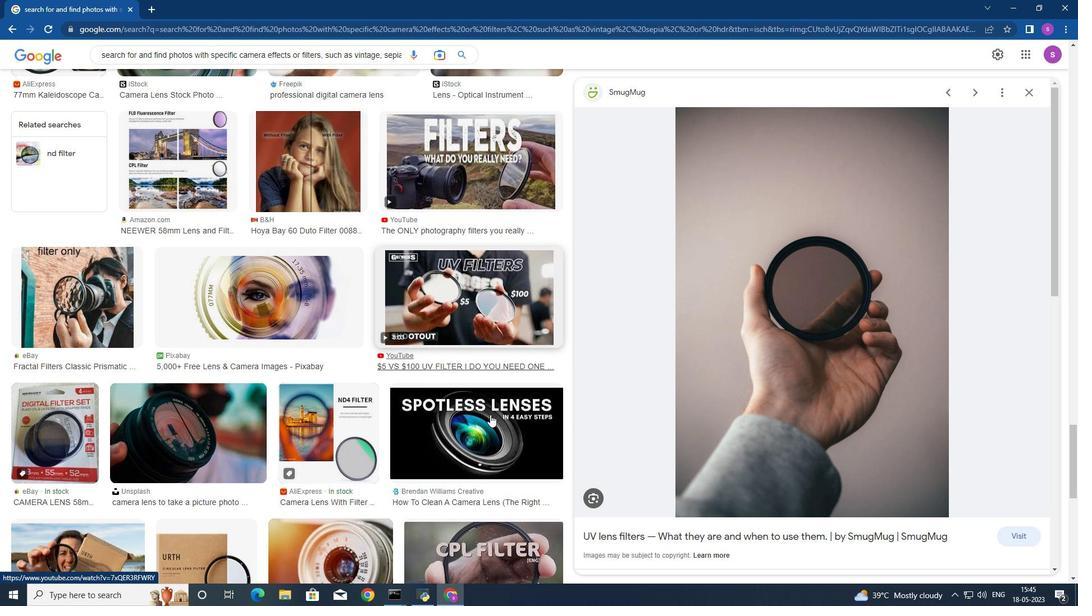 
Action: Mouse scrolled (490, 414) with delta (0, 0)
Screenshot: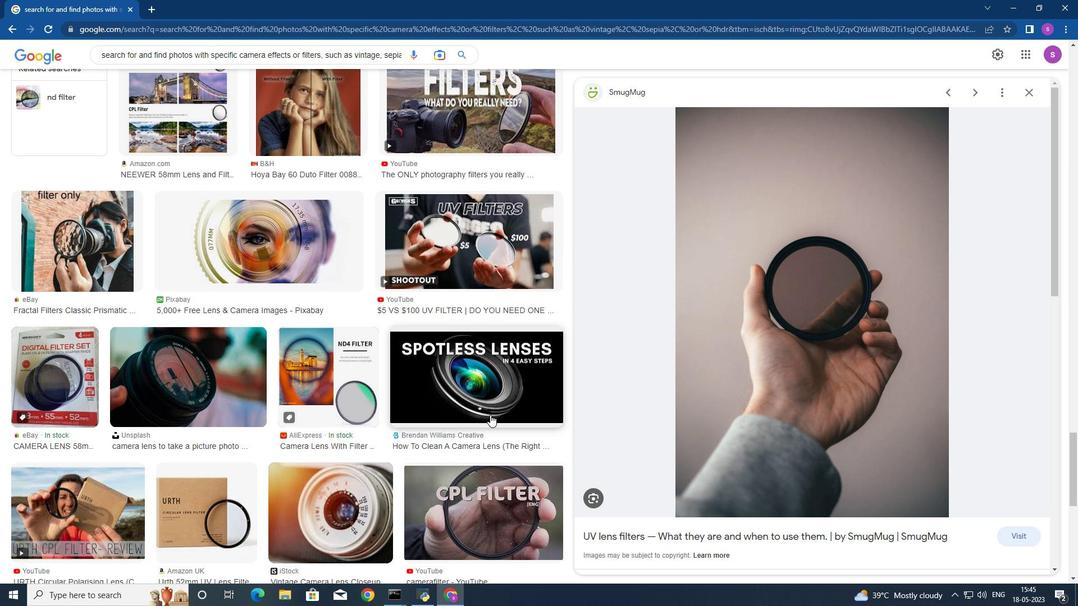 
Action: Mouse scrolled (490, 414) with delta (0, 0)
Screenshot: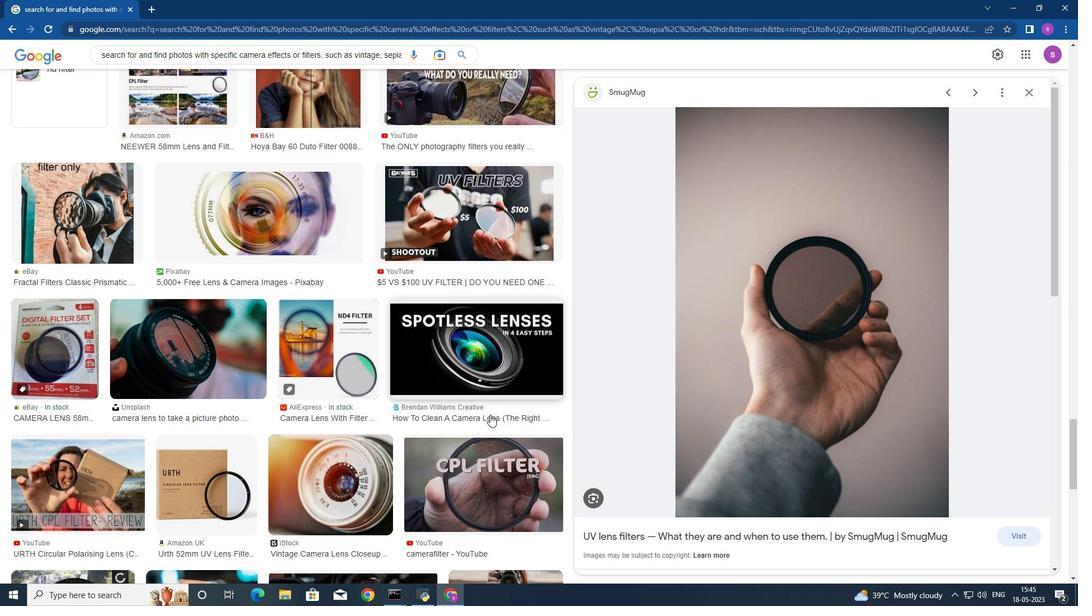 
Action: Mouse scrolled (490, 414) with delta (0, 0)
Screenshot: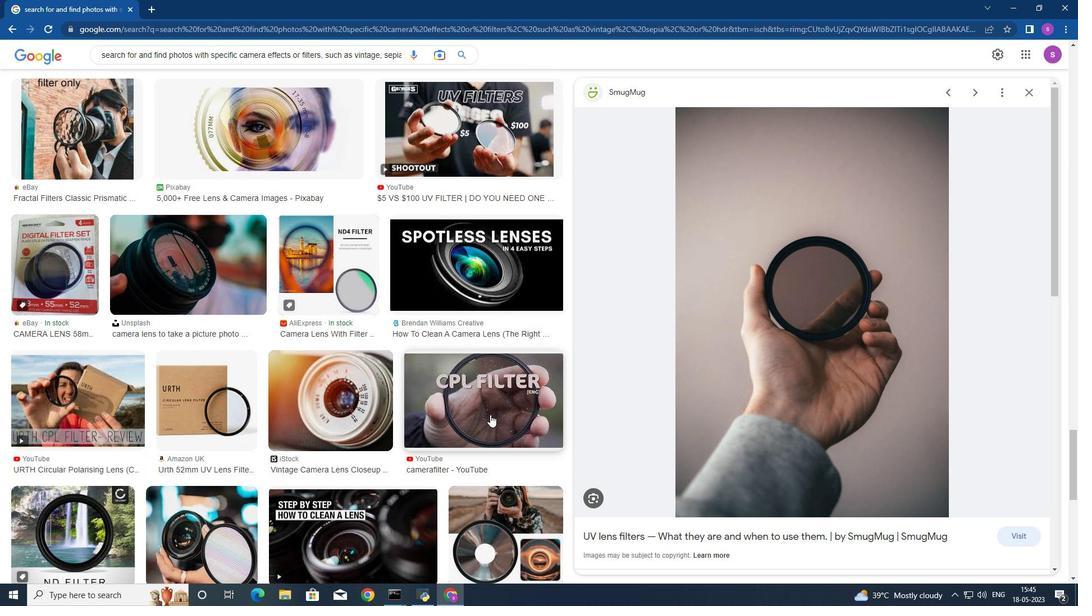 
Action: Mouse scrolled (490, 414) with delta (0, 0)
Screenshot: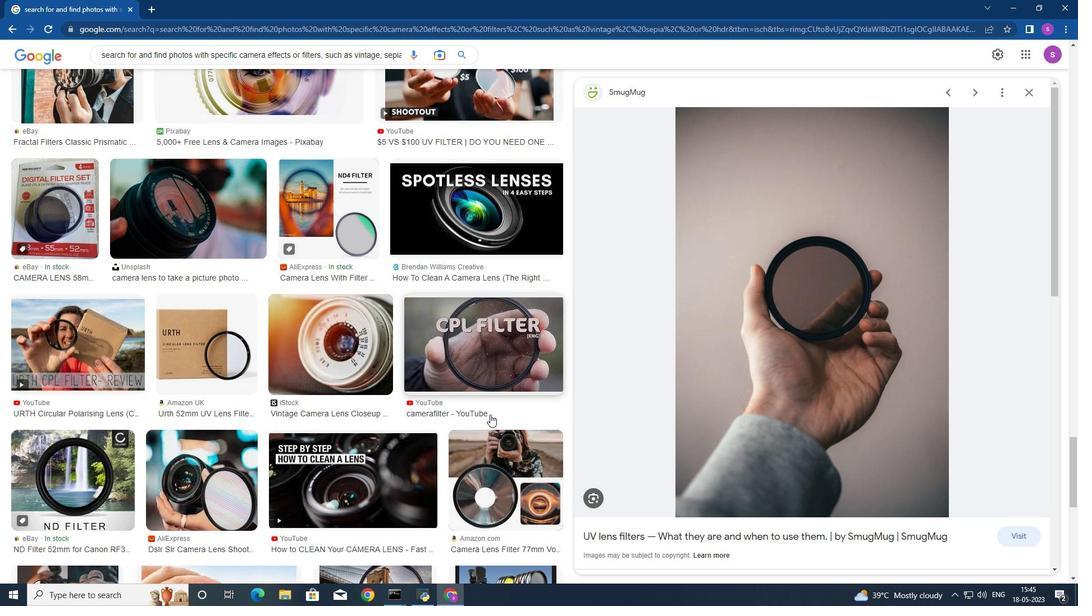 
Action: Mouse moved to (491, 412)
Screenshot: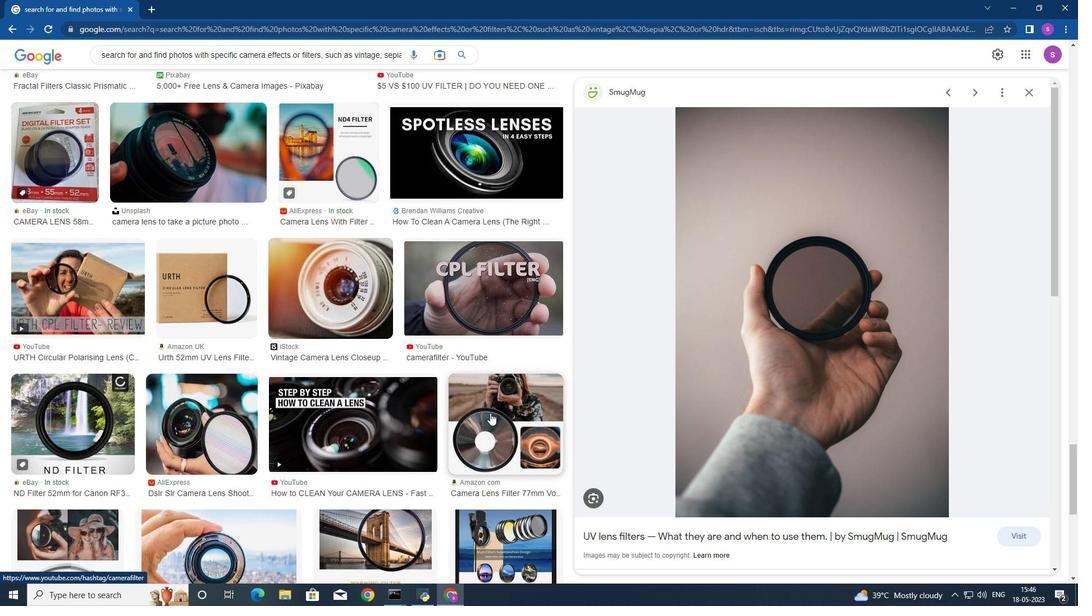 
Action: Mouse scrolled (491, 411) with delta (0, 0)
Screenshot: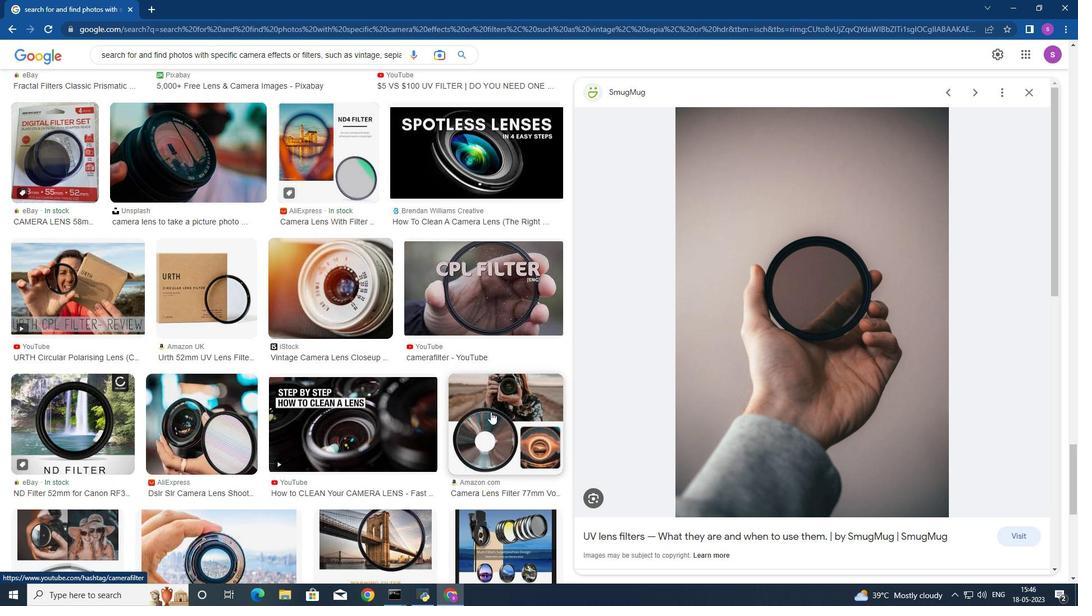 
Action: Mouse scrolled (491, 411) with delta (0, 0)
Screenshot: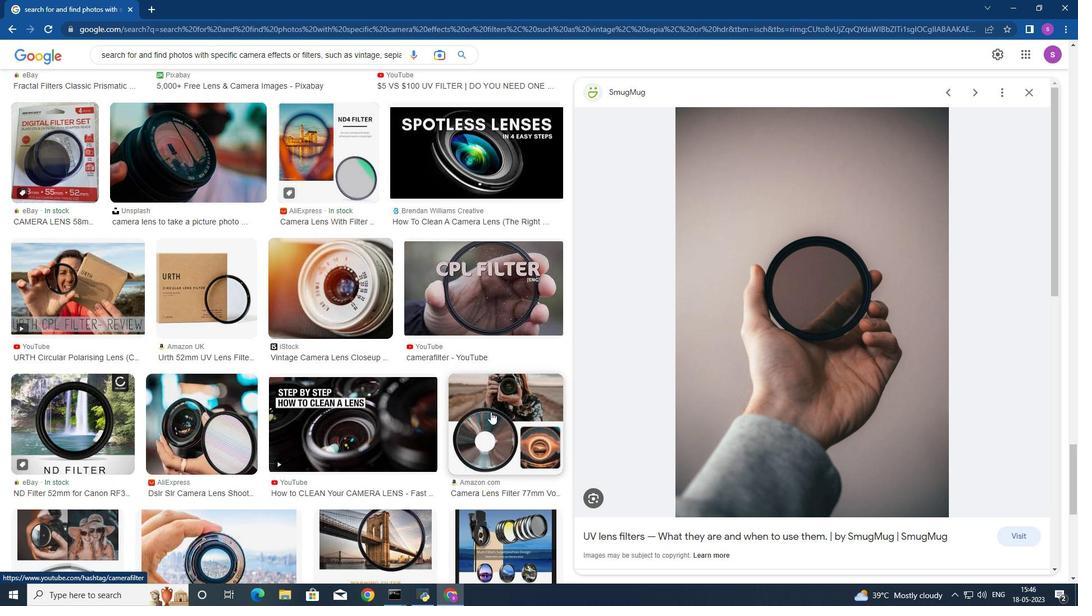 
Action: Mouse scrolled (491, 411) with delta (0, 0)
Screenshot: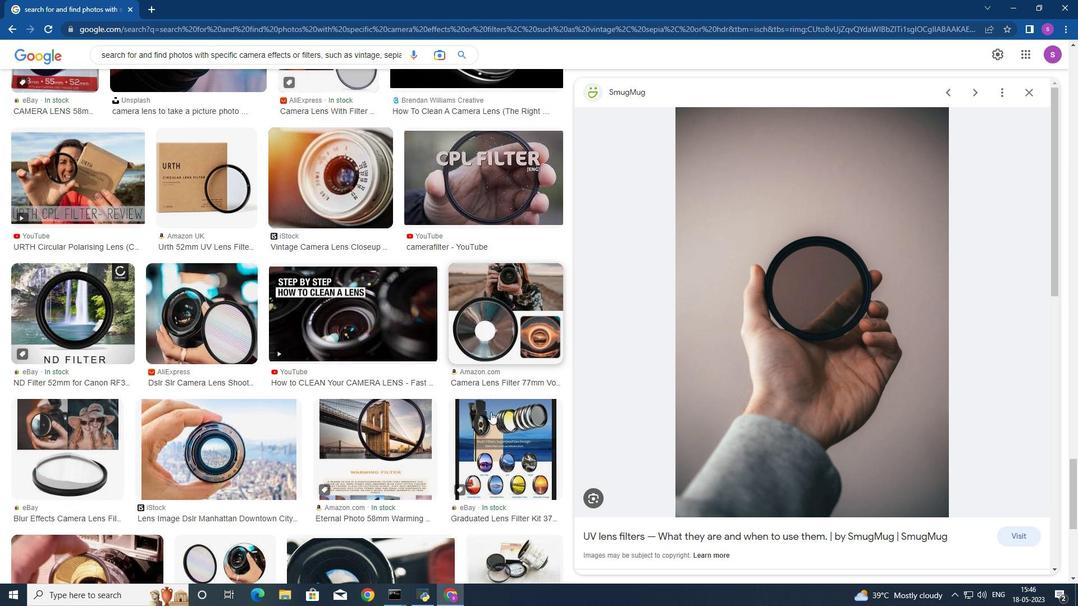 
Action: Mouse moved to (394, 414)
Screenshot: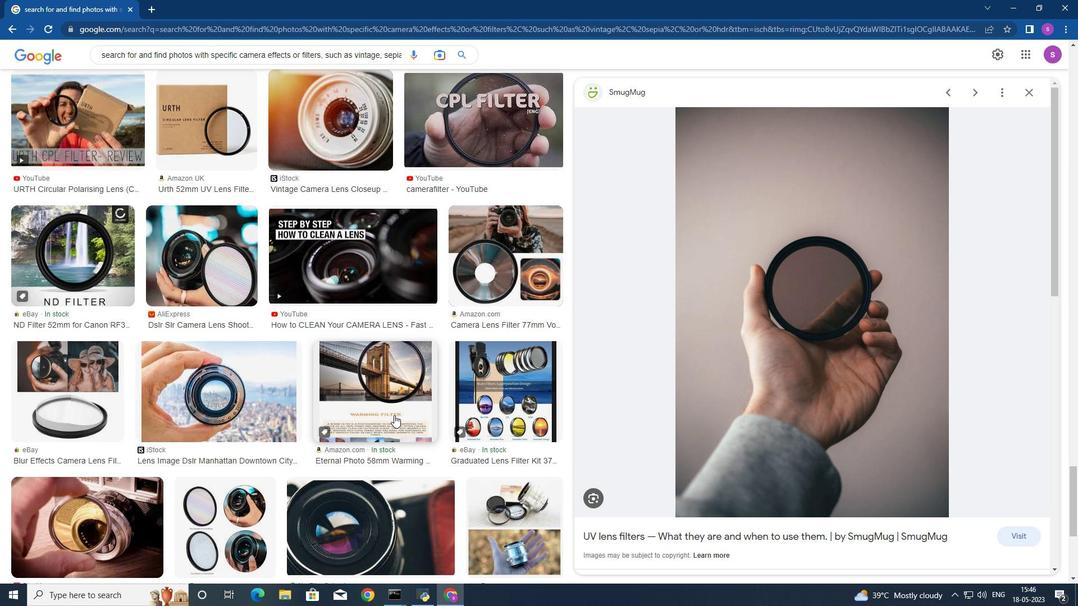 
Action: Mouse scrolled (394, 414) with delta (0, 0)
Screenshot: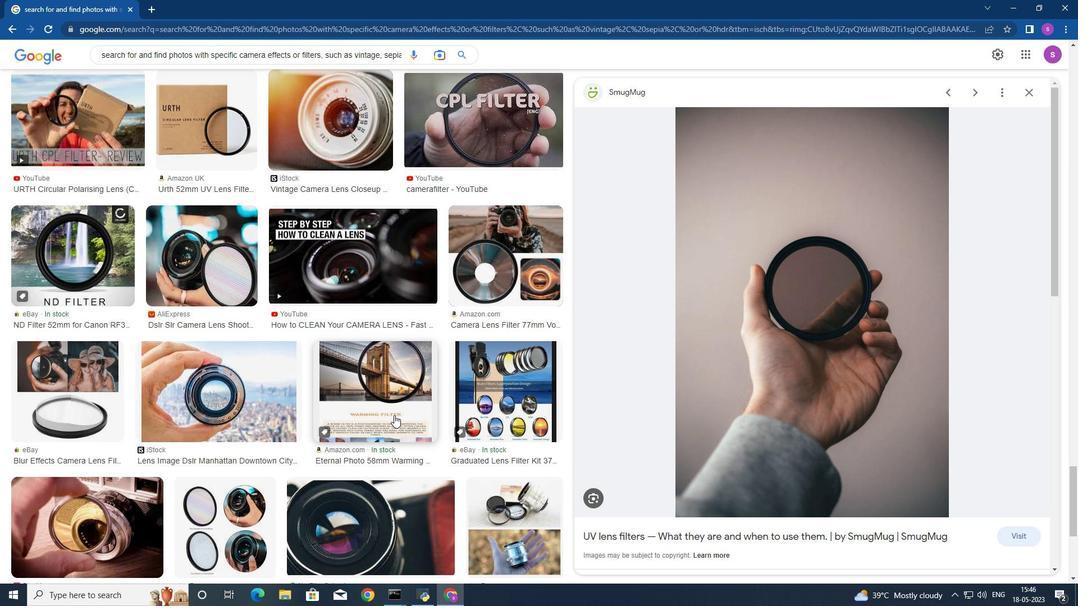 
Action: Mouse moved to (393, 350)
Screenshot: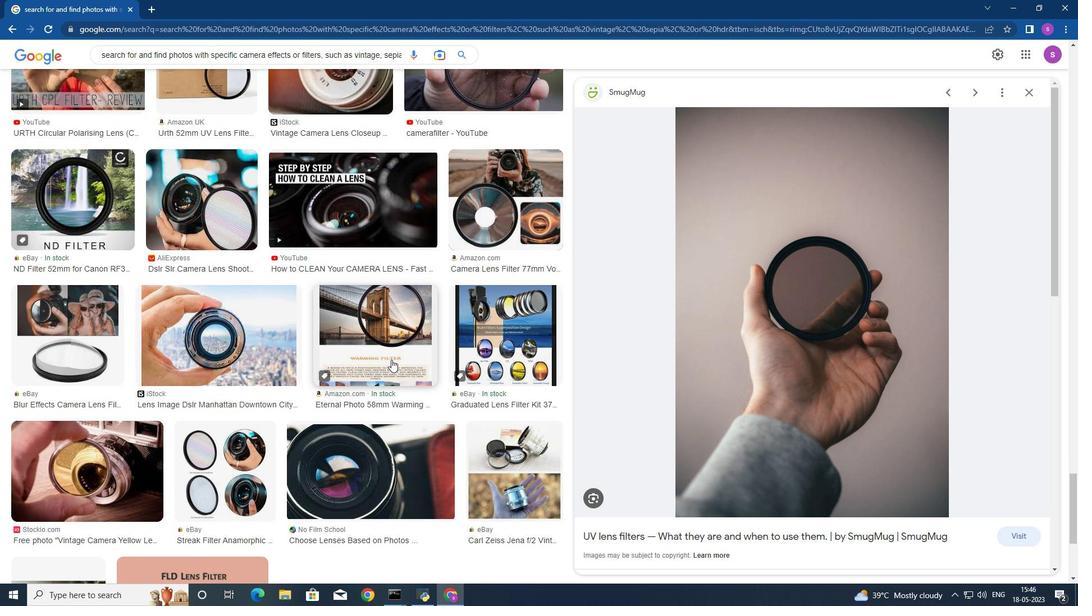 
Action: Mouse pressed left at (393, 350)
Screenshot: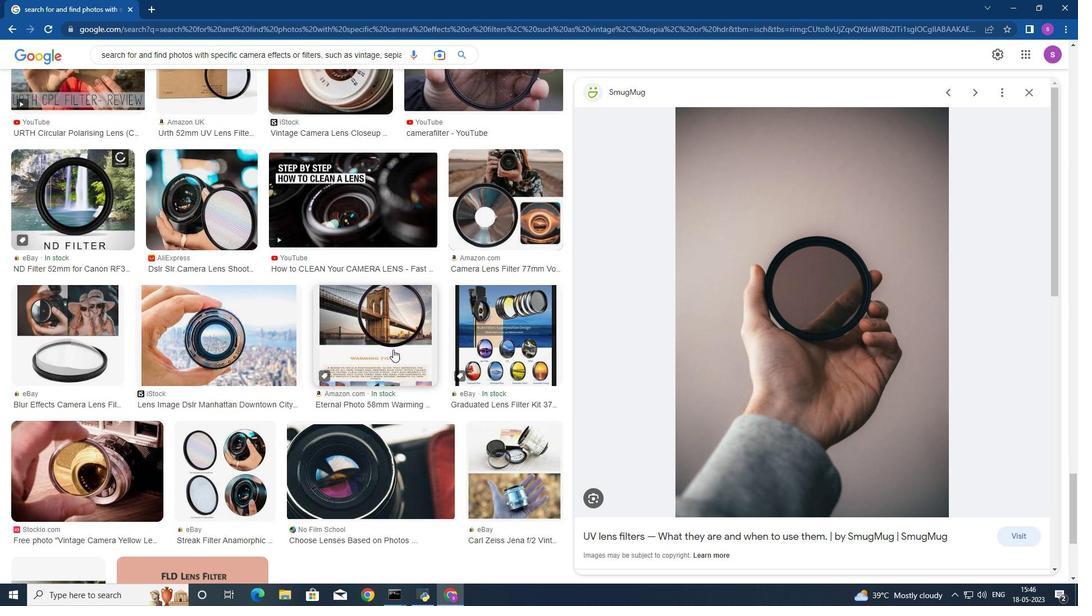 
Action: Mouse moved to (392, 357)
Screenshot: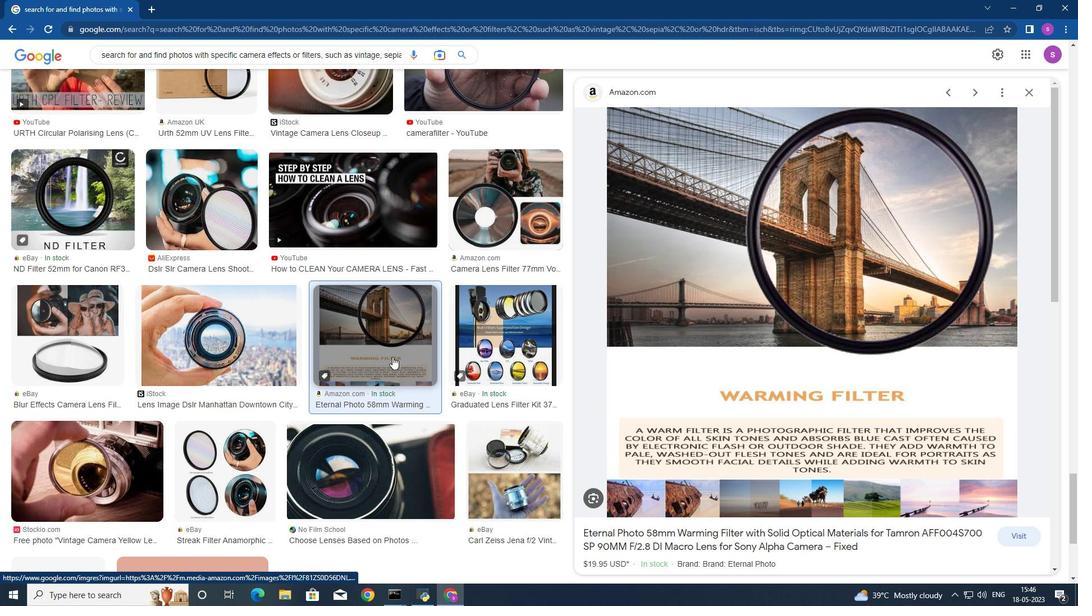 
Action: Mouse scrolled (392, 356) with delta (0, 0)
Screenshot: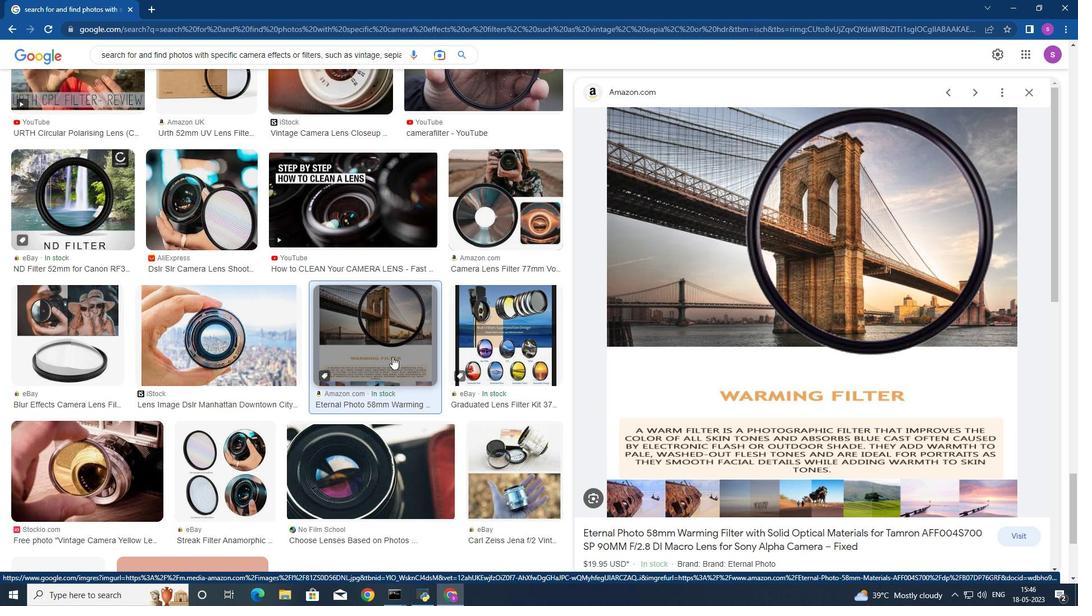 
Action: Mouse moved to (393, 355)
Screenshot: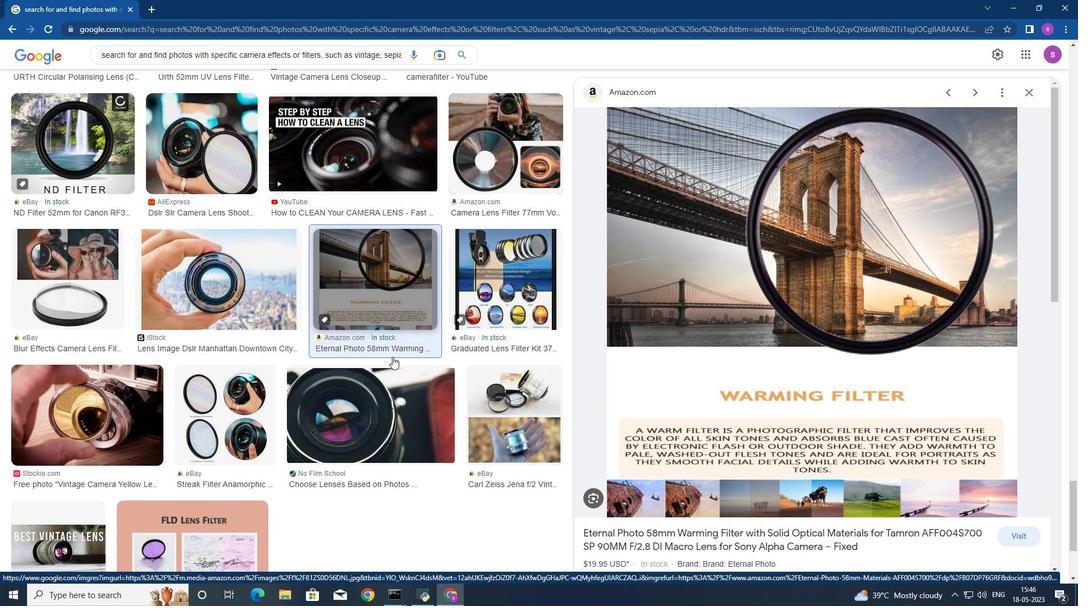
Action: Mouse scrolled (393, 354) with delta (0, 0)
Screenshot: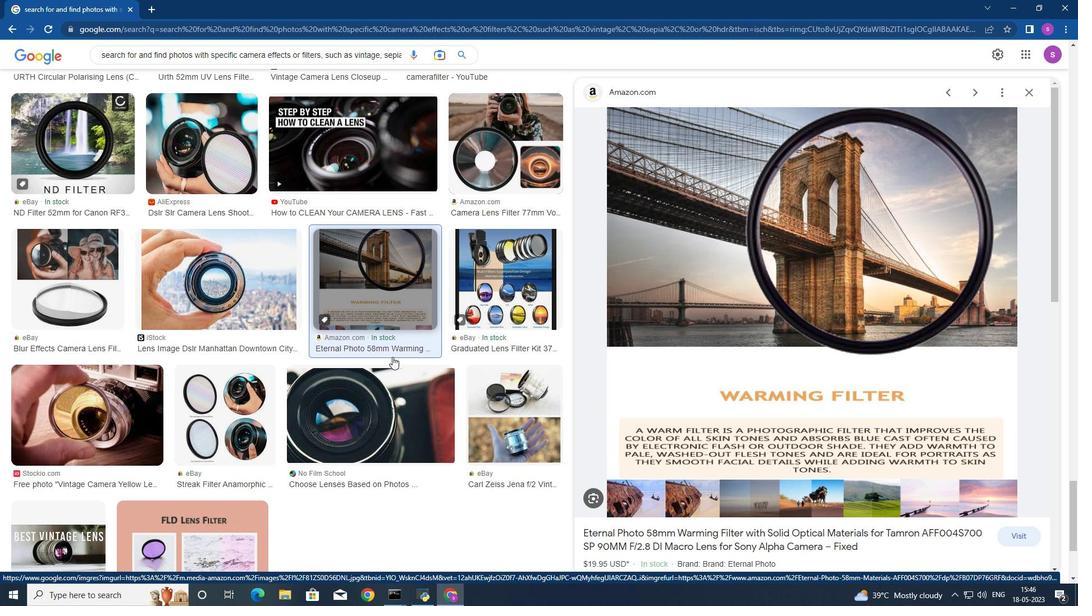 
Action: Mouse moved to (357, 350)
Screenshot: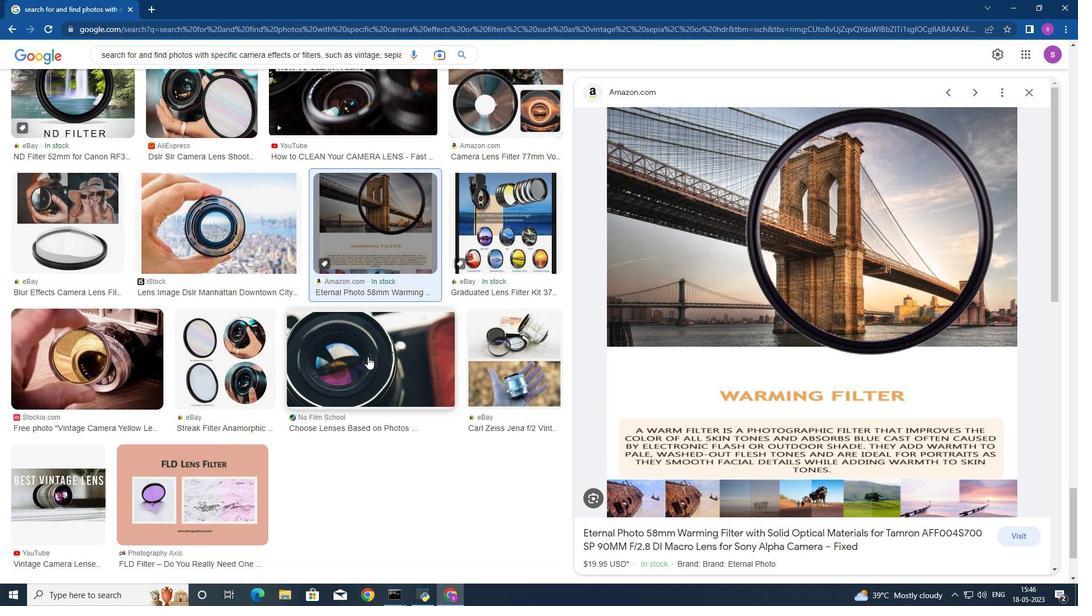 
Action: Mouse pressed left at (357, 350)
Screenshot: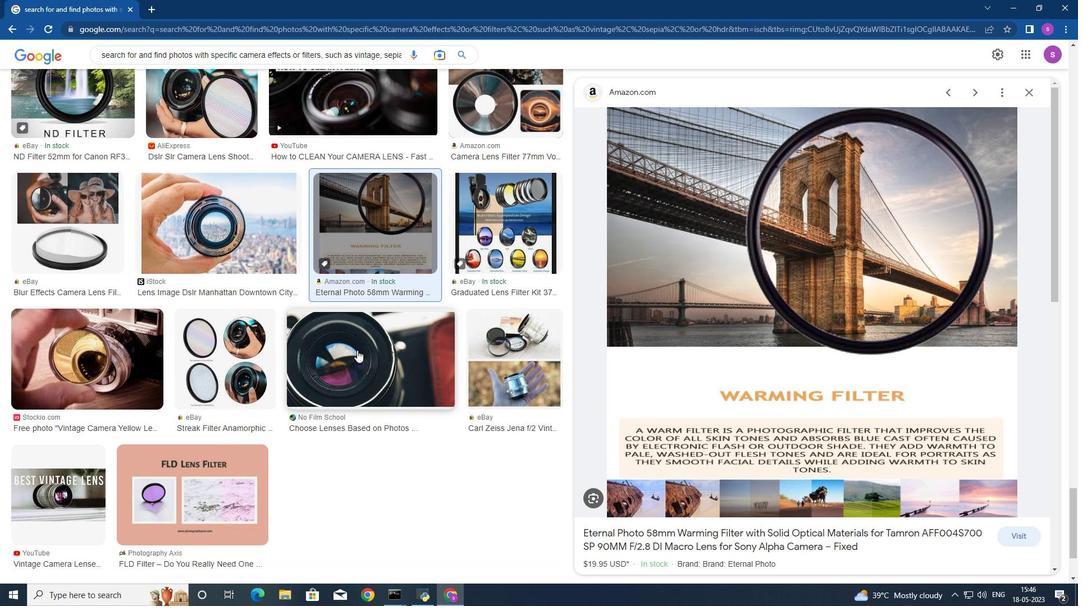 
Action: Mouse moved to (616, 397)
Screenshot: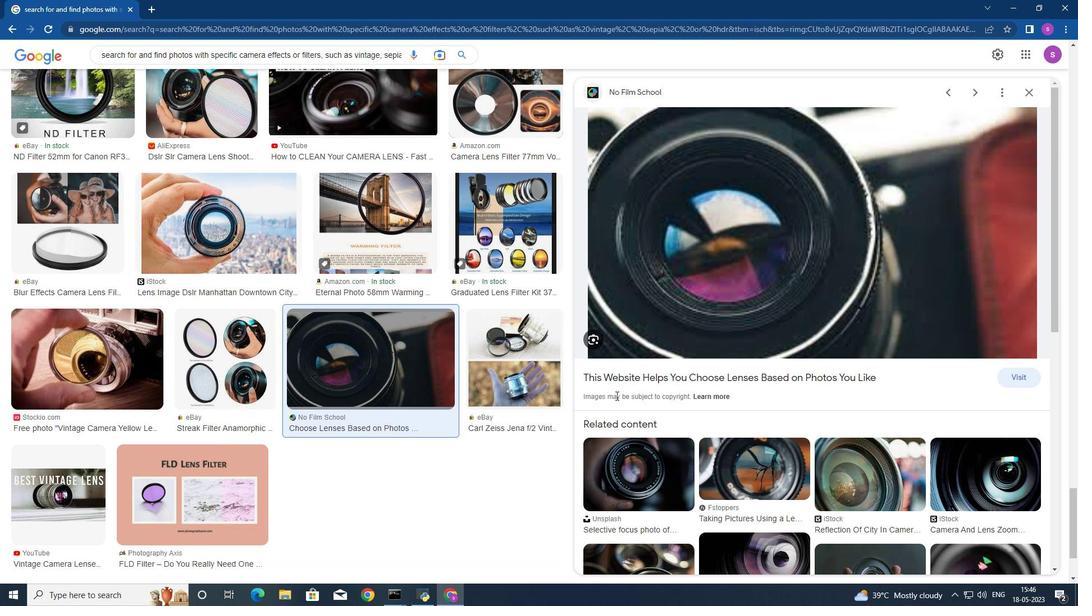 
Action: Mouse scrolled (616, 397) with delta (0, 0)
Screenshot: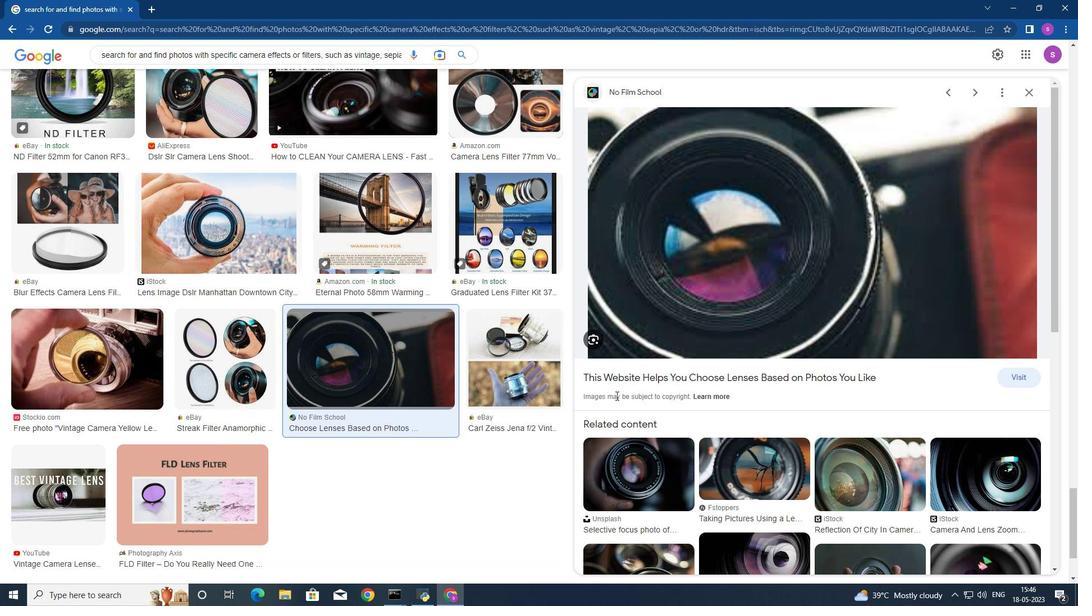 
Action: Mouse moved to (616, 397)
Screenshot: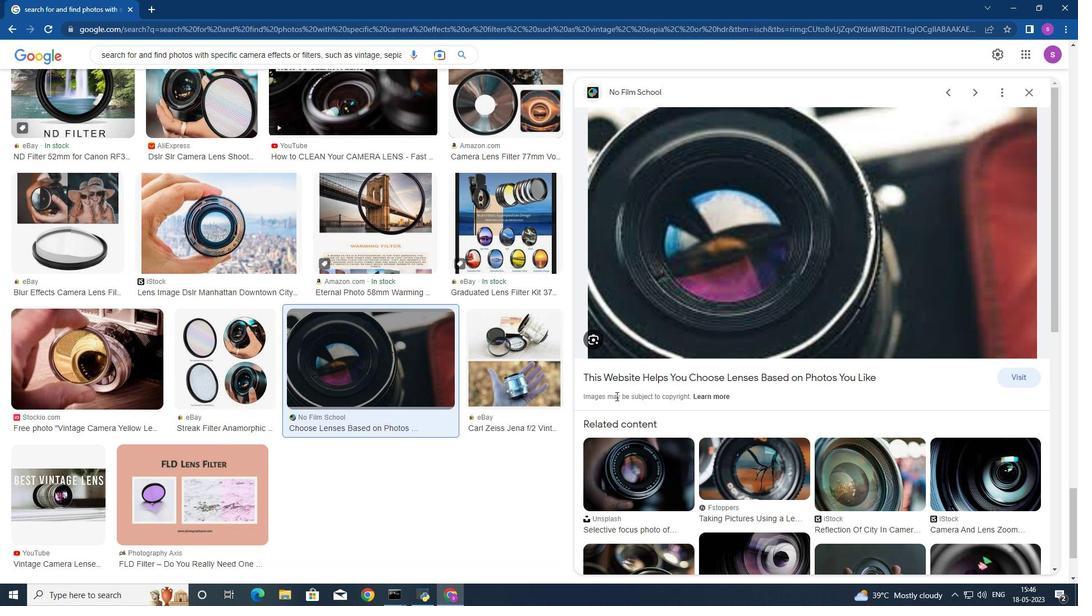 
Action: Mouse scrolled (616, 397) with delta (0, 0)
Screenshot: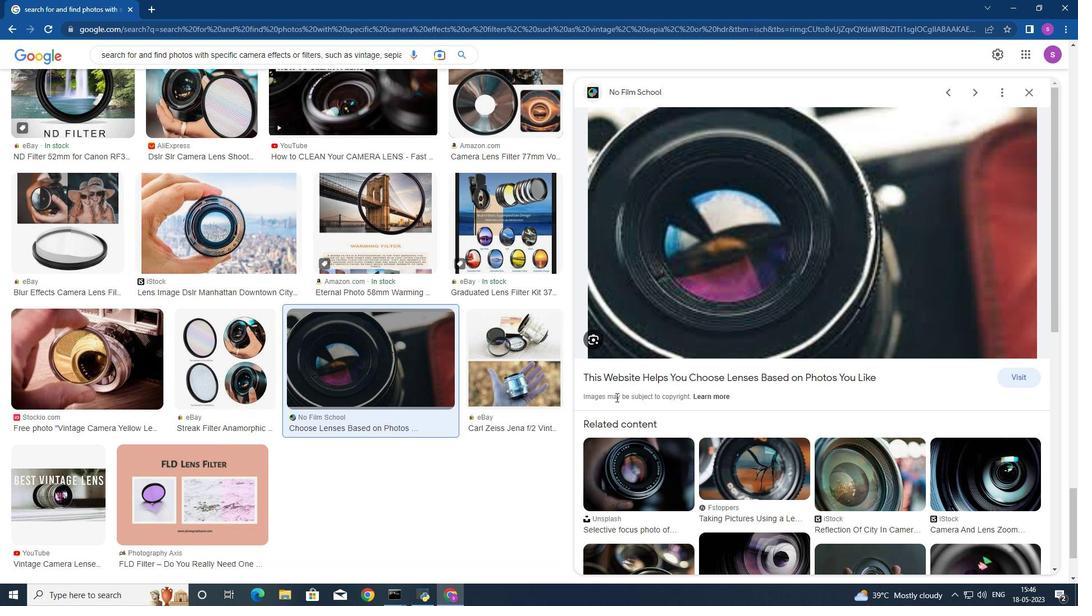 
Action: Mouse moved to (615, 398)
Screenshot: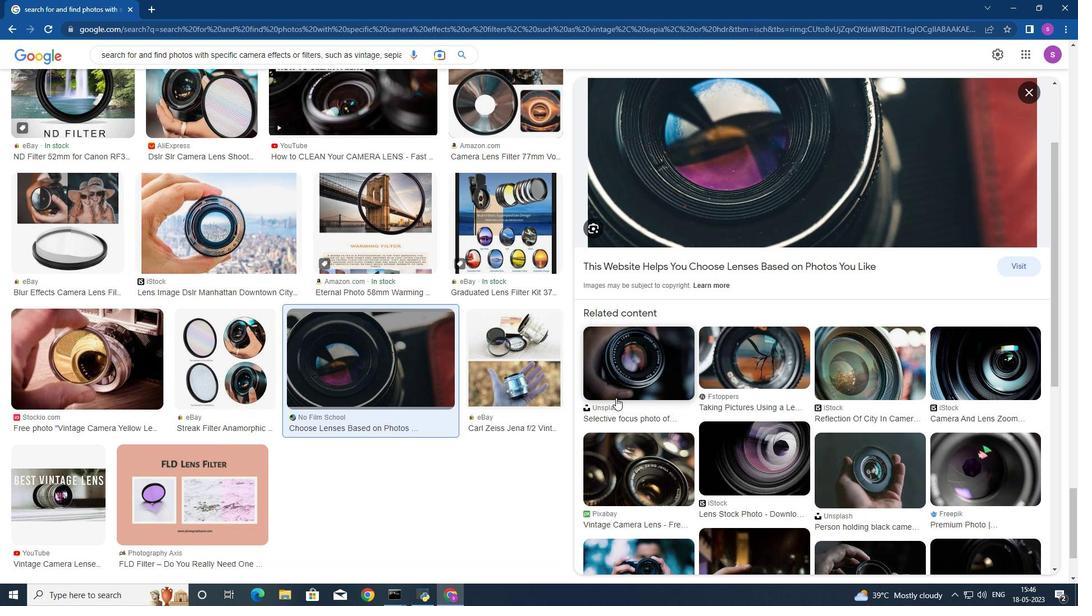 
Action: Mouse scrolled (615, 398) with delta (0, 0)
Screenshot: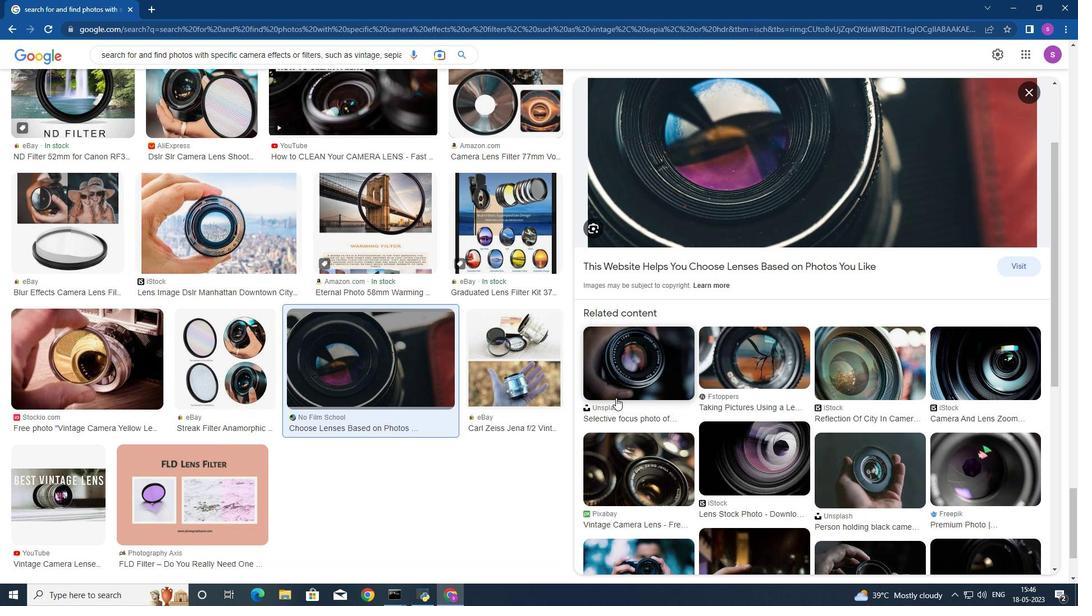 
Action: Mouse moved to (770, 410)
Screenshot: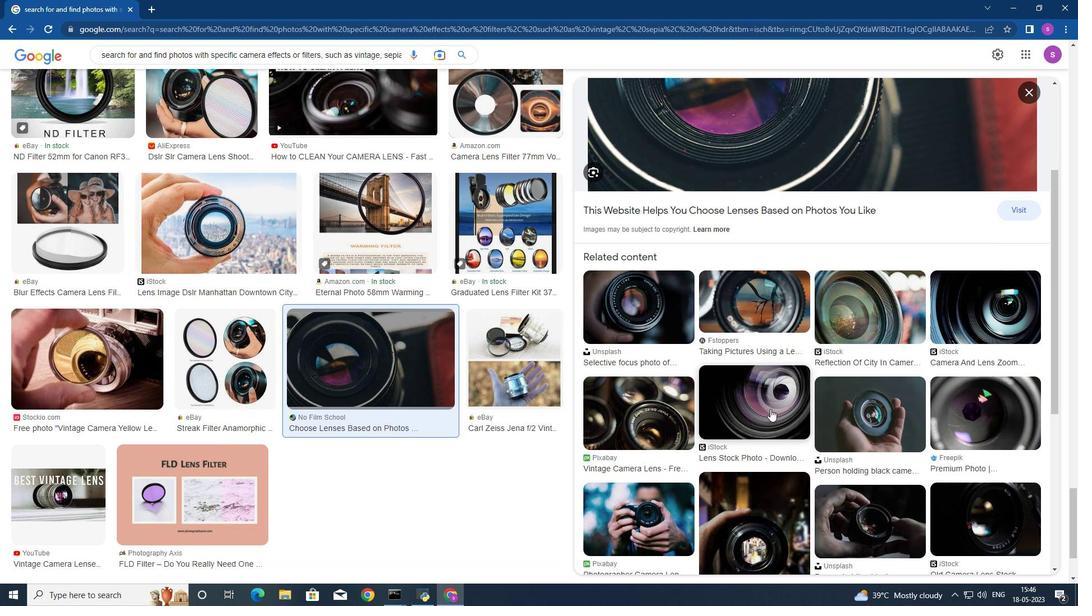 
Action: Mouse pressed left at (770, 410)
Screenshot: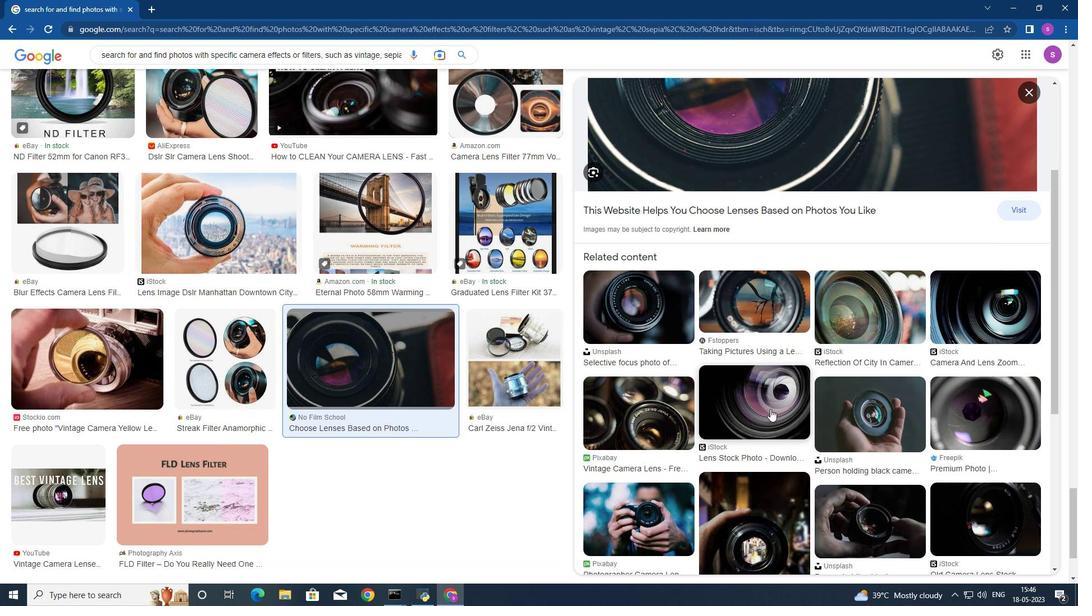 
Action: Mouse moved to (724, 441)
Screenshot: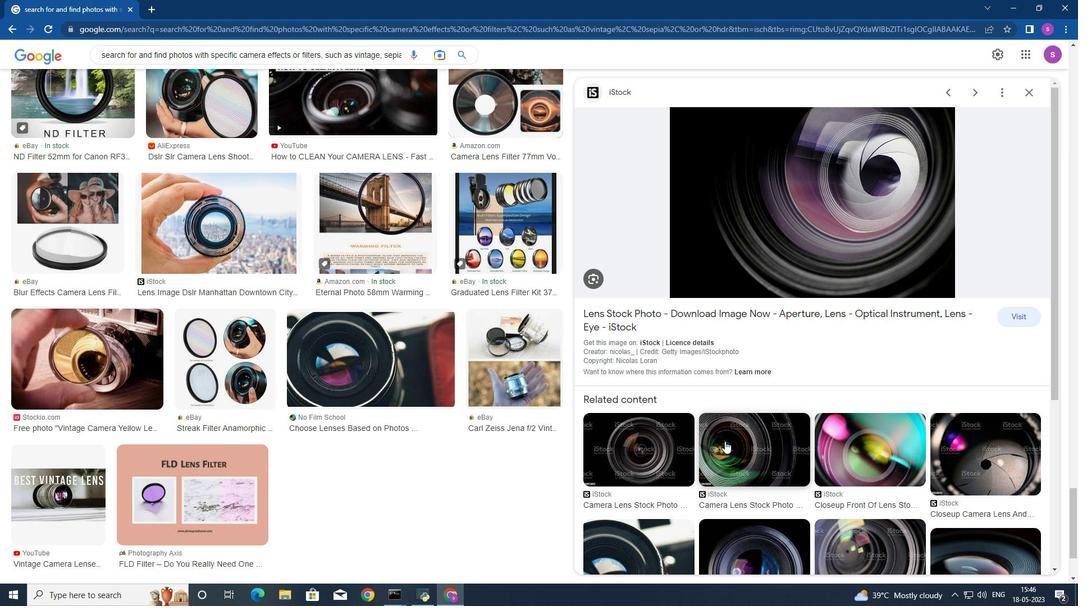 
Action: Mouse scrolled (724, 441) with delta (0, 0)
Screenshot: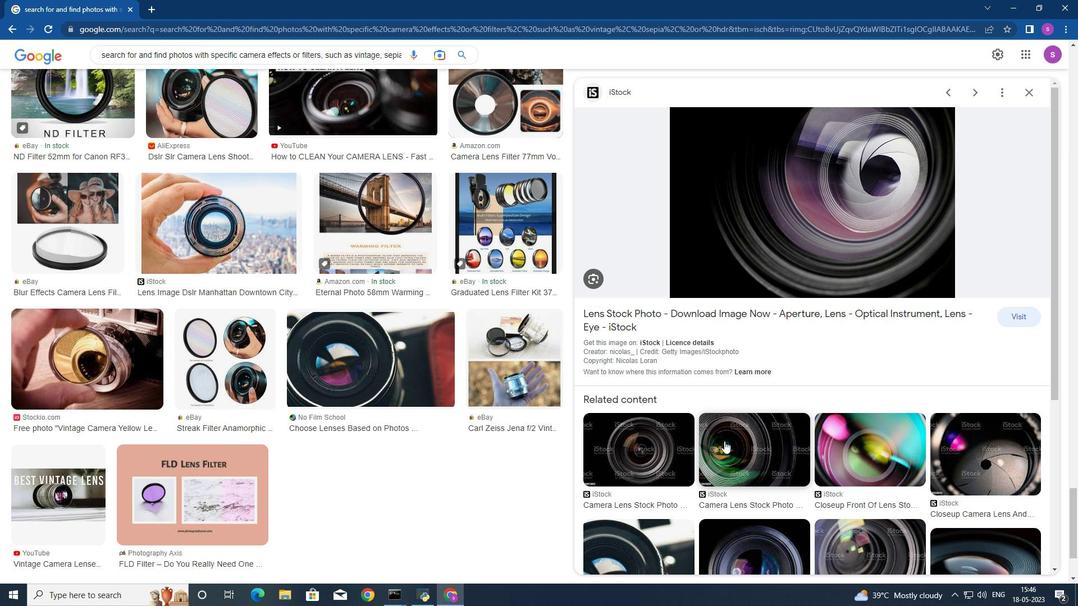 
Action: Mouse scrolled (724, 441) with delta (0, 0)
Screenshot: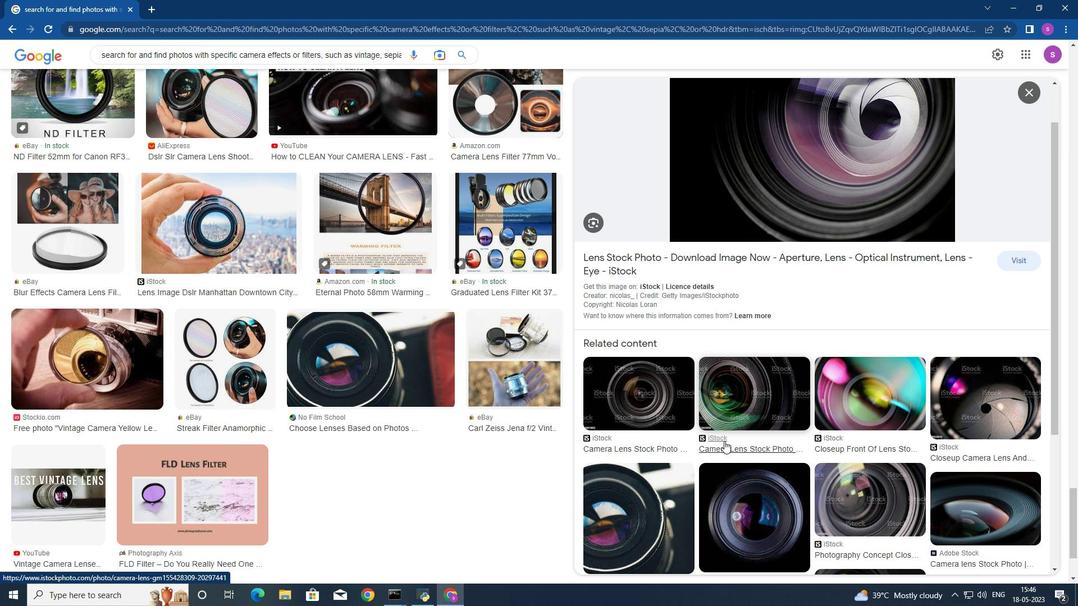 
Action: Mouse scrolled (724, 441) with delta (0, 0)
Screenshot: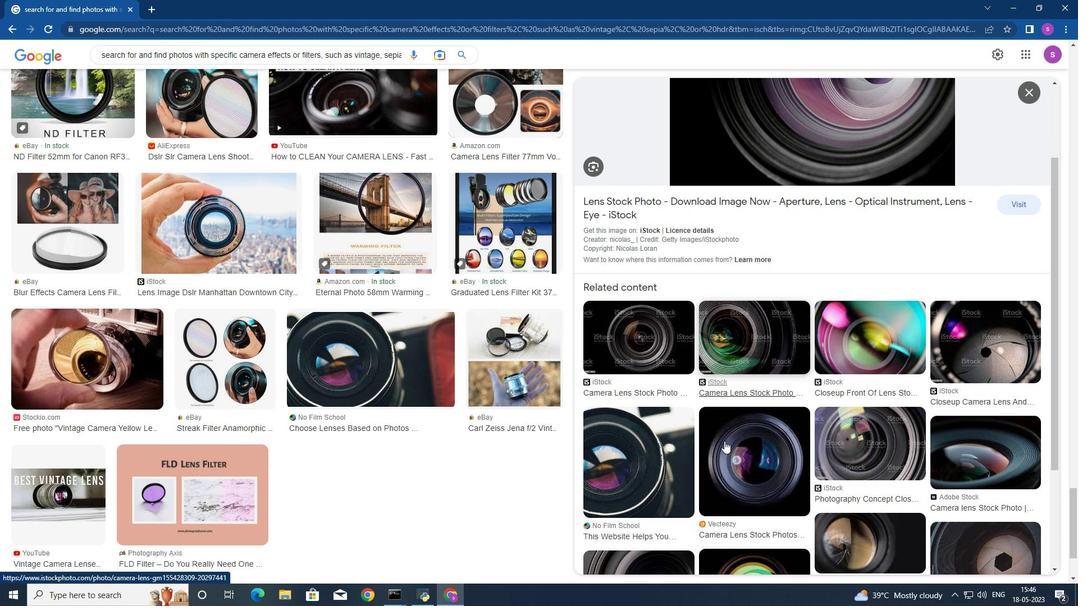 
Action: Mouse moved to (720, 442)
Screenshot: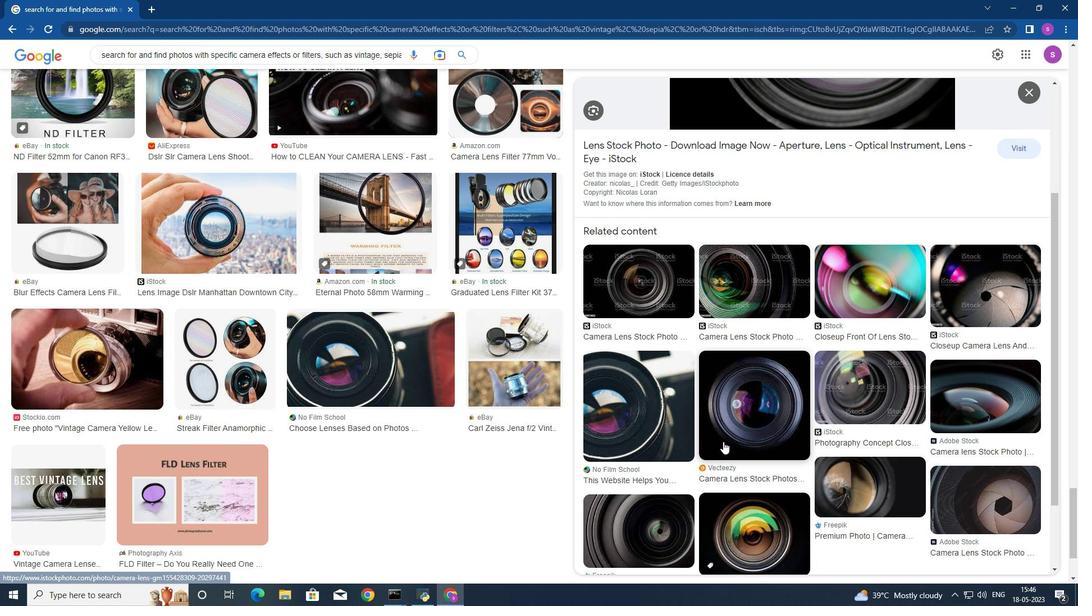 
Action: Mouse scrolled (720, 441) with delta (0, 0)
